 Task: Research Airbnb properties in Tokamachi, Japan from 9th December, 2023 to 16th December, 2023 for 2 adults, 1 child. Place can be entire room with 2 bedrooms having 2 beds and 1 bathroom. Property type can be flat.
Action: Mouse moved to (433, 133)
Screenshot: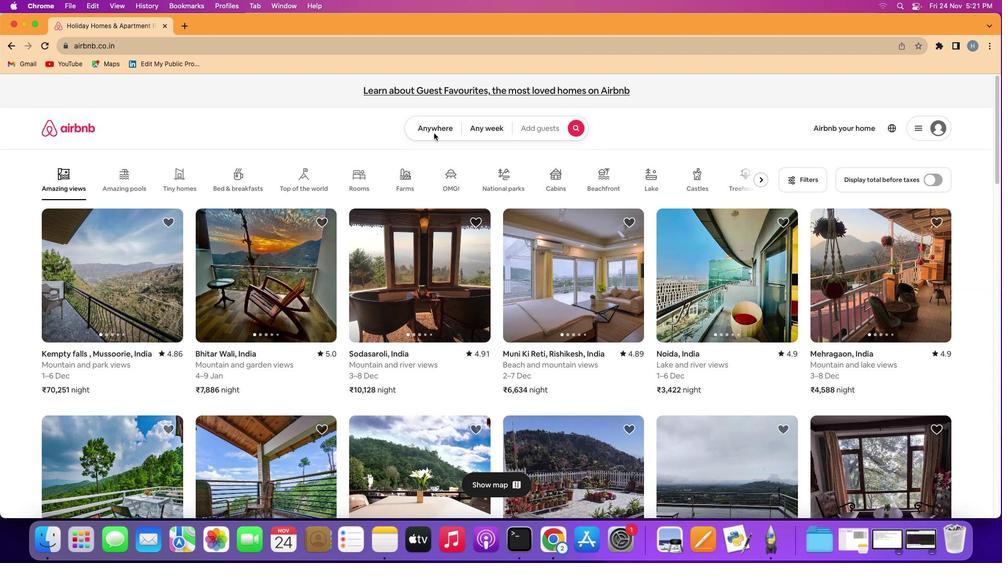 
Action: Mouse pressed left at (433, 133)
Screenshot: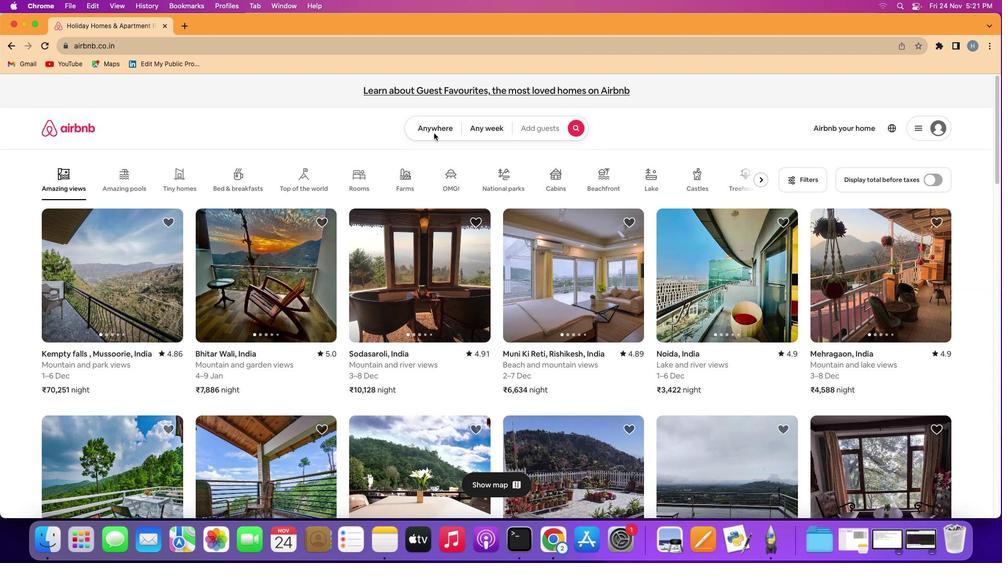 
Action: Mouse moved to (434, 129)
Screenshot: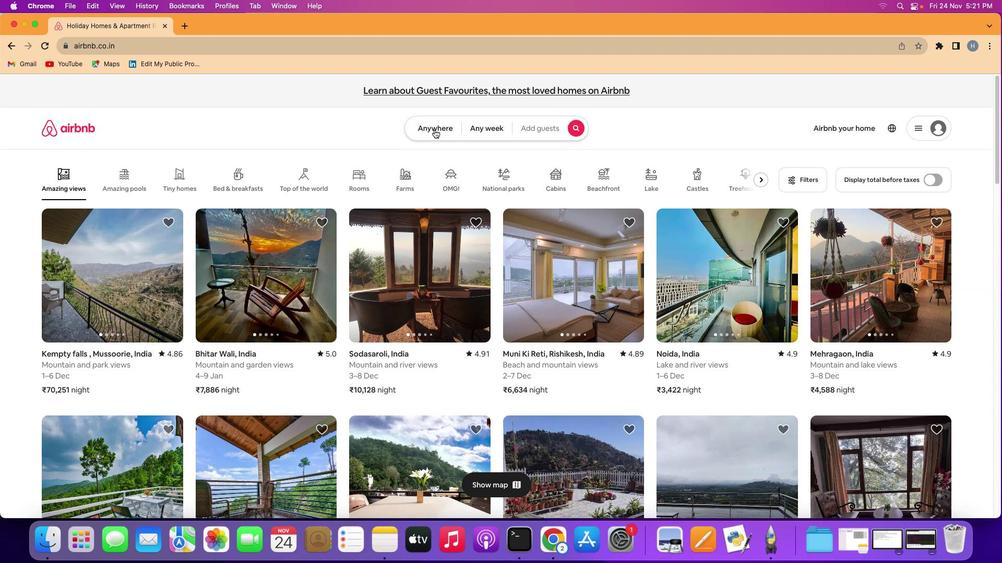 
Action: Mouse pressed left at (434, 129)
Screenshot: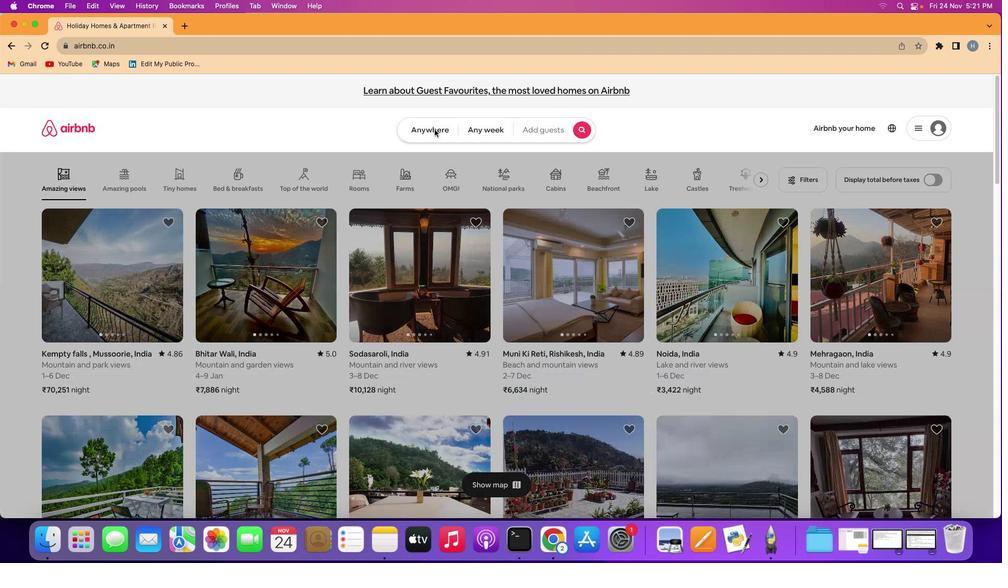 
Action: Mouse moved to (377, 165)
Screenshot: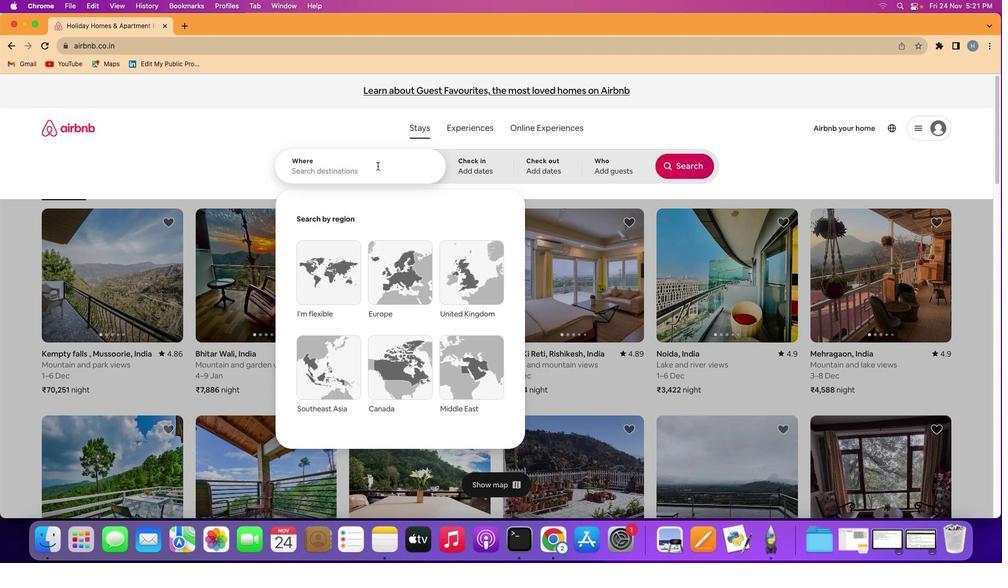
Action: Mouse pressed left at (377, 165)
Screenshot: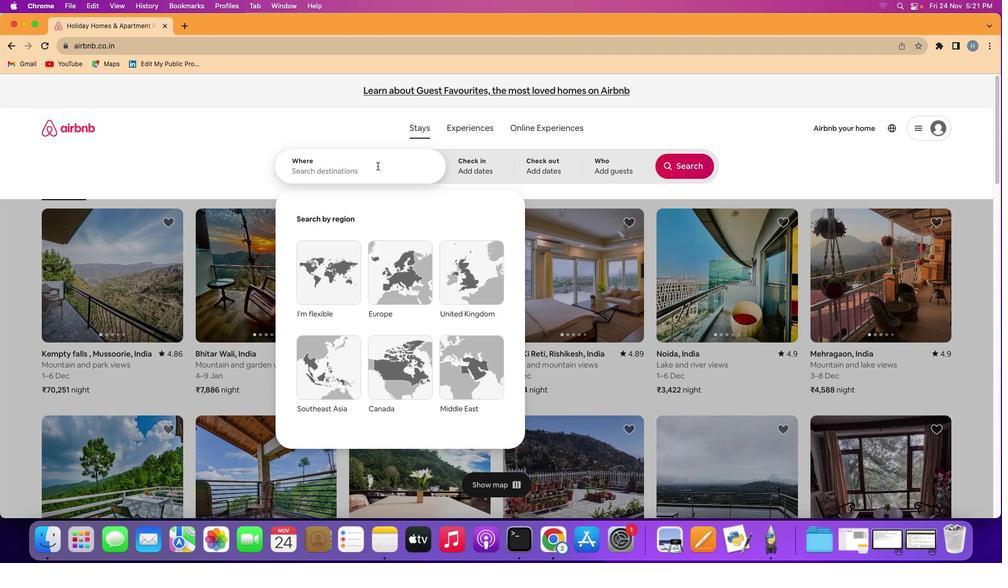 
Action: Key pressed Key.shift'T''o''k''a''m''a''c''h''i'','Key.spaceKey.shift'j''a''p''a''n'
Screenshot: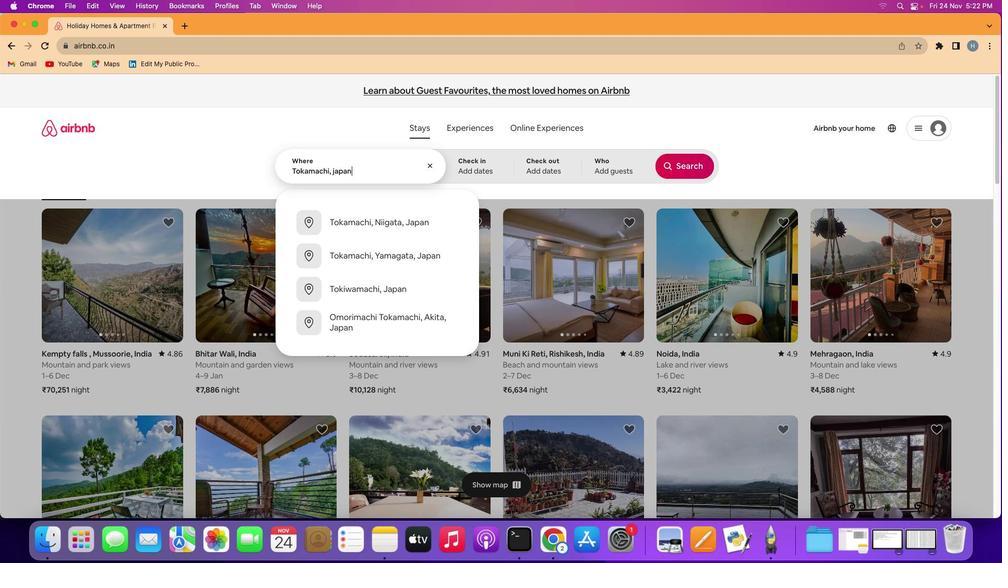 
Action: Mouse moved to (483, 163)
Screenshot: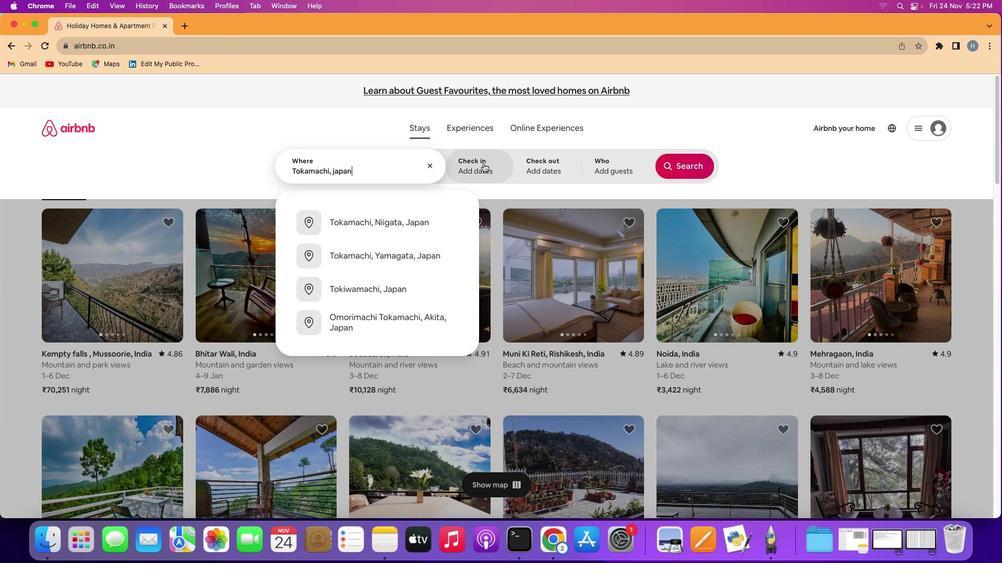 
Action: Mouse pressed left at (483, 163)
Screenshot: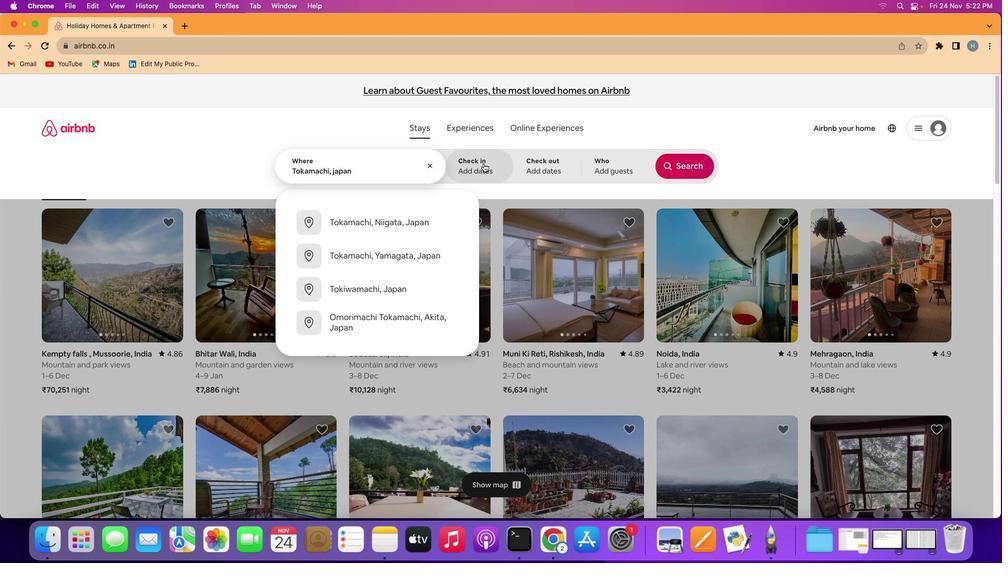 
Action: Mouse moved to (671, 321)
Screenshot: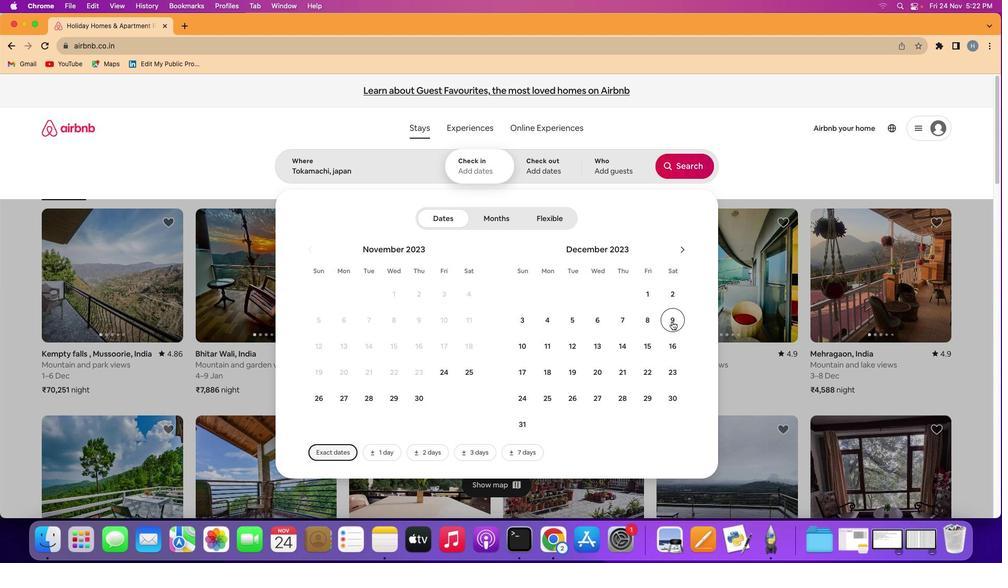 
Action: Mouse pressed left at (671, 321)
Screenshot: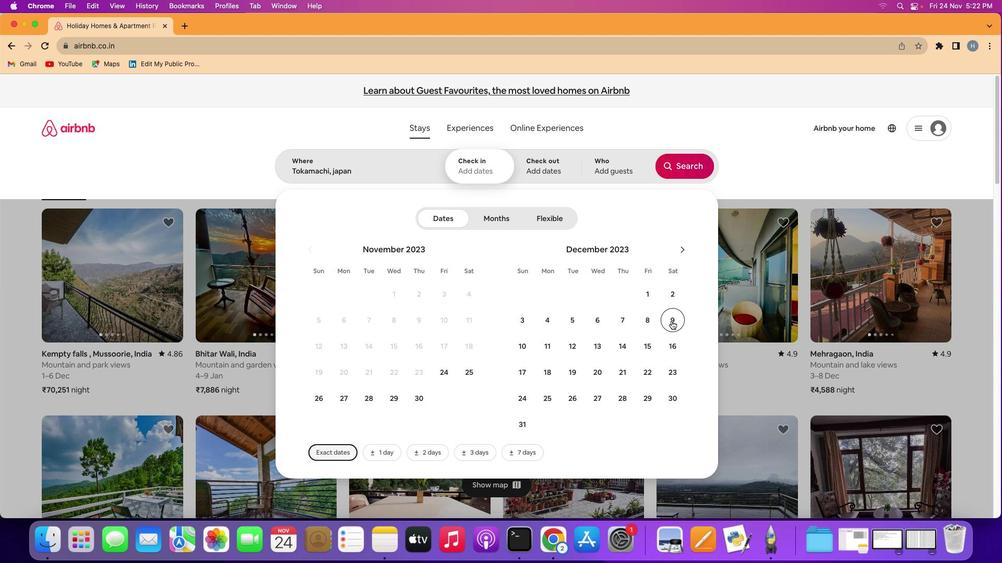 
Action: Mouse moved to (678, 353)
Screenshot: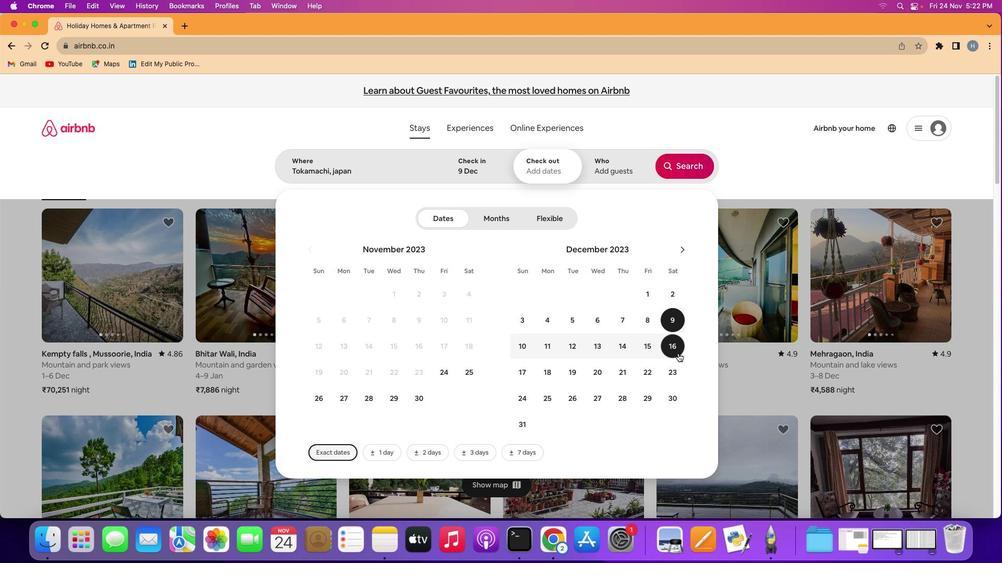 
Action: Mouse pressed left at (678, 353)
Screenshot: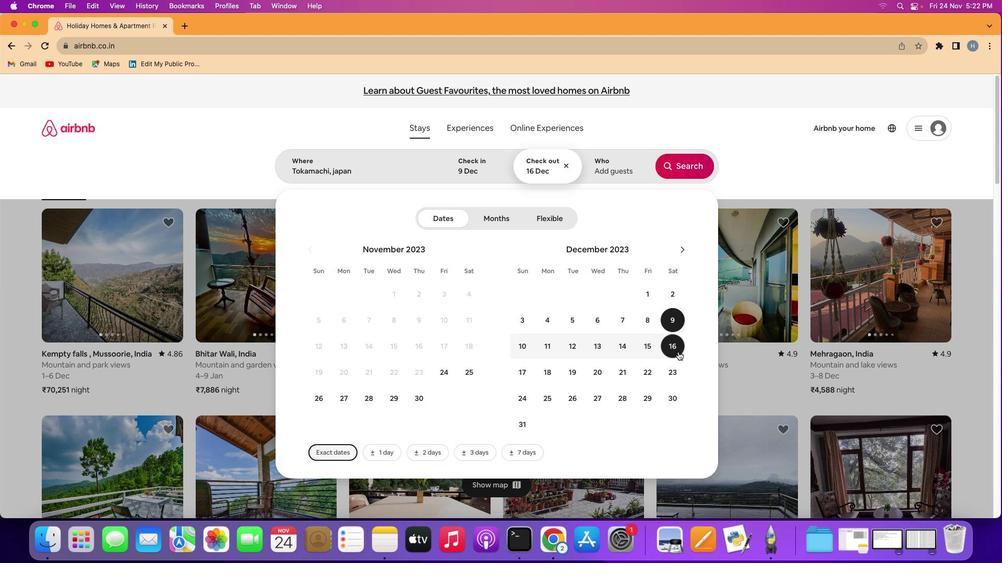
Action: Mouse moved to (614, 159)
Screenshot: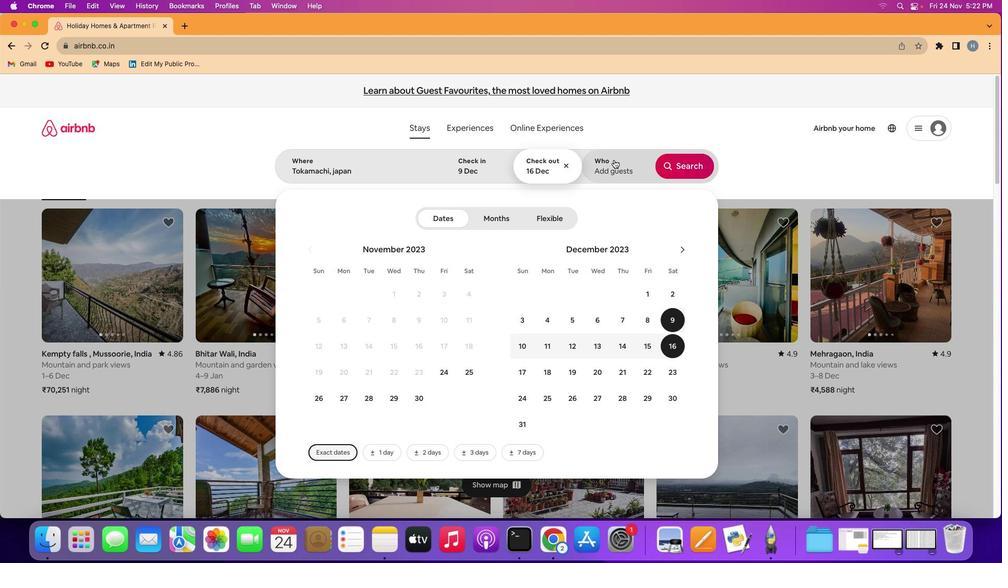 
Action: Mouse pressed left at (614, 159)
Screenshot: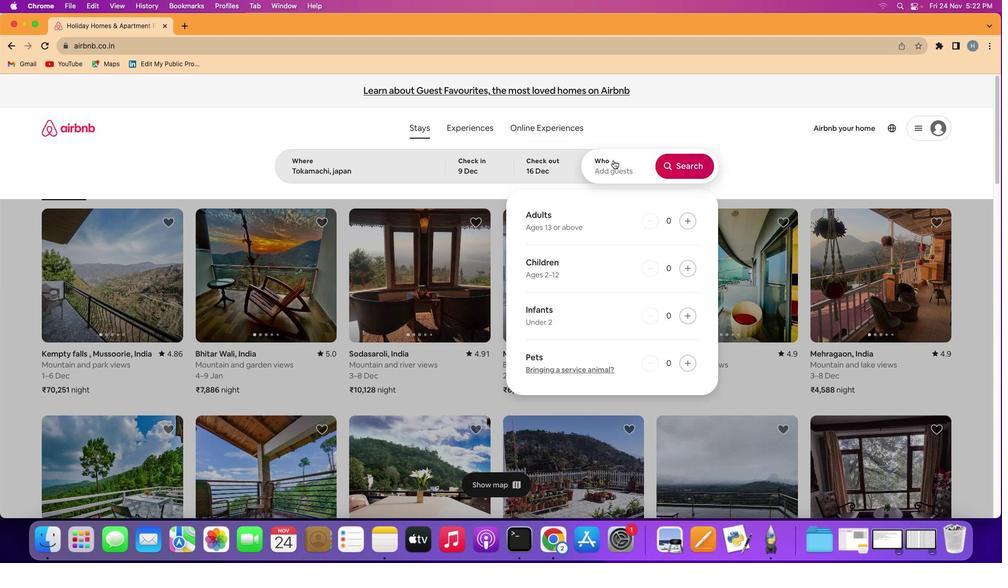 
Action: Mouse moved to (683, 220)
Screenshot: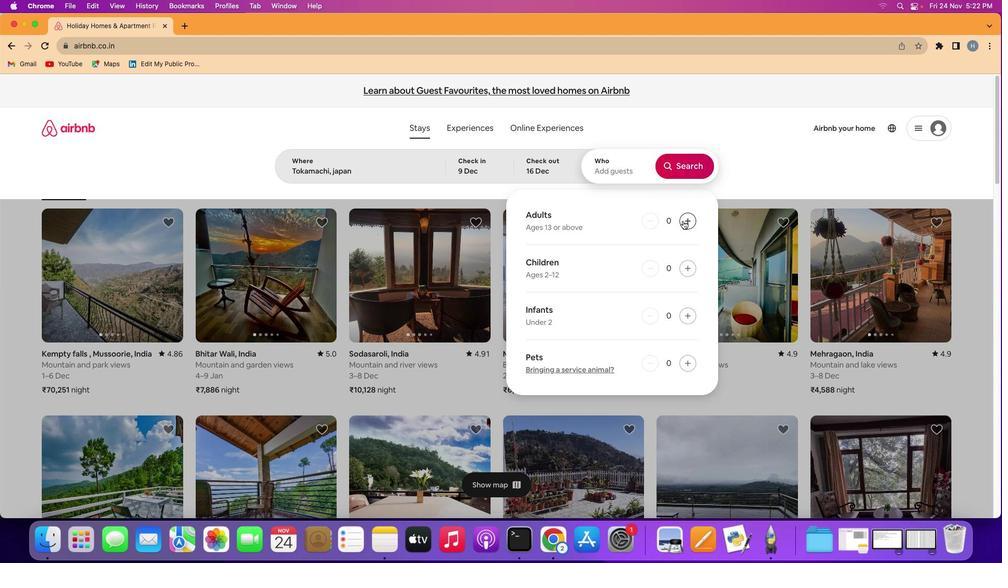 
Action: Mouse pressed left at (683, 220)
Screenshot: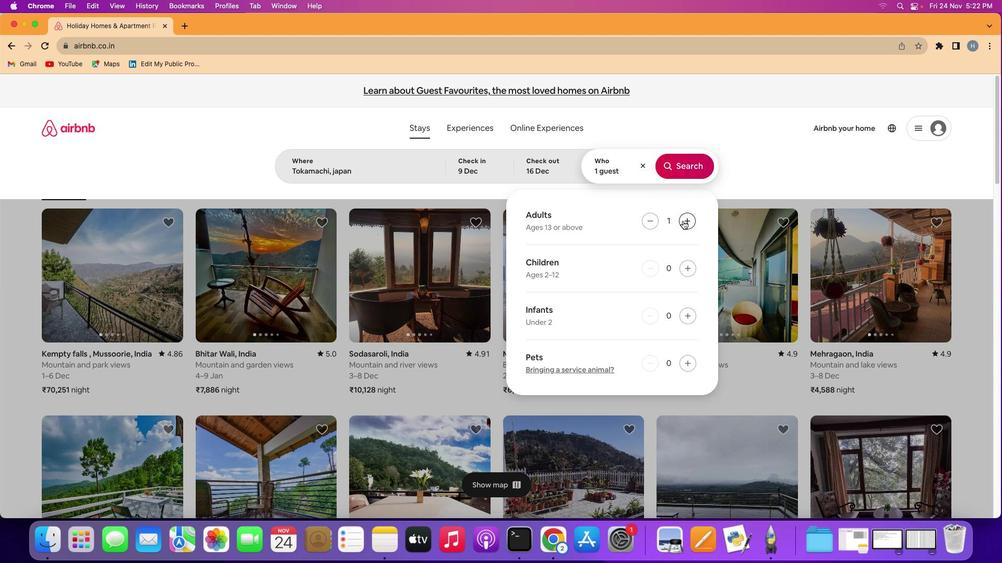 
Action: Mouse pressed left at (683, 220)
Screenshot: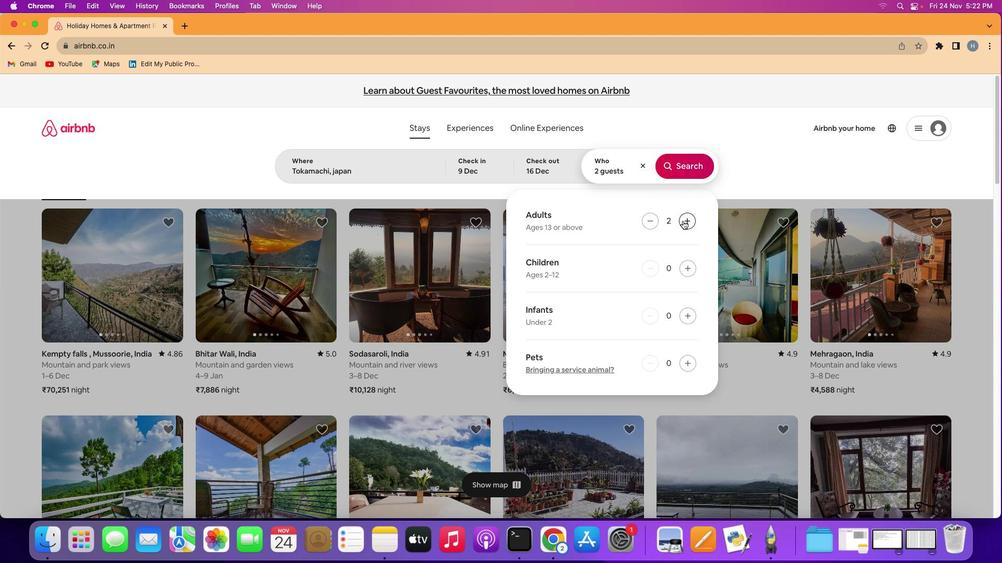 
Action: Mouse moved to (693, 265)
Screenshot: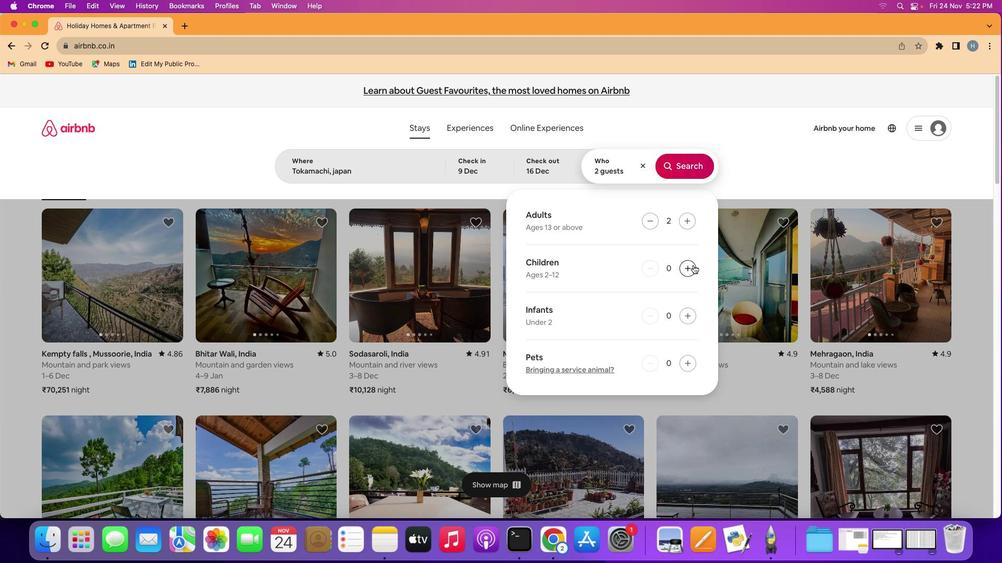 
Action: Mouse pressed left at (693, 265)
Screenshot: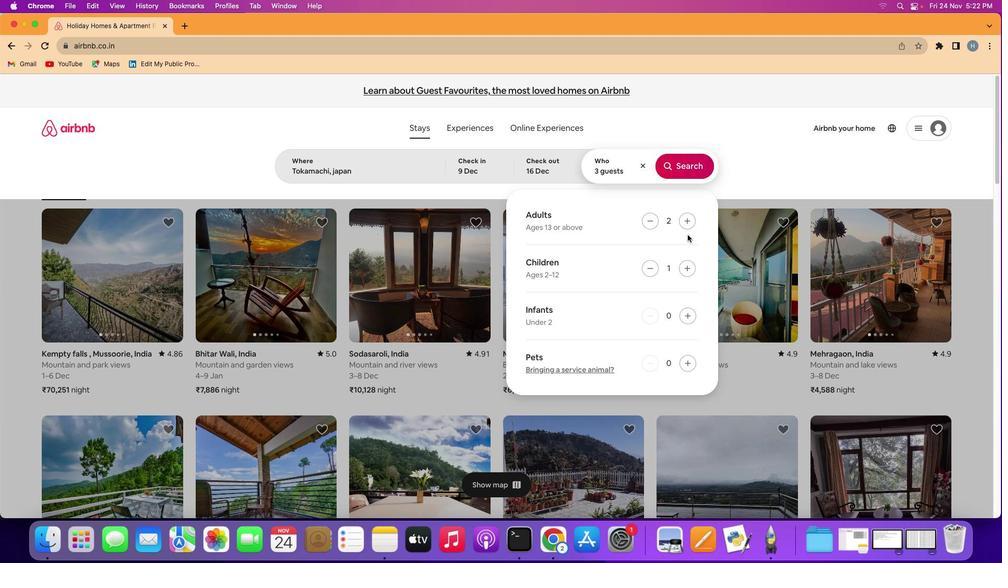 
Action: Mouse moved to (682, 171)
Screenshot: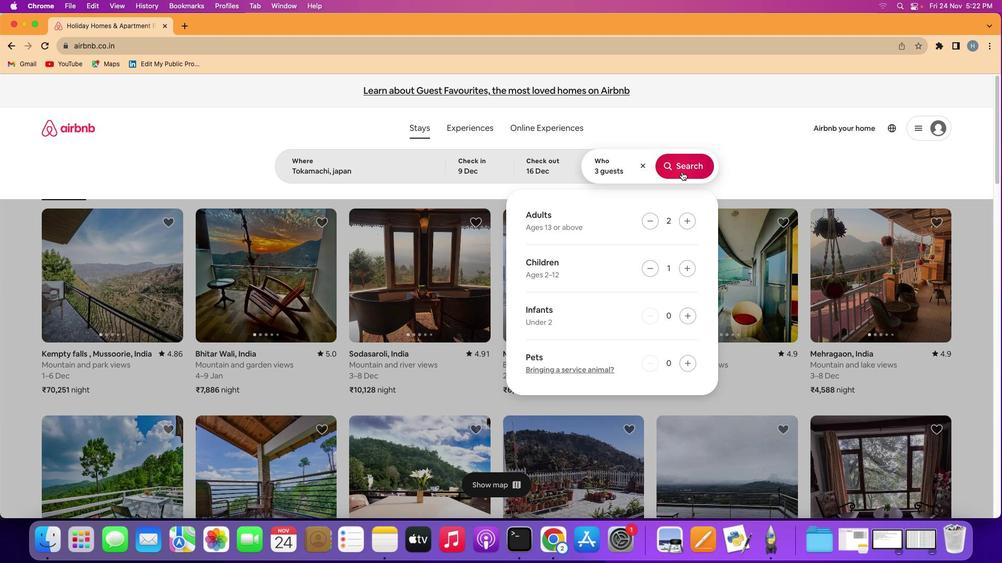 
Action: Mouse pressed left at (682, 171)
Screenshot: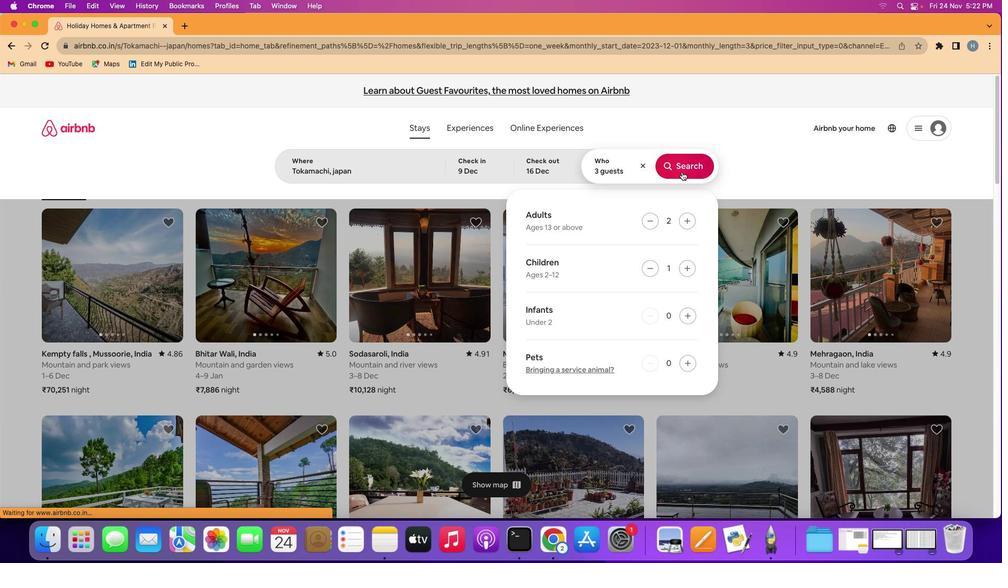 
Action: Mouse moved to (828, 134)
Screenshot: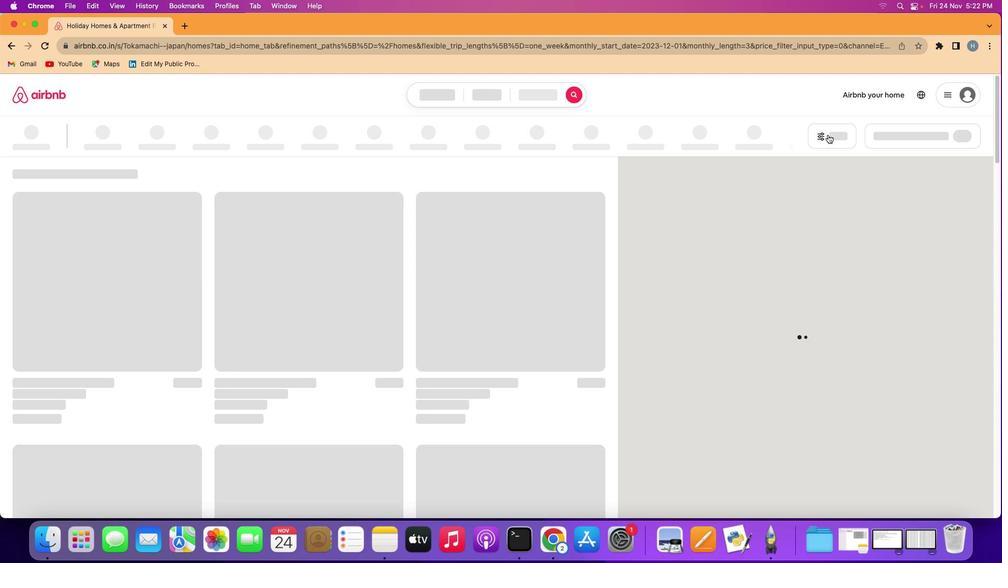
Action: Mouse pressed left at (828, 134)
Screenshot: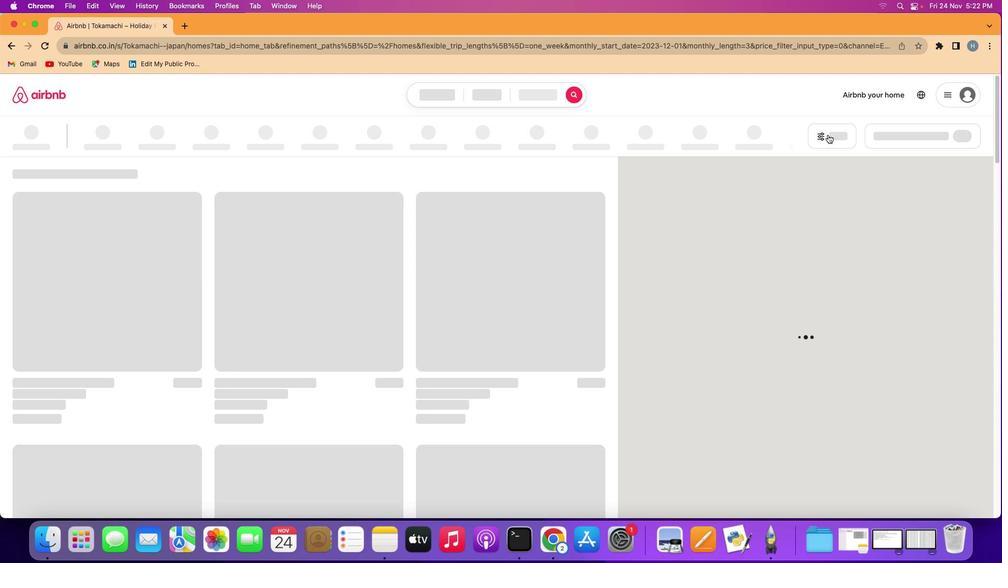 
Action: Mouse moved to (613, 289)
Screenshot: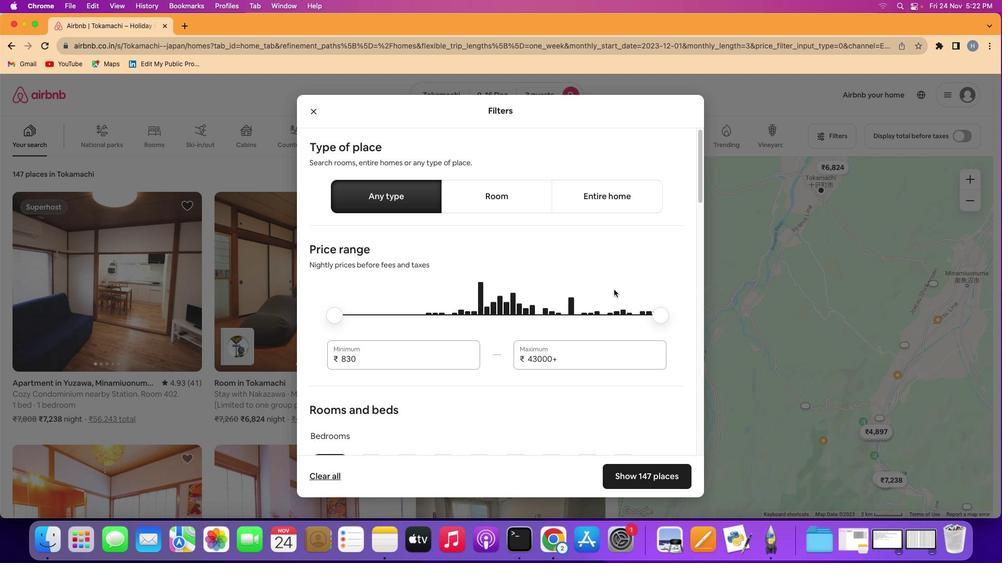 
Action: Mouse scrolled (613, 289) with delta (0, 0)
Screenshot: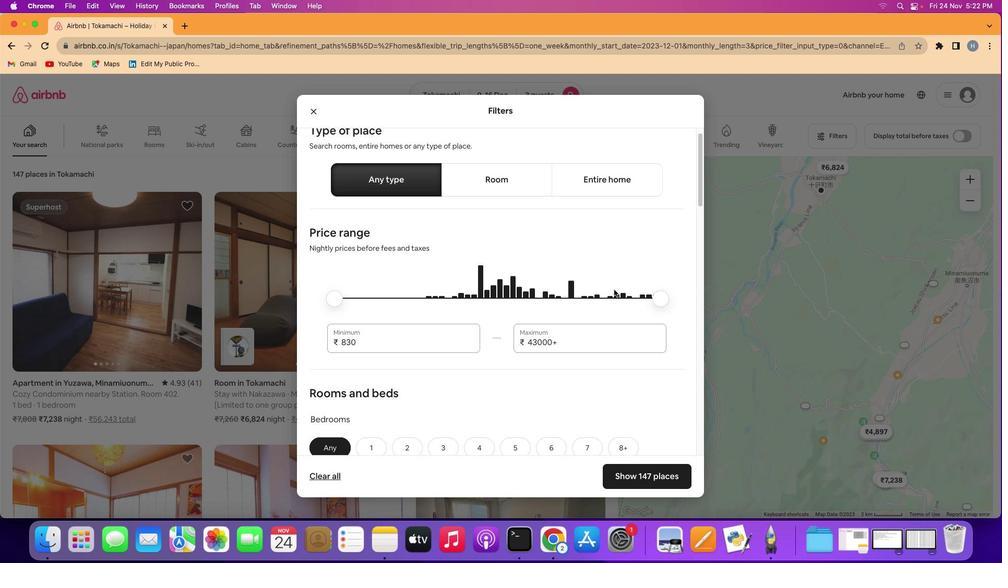 
Action: Mouse scrolled (613, 289) with delta (0, 0)
Screenshot: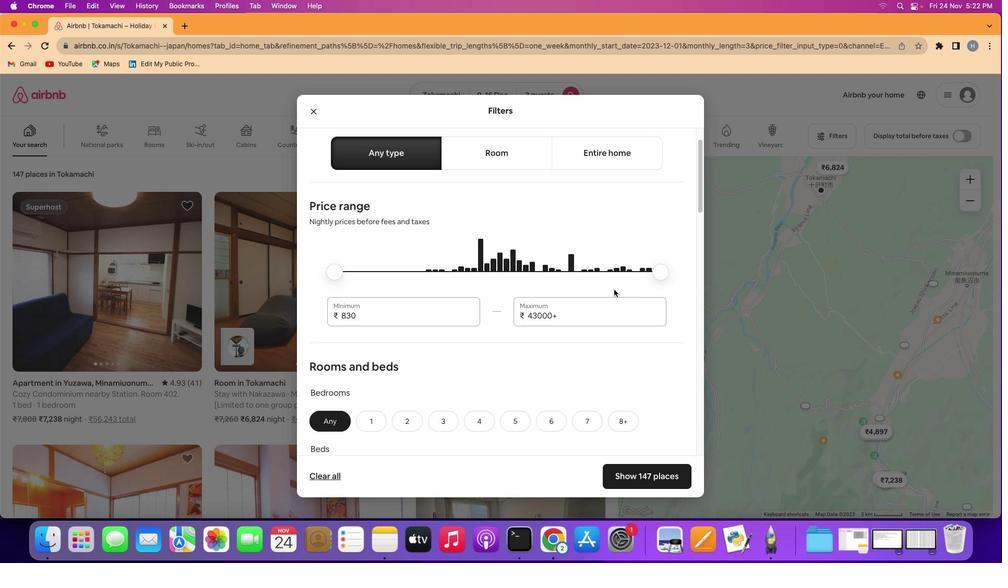 
Action: Mouse scrolled (613, 289) with delta (0, -1)
Screenshot: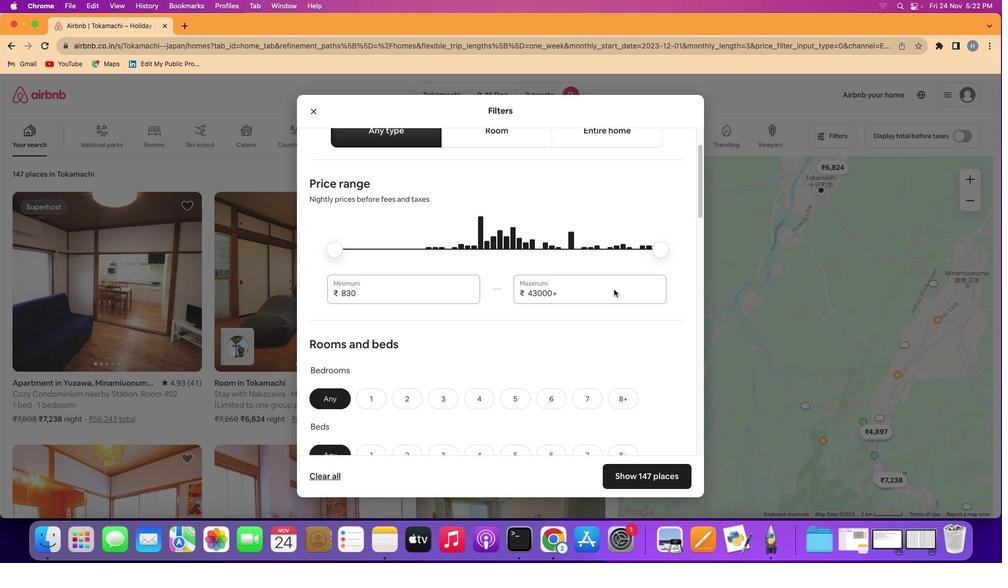 
Action: Mouse scrolled (613, 289) with delta (0, -1)
Screenshot: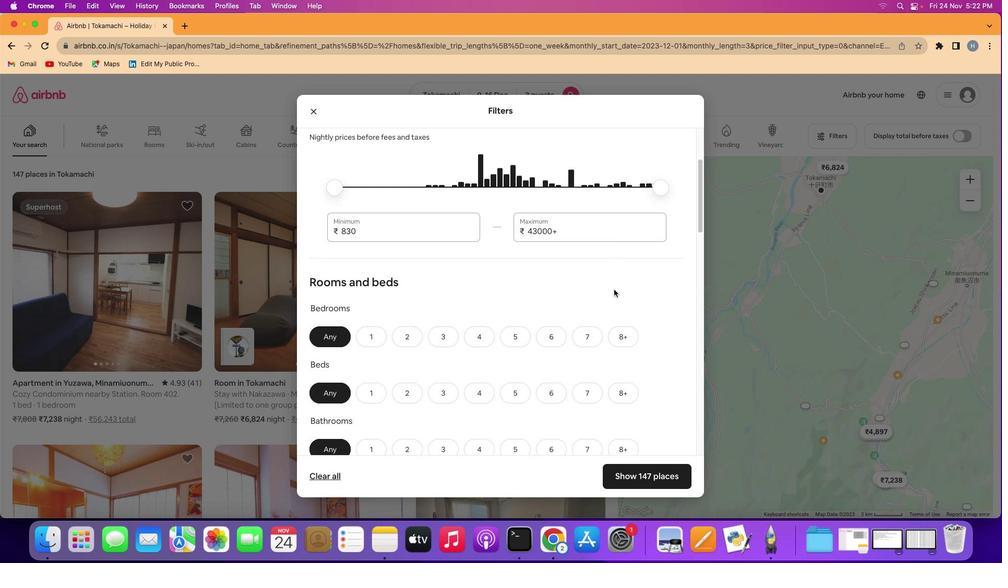 
Action: Mouse scrolled (613, 289) with delta (0, 0)
Screenshot: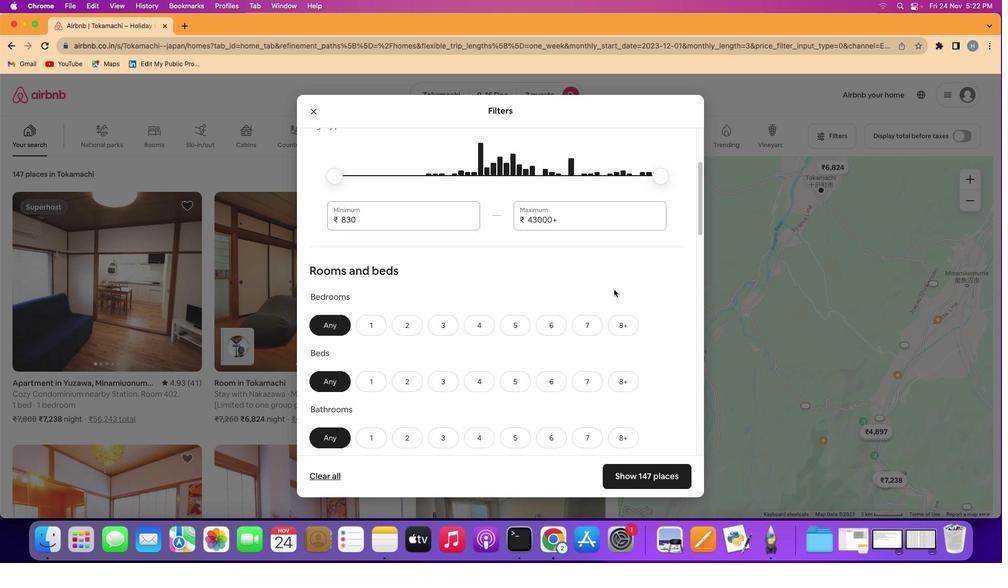 
Action: Mouse scrolled (613, 289) with delta (0, 0)
Screenshot: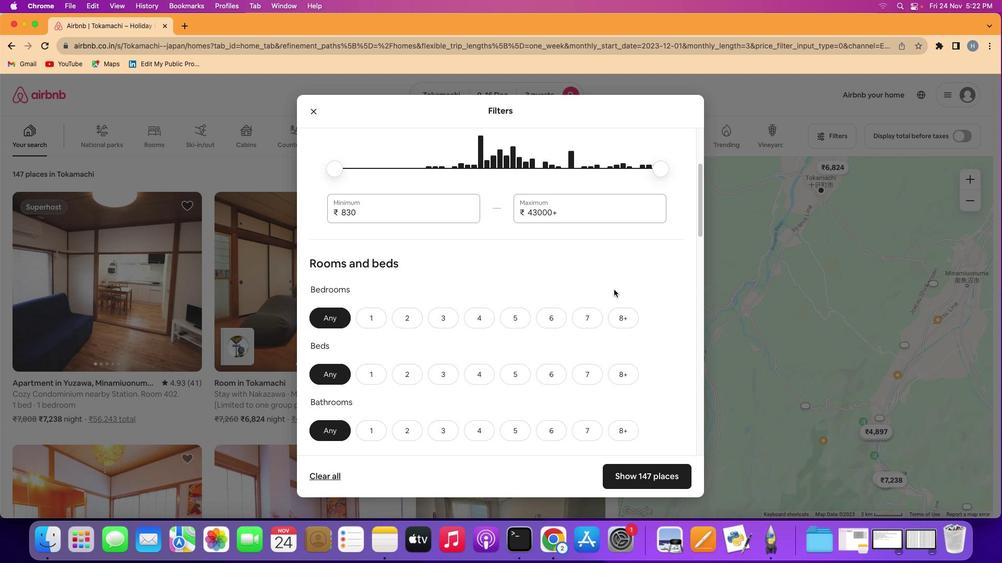 
Action: Mouse scrolled (613, 289) with delta (0, 0)
Screenshot: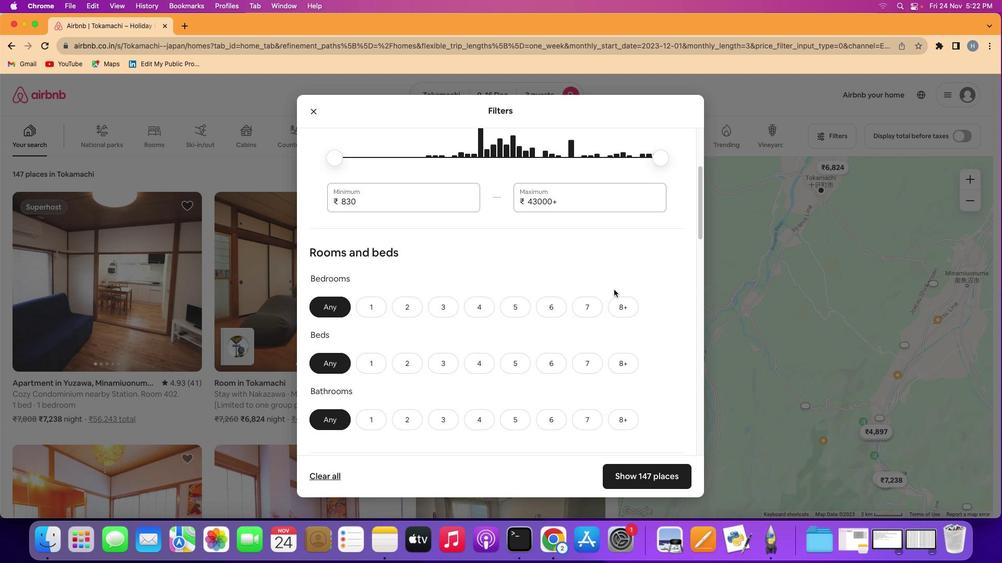 
Action: Mouse scrolled (613, 289) with delta (0, 0)
Screenshot: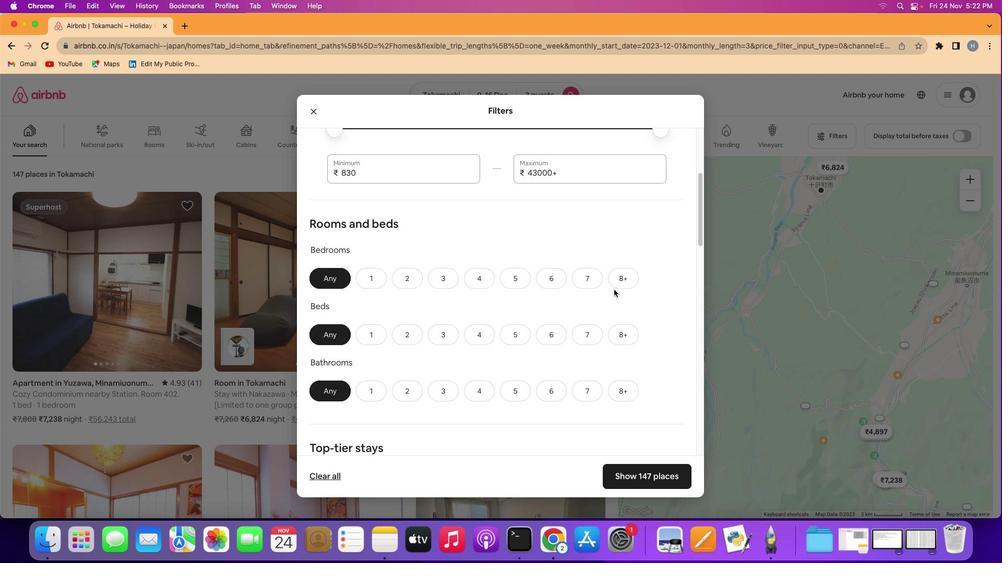 
Action: Mouse scrolled (613, 289) with delta (0, -1)
Screenshot: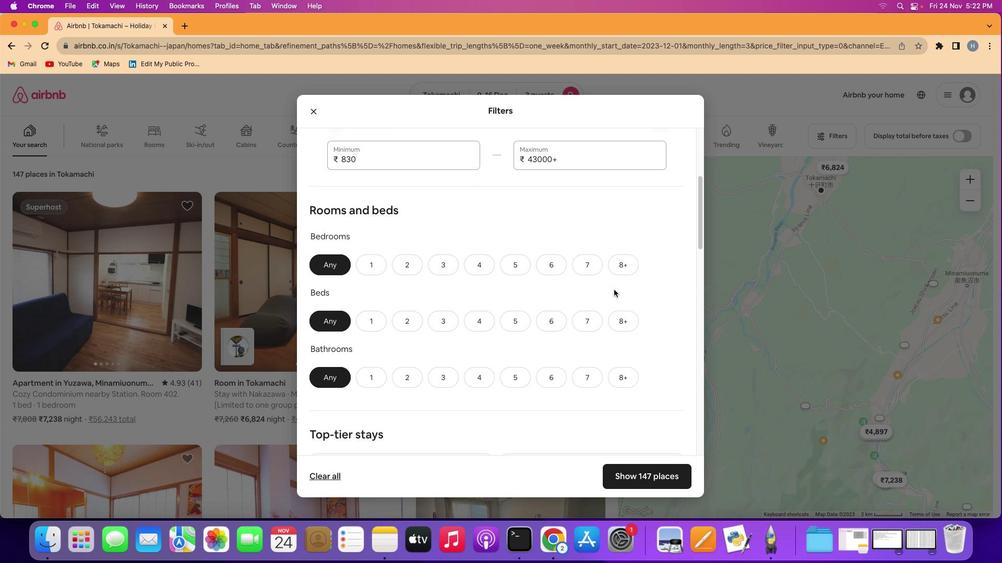 
Action: Mouse scrolled (613, 289) with delta (0, 0)
Screenshot: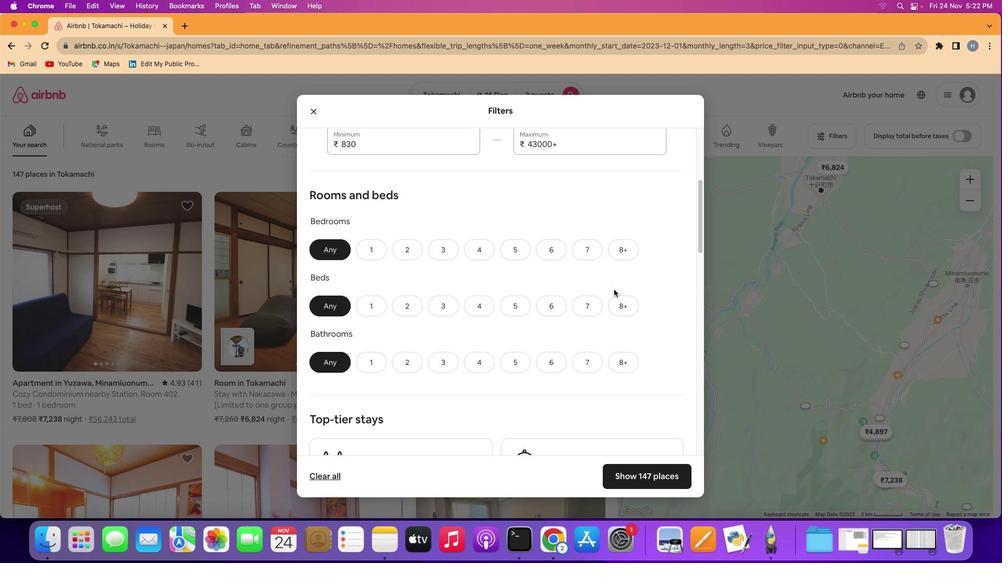 
Action: Mouse scrolled (613, 289) with delta (0, 0)
Screenshot: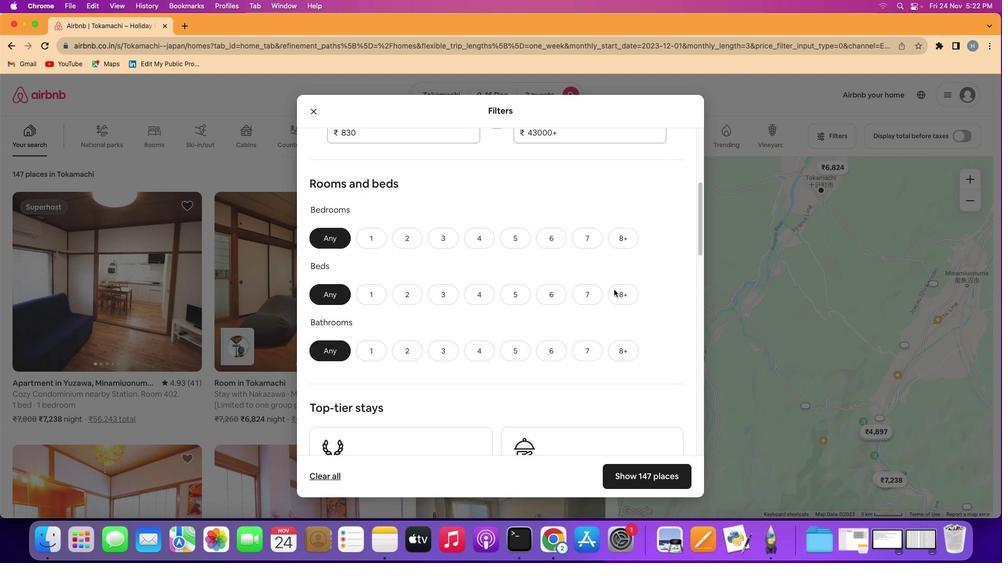
Action: Mouse scrolled (613, 289) with delta (0, 0)
Screenshot: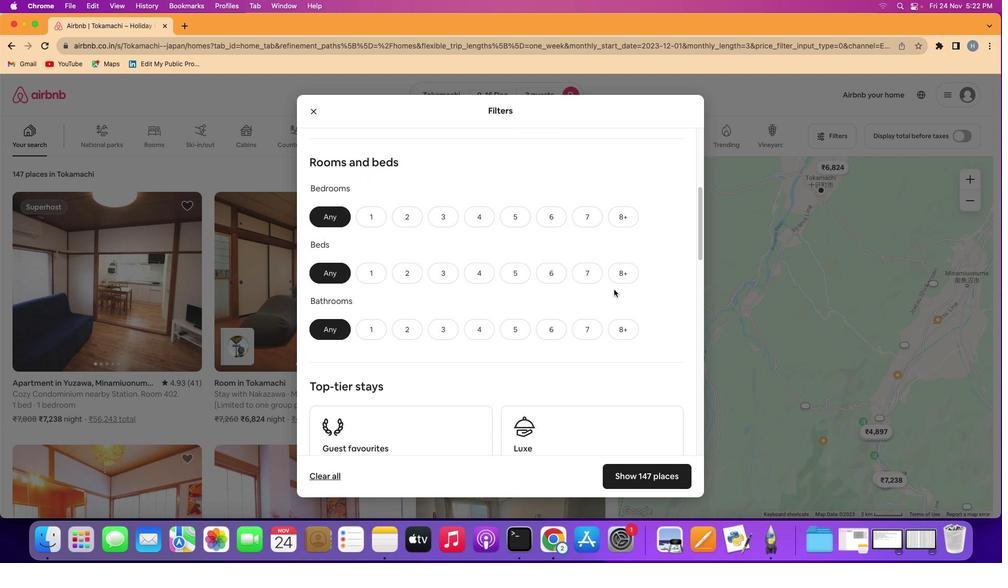 
Action: Mouse scrolled (613, 289) with delta (0, 0)
Screenshot: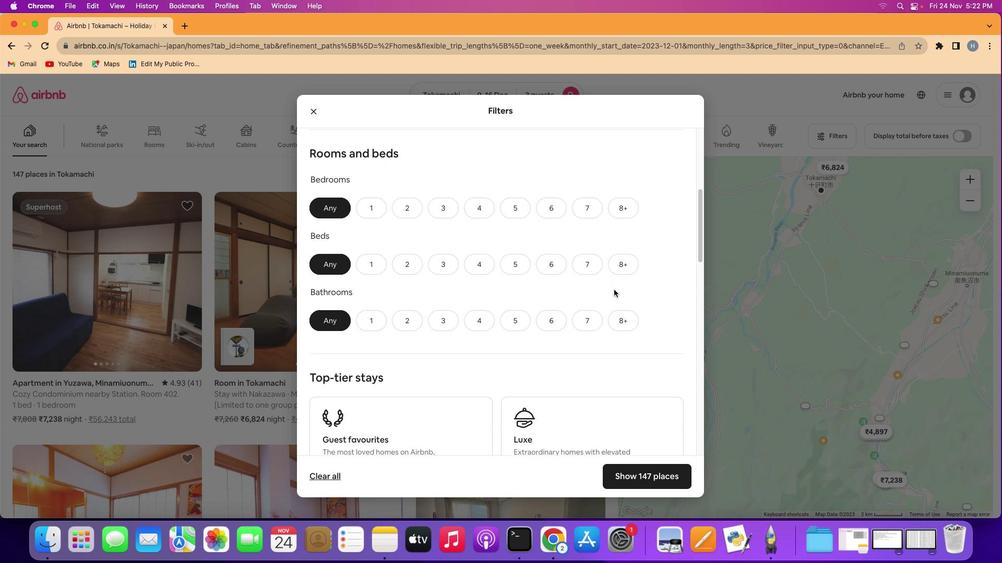 
Action: Mouse scrolled (613, 289) with delta (0, 0)
Screenshot: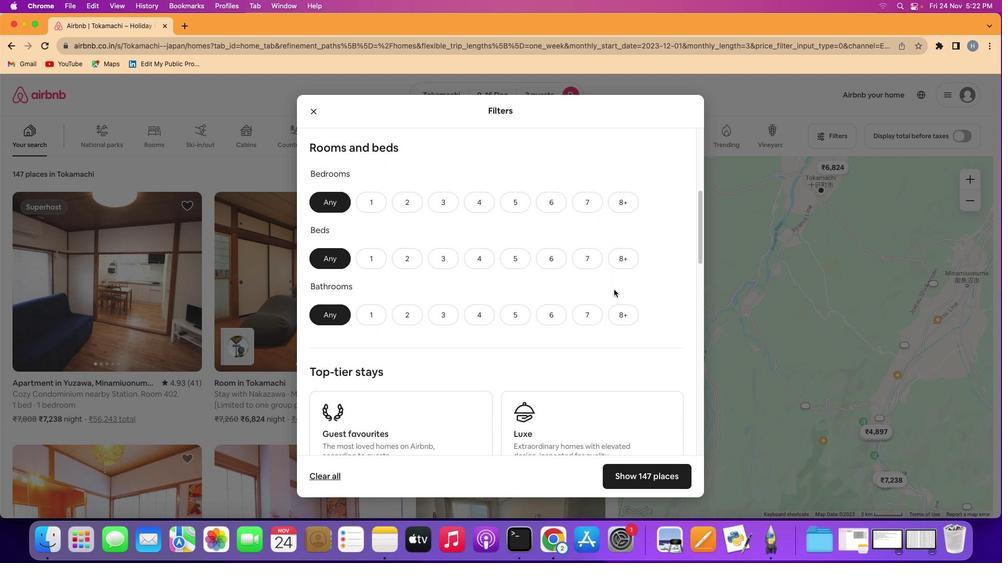 
Action: Mouse moved to (408, 202)
Screenshot: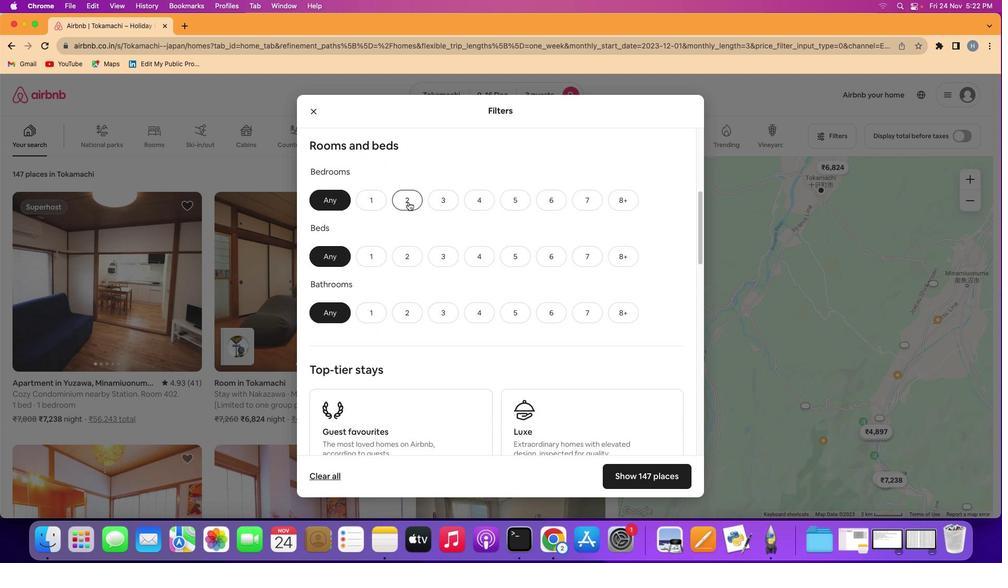 
Action: Mouse pressed left at (408, 202)
Screenshot: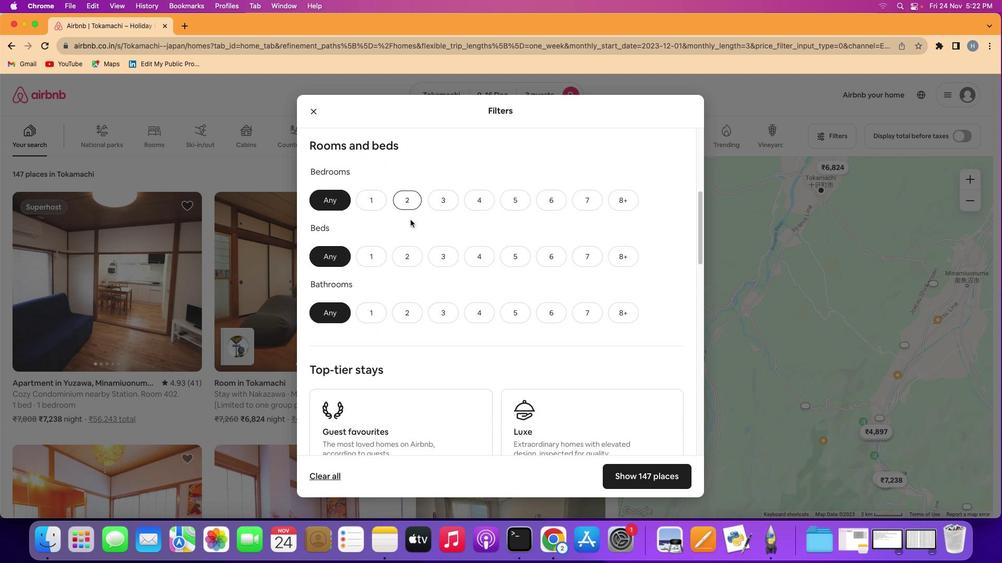 
Action: Mouse moved to (408, 252)
Screenshot: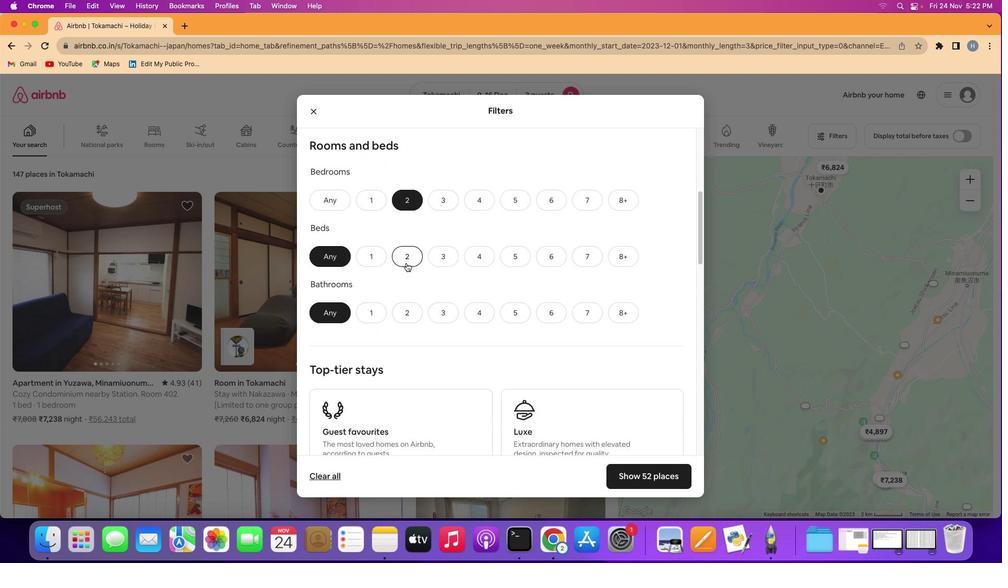 
Action: Mouse pressed left at (408, 252)
Screenshot: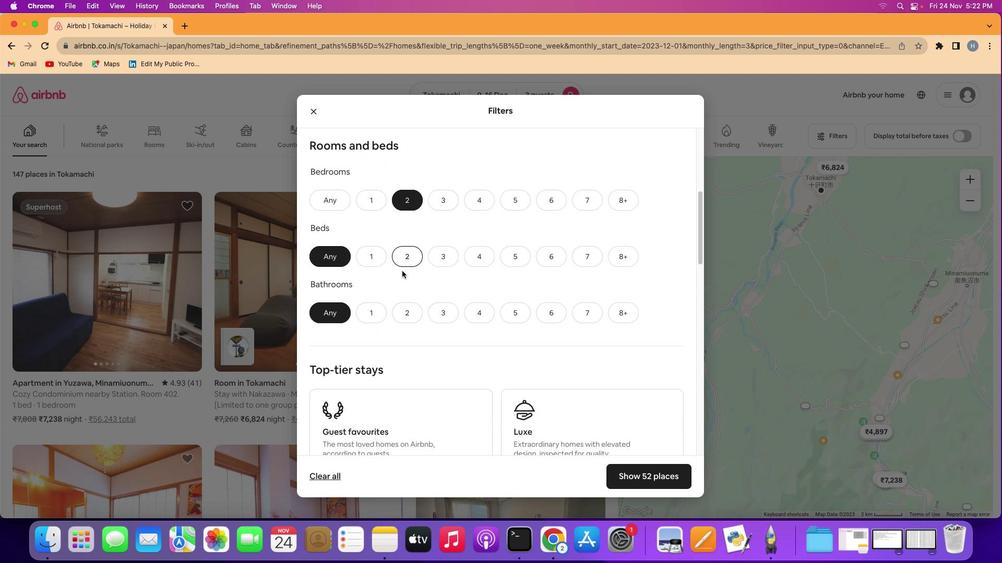 
Action: Mouse moved to (363, 310)
Screenshot: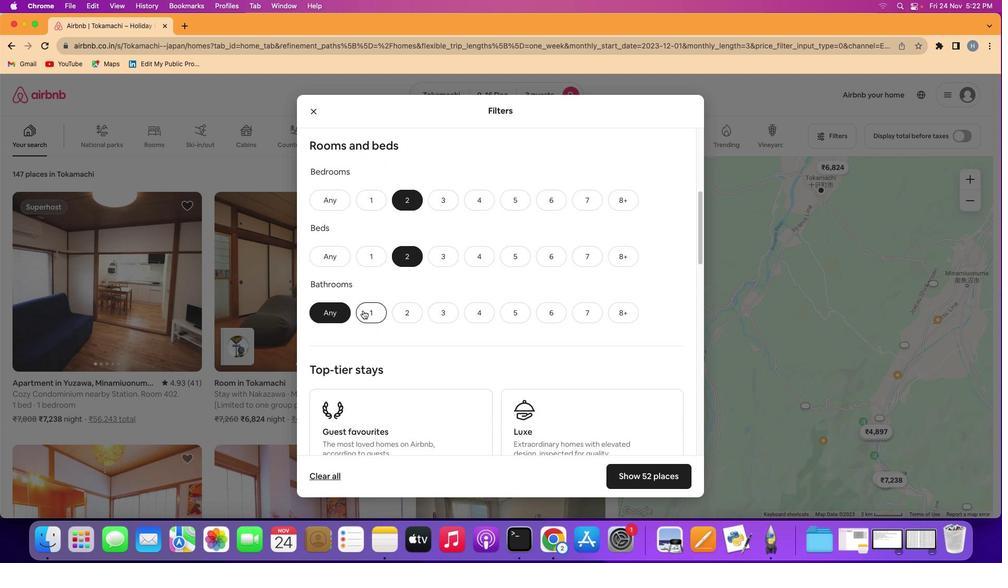 
Action: Mouse pressed left at (363, 310)
Screenshot: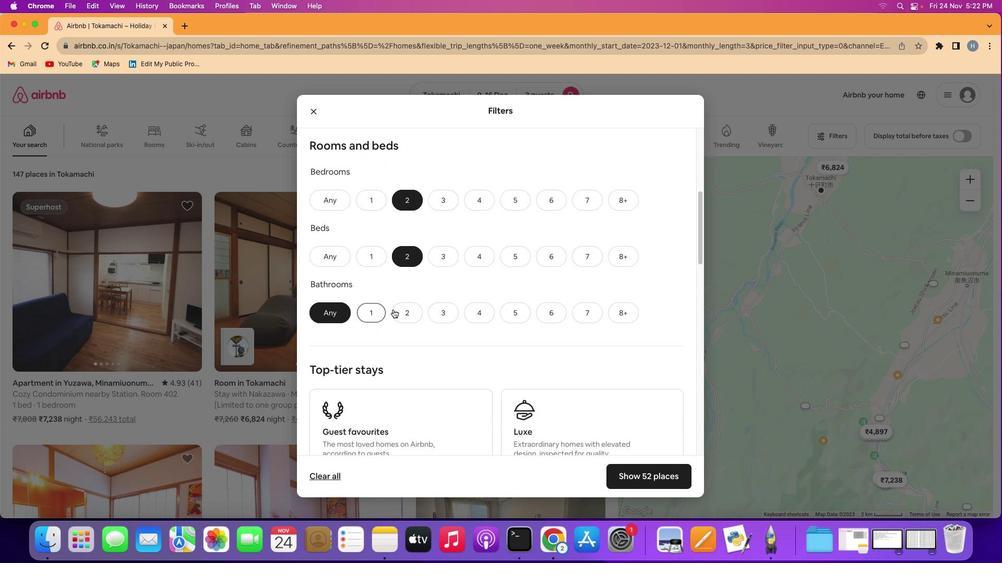 
Action: Mouse moved to (520, 316)
Screenshot: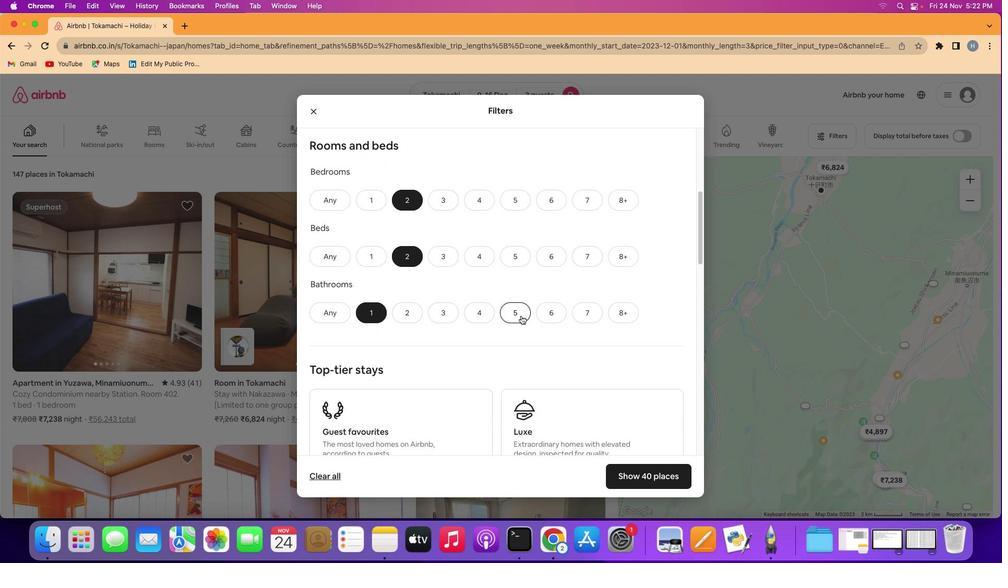 
Action: Mouse scrolled (520, 316) with delta (0, 0)
Screenshot: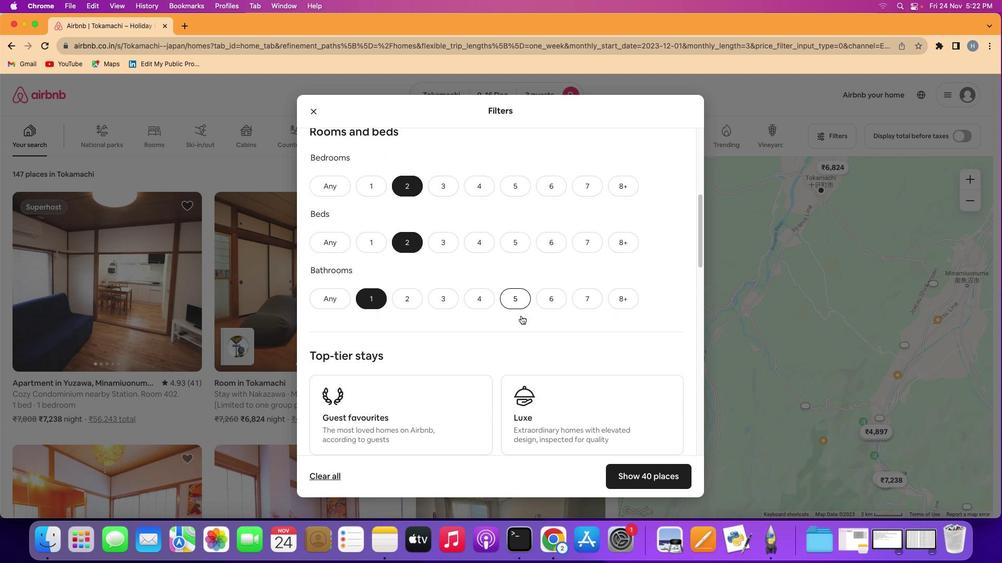 
Action: Mouse scrolled (520, 316) with delta (0, 0)
Screenshot: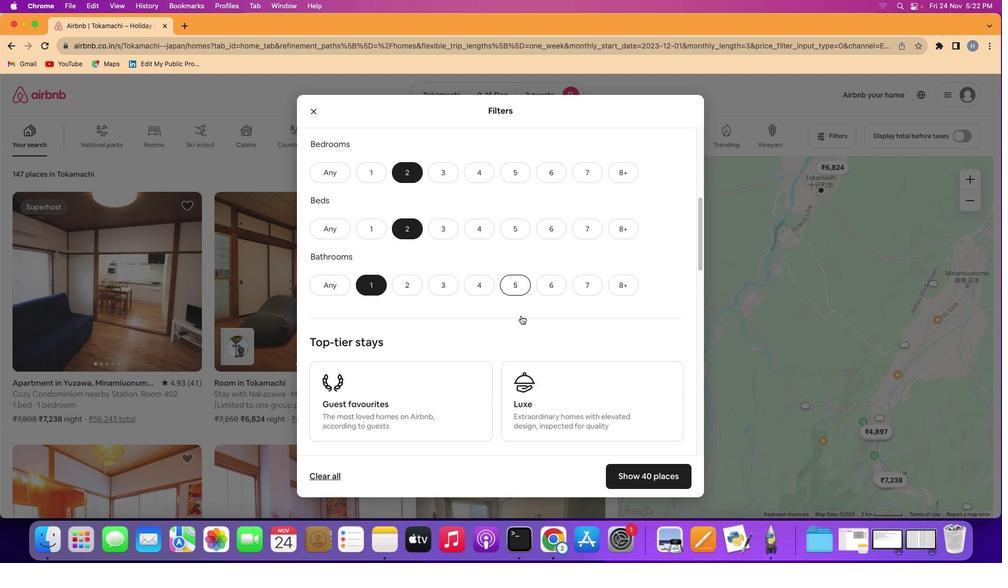 
Action: Mouse scrolled (520, 316) with delta (0, -1)
Screenshot: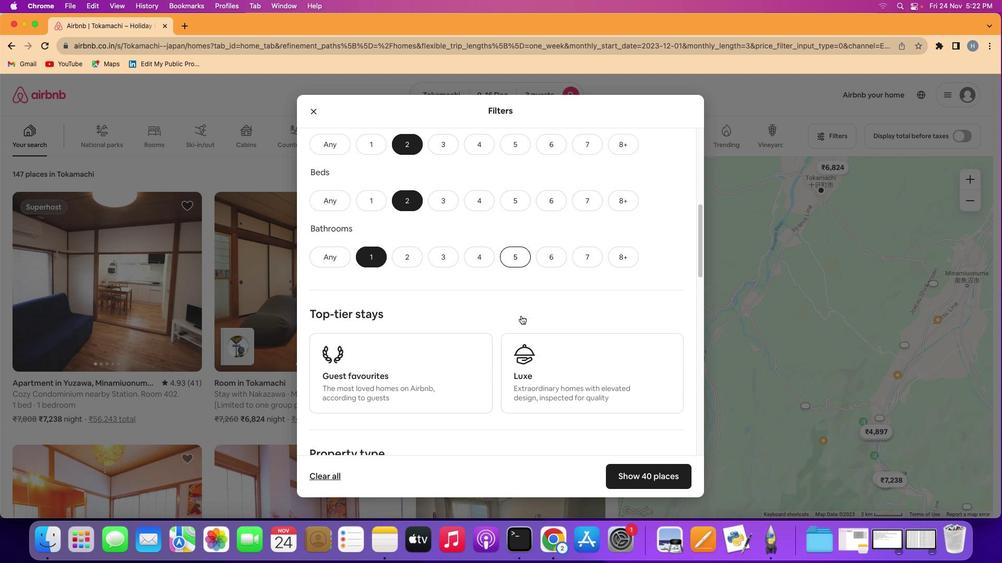 
Action: Mouse scrolled (520, 316) with delta (0, 0)
Screenshot: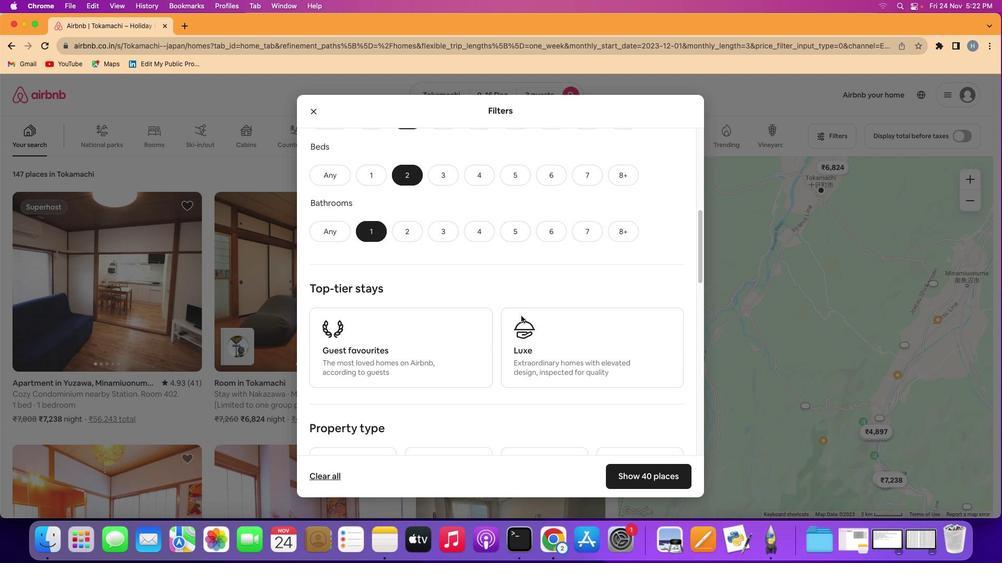 
Action: Mouse scrolled (520, 316) with delta (0, 0)
Screenshot: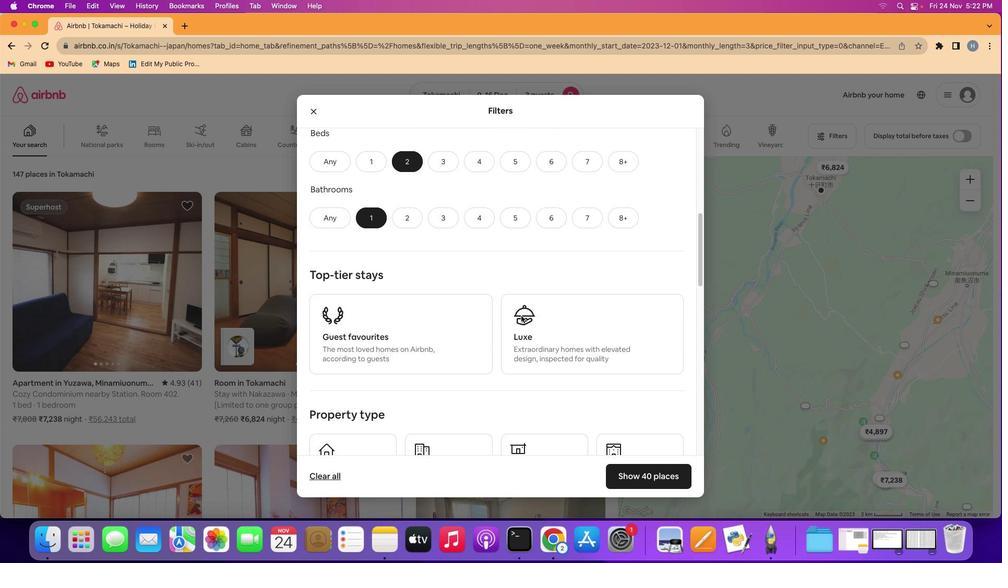 
Action: Mouse scrolled (520, 316) with delta (0, -1)
Screenshot: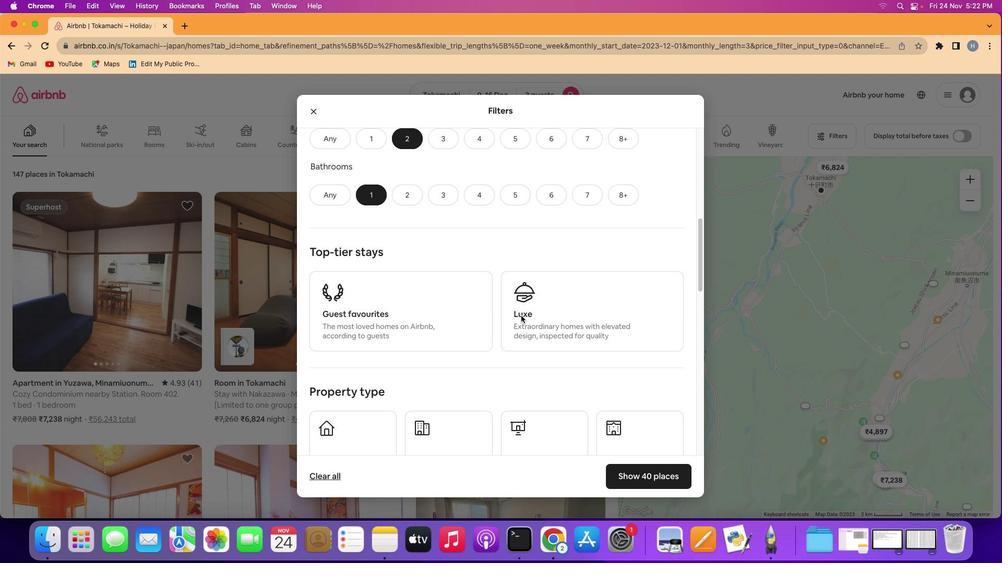 
Action: Mouse scrolled (520, 316) with delta (0, 0)
Screenshot: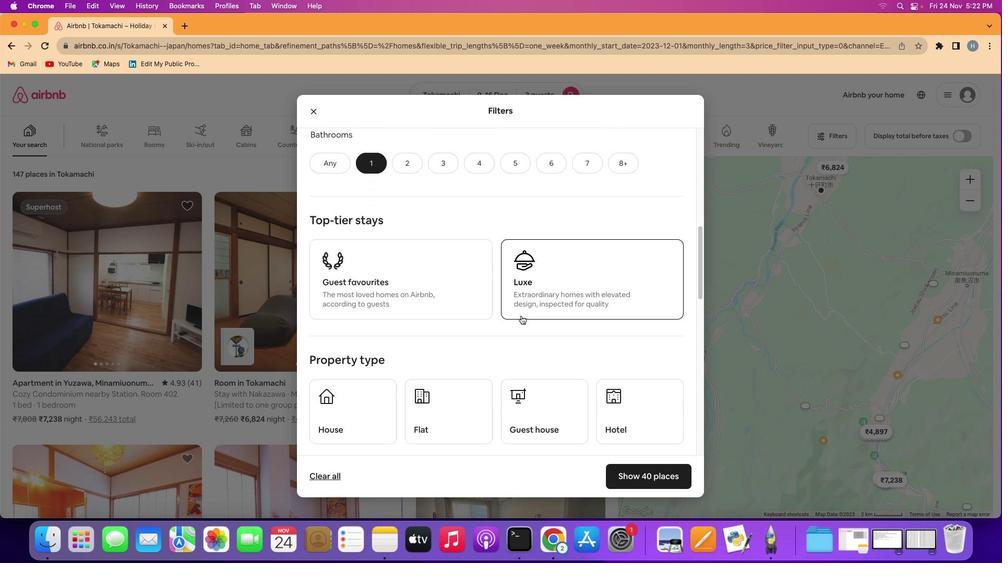
Action: Mouse scrolled (520, 316) with delta (0, 0)
Screenshot: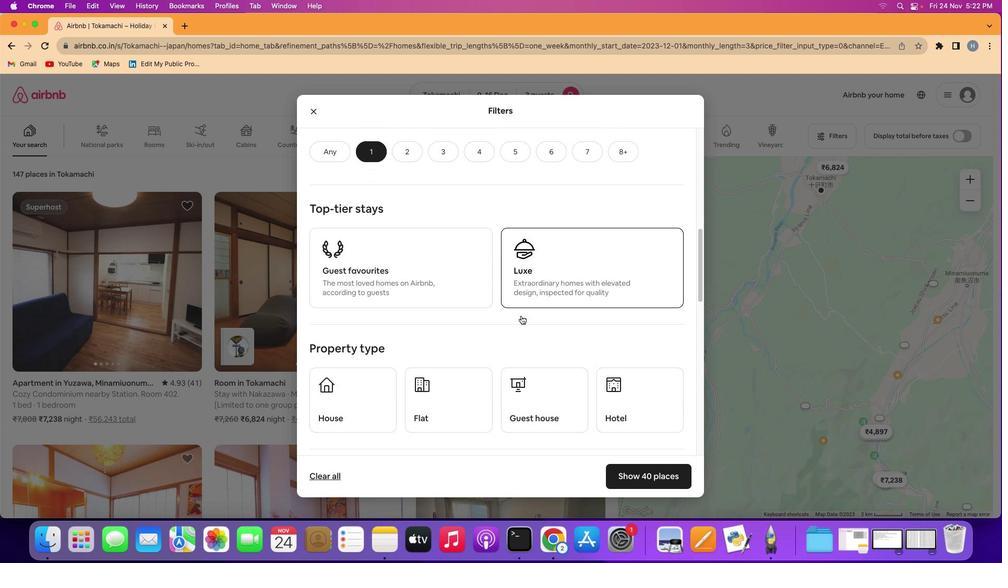 
Action: Mouse scrolled (520, 316) with delta (0, -1)
Screenshot: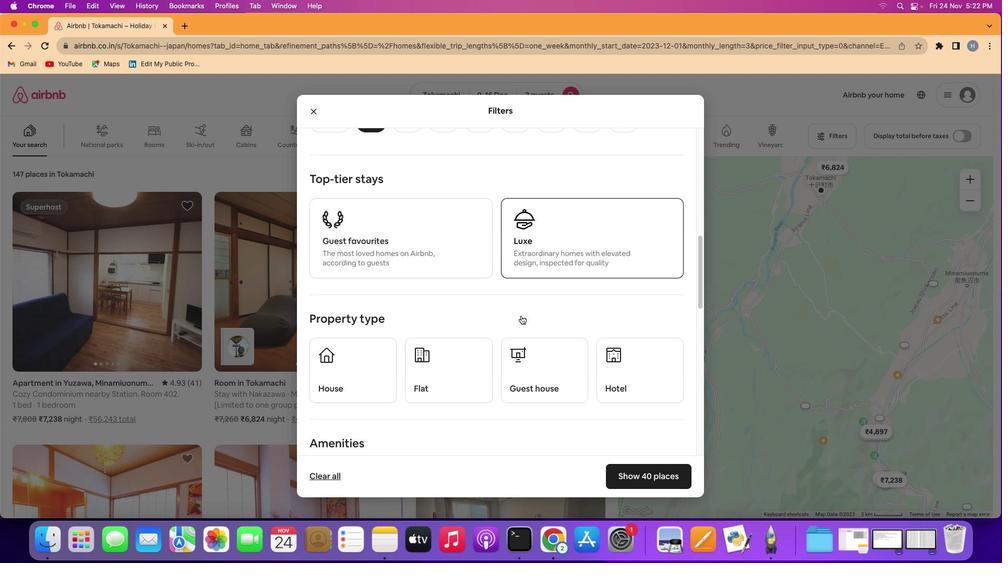 
Action: Mouse scrolled (520, 316) with delta (0, -1)
Screenshot: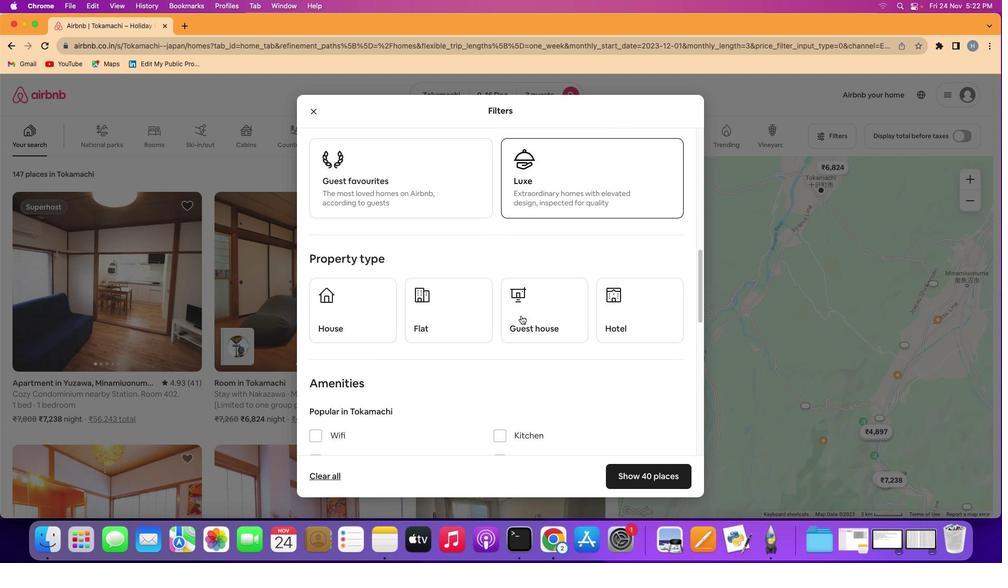 
Action: Mouse scrolled (520, 316) with delta (0, 0)
Screenshot: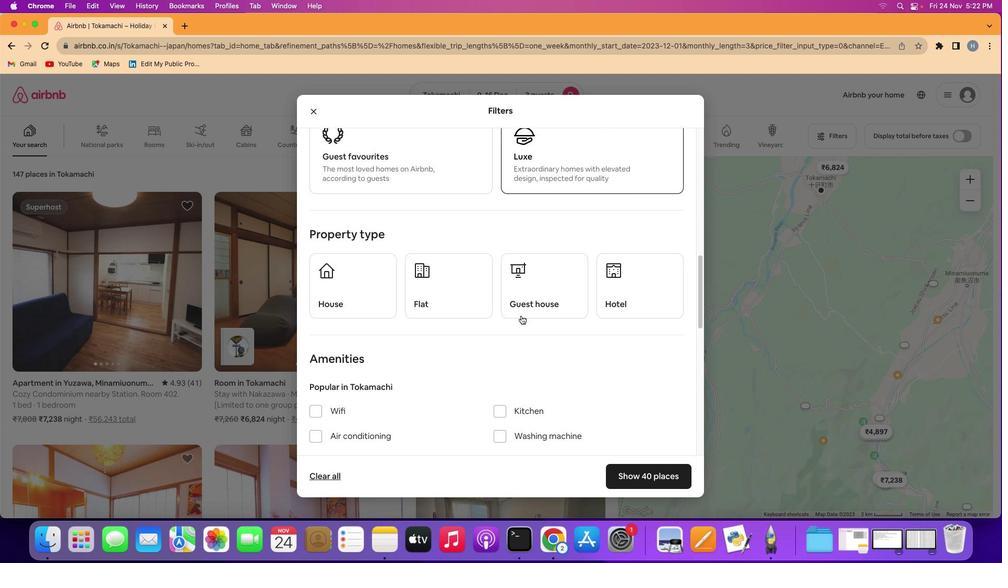 
Action: Mouse scrolled (520, 316) with delta (0, 0)
Screenshot: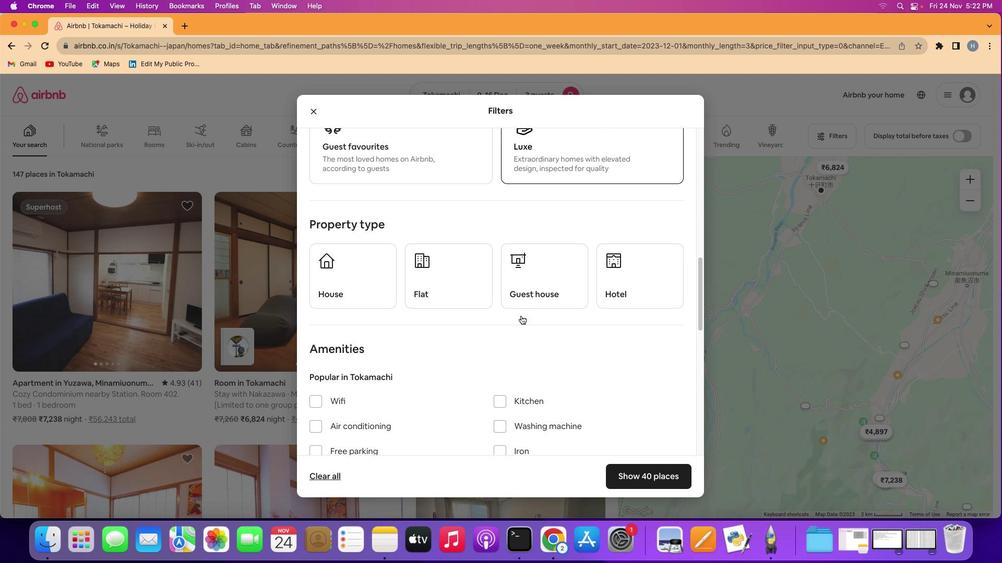 
Action: Mouse scrolled (520, 316) with delta (0, 0)
Screenshot: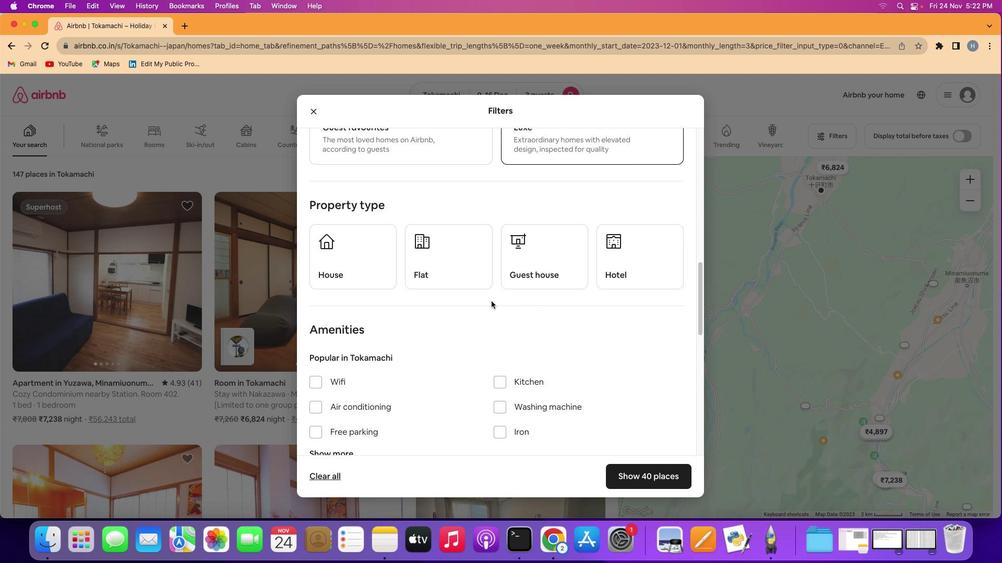 
Action: Mouse moved to (468, 281)
Screenshot: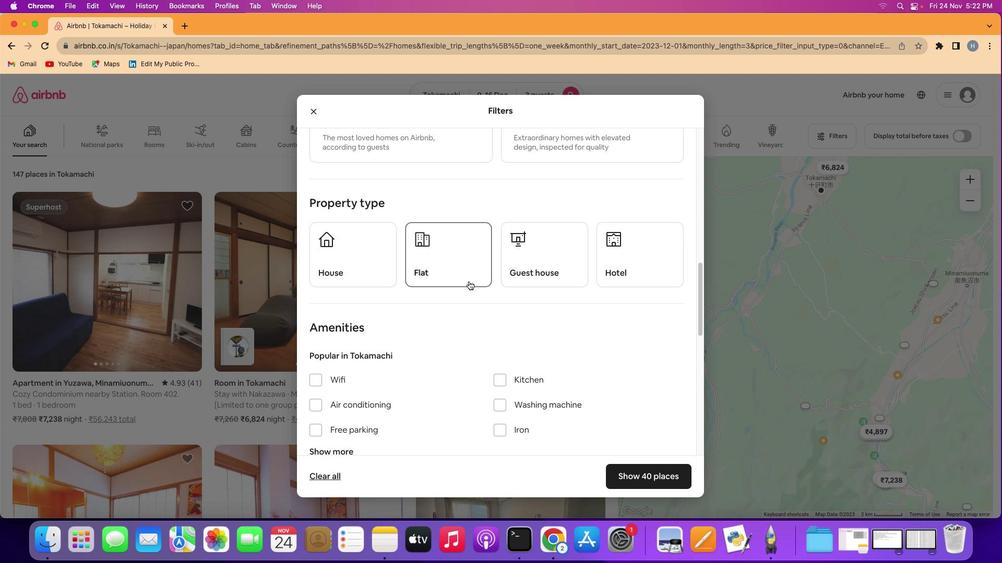 
Action: Mouse pressed left at (468, 281)
Screenshot: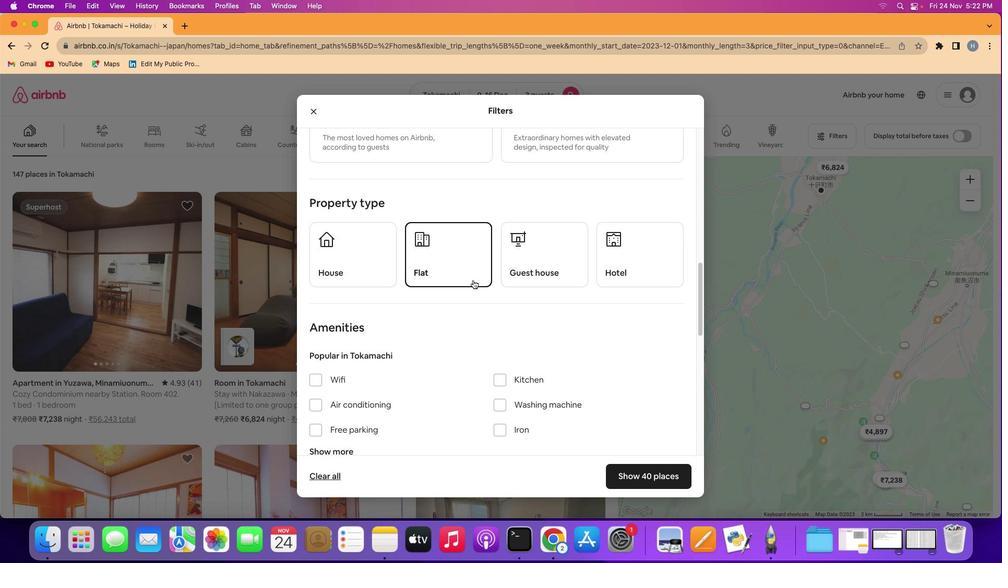 
Action: Mouse moved to (544, 328)
Screenshot: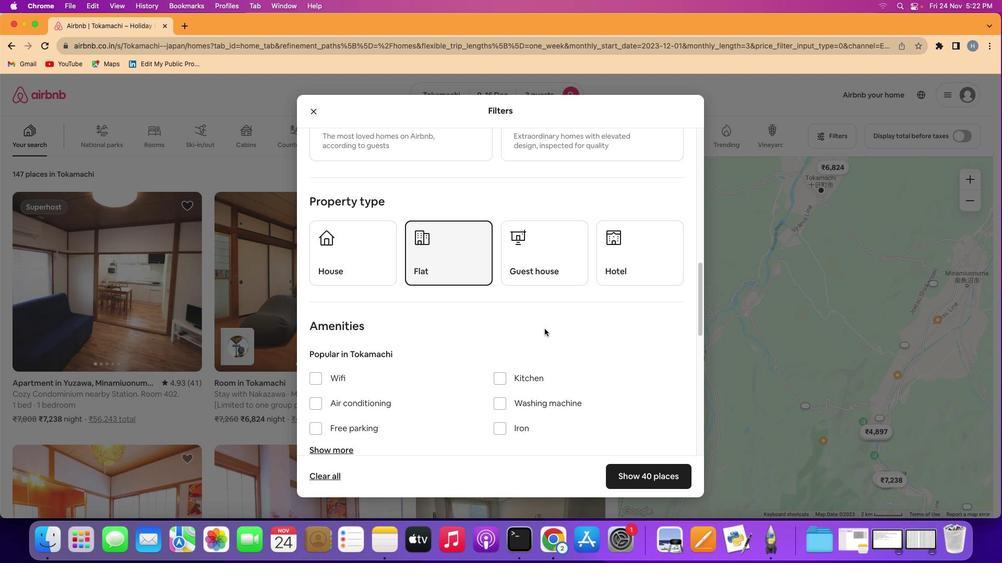 
Action: Mouse scrolled (544, 328) with delta (0, 0)
Screenshot: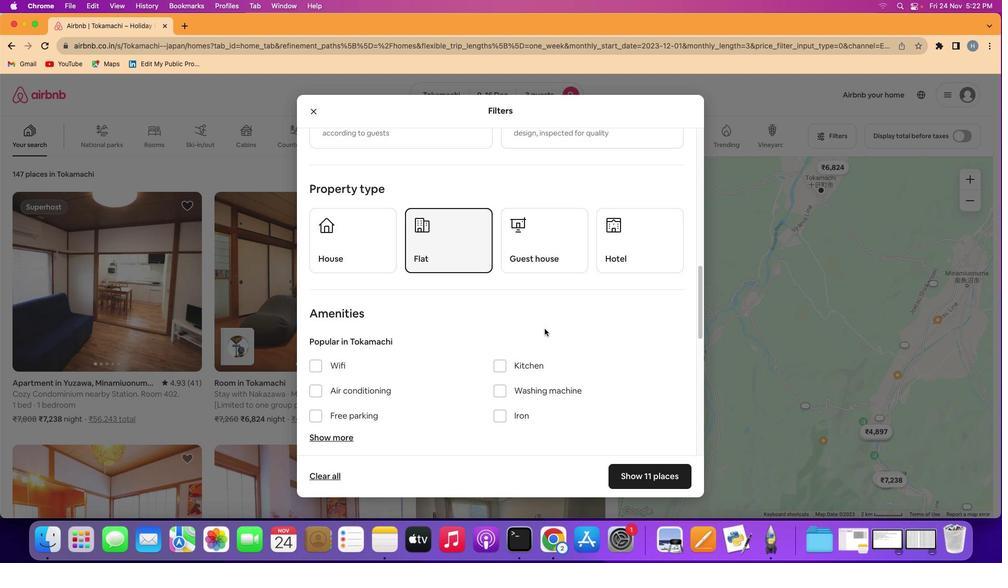 
Action: Mouse scrolled (544, 328) with delta (0, 0)
Screenshot: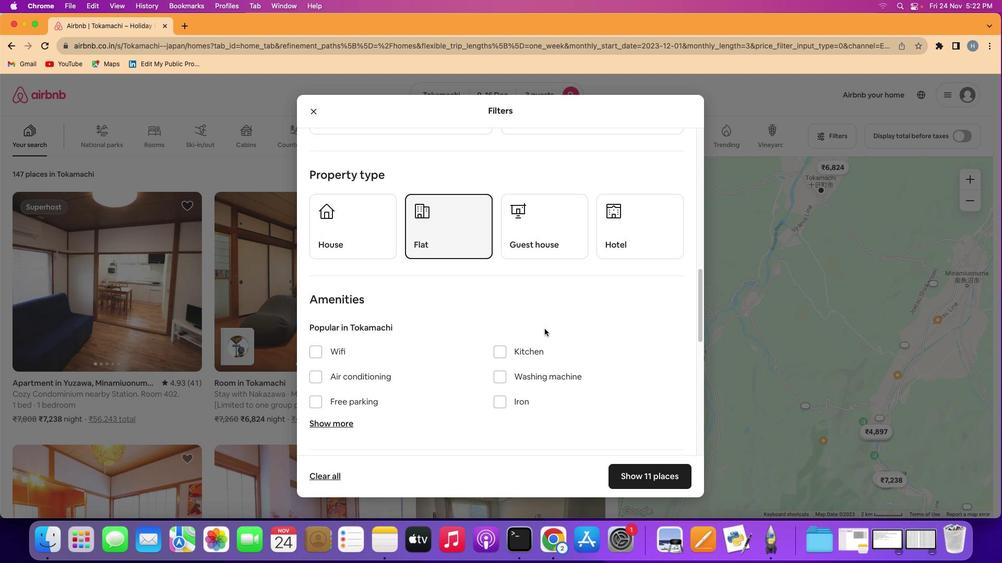 
Action: Mouse scrolled (544, 328) with delta (0, -1)
Screenshot: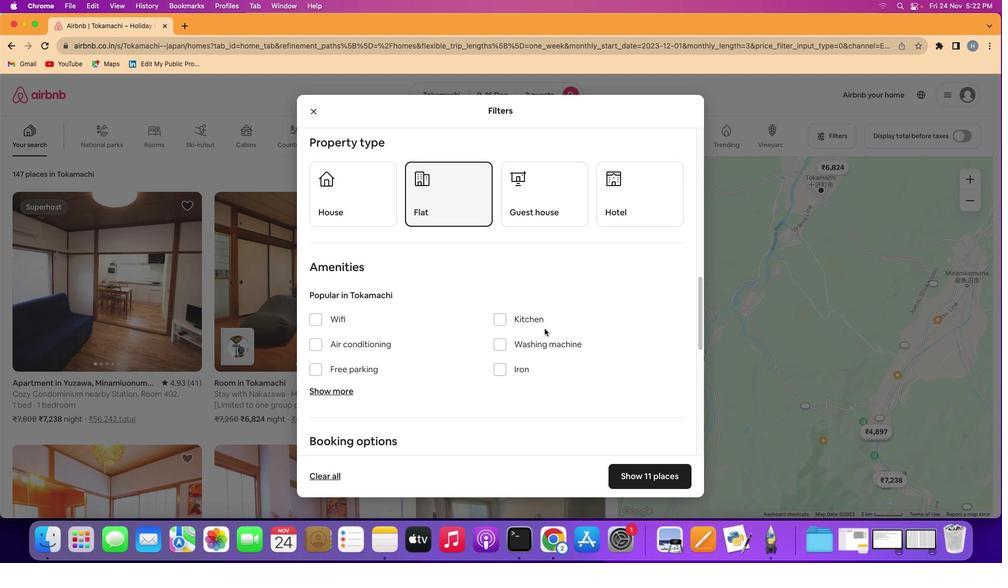
Action: Mouse scrolled (544, 328) with delta (0, 0)
Screenshot: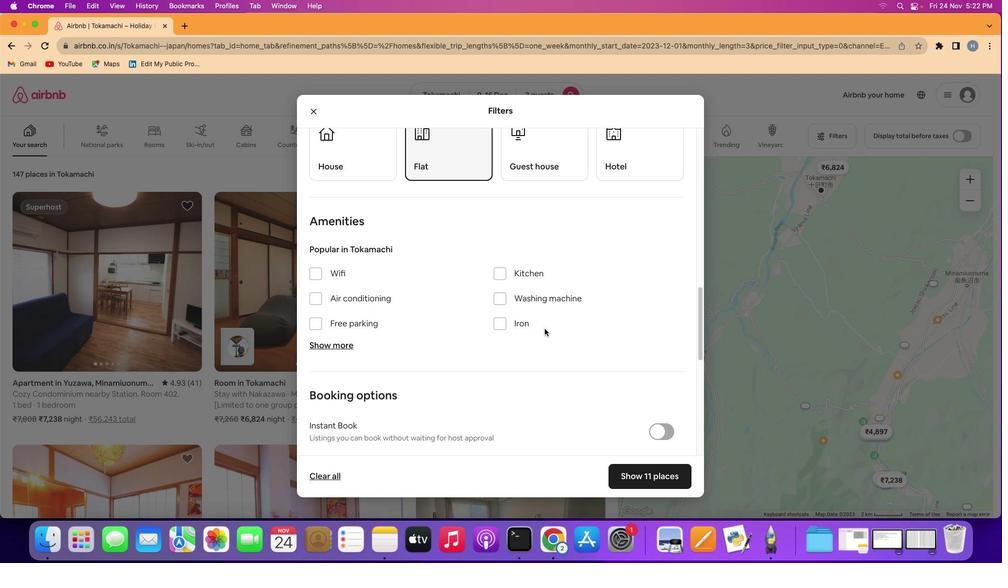 
Action: Mouse scrolled (544, 328) with delta (0, 0)
Screenshot: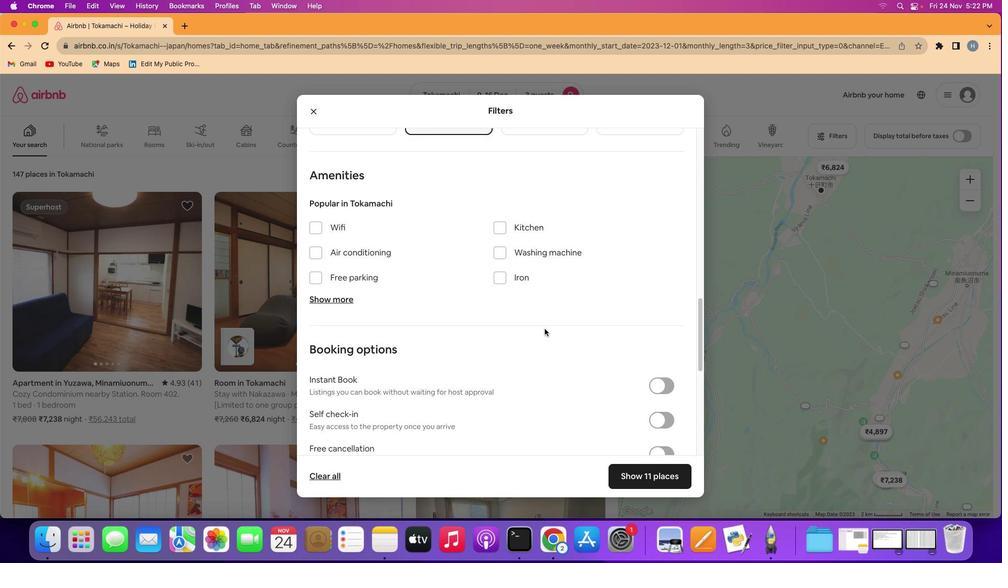 
Action: Mouse scrolled (544, 328) with delta (0, -1)
Screenshot: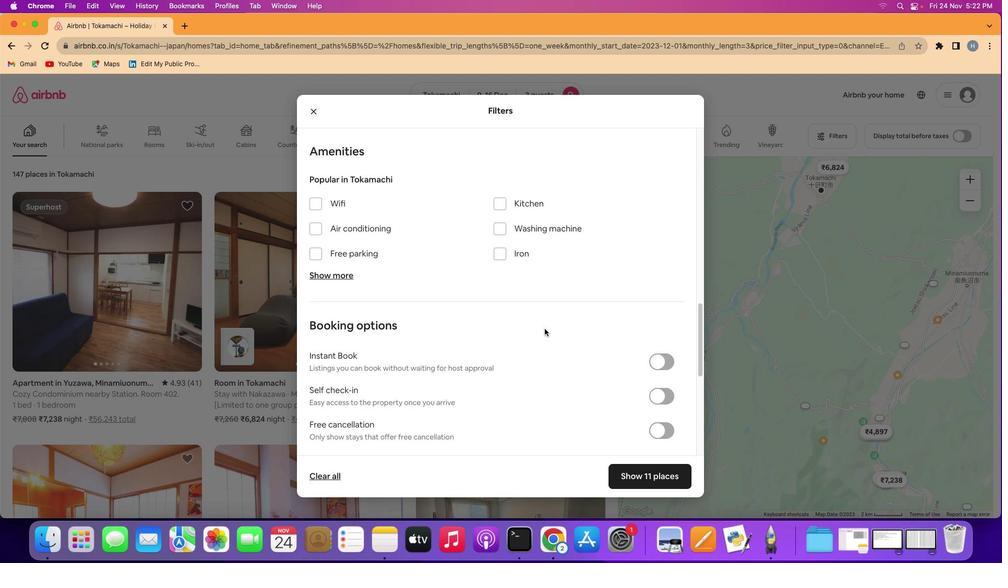 
Action: Mouse scrolled (544, 328) with delta (0, -2)
Screenshot: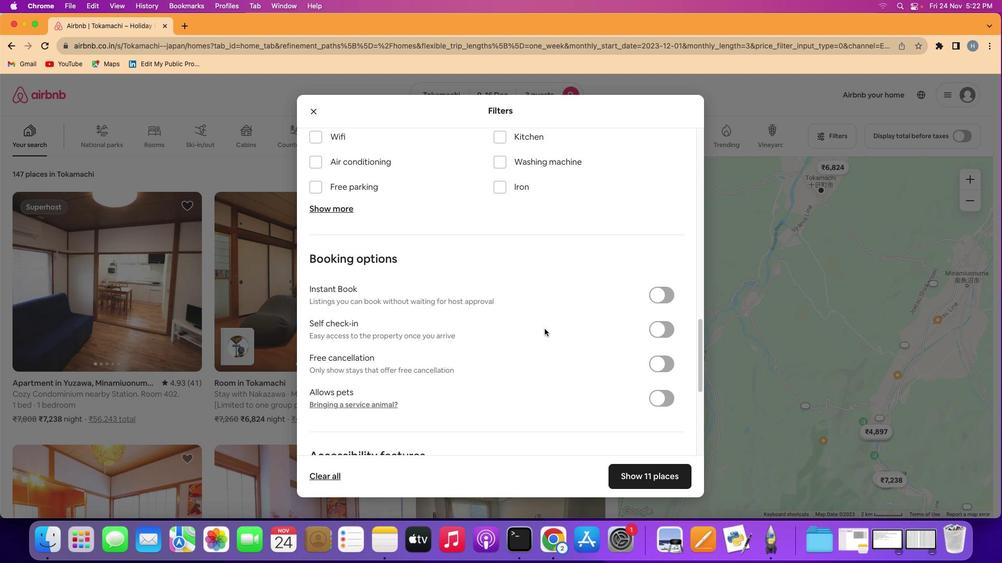 
Action: Mouse scrolled (544, 328) with delta (0, -1)
Screenshot: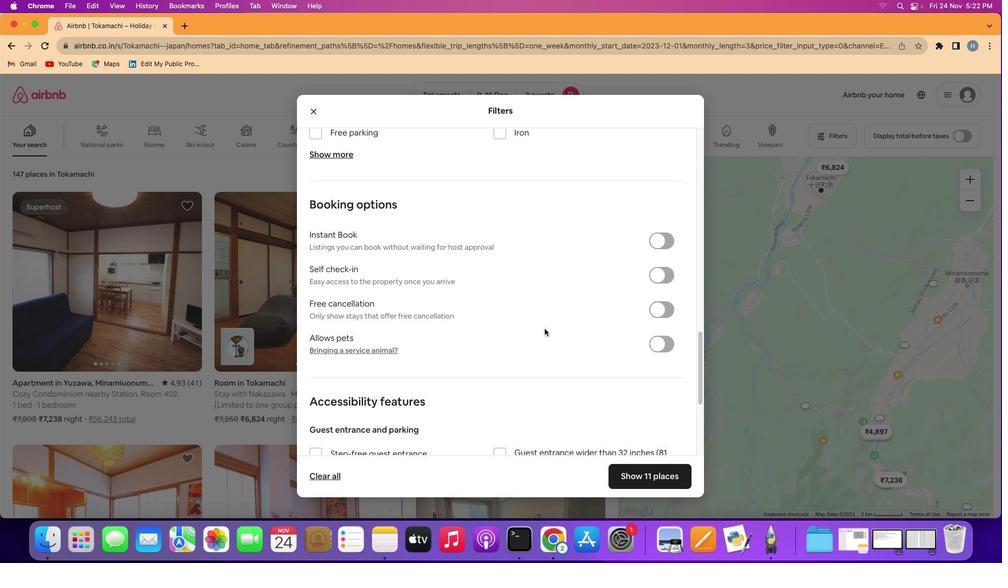 
Action: Mouse scrolled (544, 328) with delta (0, 0)
Screenshot: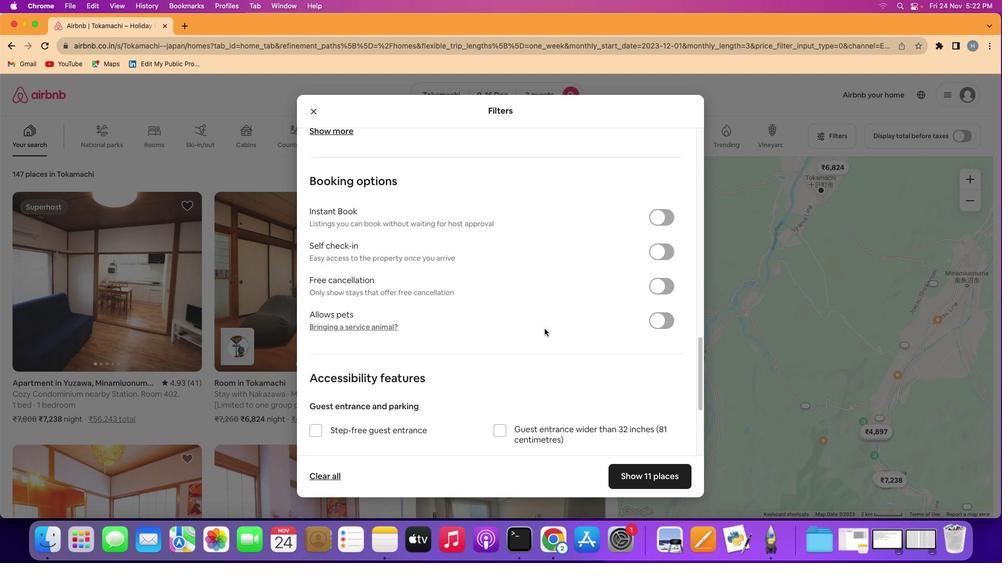 
Action: Mouse scrolled (544, 328) with delta (0, 0)
Screenshot: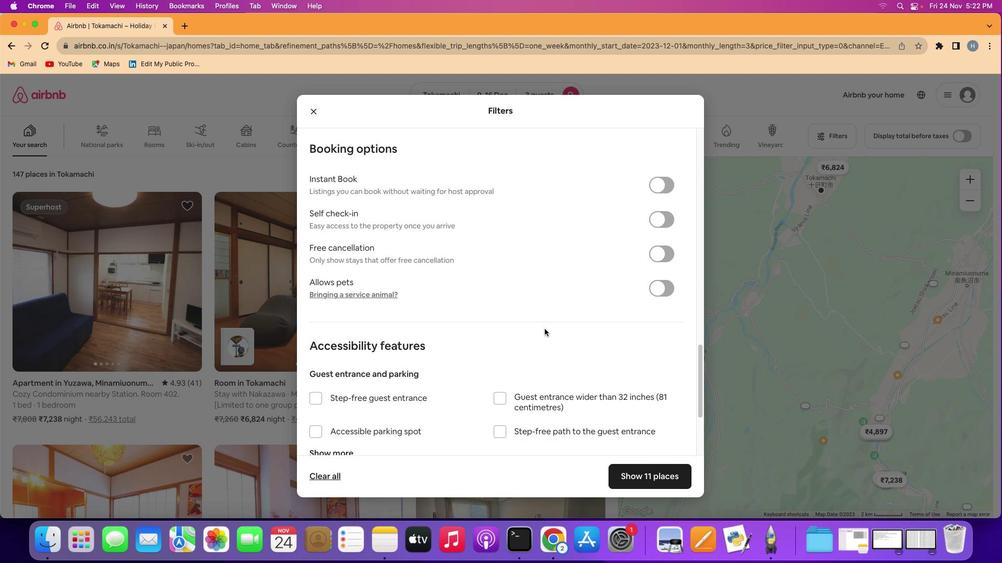 
Action: Mouse scrolled (544, 328) with delta (0, -1)
Screenshot: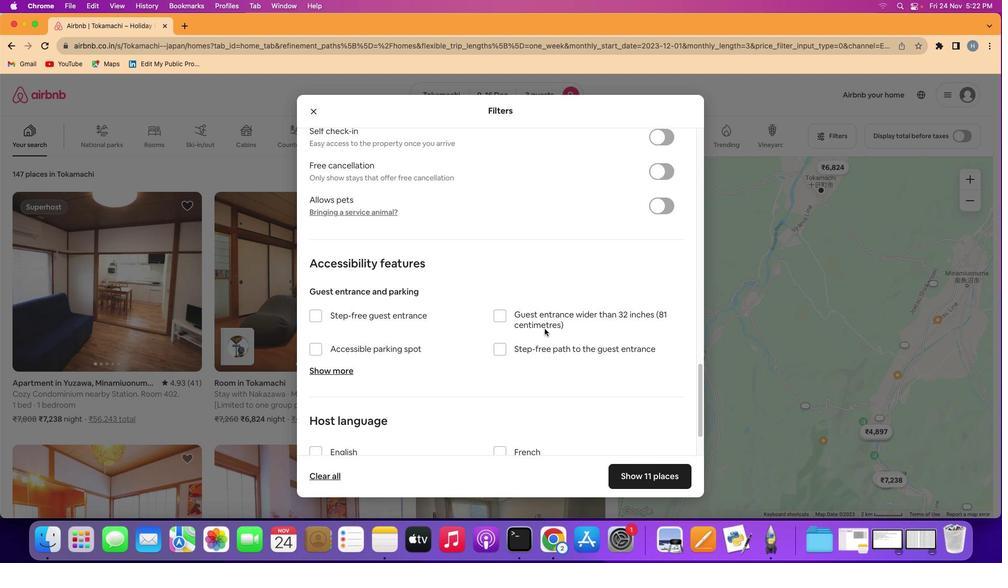 
Action: Mouse scrolled (544, 328) with delta (0, -1)
Screenshot: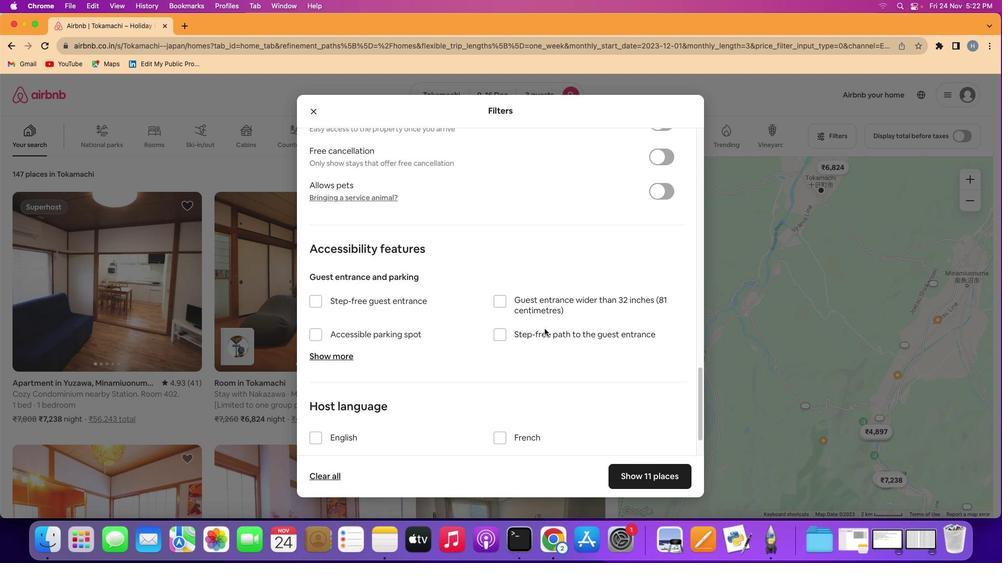 
Action: Mouse scrolled (544, 328) with delta (0, 0)
Screenshot: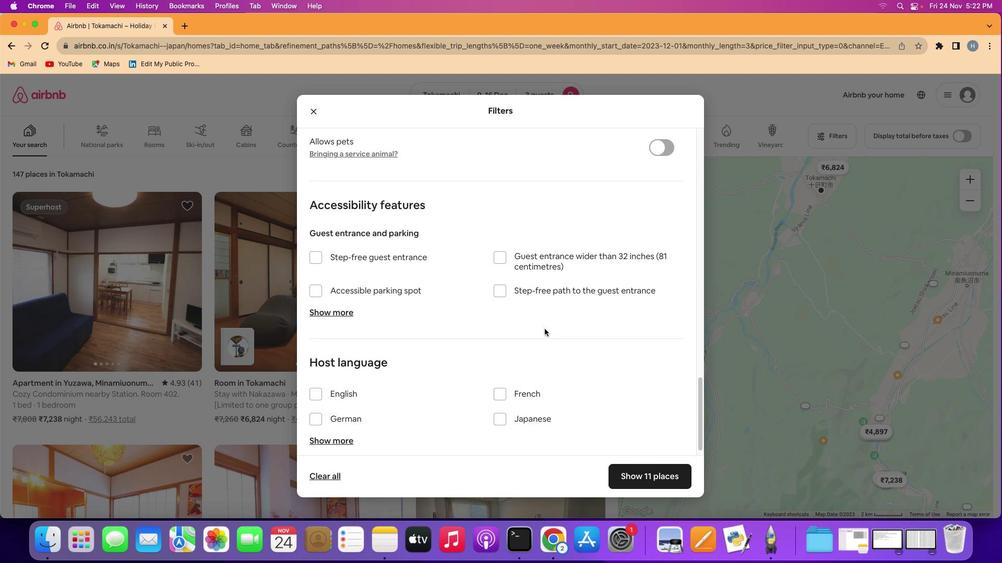 
Action: Mouse scrolled (544, 328) with delta (0, 0)
Screenshot: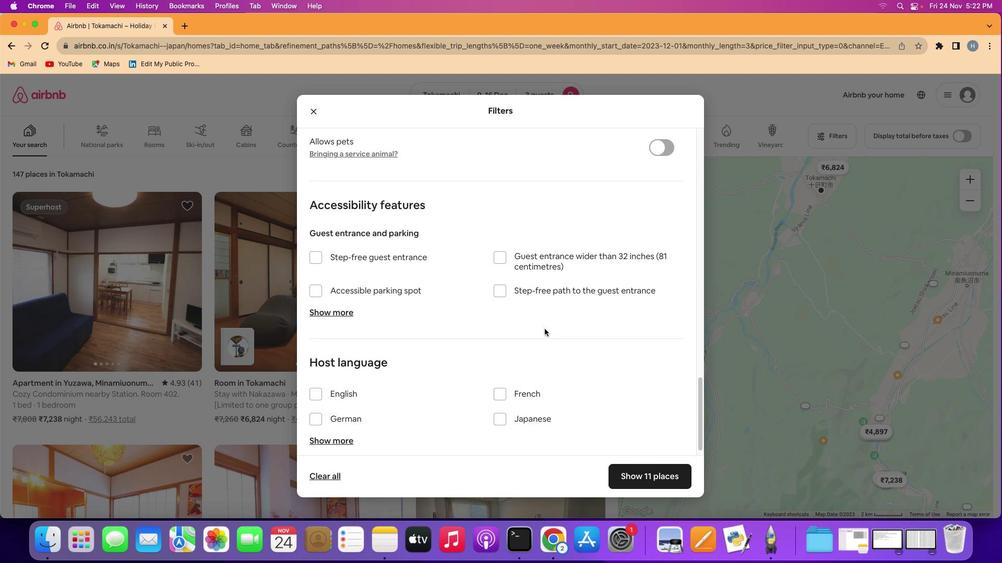 
Action: Mouse scrolled (544, 328) with delta (0, -1)
Screenshot: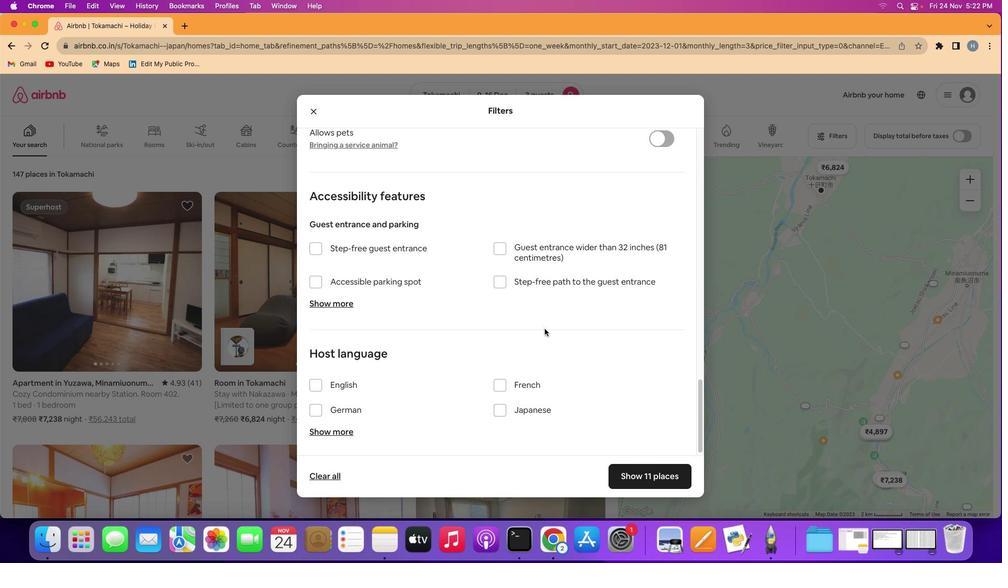 
Action: Mouse scrolled (544, 328) with delta (0, -2)
Screenshot: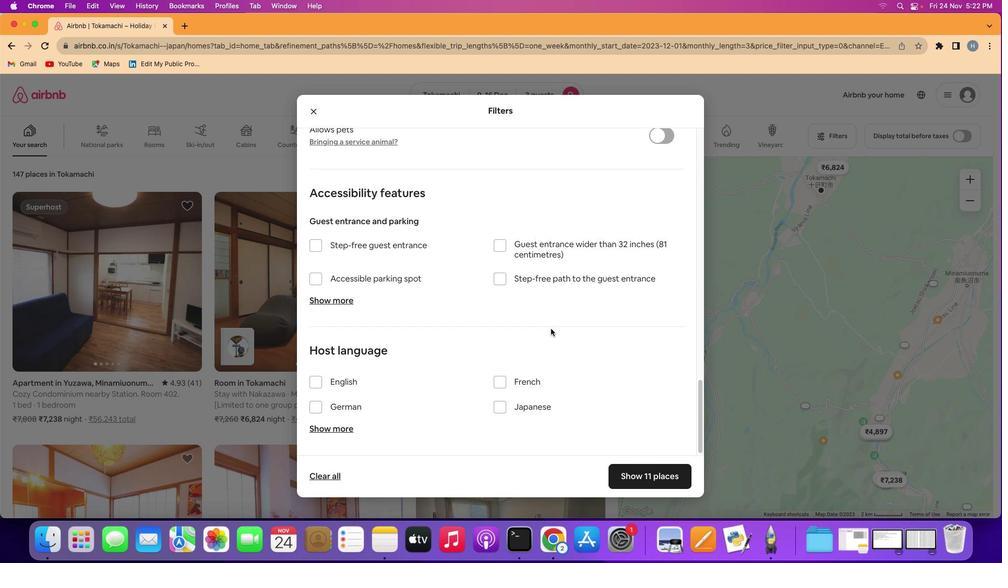 
Action: Mouse moved to (602, 388)
Screenshot: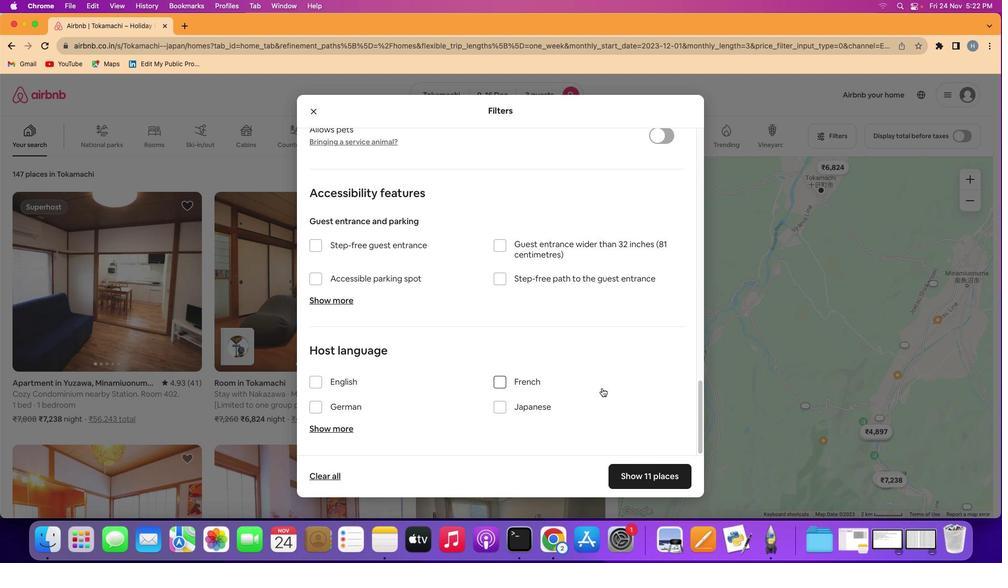 
Action: Mouse scrolled (602, 388) with delta (0, 0)
Screenshot: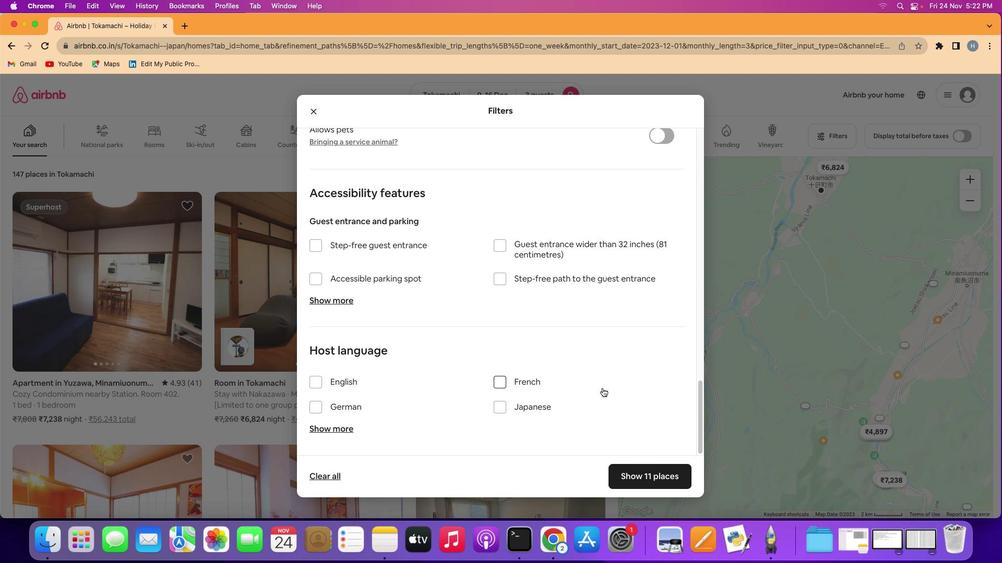 
Action: Mouse scrolled (602, 388) with delta (0, 0)
Screenshot: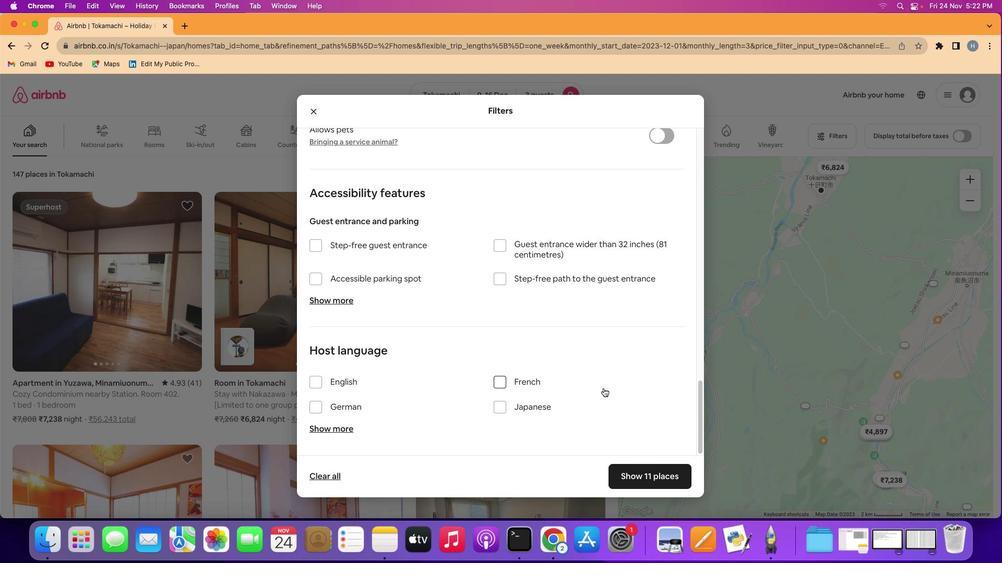 
Action: Mouse scrolled (602, 388) with delta (0, -1)
Screenshot: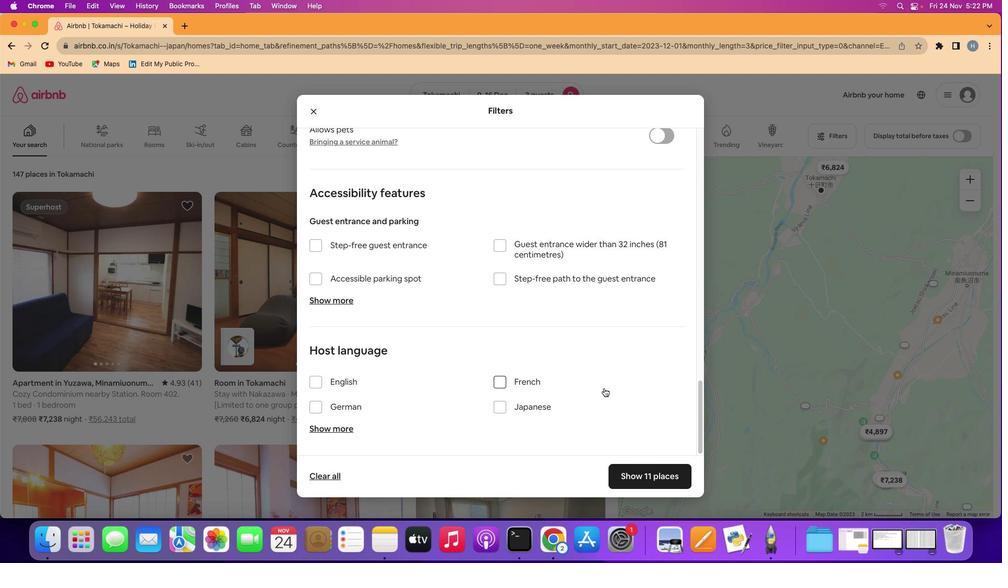 
Action: Mouse scrolled (602, 388) with delta (0, -2)
Screenshot: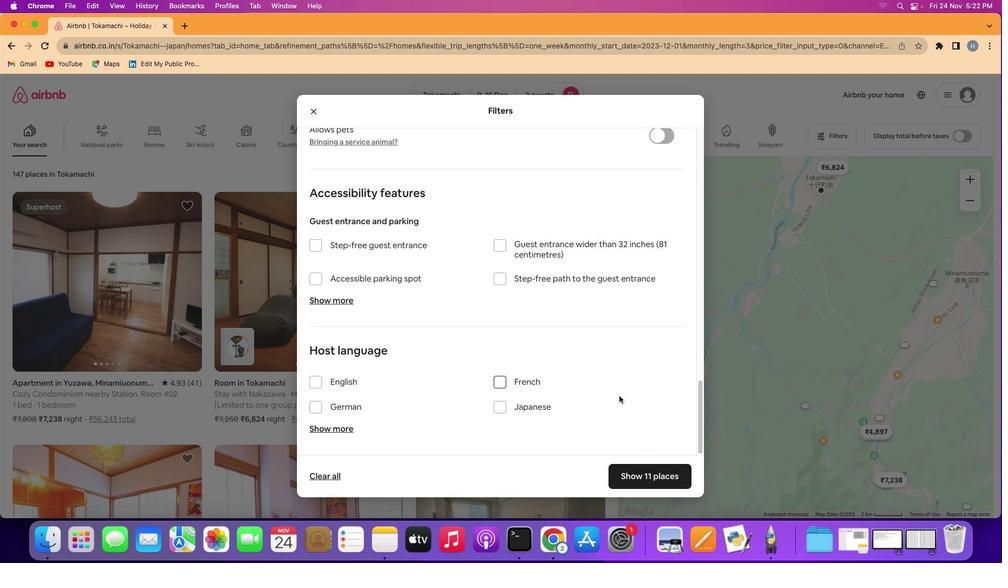 
Action: Mouse moved to (662, 473)
Screenshot: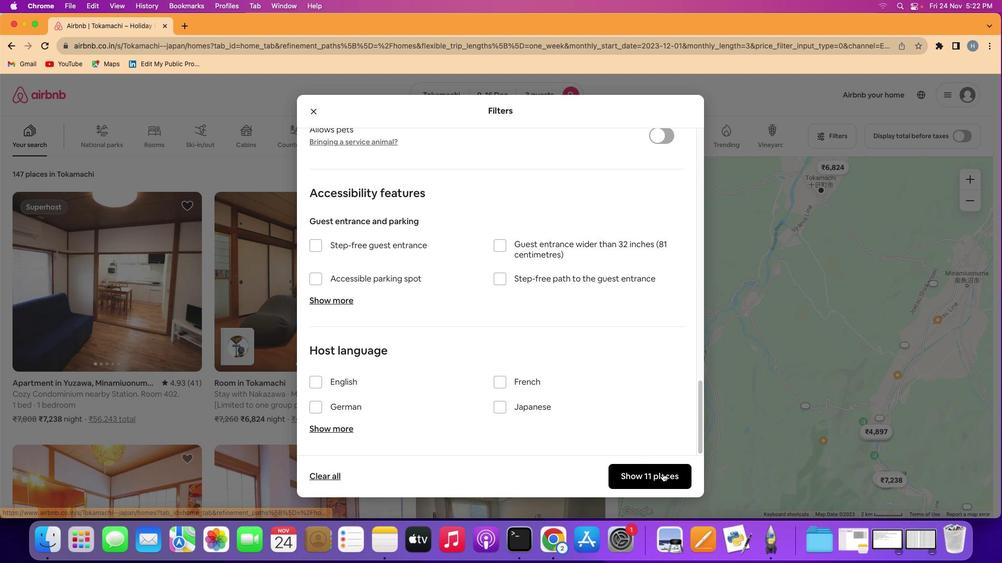 
Action: Mouse pressed left at (662, 473)
Screenshot: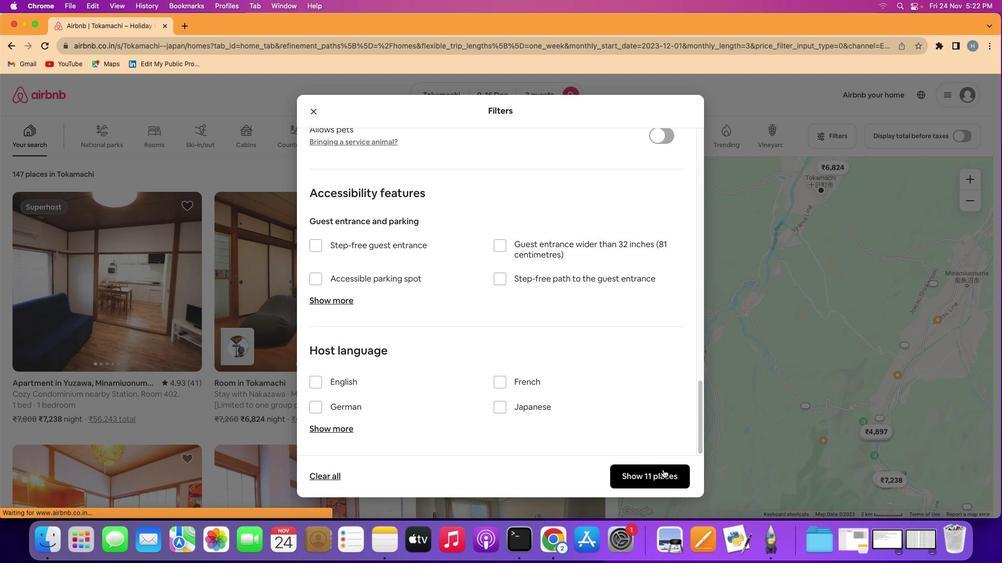 
Action: Mouse moved to (220, 306)
Screenshot: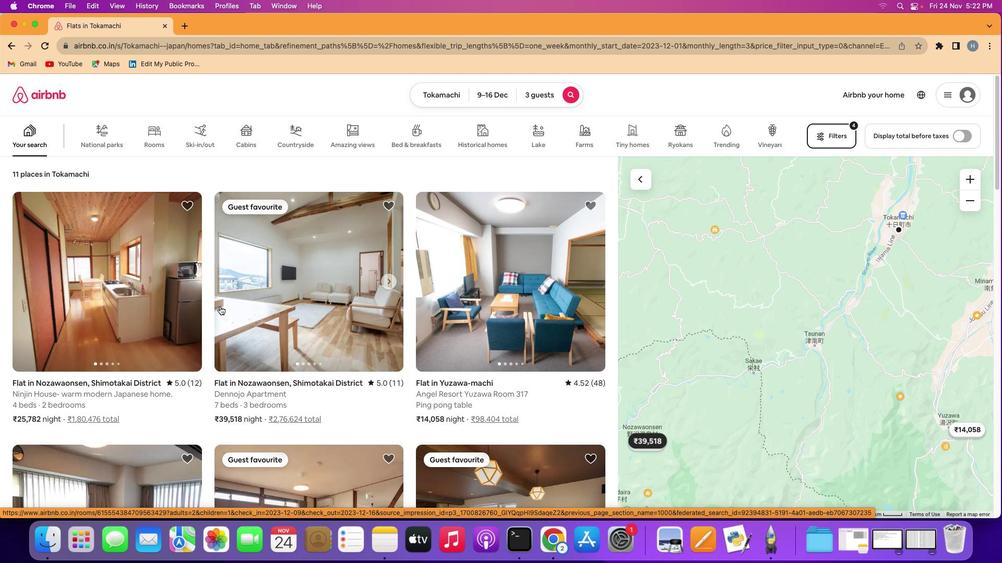 
Action: Mouse scrolled (220, 306) with delta (0, 0)
Screenshot: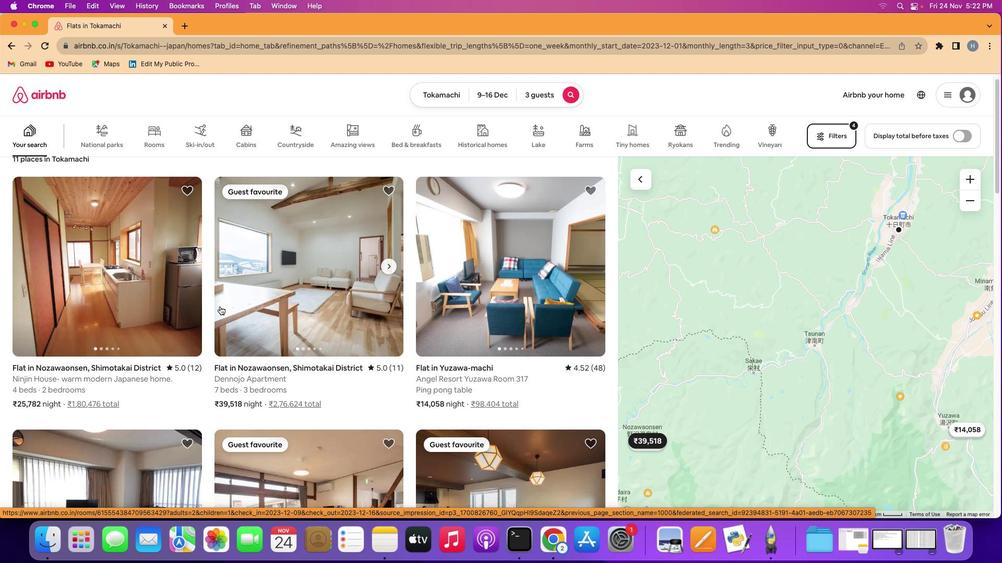 
Action: Mouse scrolled (220, 306) with delta (0, 0)
Screenshot: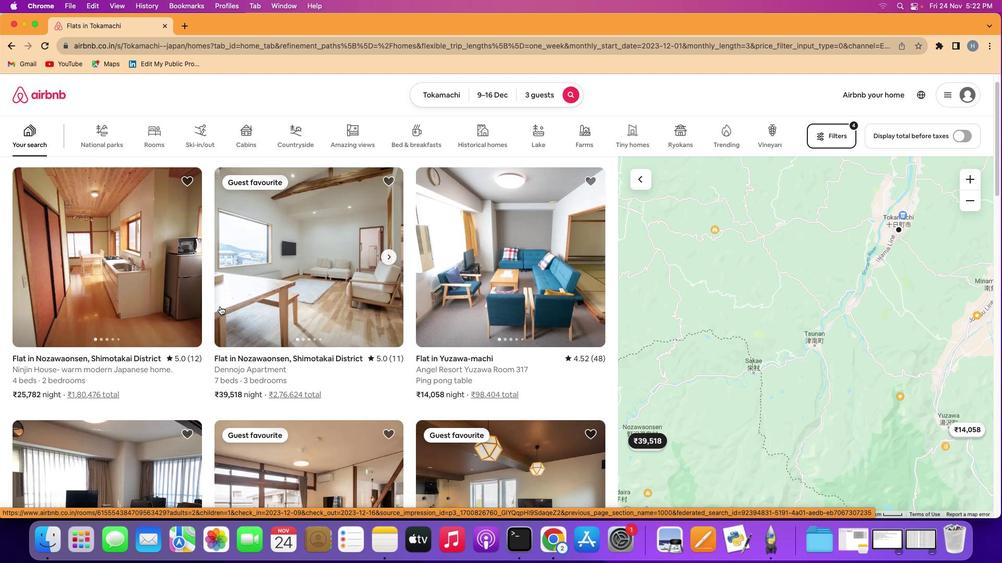 
Action: Mouse scrolled (220, 306) with delta (0, 0)
Screenshot: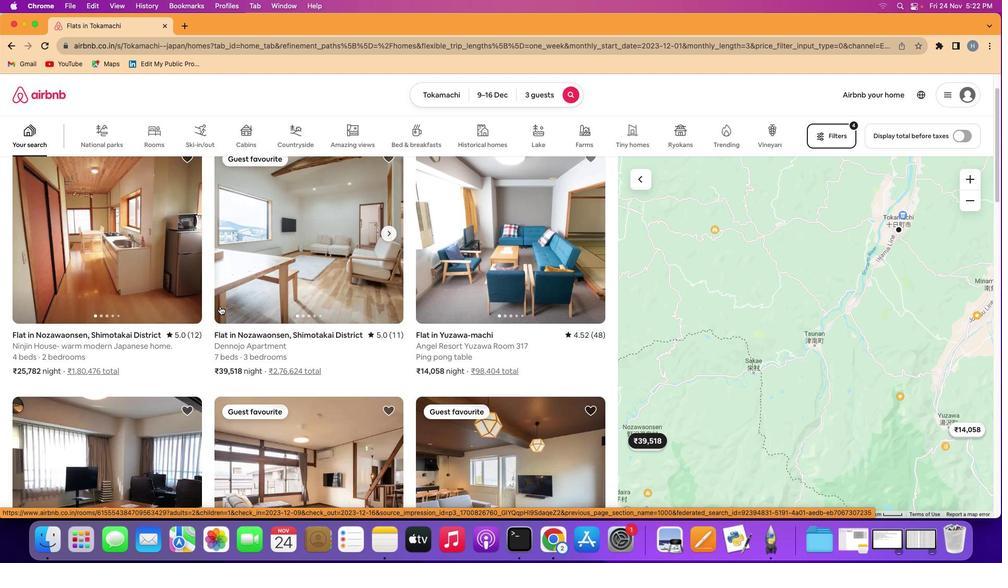 
Action: Mouse moved to (276, 305)
Screenshot: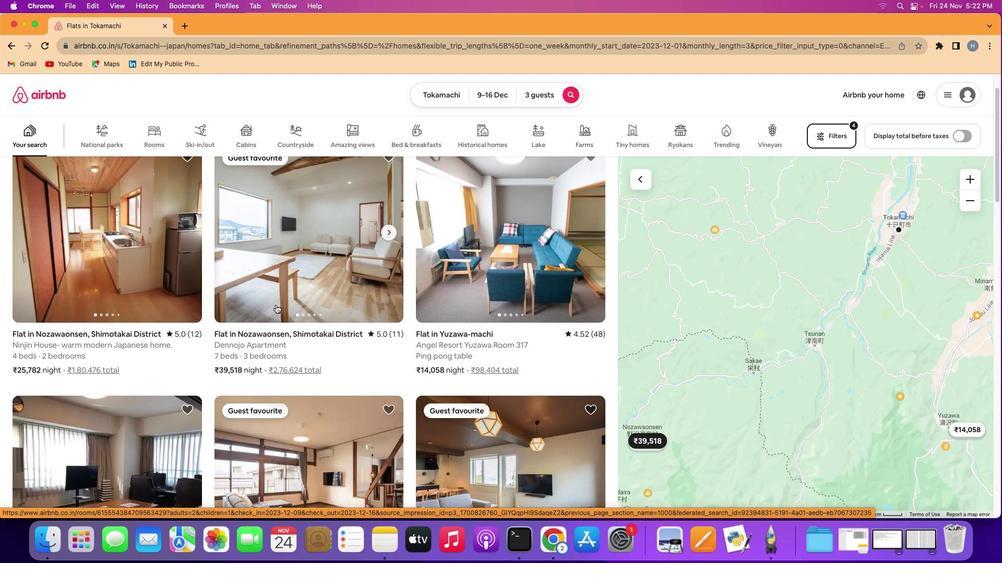 
Action: Mouse scrolled (276, 305) with delta (0, 0)
Screenshot: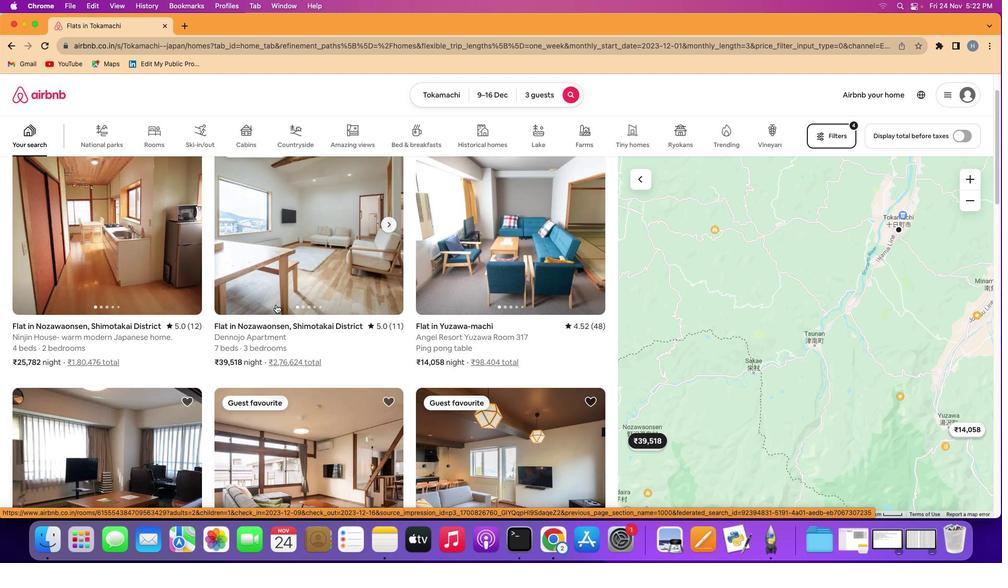 
Action: Mouse scrolled (276, 305) with delta (0, 0)
Screenshot: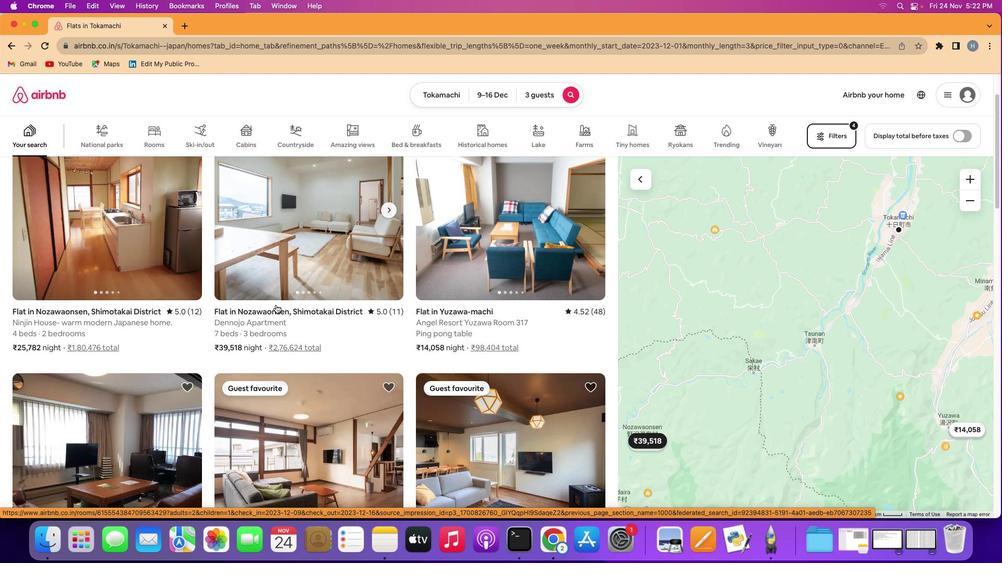 
Action: Mouse scrolled (276, 305) with delta (0, 0)
Screenshot: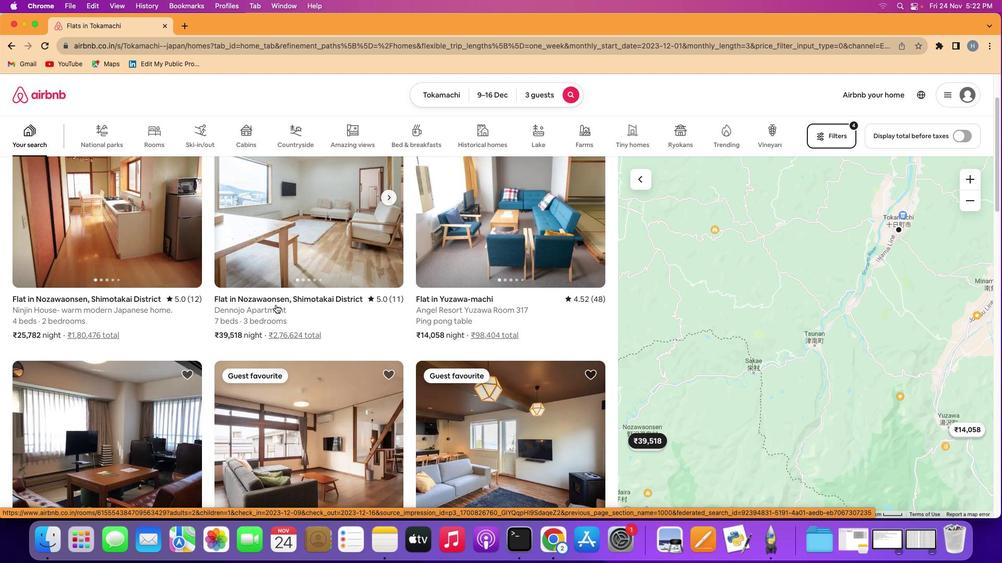 
Action: Mouse moved to (268, 255)
Screenshot: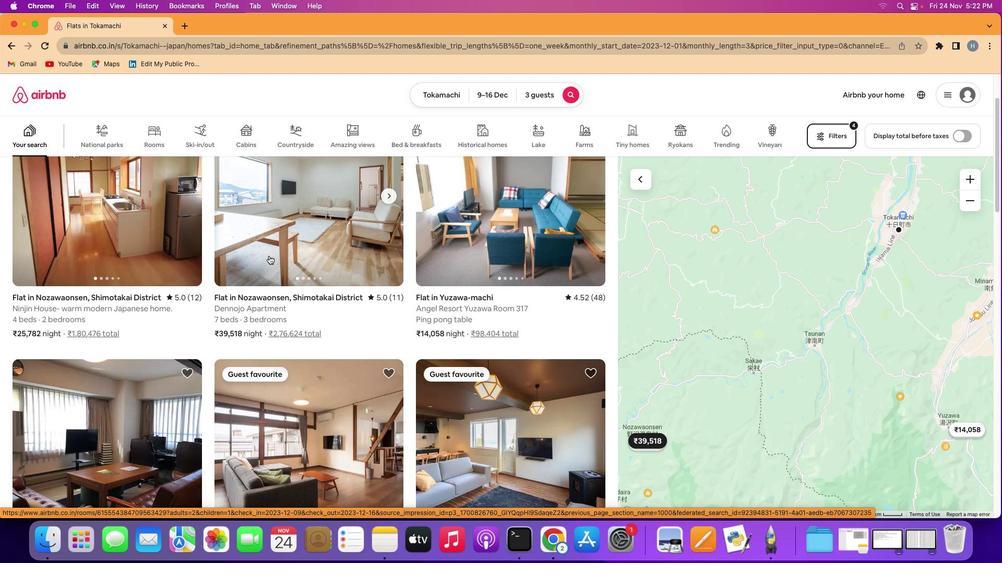 
Action: Mouse pressed left at (268, 255)
Screenshot: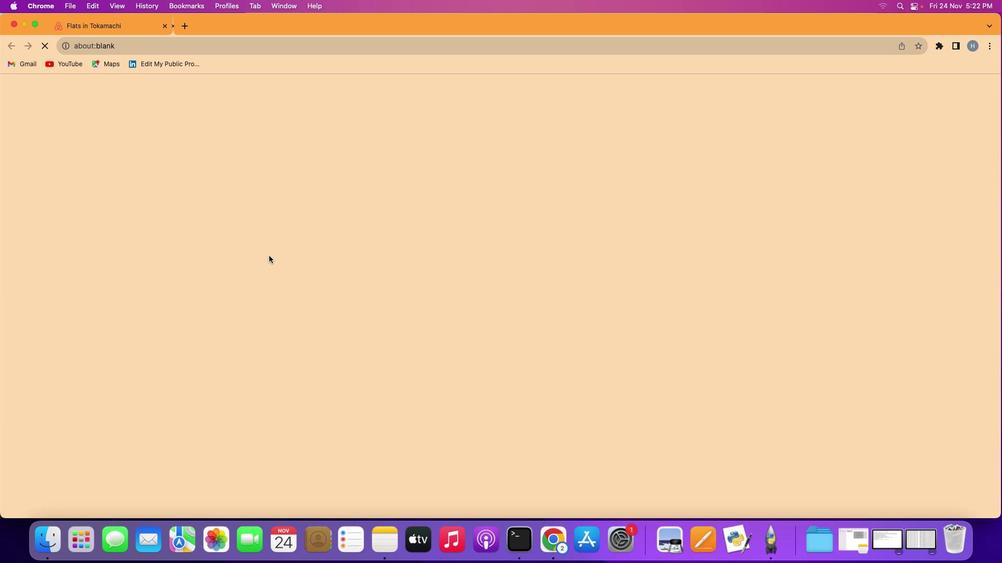 
Action: Mouse moved to (716, 368)
Screenshot: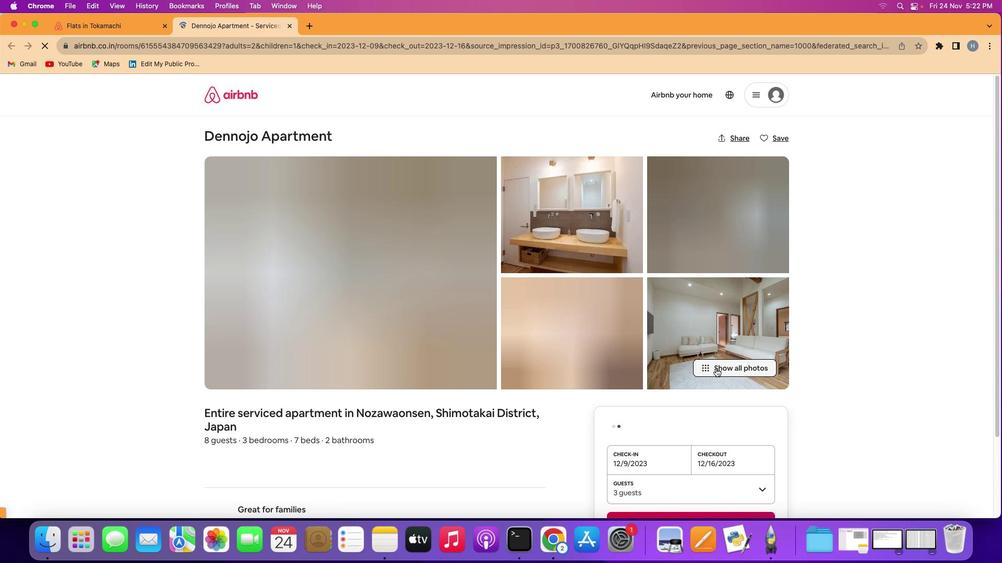 
Action: Mouse pressed left at (716, 368)
Screenshot: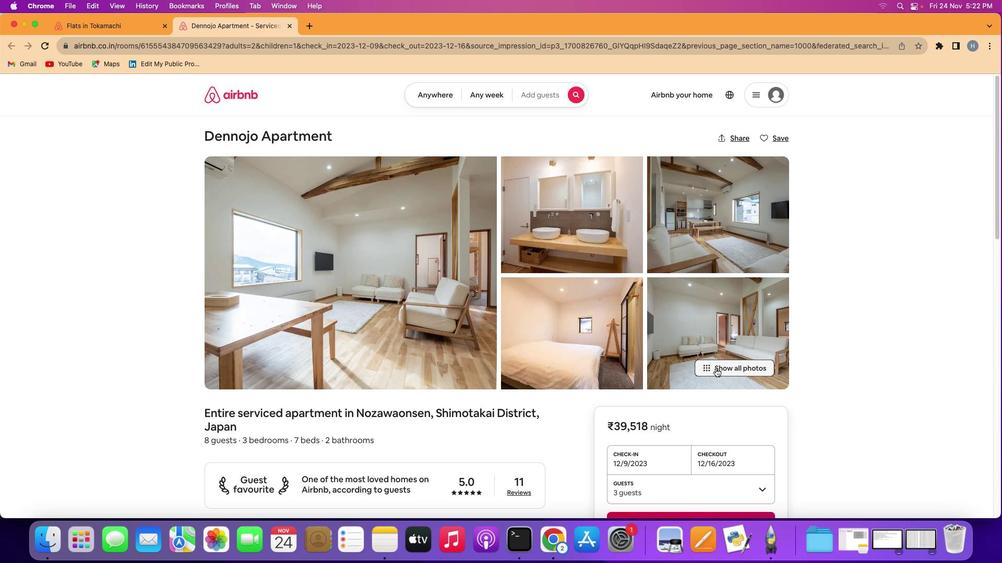 
Action: Mouse moved to (493, 375)
Screenshot: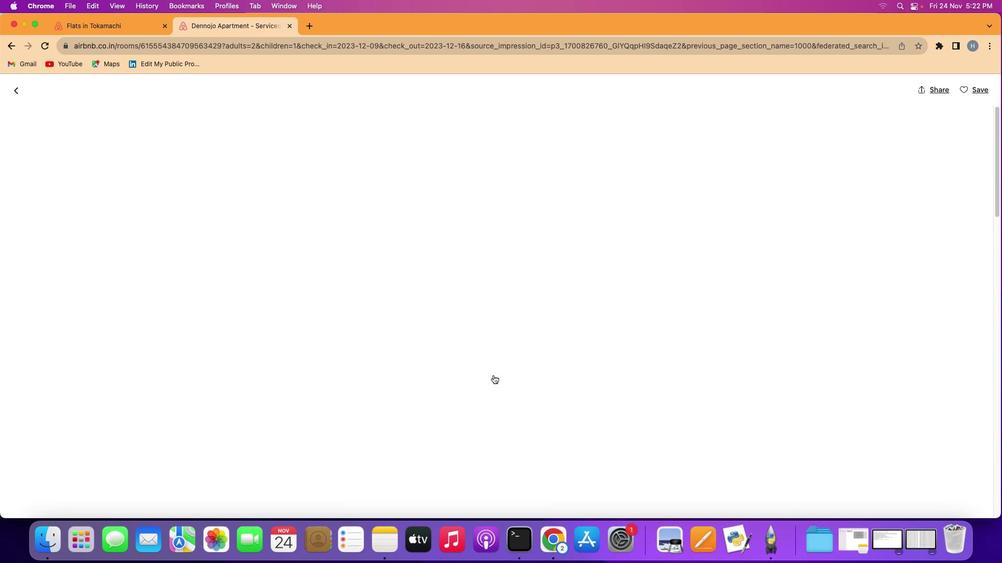 
Action: Mouse scrolled (493, 375) with delta (0, 0)
Screenshot: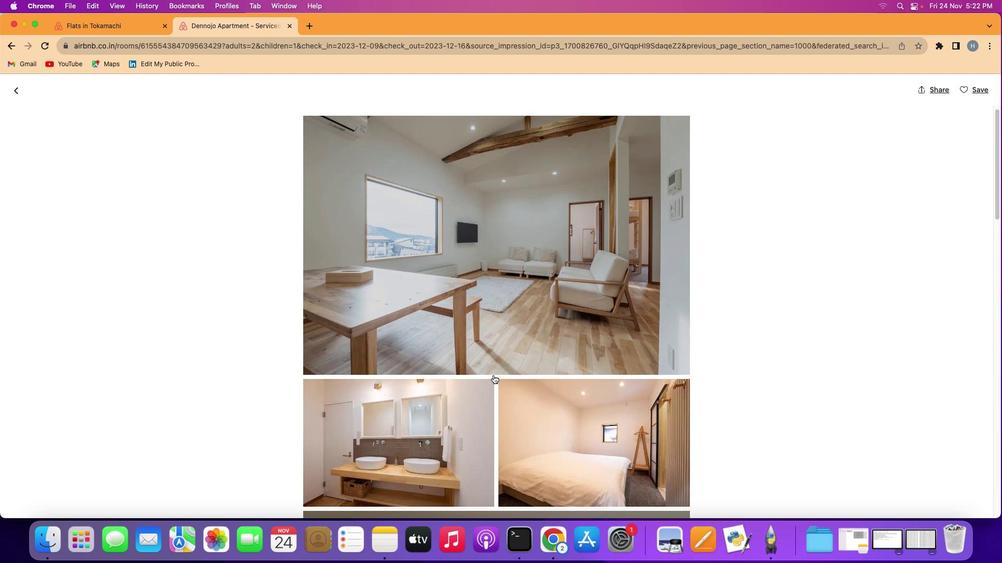 
Action: Mouse scrolled (493, 375) with delta (0, 0)
Screenshot: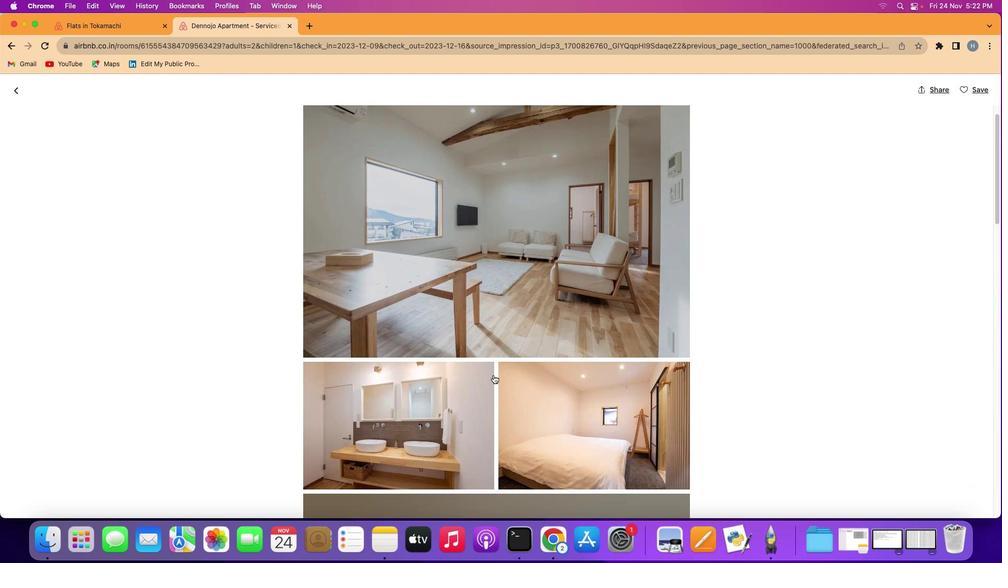 
Action: Mouse scrolled (493, 375) with delta (0, 0)
Screenshot: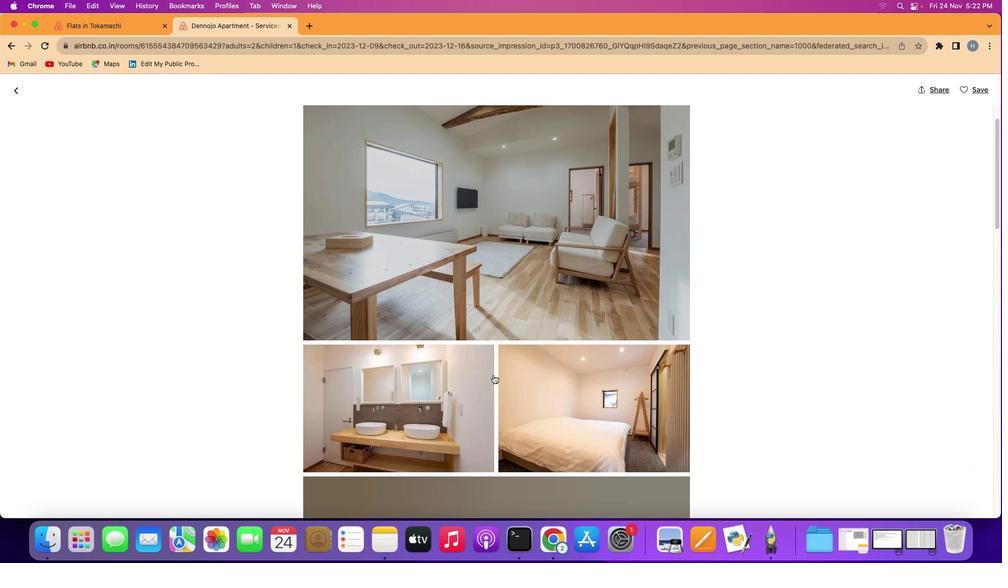 
Action: Mouse scrolled (493, 375) with delta (0, -1)
Screenshot: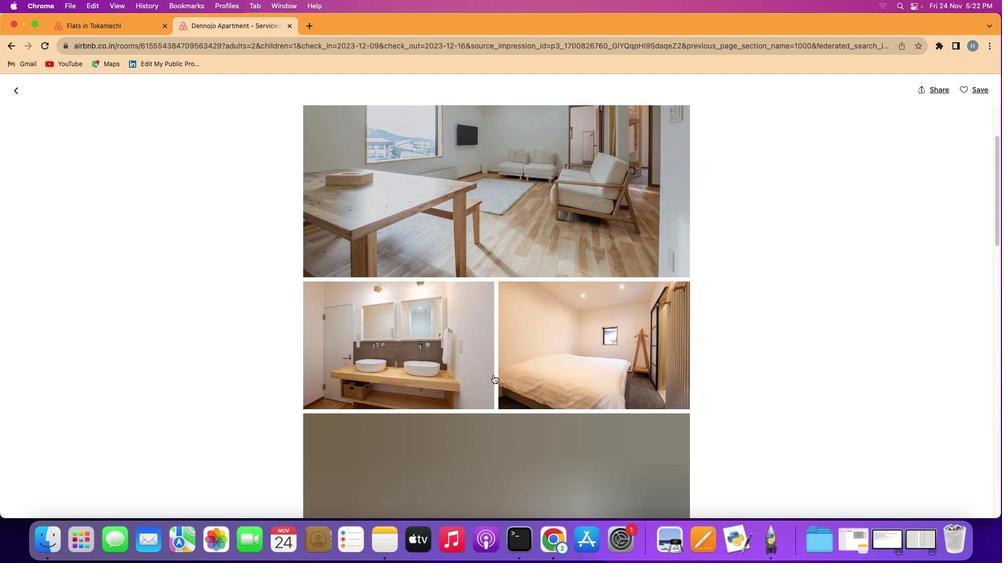 
Action: Mouse scrolled (493, 375) with delta (0, 0)
Screenshot: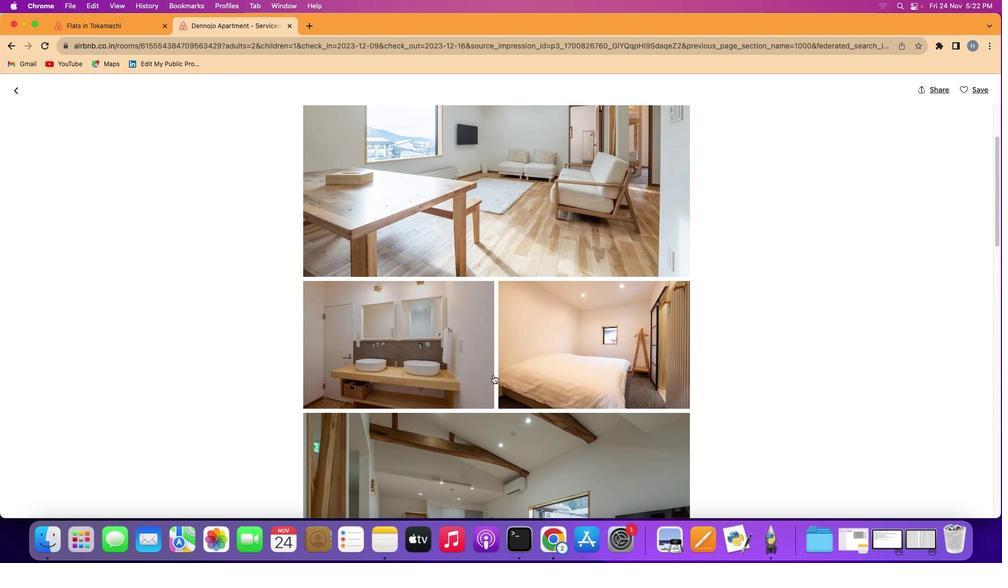 
Action: Mouse scrolled (493, 375) with delta (0, 0)
Screenshot: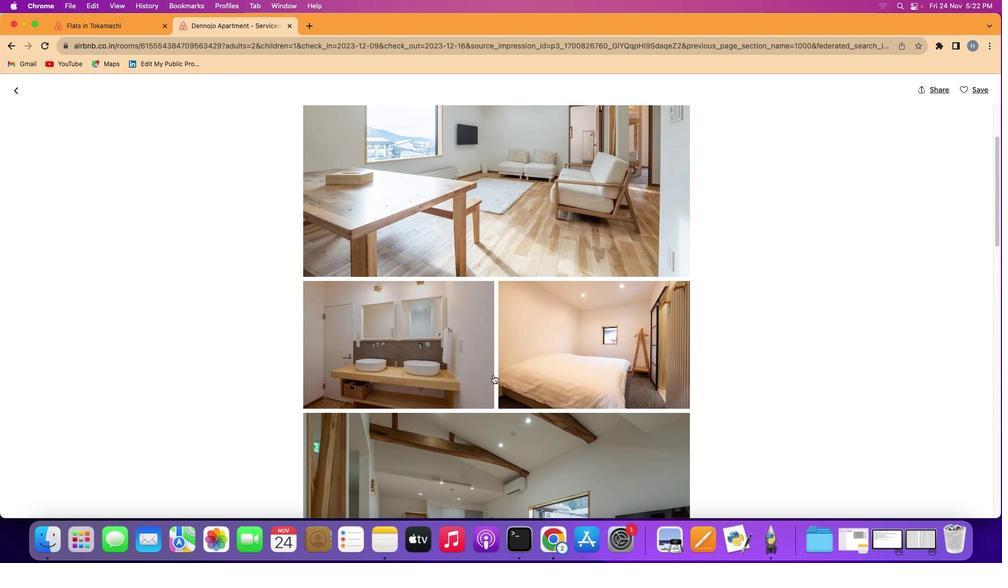 
Action: Mouse scrolled (493, 375) with delta (0, 0)
Screenshot: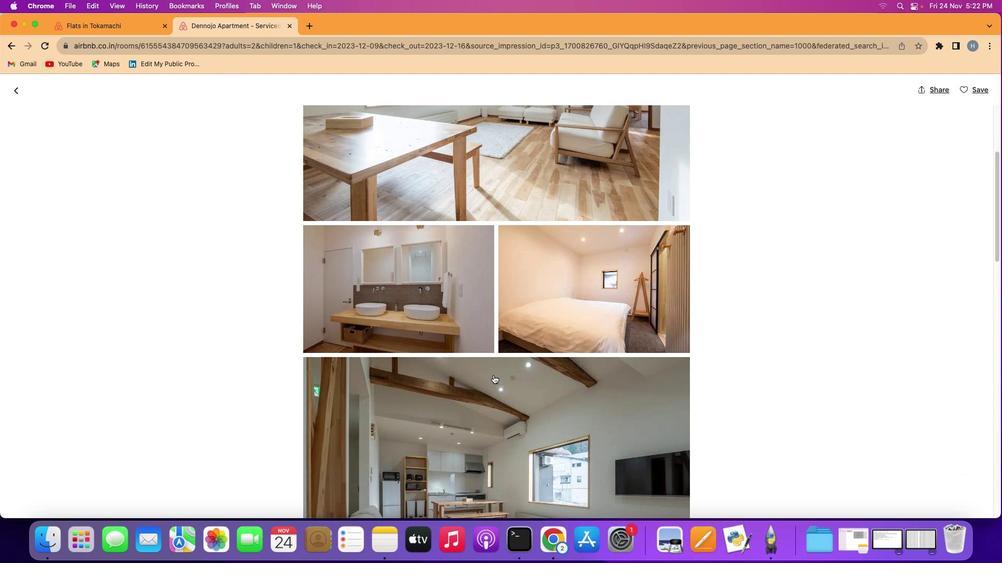 
Action: Mouse scrolled (493, 375) with delta (0, 0)
Screenshot: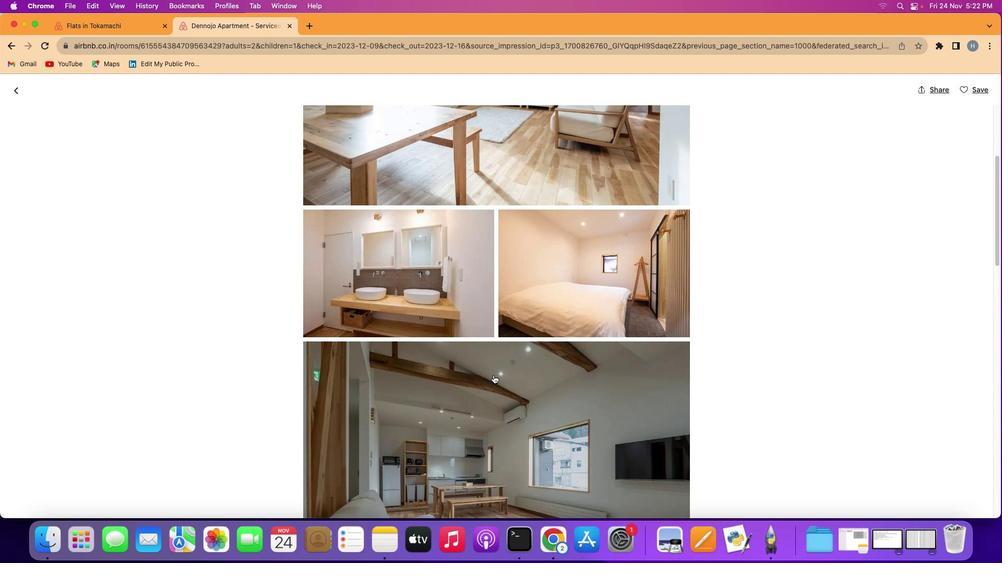 
Action: Mouse scrolled (493, 375) with delta (0, 0)
Screenshot: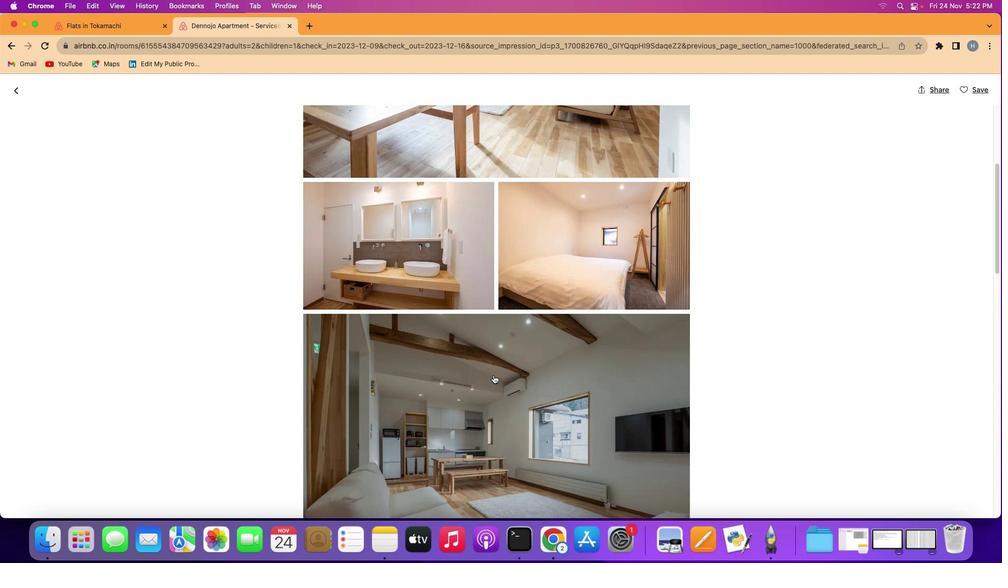 
Action: Mouse scrolled (493, 375) with delta (0, -1)
Screenshot: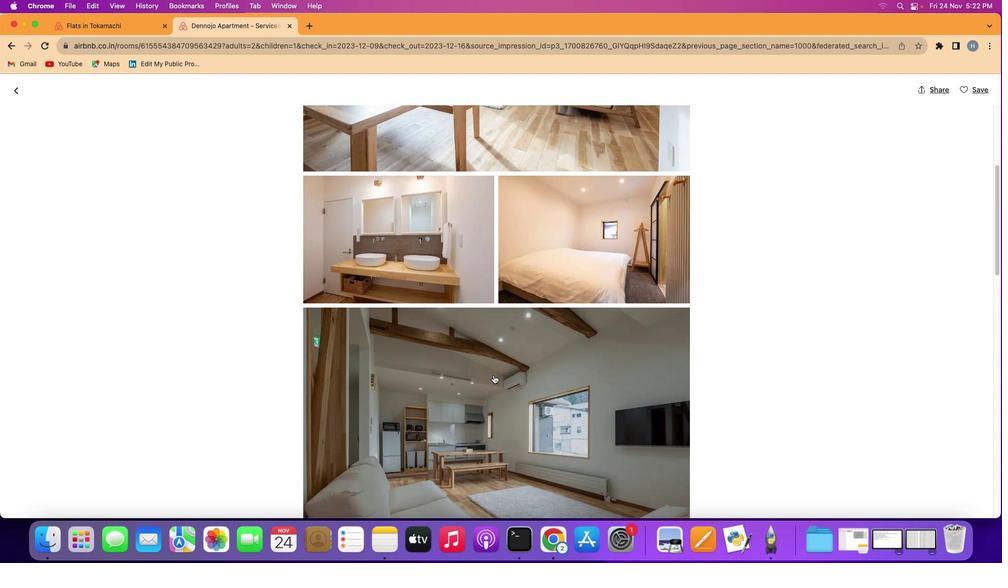 
Action: Mouse scrolled (493, 375) with delta (0, 0)
Screenshot: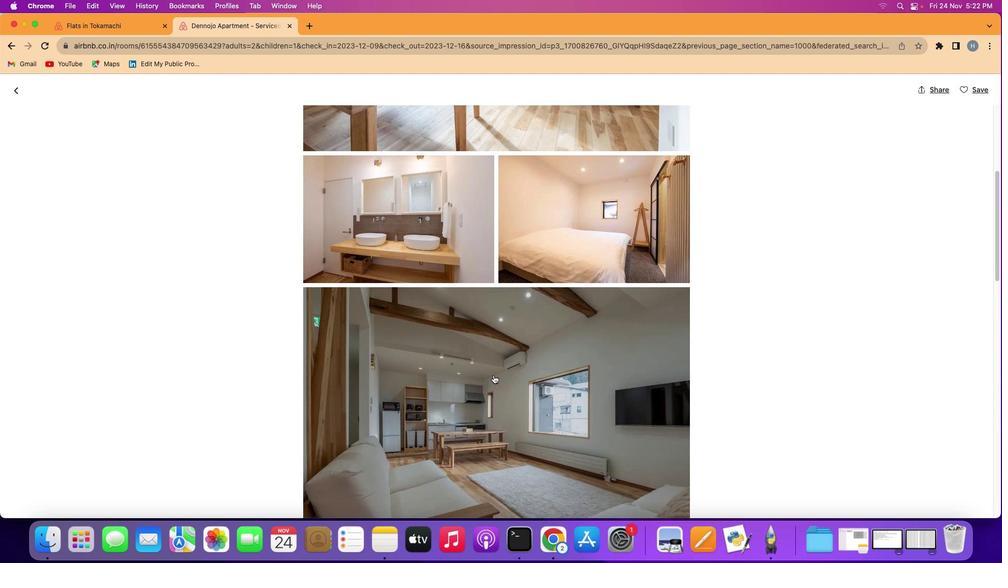 
Action: Mouse scrolled (493, 375) with delta (0, 0)
Screenshot: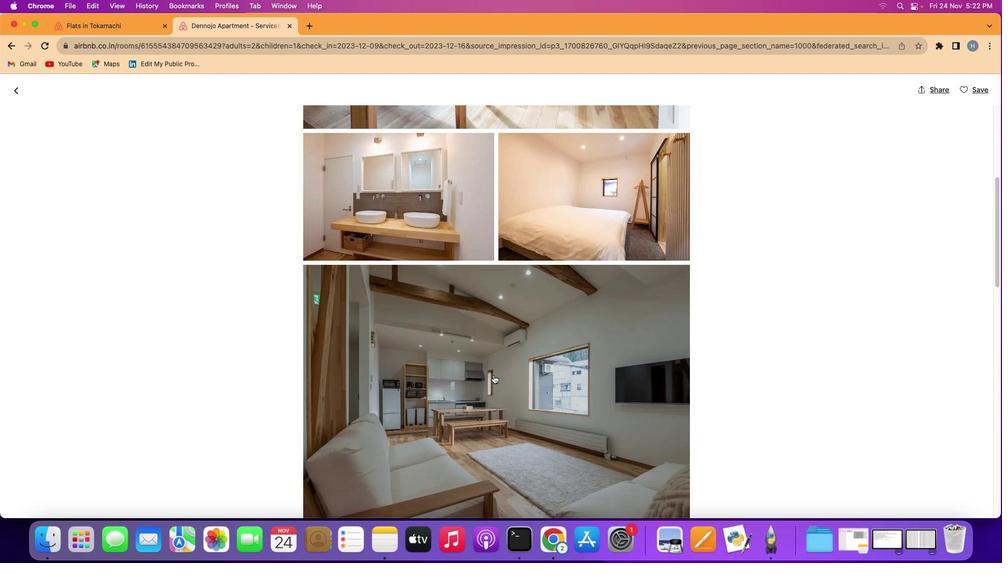 
Action: Mouse scrolled (493, 375) with delta (0, 0)
Screenshot: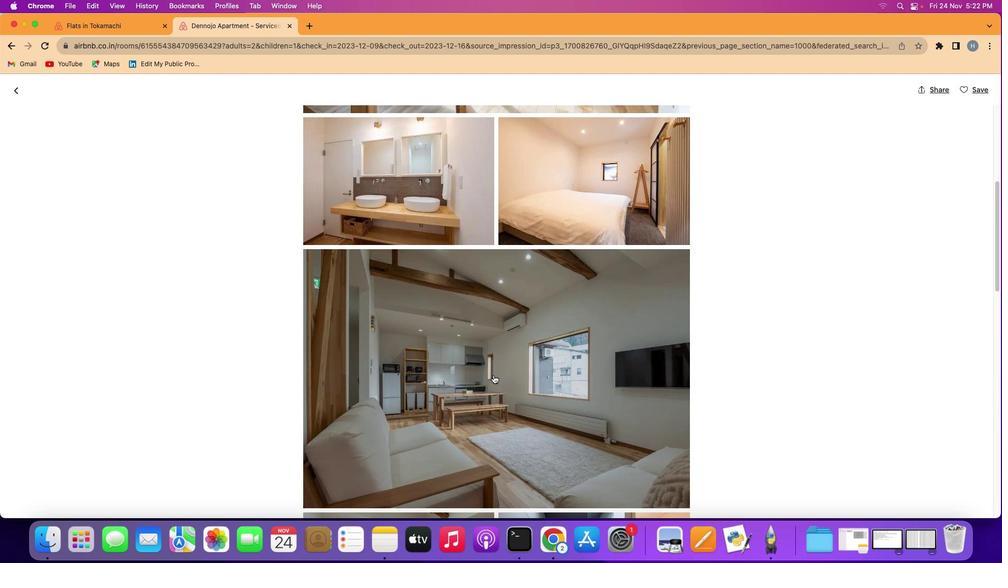 
Action: Mouse scrolled (493, 375) with delta (0, 0)
Screenshot: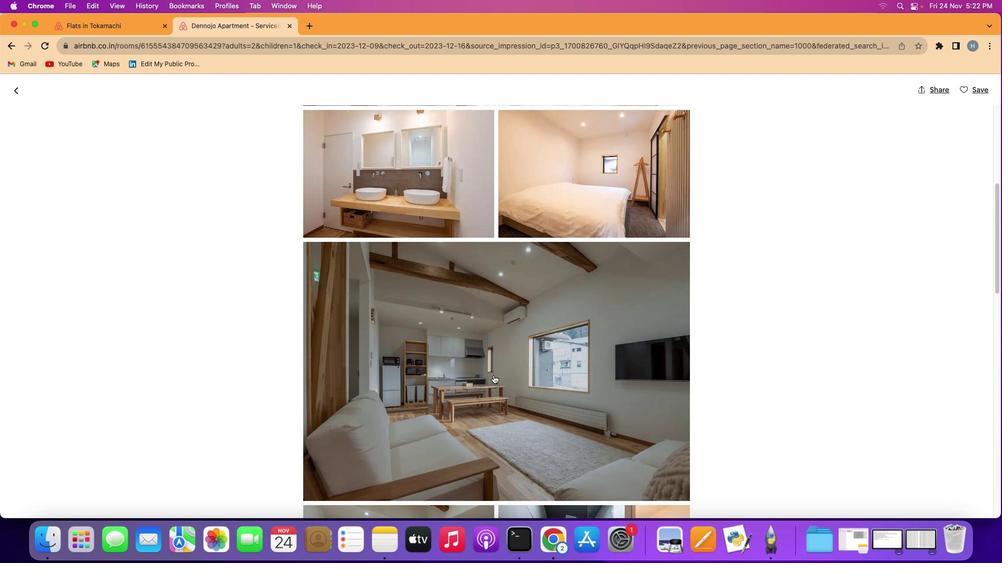 
Action: Mouse scrolled (493, 375) with delta (0, 0)
Screenshot: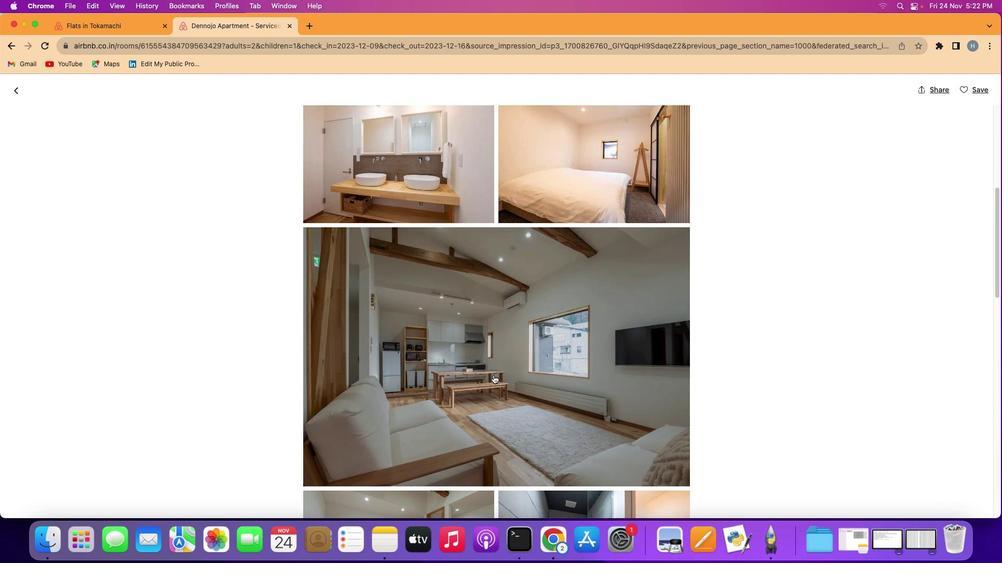 
Action: Mouse scrolled (493, 375) with delta (0, 0)
Screenshot: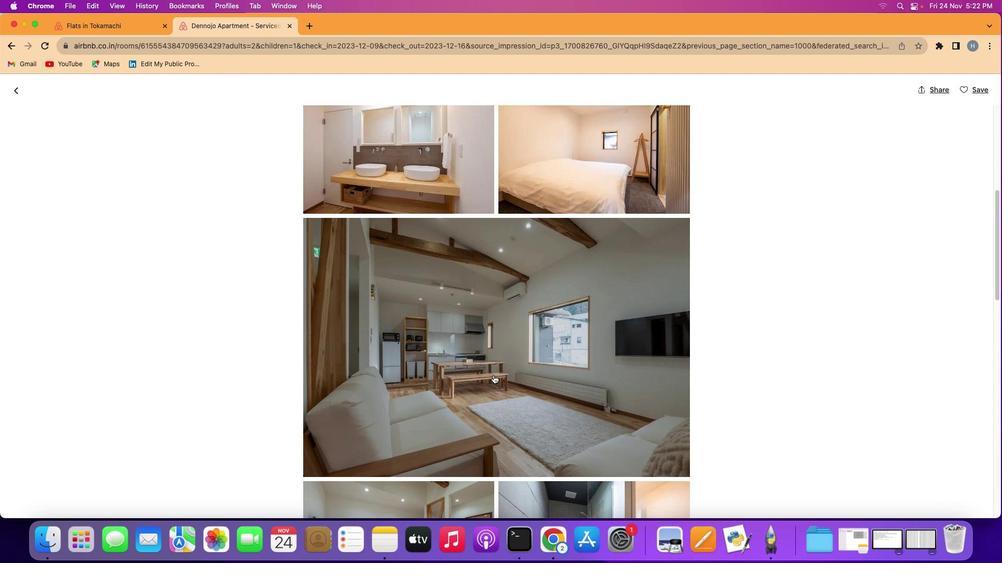 
Action: Mouse scrolled (493, 375) with delta (0, 0)
Screenshot: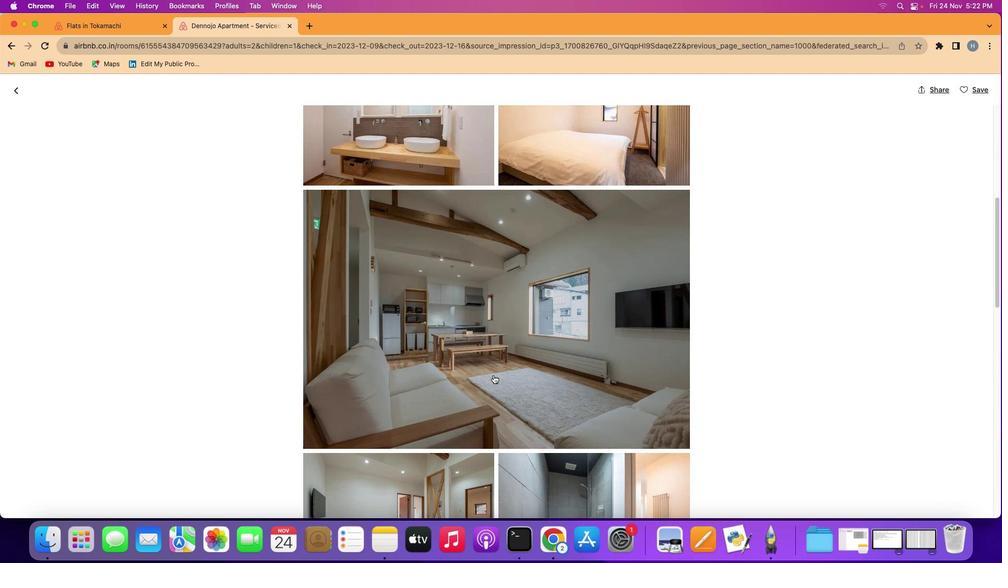 
Action: Mouse scrolled (493, 375) with delta (0, 0)
Screenshot: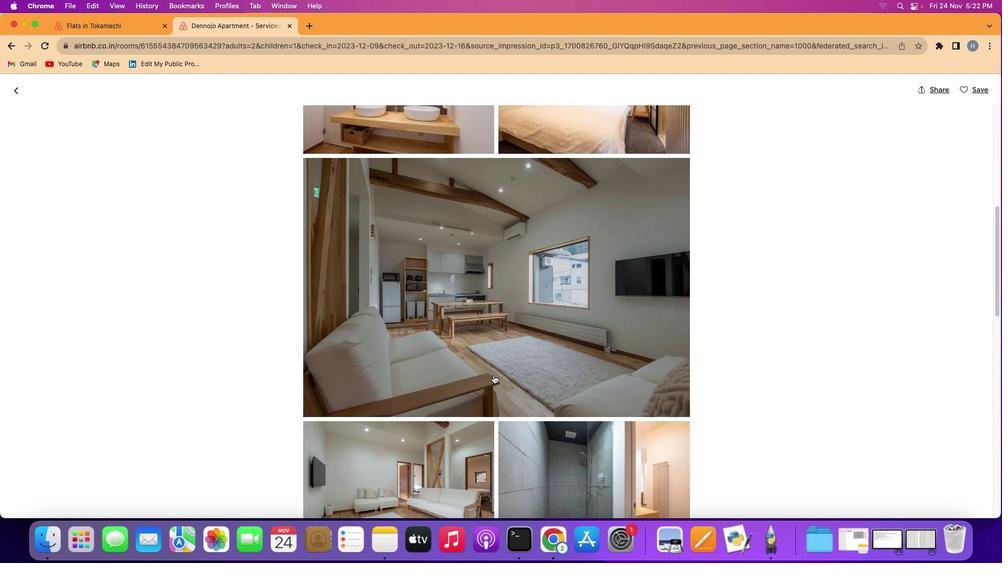 
Action: Mouse scrolled (493, 375) with delta (0, 0)
Screenshot: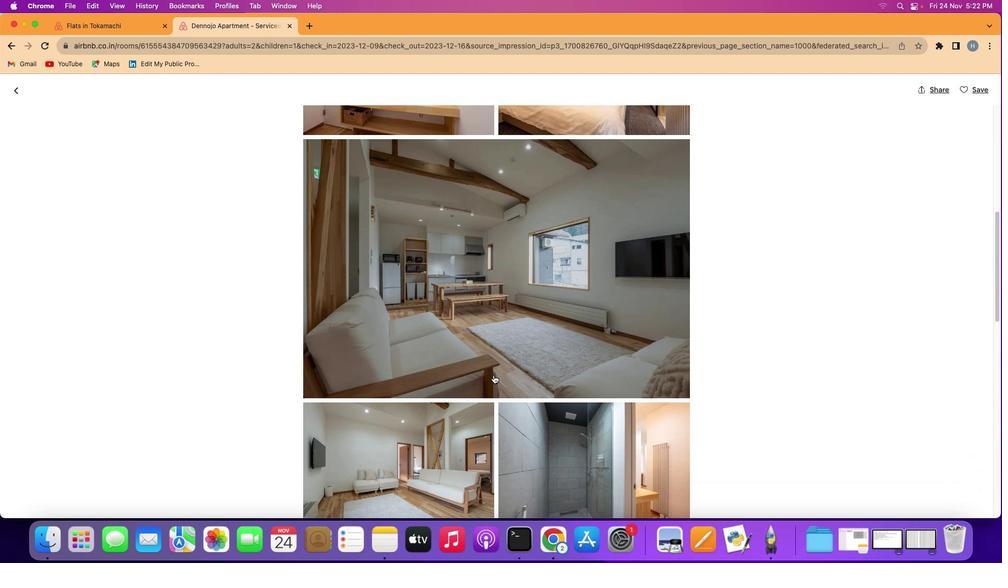 
Action: Mouse scrolled (493, 375) with delta (0, -1)
Screenshot: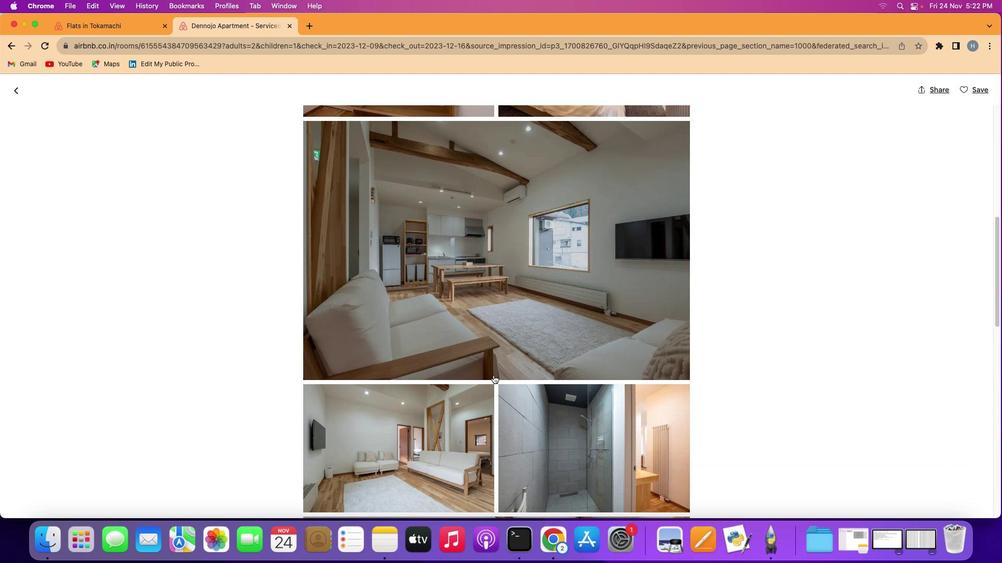 
Action: Mouse scrolled (493, 375) with delta (0, 0)
Screenshot: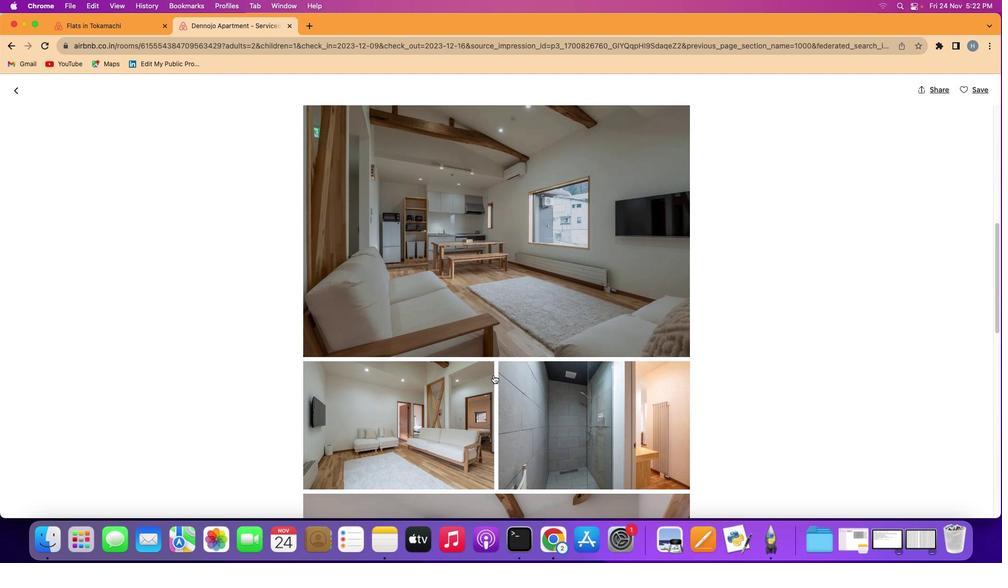 
Action: Mouse scrolled (493, 375) with delta (0, 0)
Screenshot: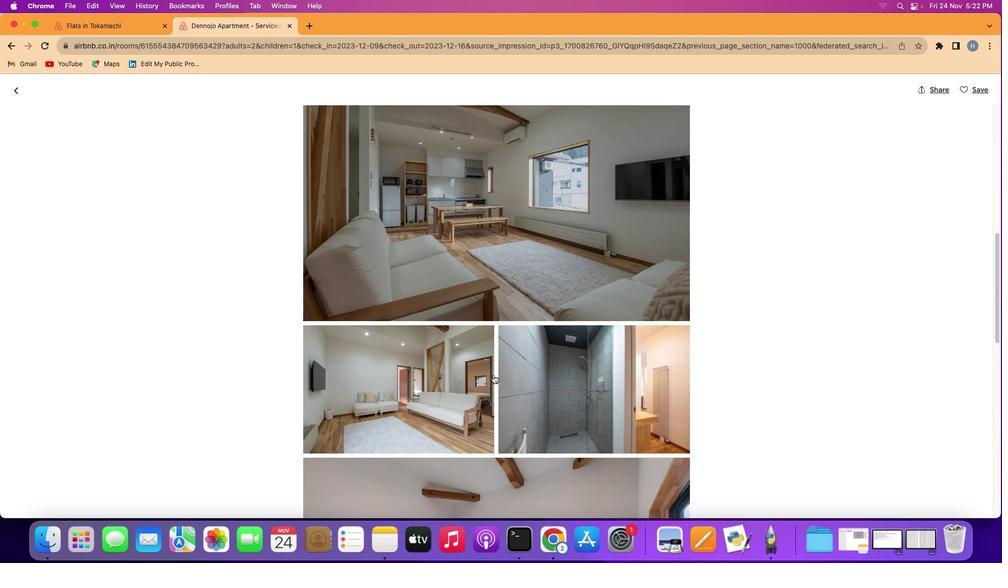 
Action: Mouse scrolled (493, 375) with delta (0, -1)
Screenshot: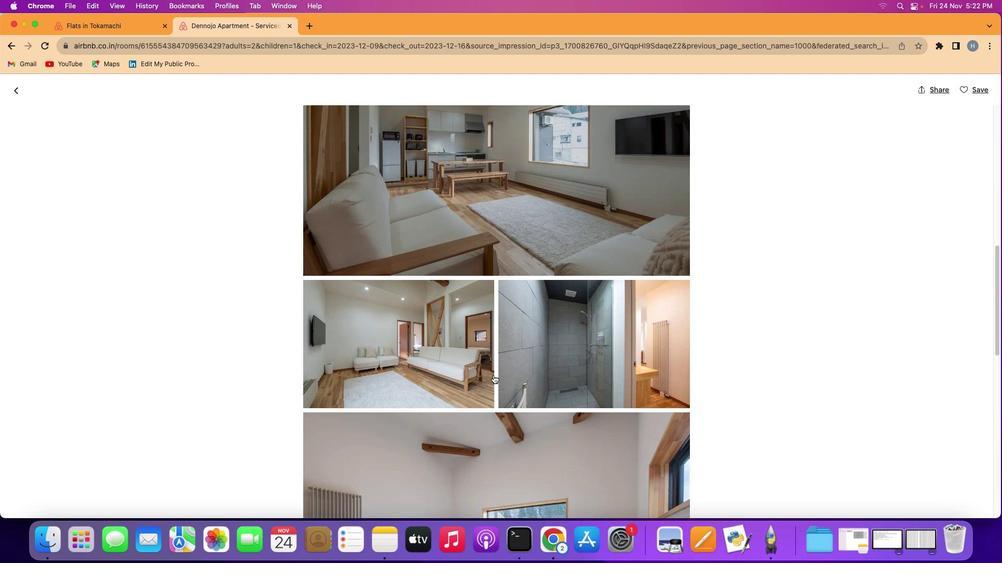 
Action: Mouse scrolled (493, 375) with delta (0, -1)
Screenshot: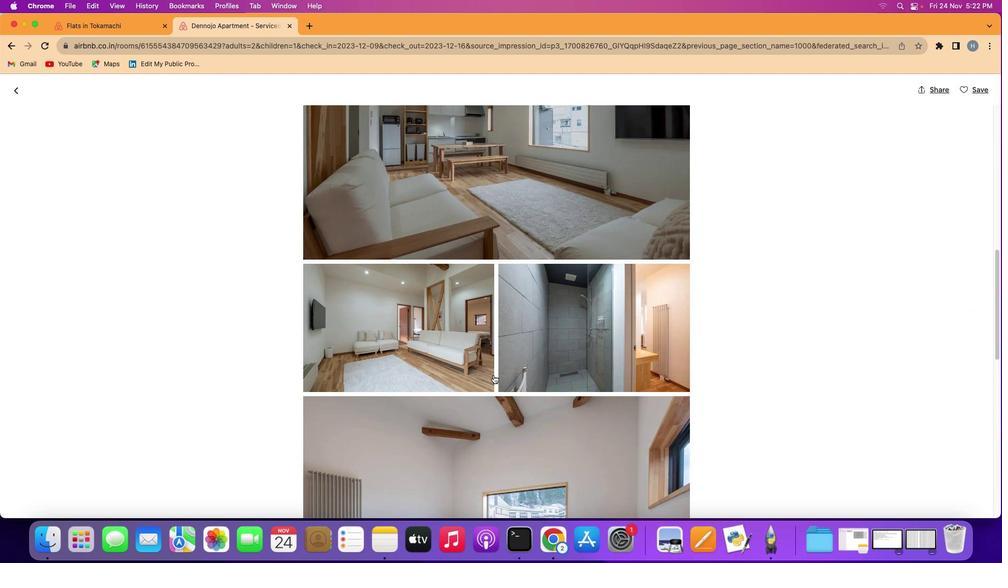 
Action: Mouse scrolled (493, 375) with delta (0, 0)
Screenshot: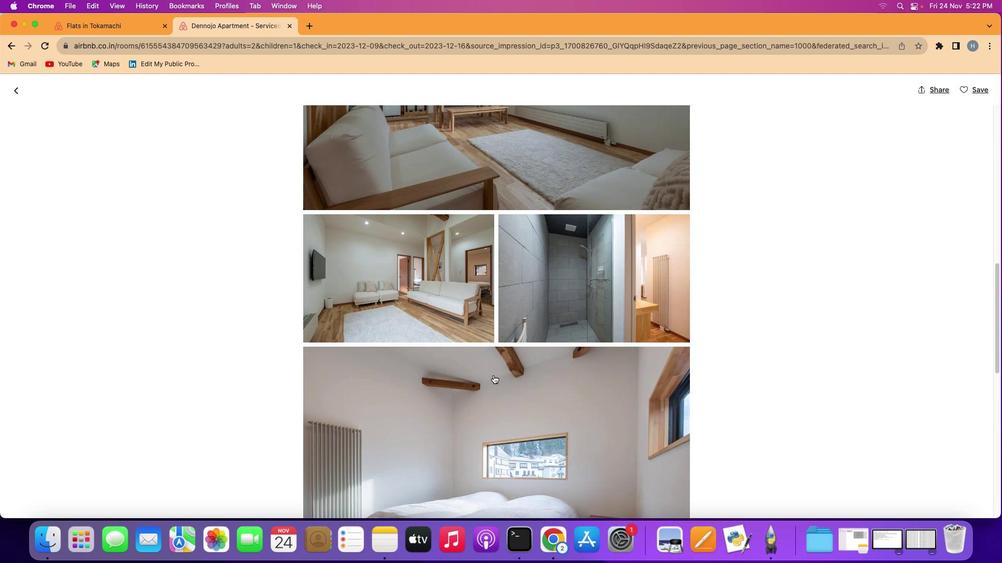
Action: Mouse scrolled (493, 375) with delta (0, 0)
Screenshot: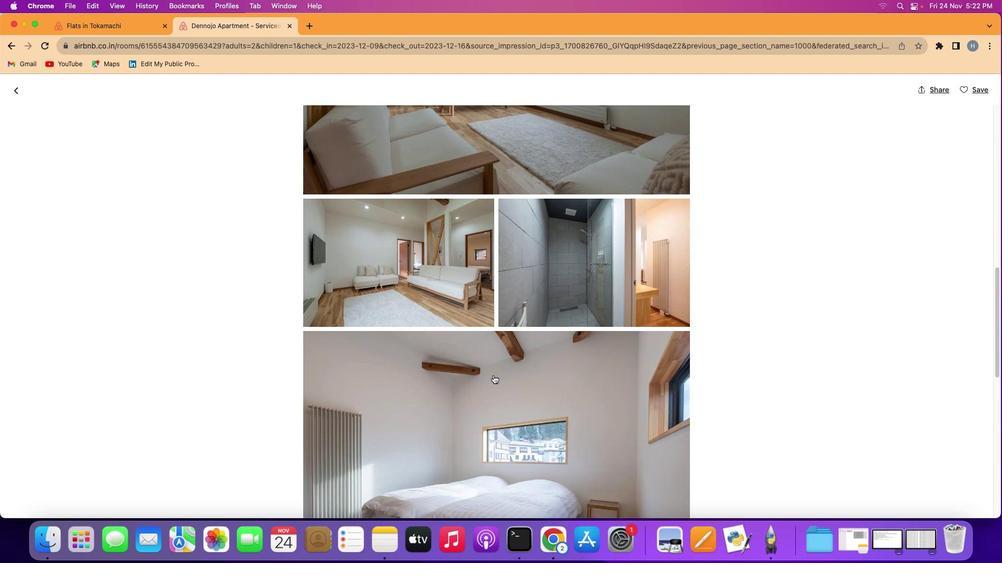 
Action: Mouse scrolled (493, 375) with delta (0, -1)
Screenshot: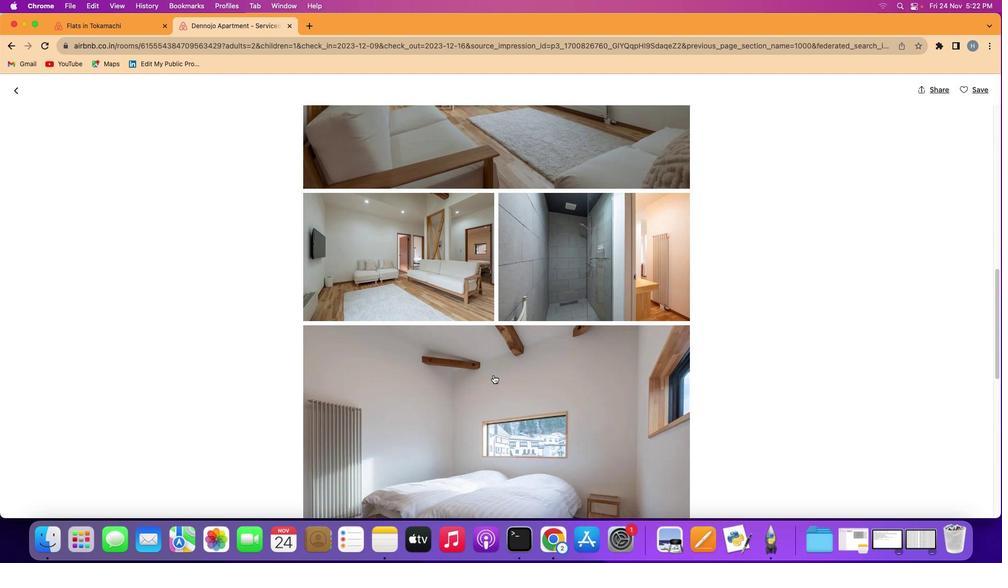 
Action: Mouse scrolled (493, 375) with delta (0, 0)
Screenshot: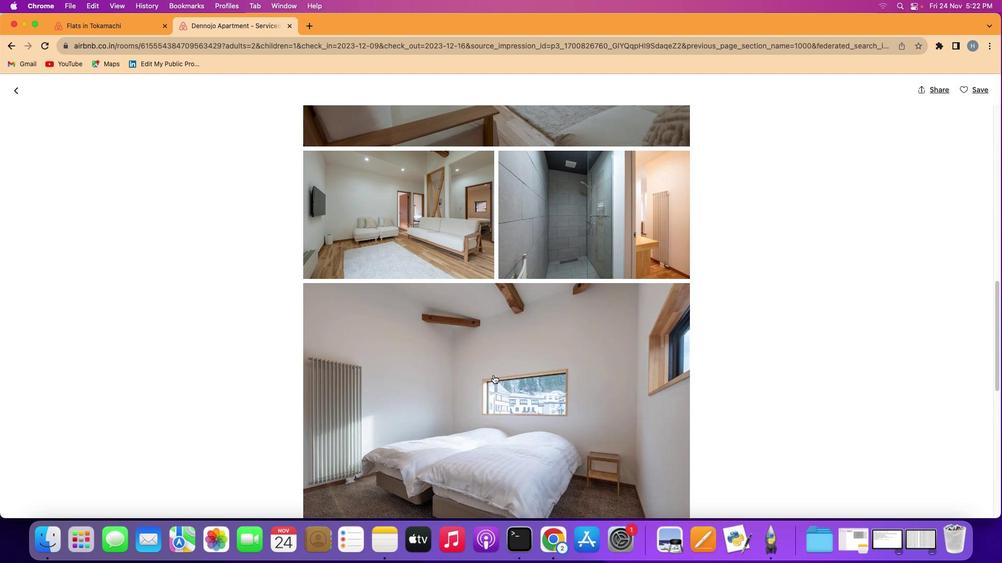 
Action: Mouse scrolled (493, 375) with delta (0, 0)
Screenshot: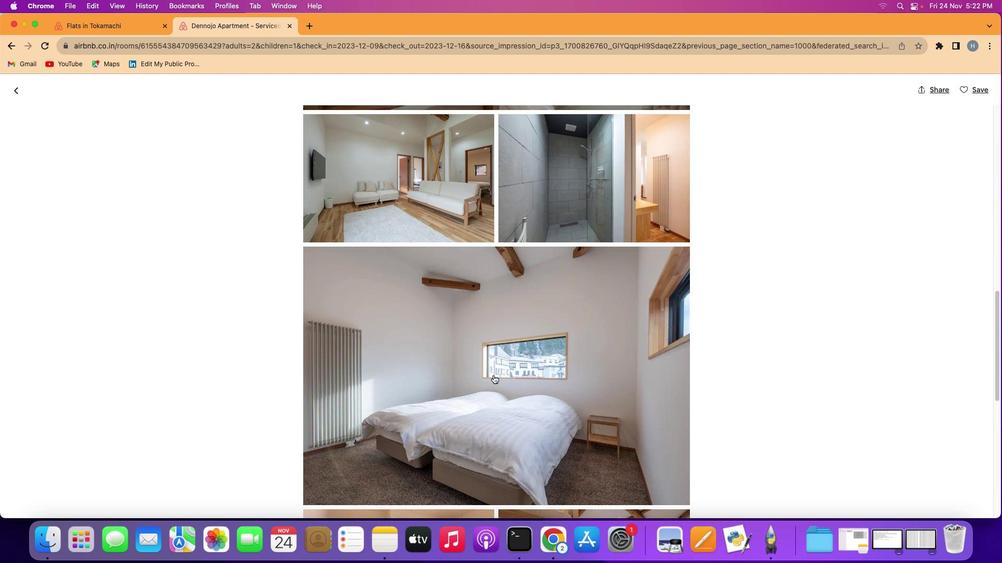 
Action: Mouse scrolled (493, 375) with delta (0, 0)
Screenshot: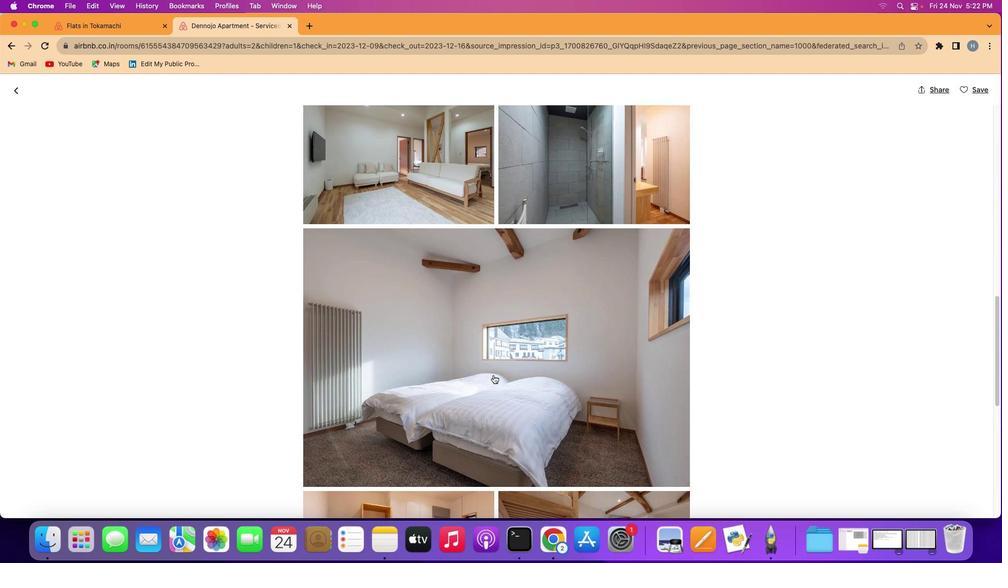 
Action: Mouse scrolled (493, 375) with delta (0, -1)
Screenshot: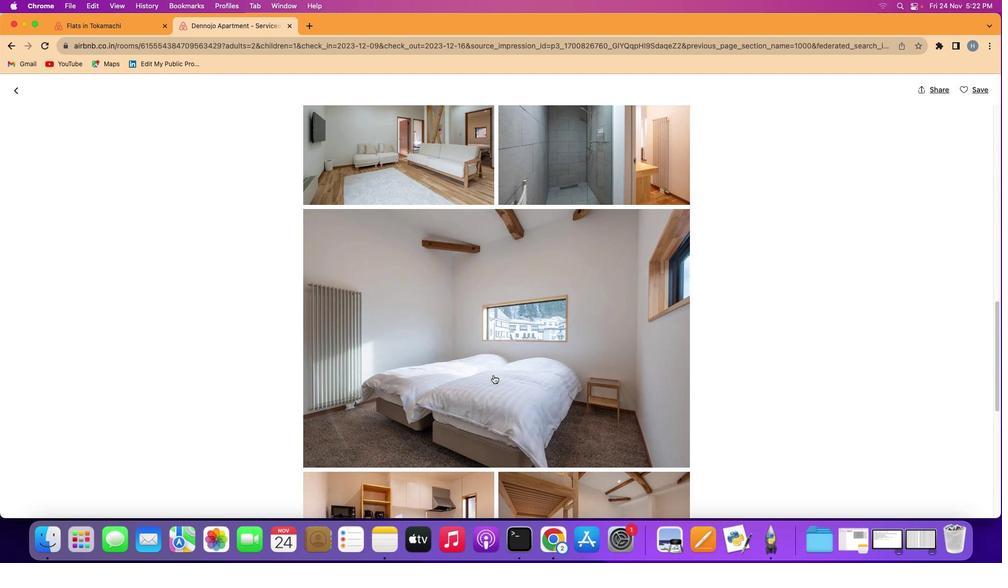 
Action: Mouse scrolled (493, 375) with delta (0, 0)
Screenshot: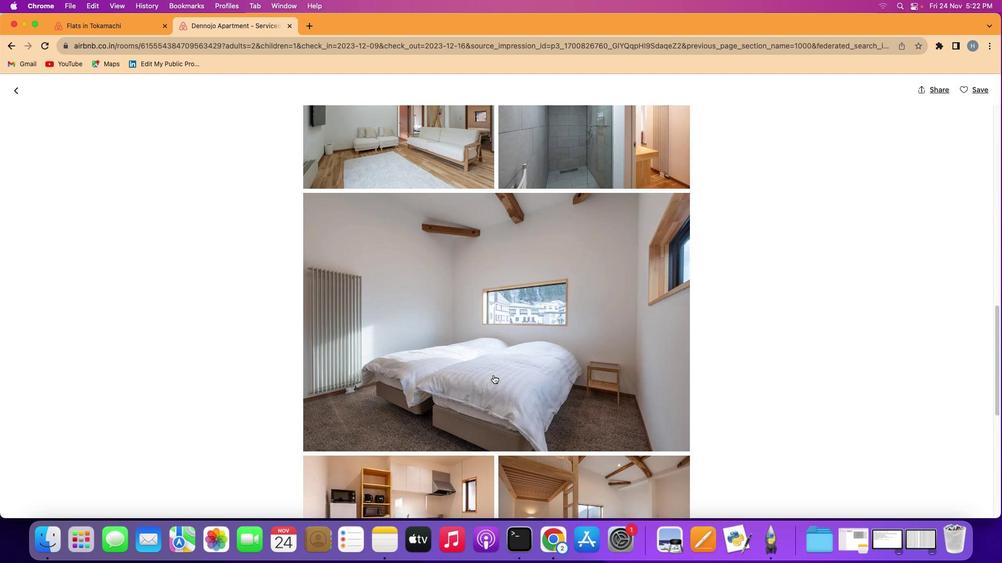 
Action: Mouse scrolled (493, 375) with delta (0, 0)
Screenshot: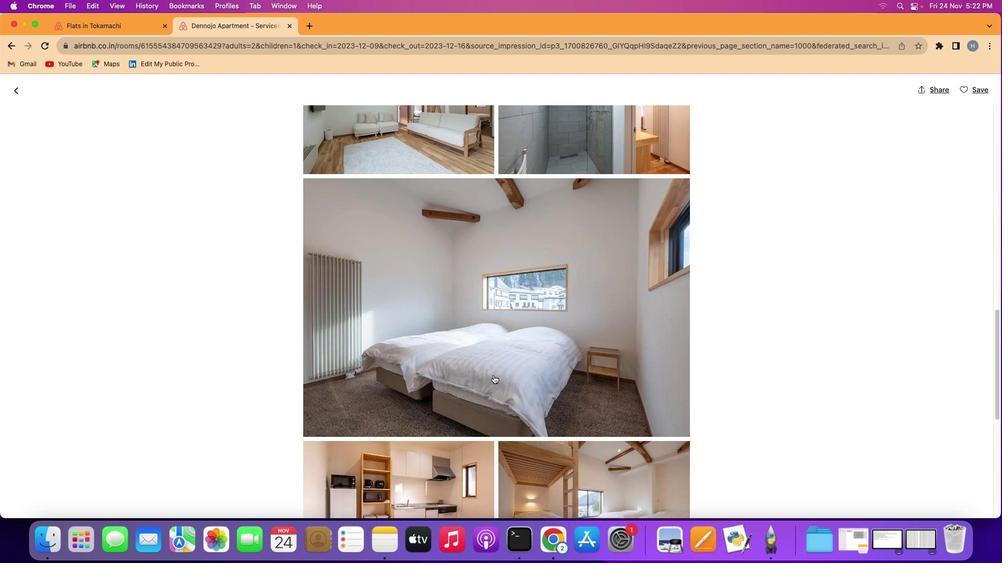 
Action: Mouse scrolled (493, 375) with delta (0, -1)
Screenshot: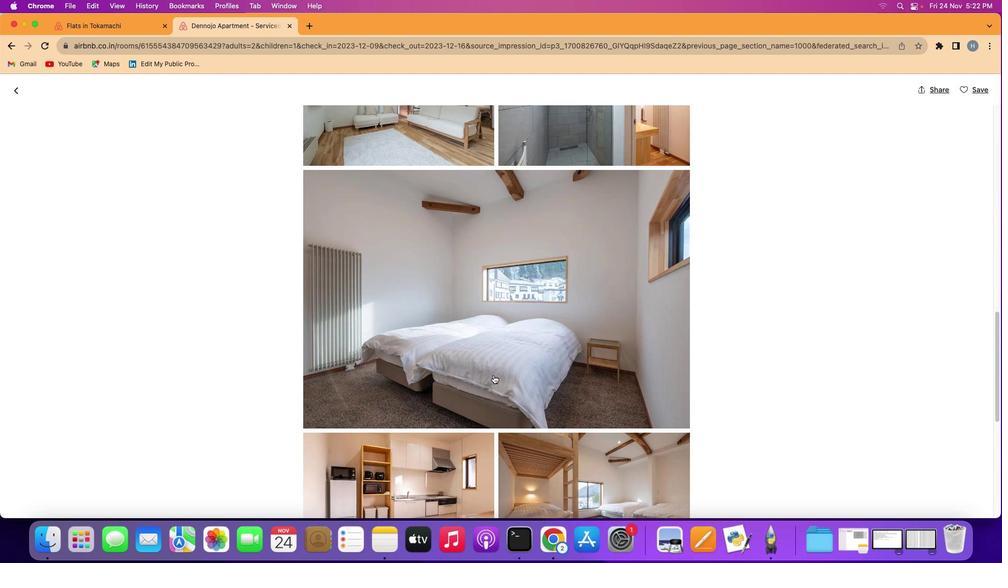 
Action: Mouse scrolled (493, 375) with delta (0, -1)
Screenshot: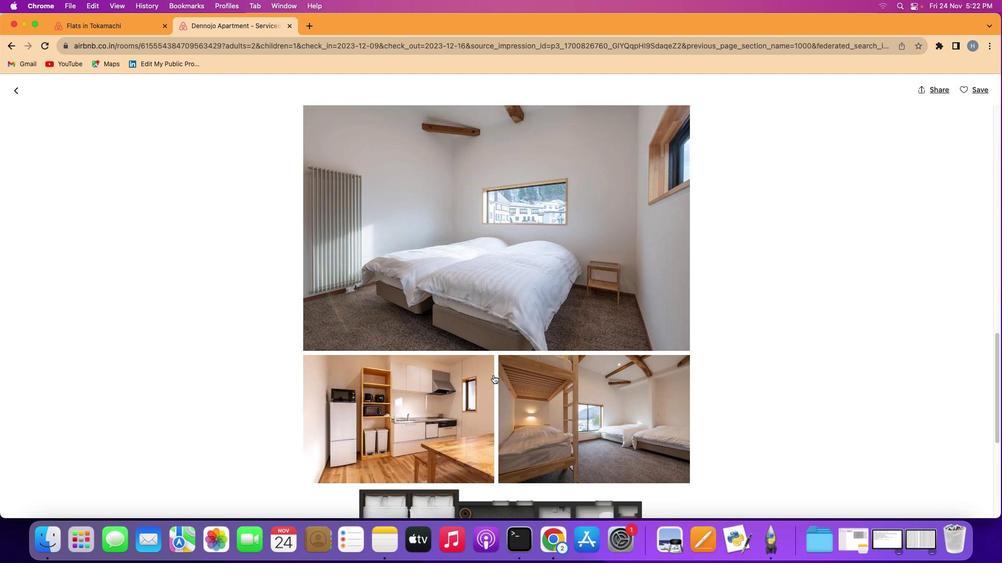 
Action: Mouse scrolled (493, 375) with delta (0, 0)
Screenshot: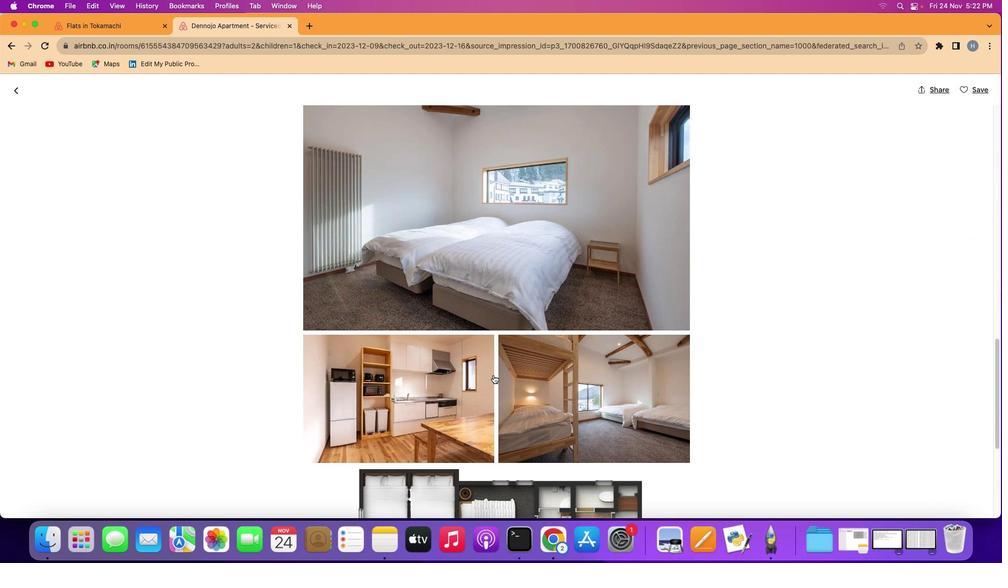 
Action: Mouse scrolled (493, 375) with delta (0, 0)
Screenshot: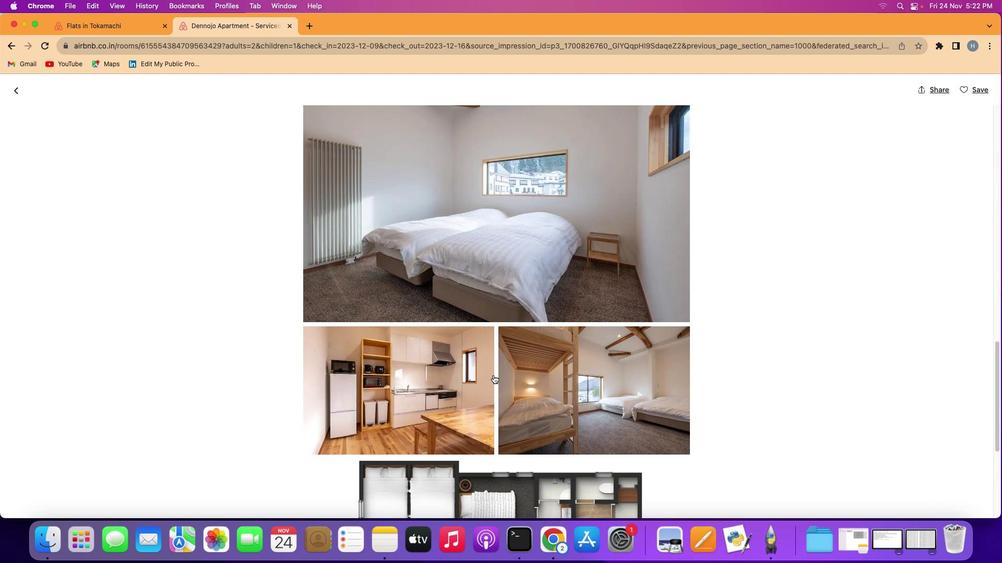 
Action: Mouse scrolled (493, 375) with delta (0, -1)
Screenshot: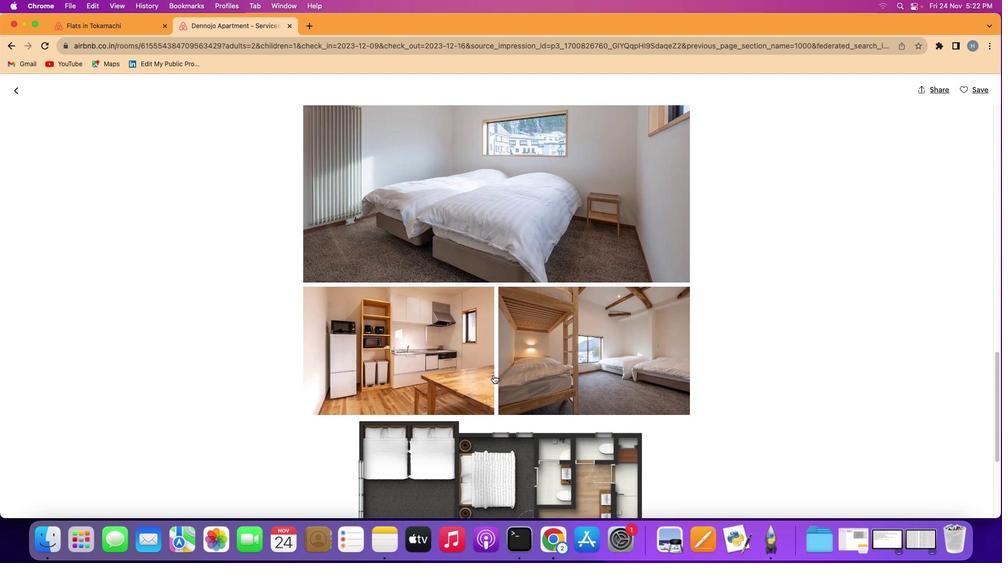
Action: Mouse scrolled (493, 375) with delta (0, 0)
Screenshot: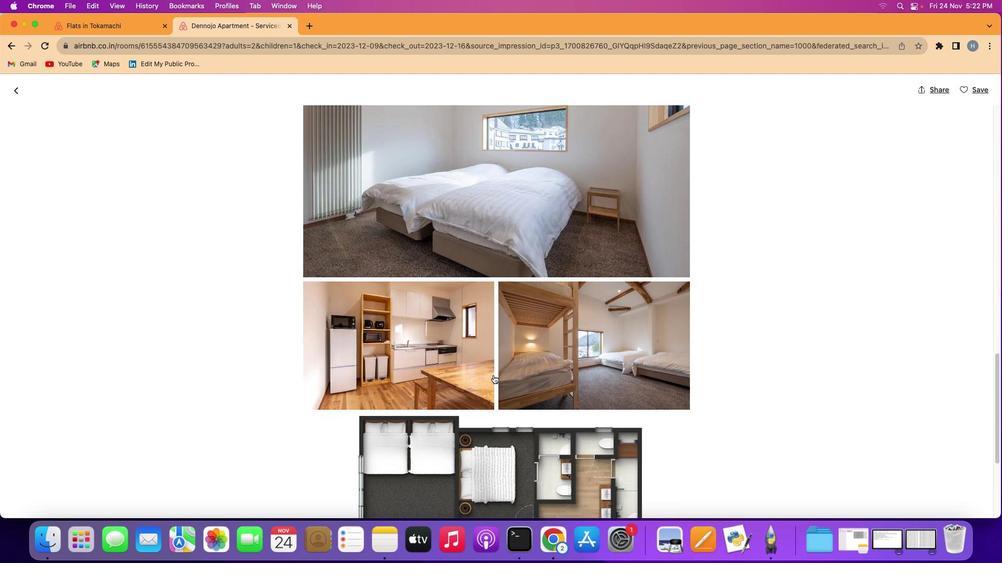 
Action: Mouse scrolled (493, 375) with delta (0, 0)
Screenshot: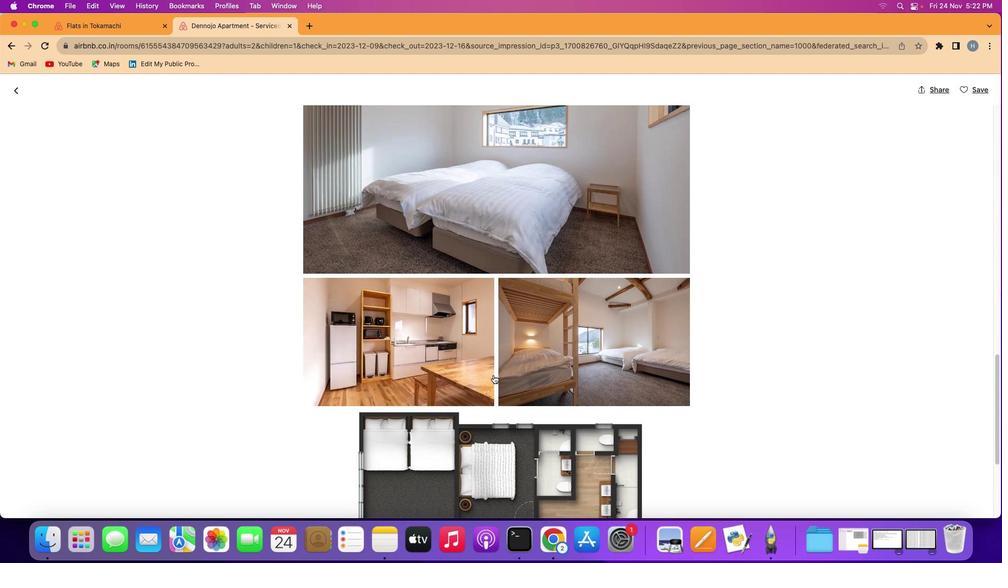 
Action: Mouse scrolled (493, 375) with delta (0, 0)
Screenshot: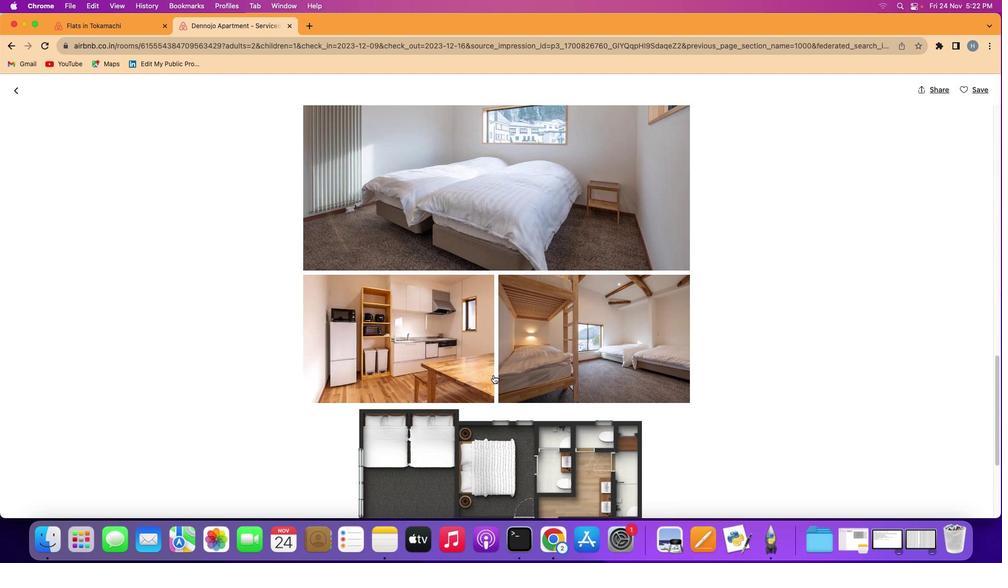 
Action: Mouse scrolled (493, 375) with delta (0, 0)
Screenshot: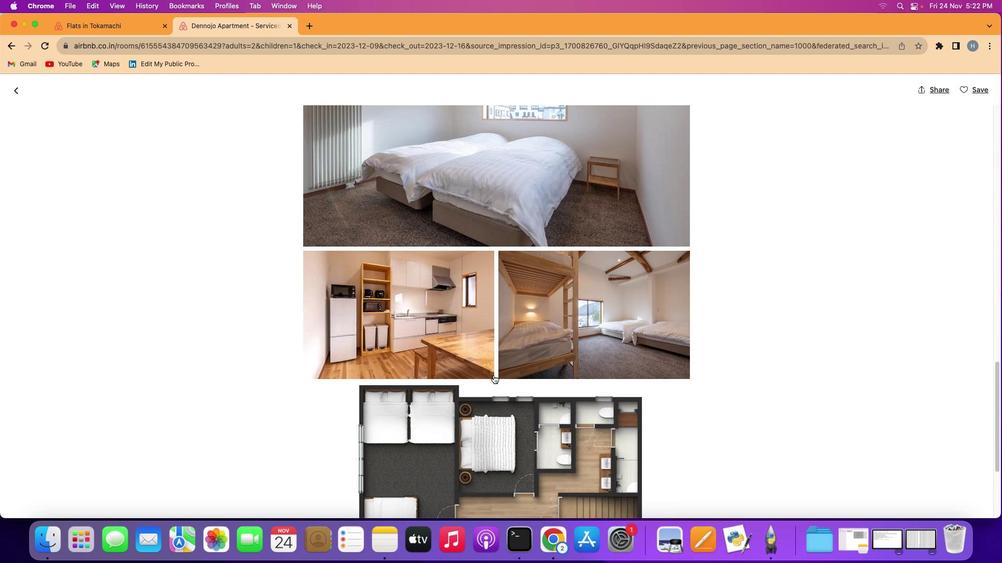
Action: Mouse scrolled (493, 375) with delta (0, 0)
Screenshot: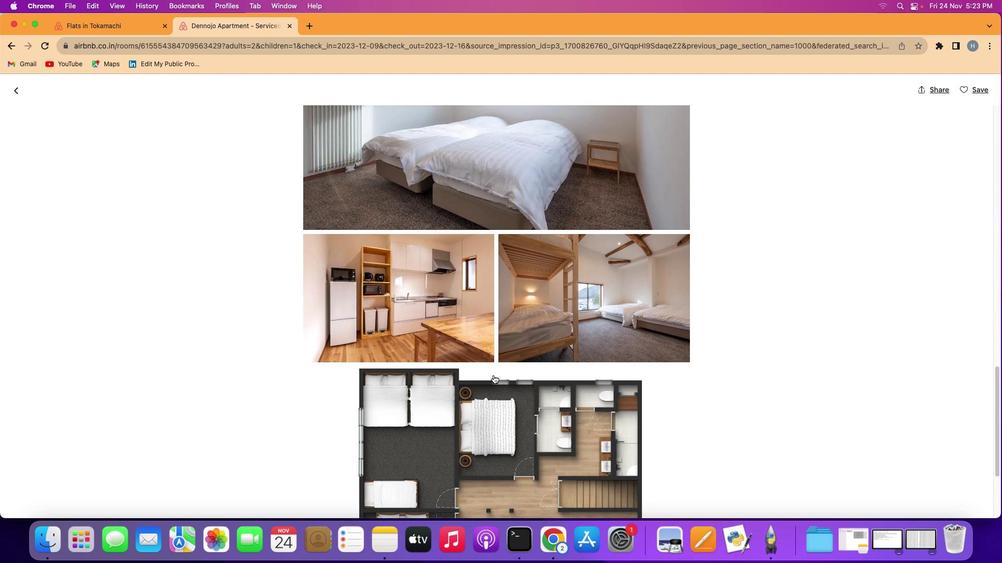 
Action: Mouse scrolled (493, 375) with delta (0, 0)
Screenshot: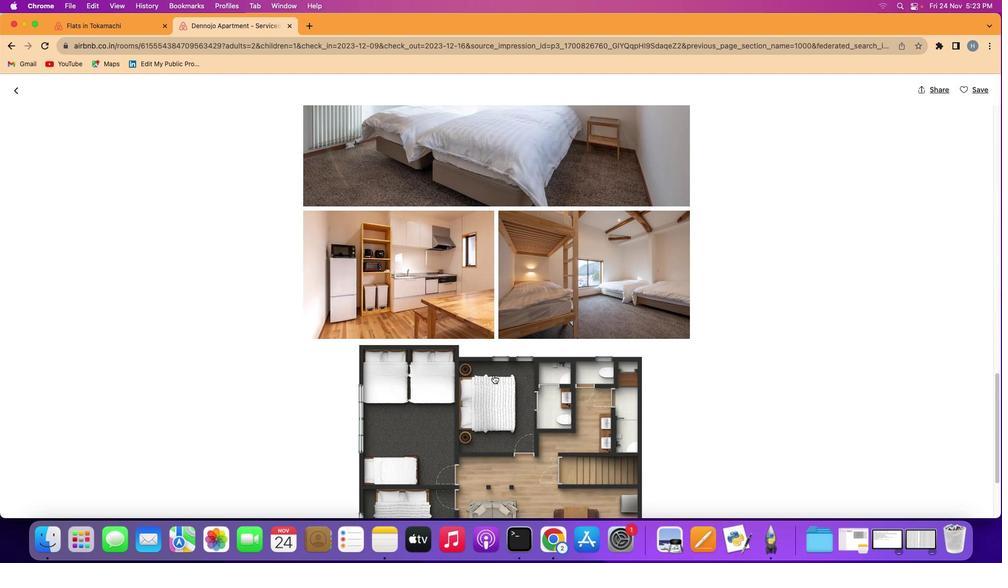 
Action: Mouse scrolled (493, 375) with delta (0, 0)
Screenshot: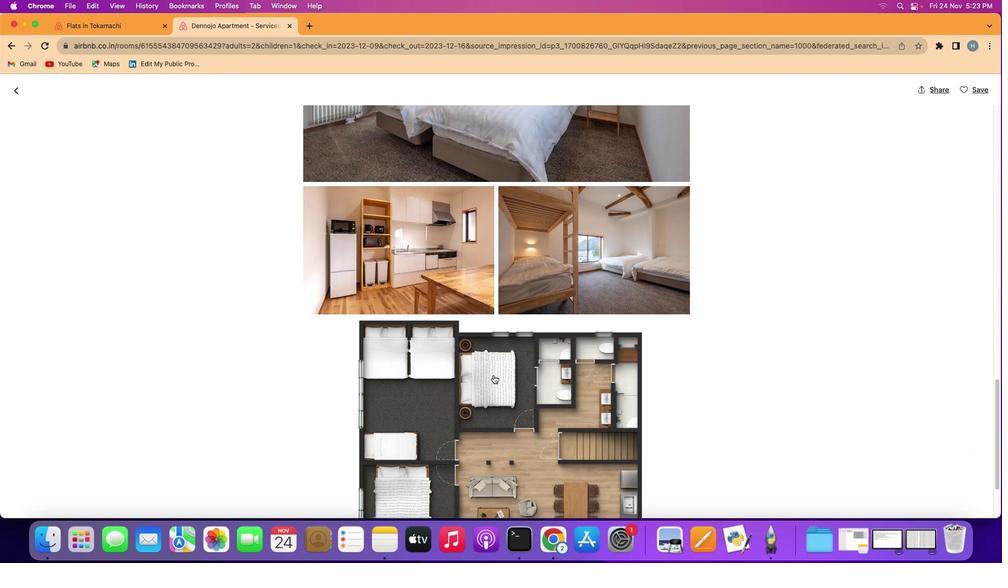 
Action: Mouse scrolled (493, 375) with delta (0, 0)
Screenshot: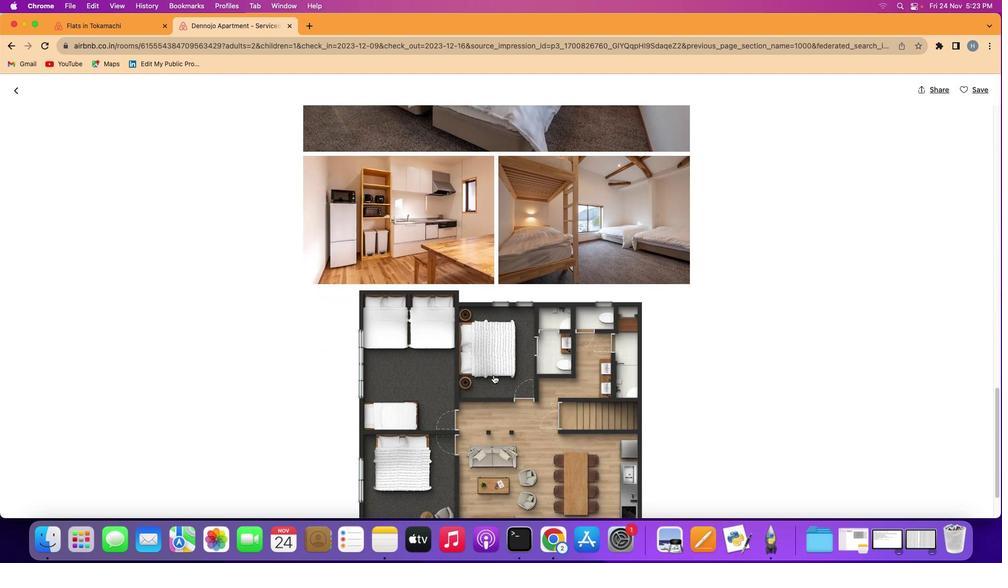 
Action: Mouse scrolled (493, 375) with delta (0, 0)
Screenshot: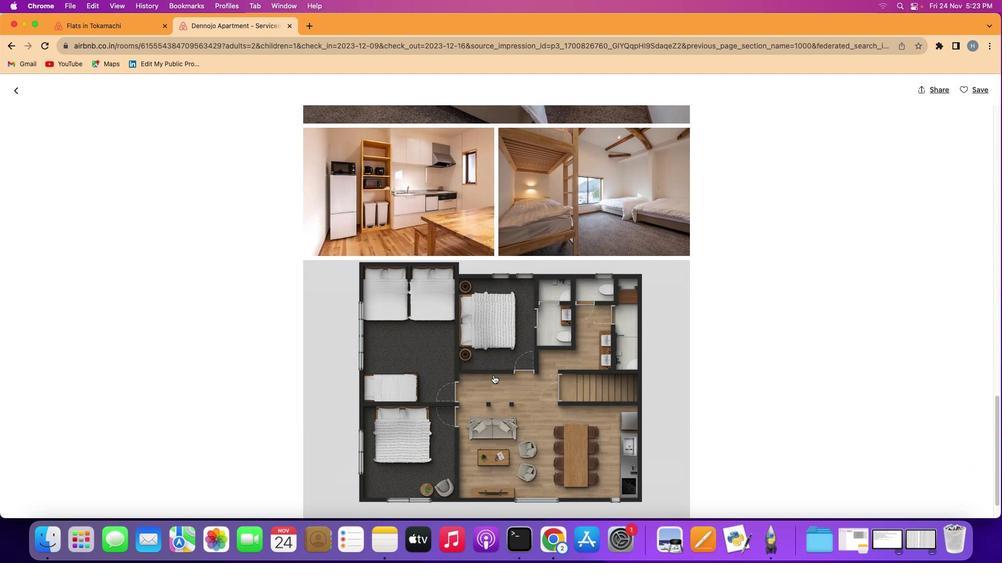 
Action: Mouse scrolled (493, 375) with delta (0, 0)
Screenshot: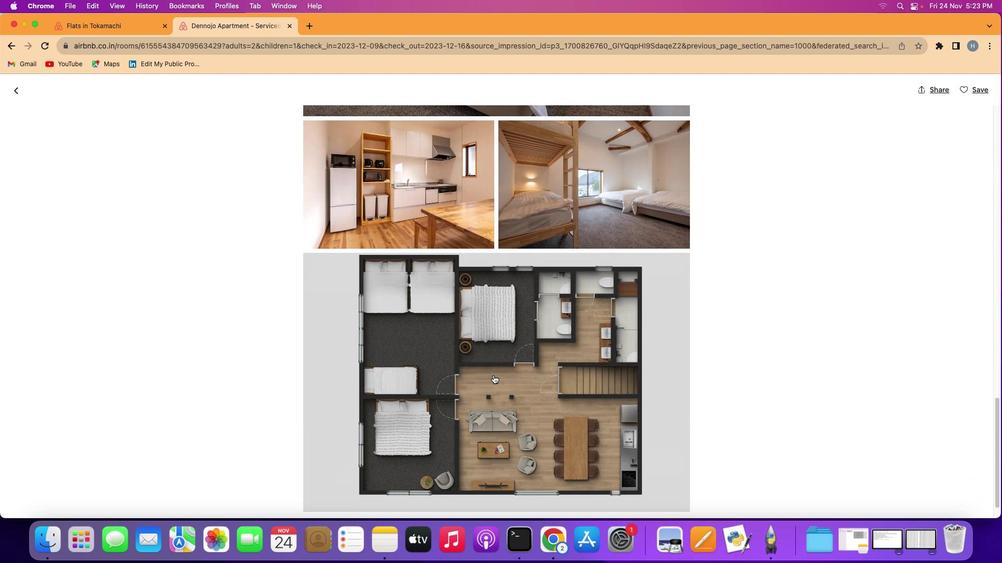 
Action: Mouse scrolled (493, 375) with delta (0, -1)
Screenshot: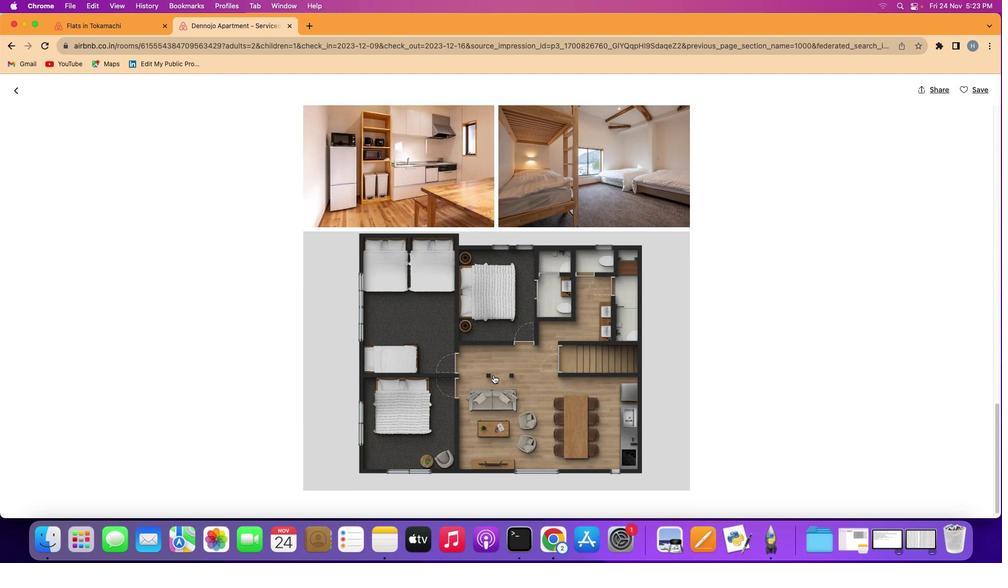 
Action: Mouse scrolled (493, 375) with delta (0, 0)
Screenshot: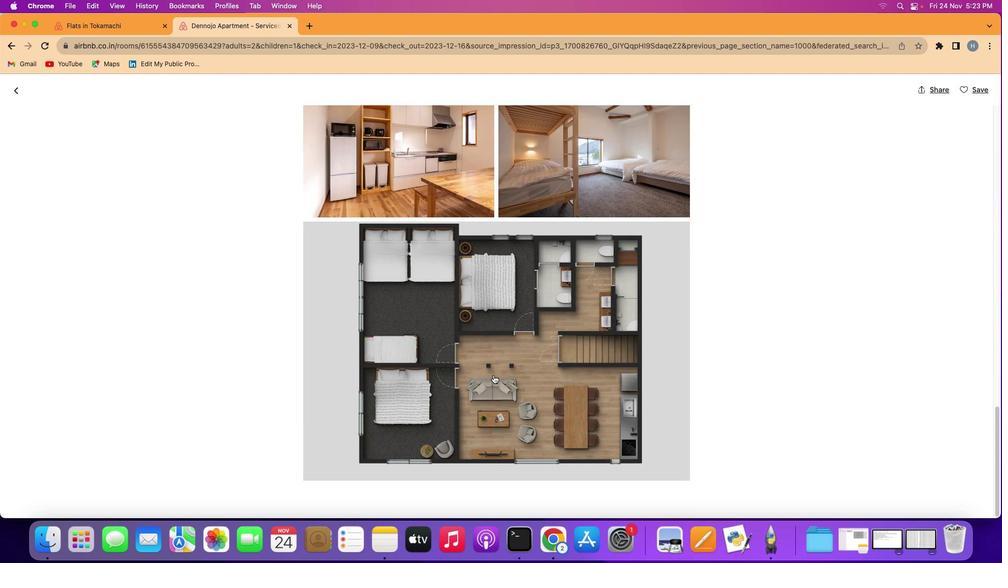 
Action: Mouse scrolled (493, 375) with delta (0, 0)
Screenshot: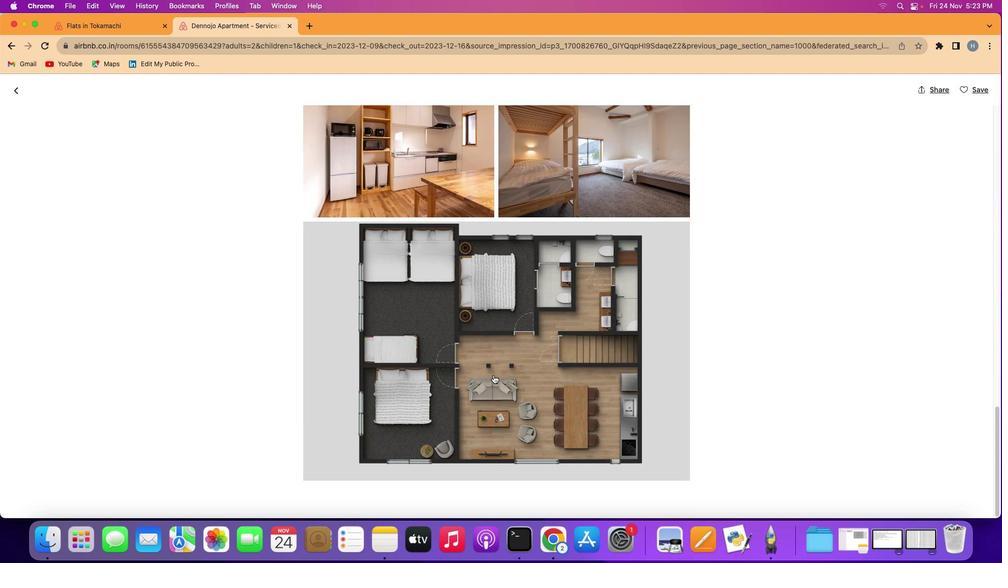 
Action: Mouse scrolled (493, 375) with delta (0, -1)
Screenshot: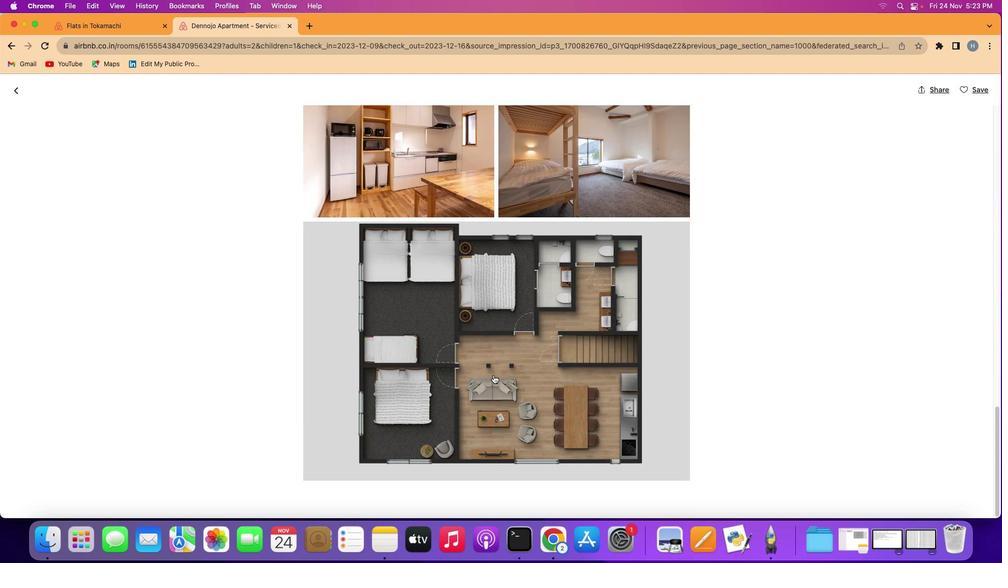 
Action: Mouse scrolled (493, 375) with delta (0, -1)
Screenshot: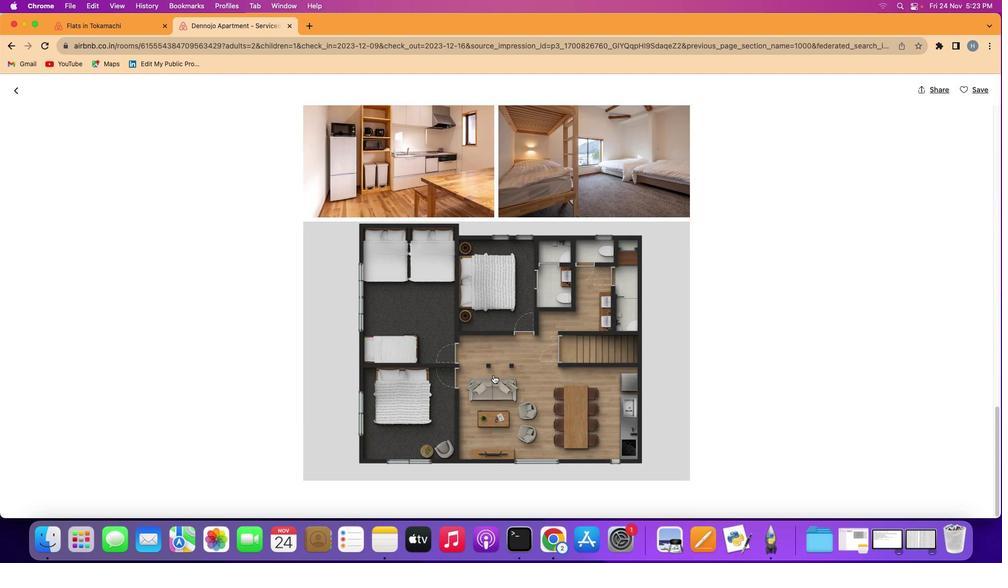 
Action: Mouse scrolled (493, 375) with delta (0, 0)
Screenshot: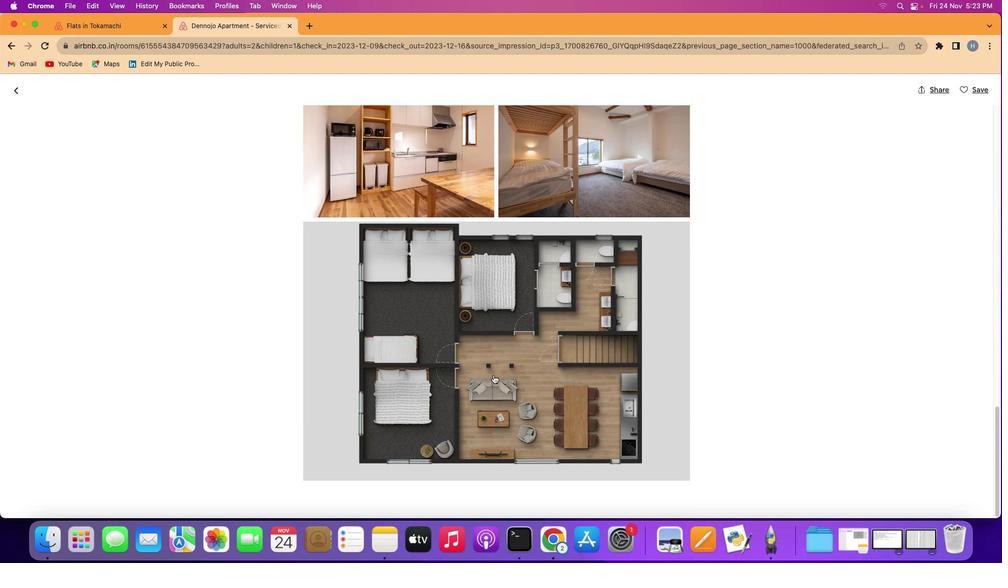
Action: Mouse scrolled (493, 375) with delta (0, 0)
Screenshot: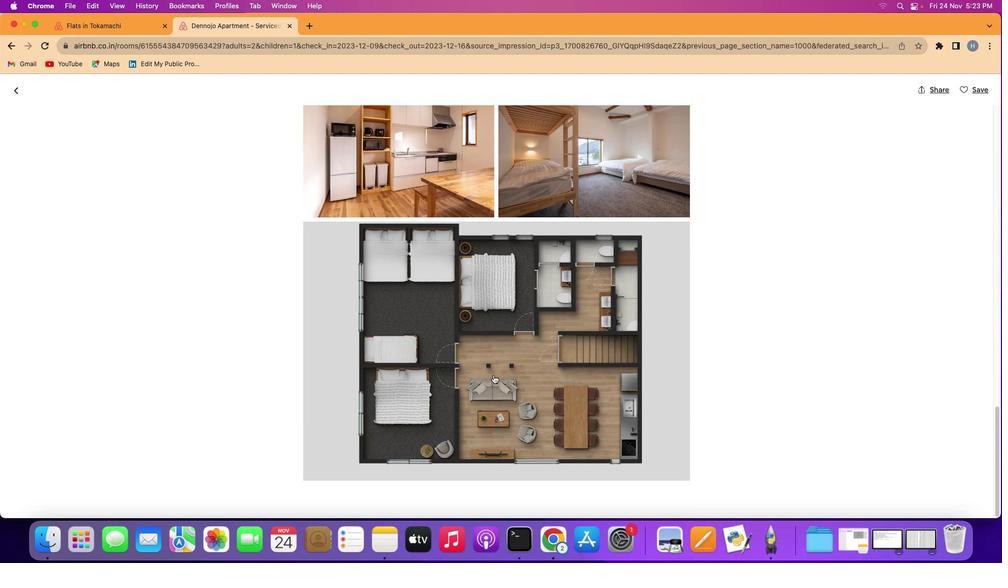 
Action: Mouse scrolled (493, 375) with delta (0, -1)
Screenshot: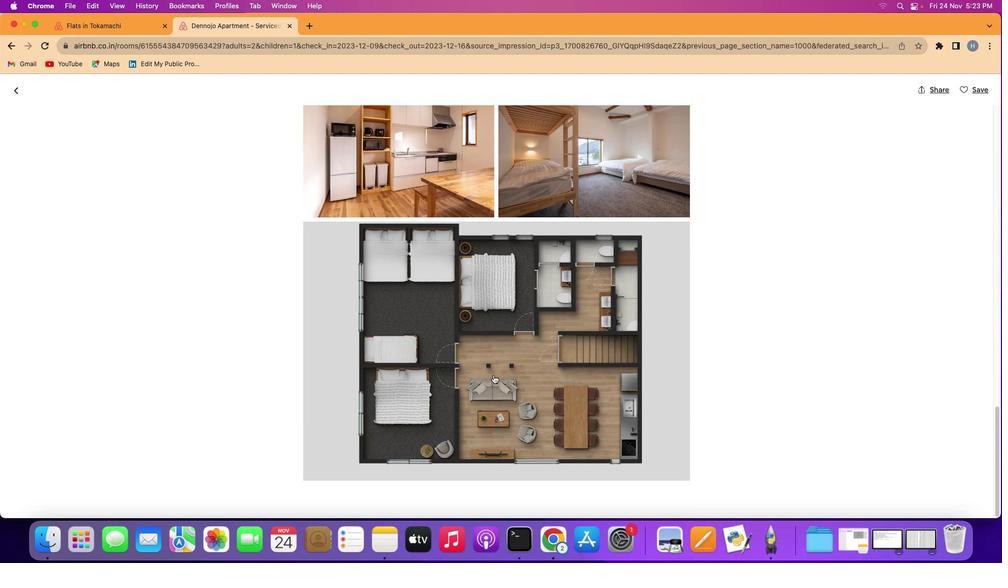
Action: Mouse moved to (16, 87)
Screenshot: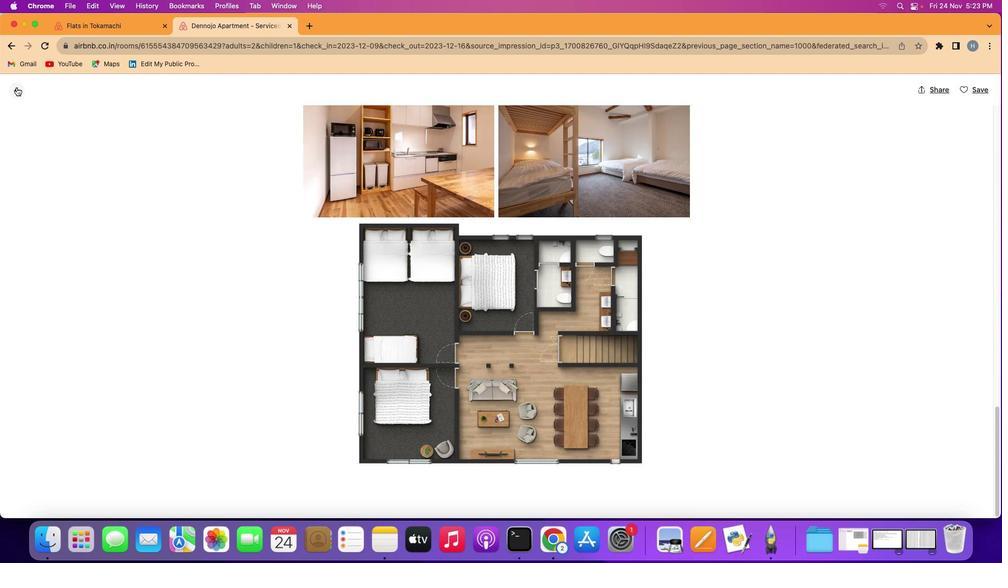 
Action: Mouse pressed left at (16, 87)
Screenshot: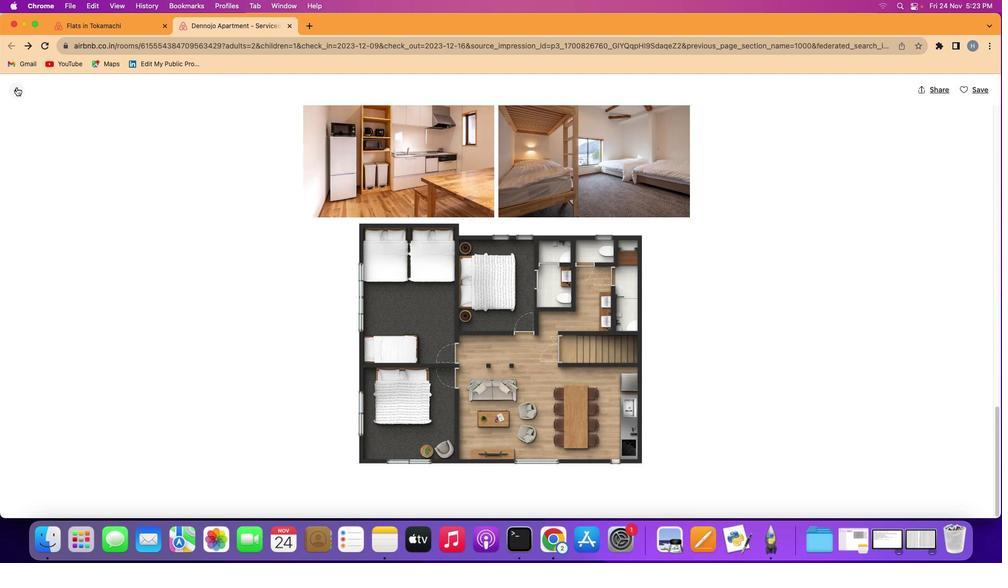 
Action: Mouse moved to (555, 359)
Screenshot: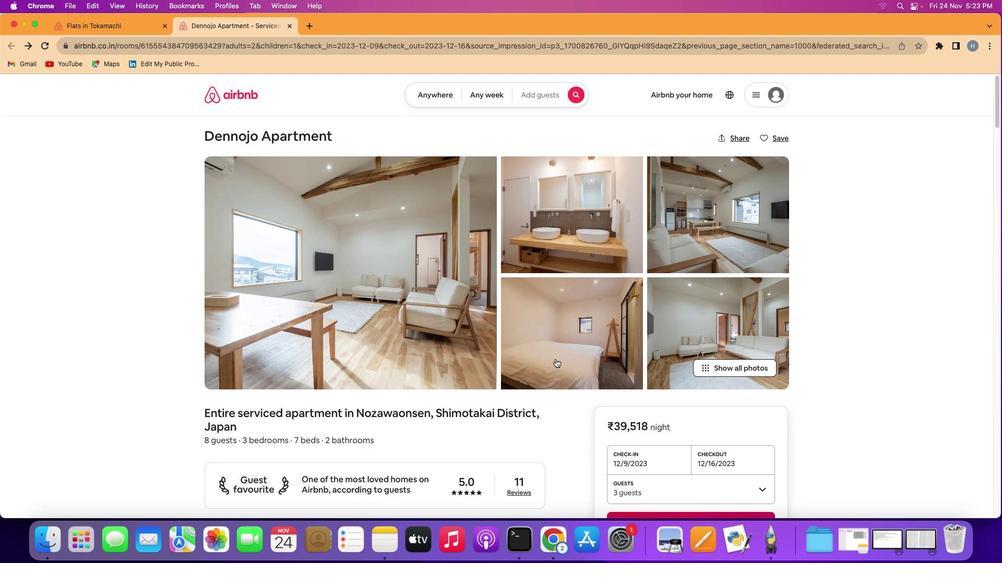 
Action: Mouse scrolled (555, 359) with delta (0, 0)
Screenshot: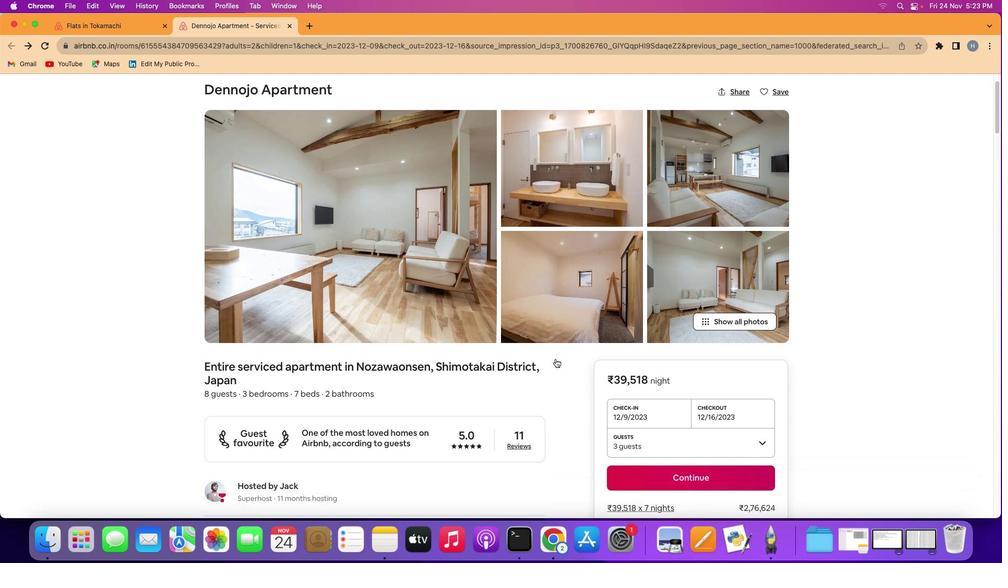 
Action: Mouse scrolled (555, 359) with delta (0, 0)
Screenshot: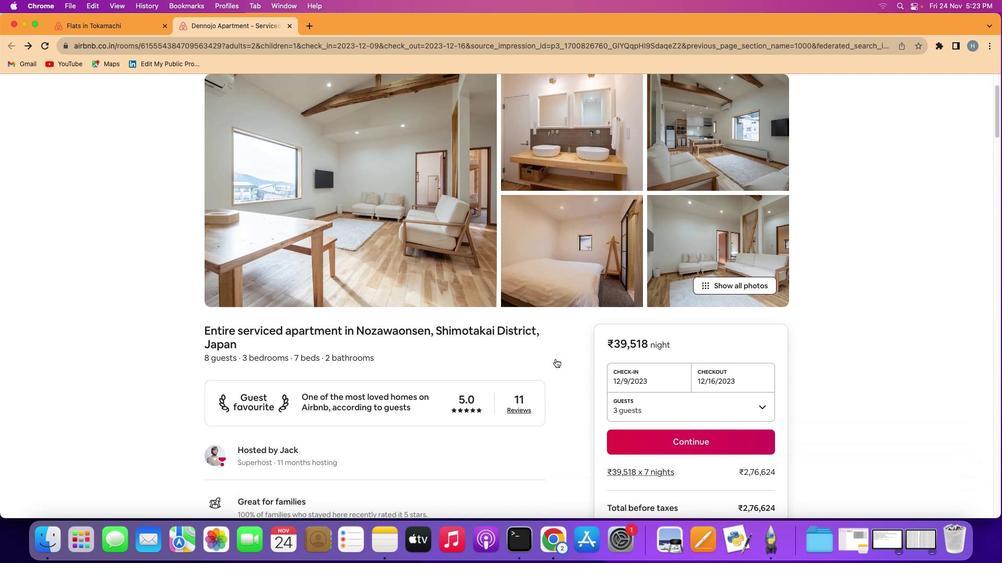 
Action: Mouse scrolled (555, 359) with delta (0, -1)
Screenshot: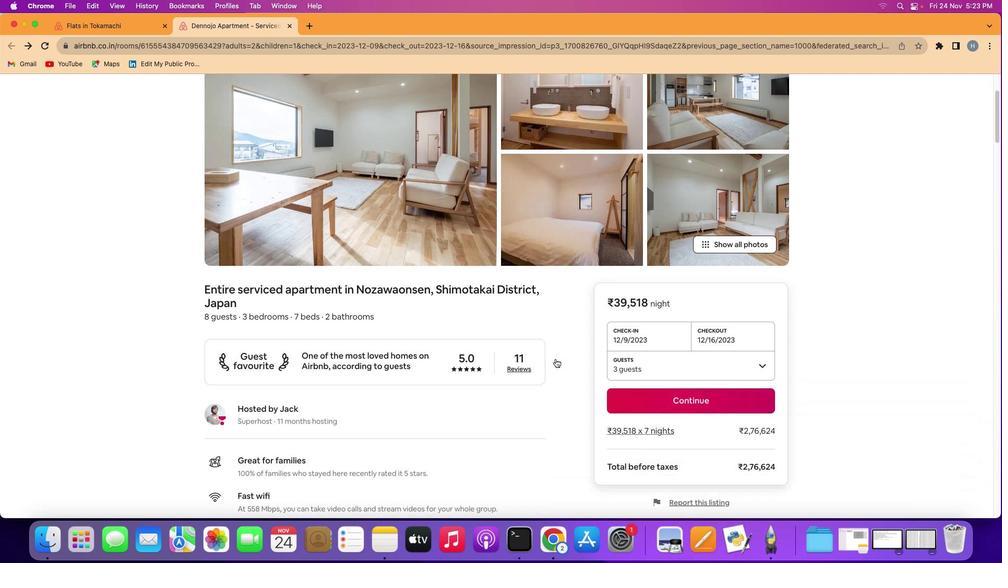 
Action: Mouse scrolled (555, 359) with delta (0, -1)
Screenshot: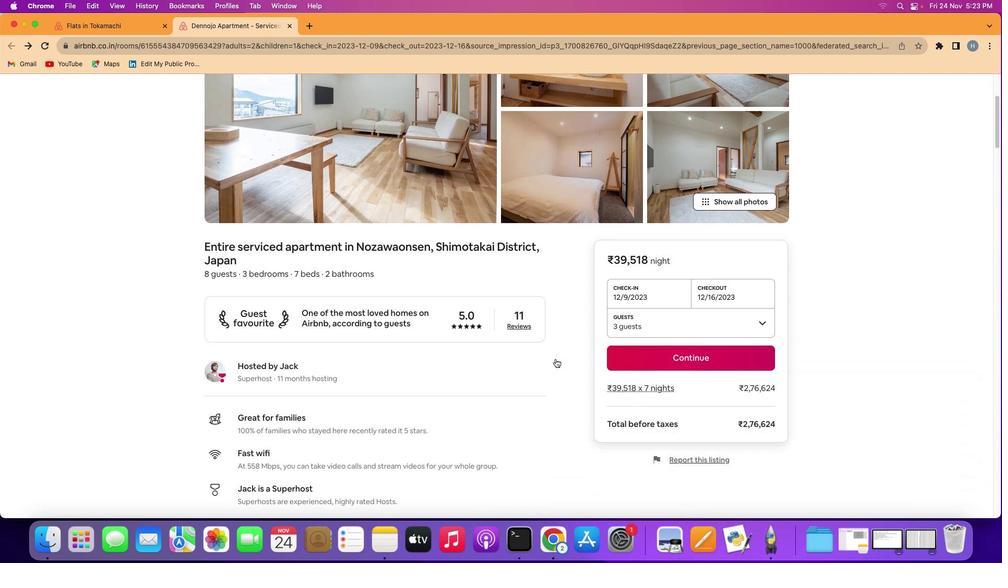 
Action: Mouse scrolled (555, 359) with delta (0, 0)
Screenshot: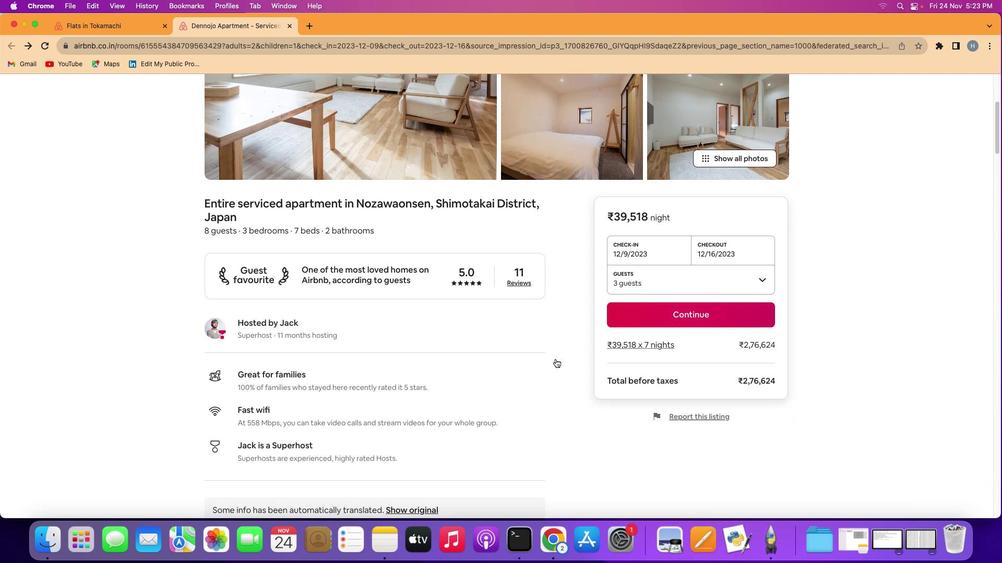 
Action: Mouse scrolled (555, 359) with delta (0, 0)
Screenshot: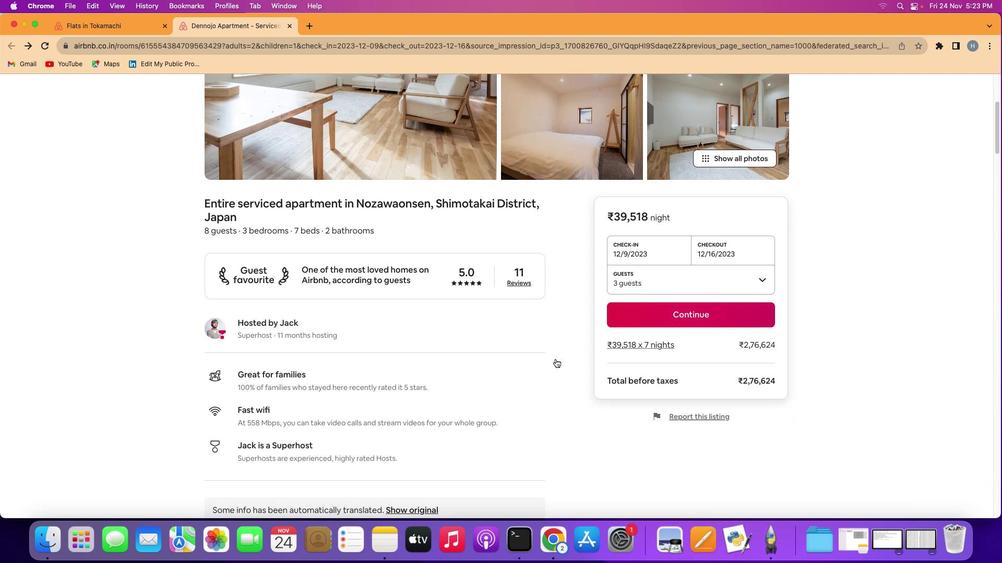 
Action: Mouse scrolled (555, 359) with delta (0, -1)
Screenshot: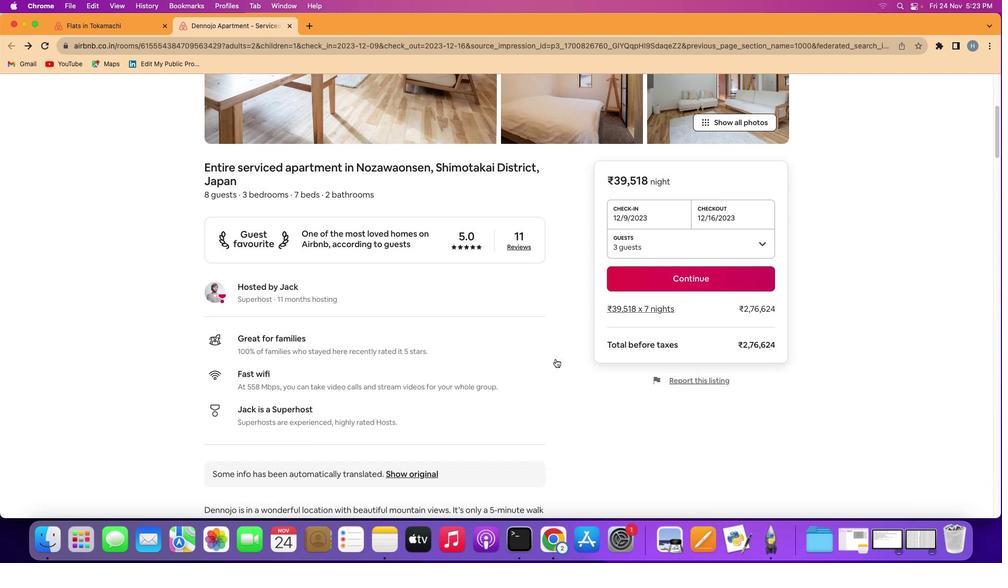 
Action: Mouse scrolled (555, 359) with delta (0, 0)
Screenshot: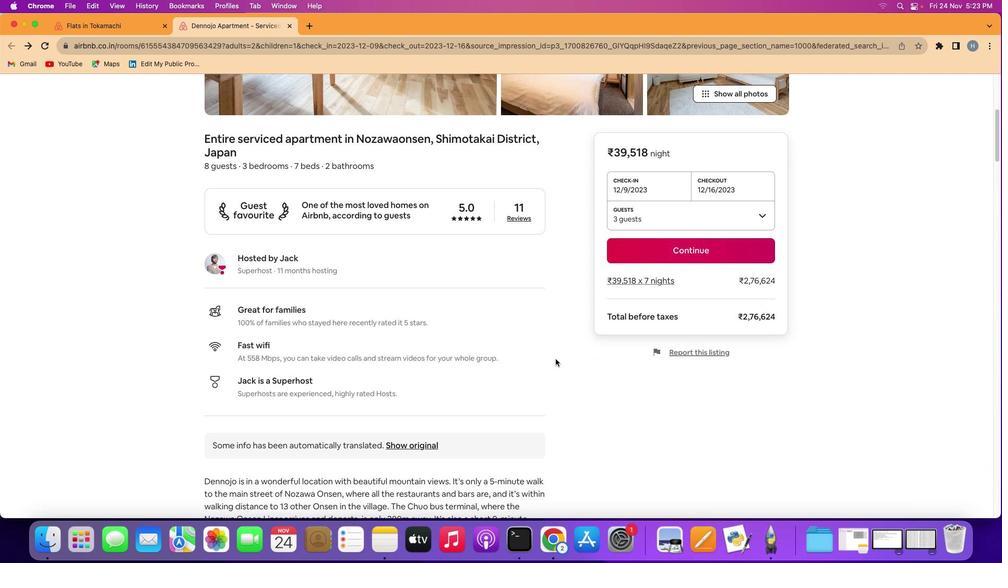
Action: Mouse scrolled (555, 359) with delta (0, 0)
Screenshot: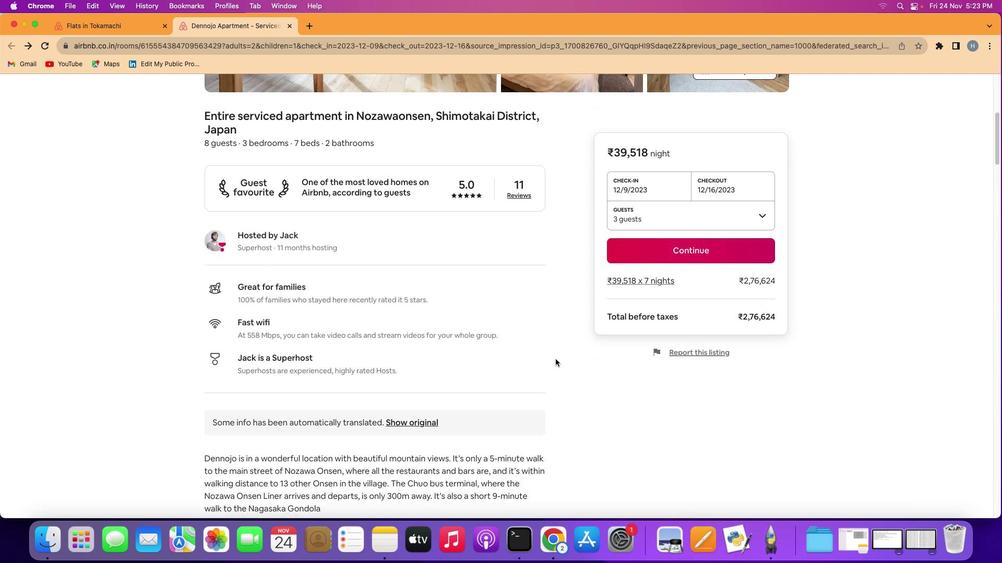 
Action: Mouse scrolled (555, 359) with delta (0, -1)
Screenshot: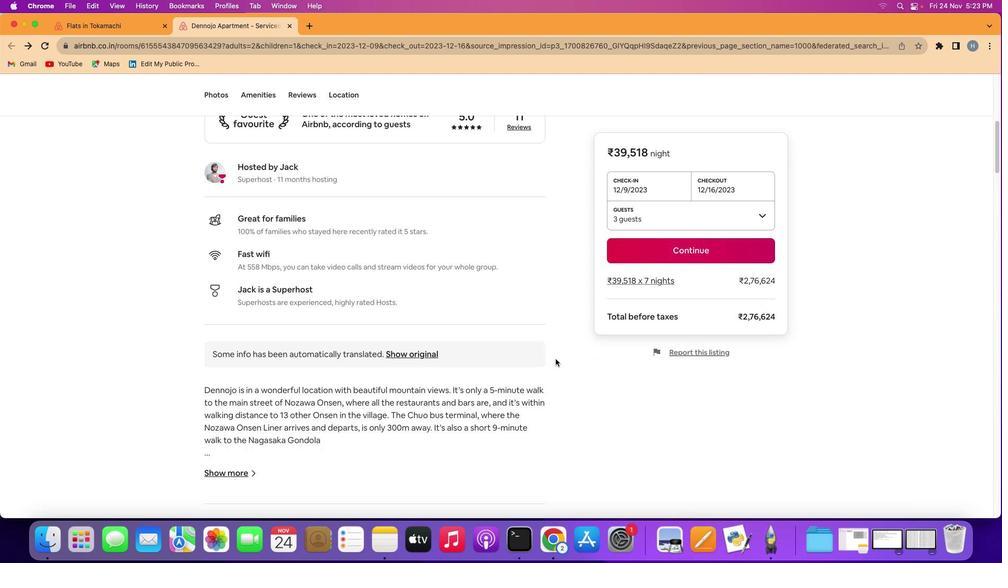 
Action: Mouse scrolled (555, 359) with delta (0, -1)
Screenshot: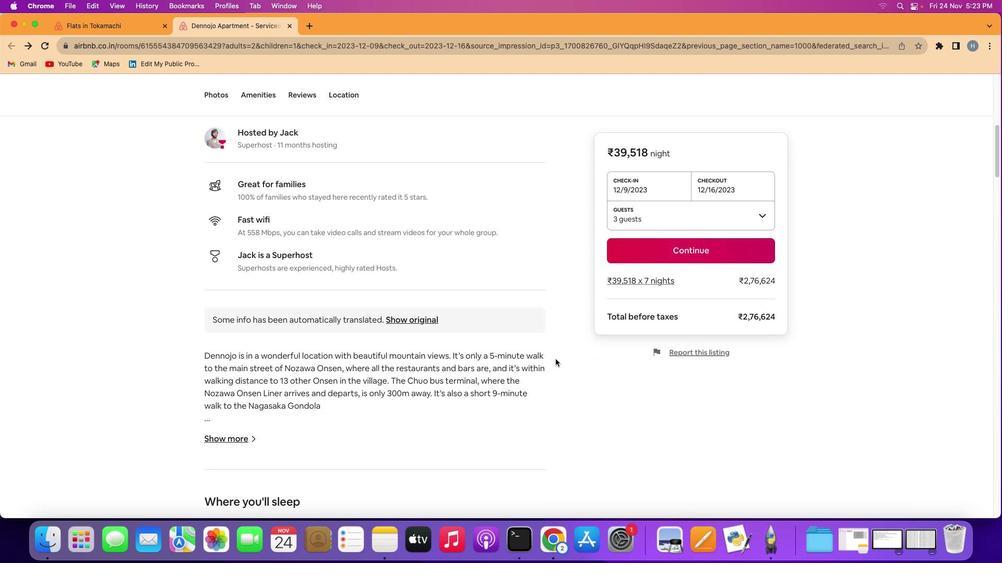 
Action: Mouse scrolled (555, 359) with delta (0, 0)
Screenshot: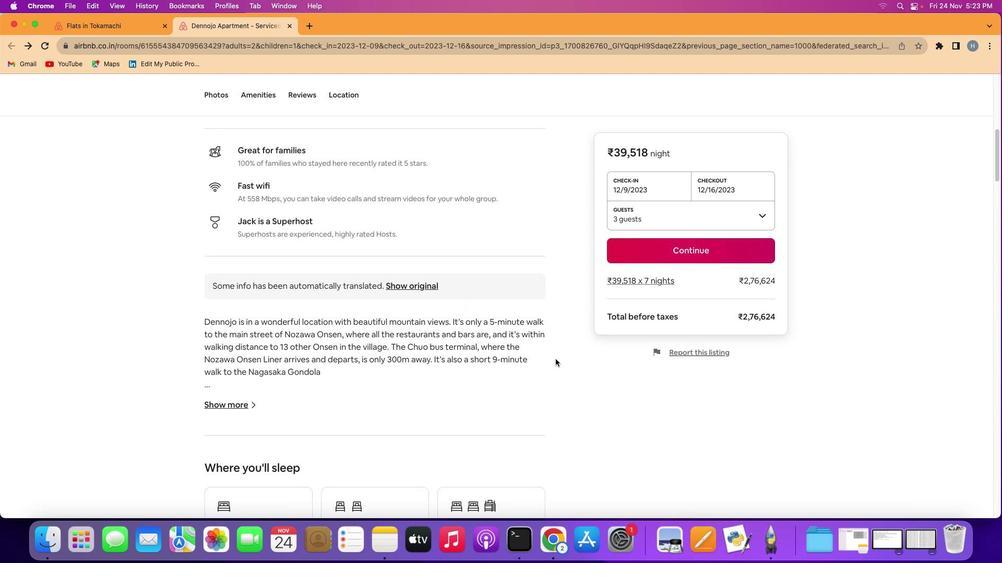 
Action: Mouse scrolled (555, 359) with delta (0, 0)
Screenshot: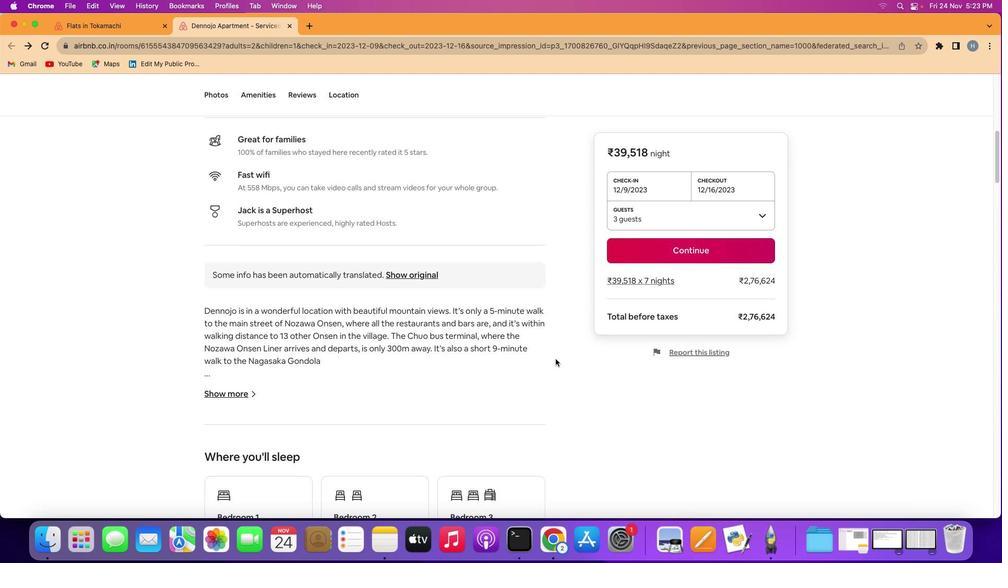 
Action: Mouse scrolled (555, 359) with delta (0, -1)
Screenshot: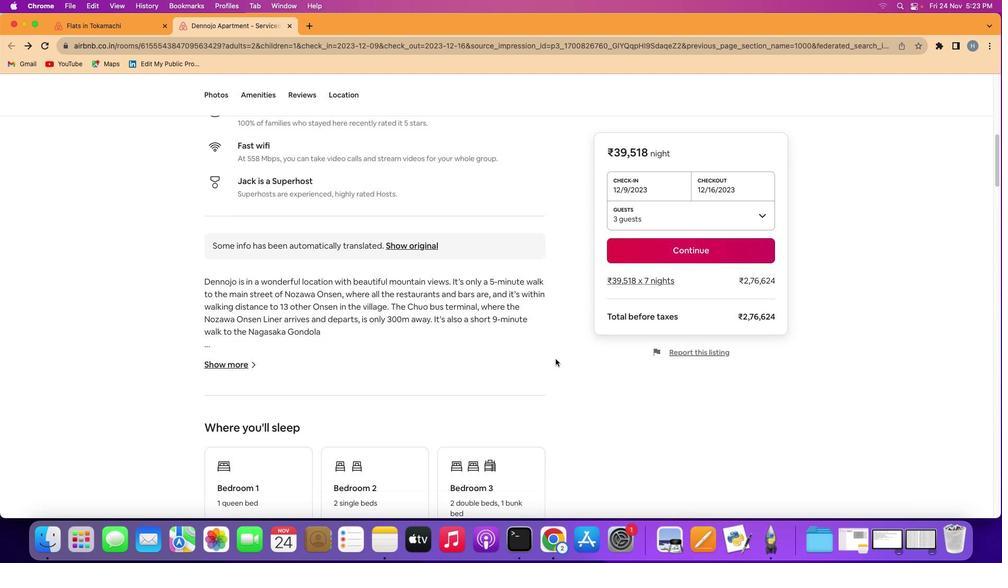 
Action: Mouse moved to (219, 361)
Screenshot: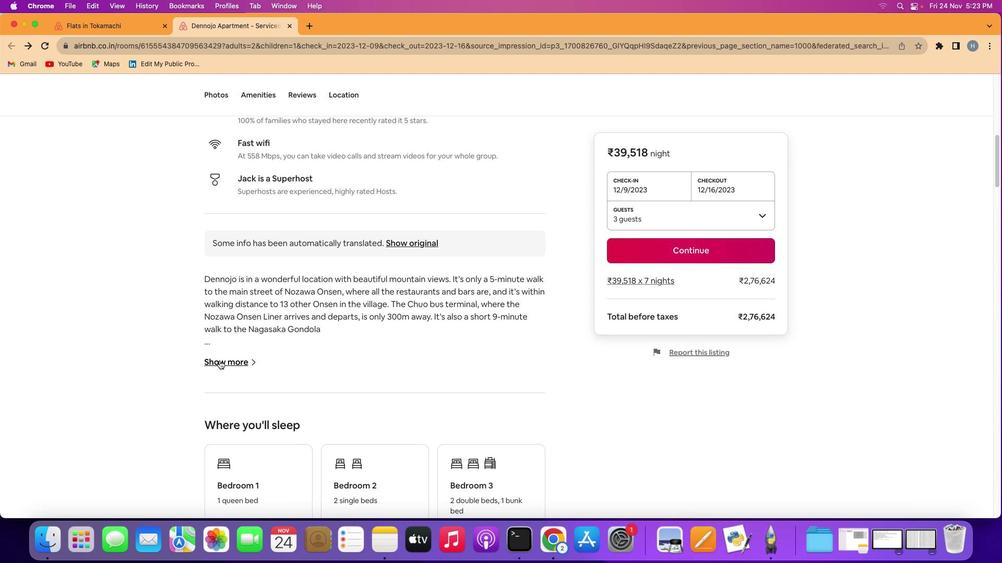 
Action: Mouse pressed left at (219, 361)
Screenshot: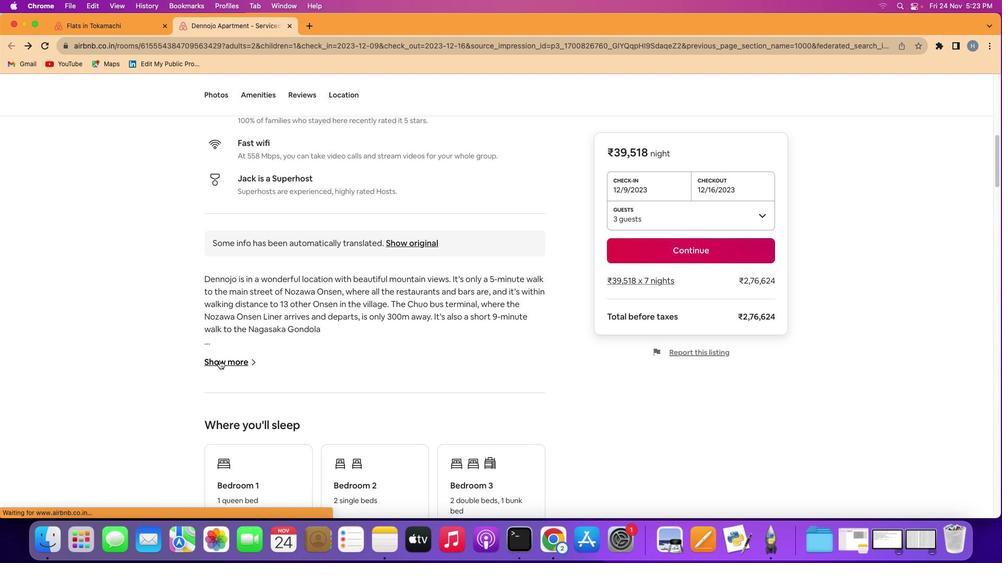 
Action: Mouse moved to (452, 372)
Screenshot: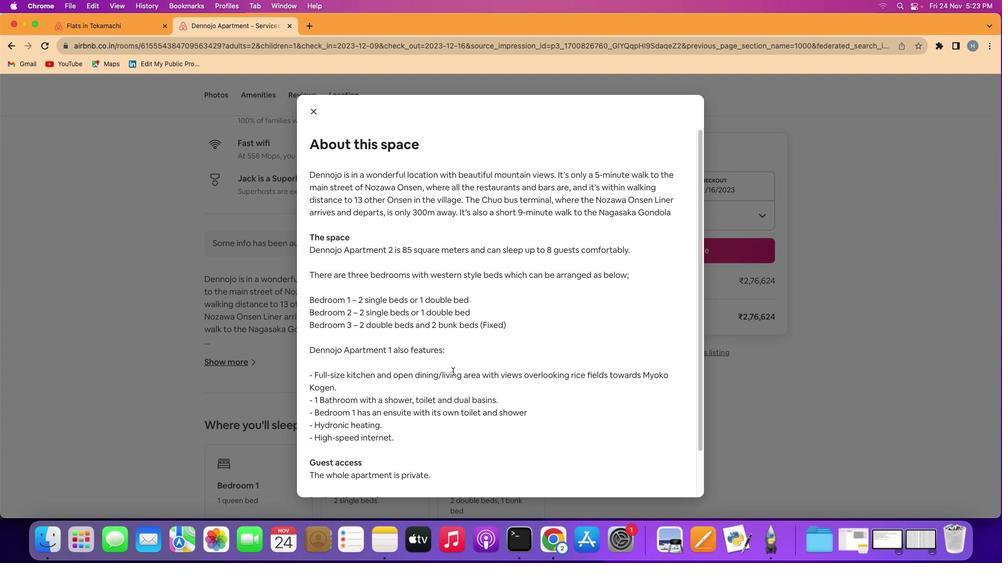 
Action: Mouse scrolled (452, 372) with delta (0, 0)
Screenshot: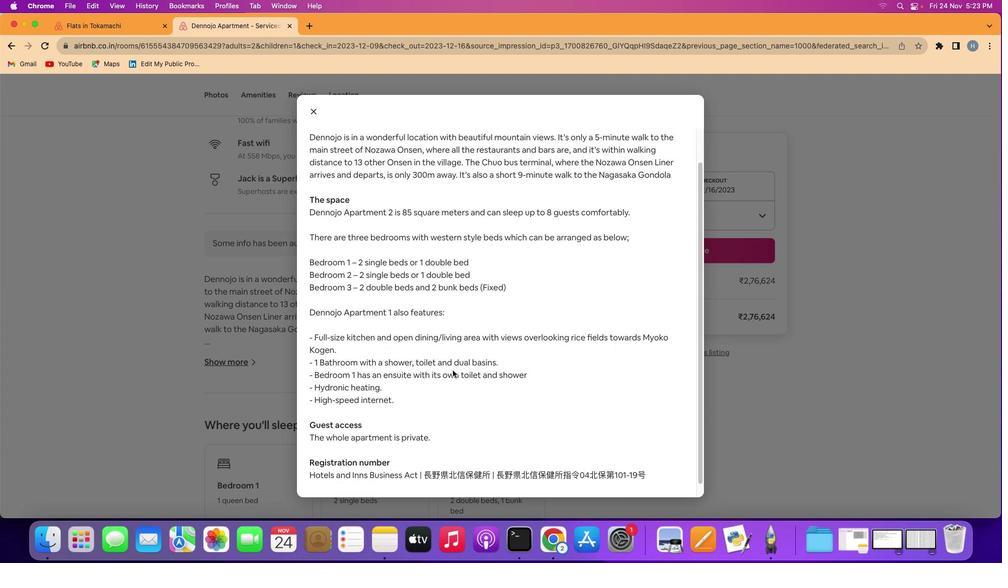 
Action: Mouse moved to (452, 371)
Screenshot: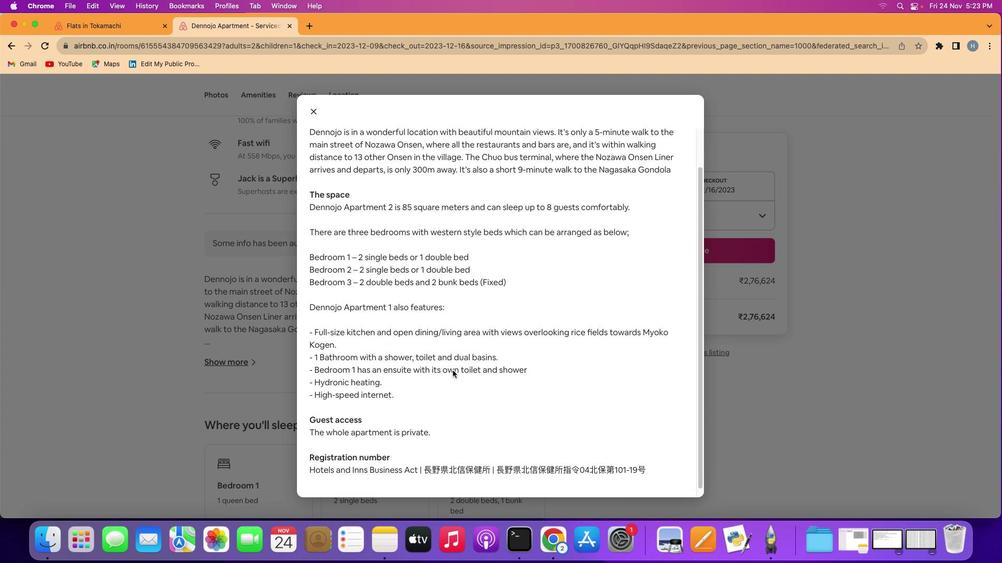 
Action: Mouse scrolled (452, 371) with delta (0, 0)
Screenshot: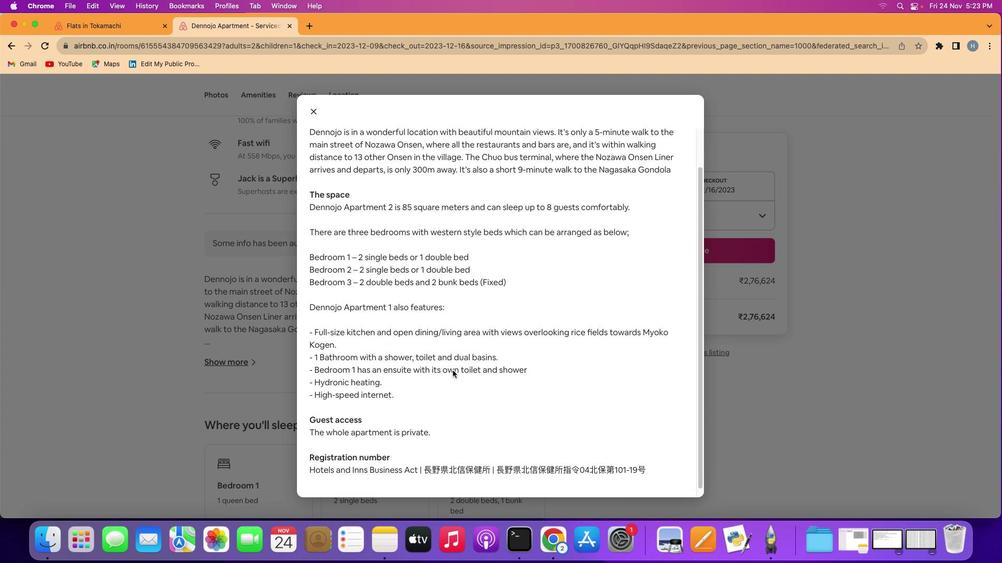 
Action: Mouse moved to (452, 371)
Screenshot: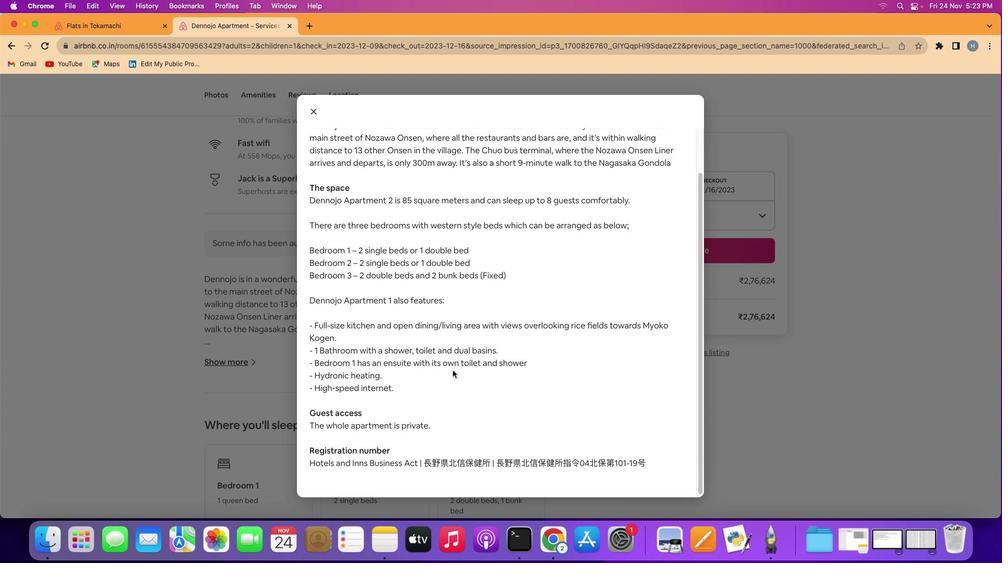 
Action: Mouse scrolled (452, 371) with delta (0, -1)
Screenshot: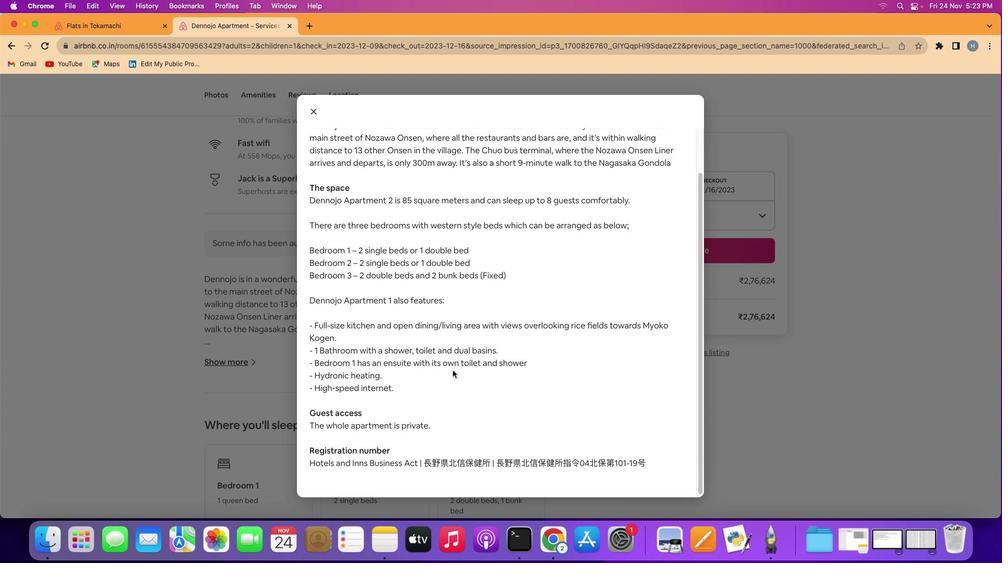 
Action: Mouse moved to (453, 371)
Screenshot: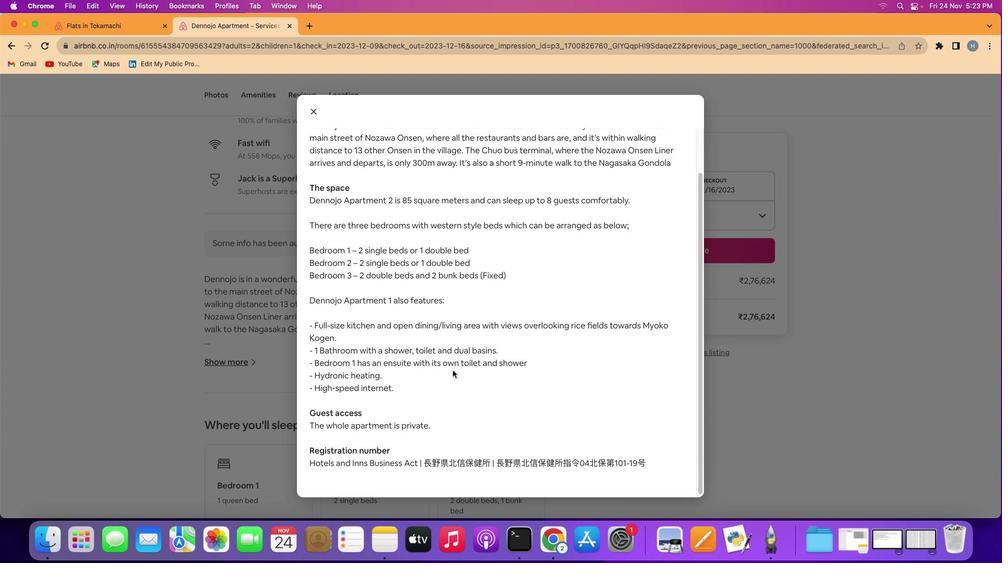 
Action: Mouse scrolled (453, 371) with delta (0, -2)
Screenshot: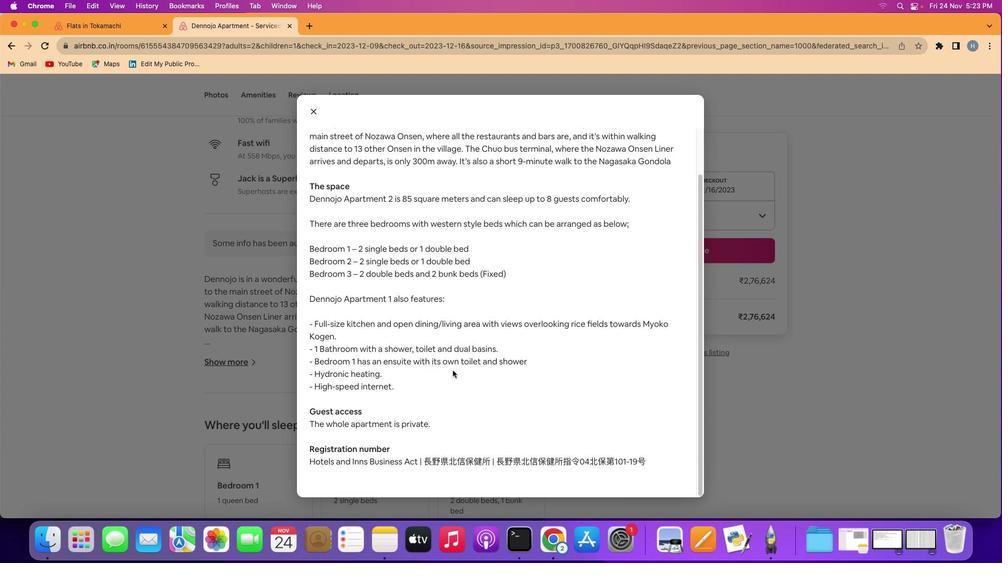 
Action: Mouse moved to (453, 371)
Screenshot: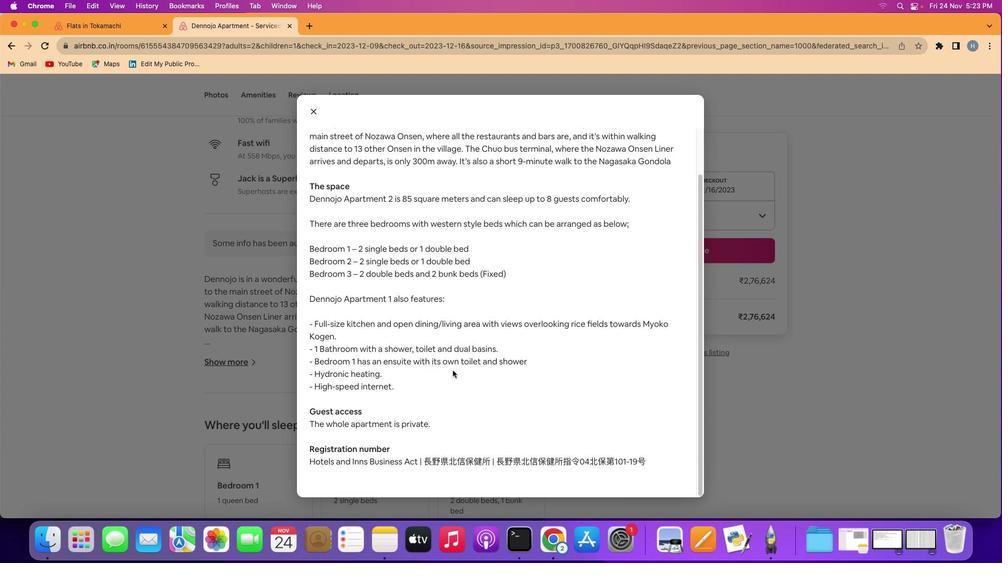 
Action: Mouse scrolled (453, 371) with delta (0, 0)
Screenshot: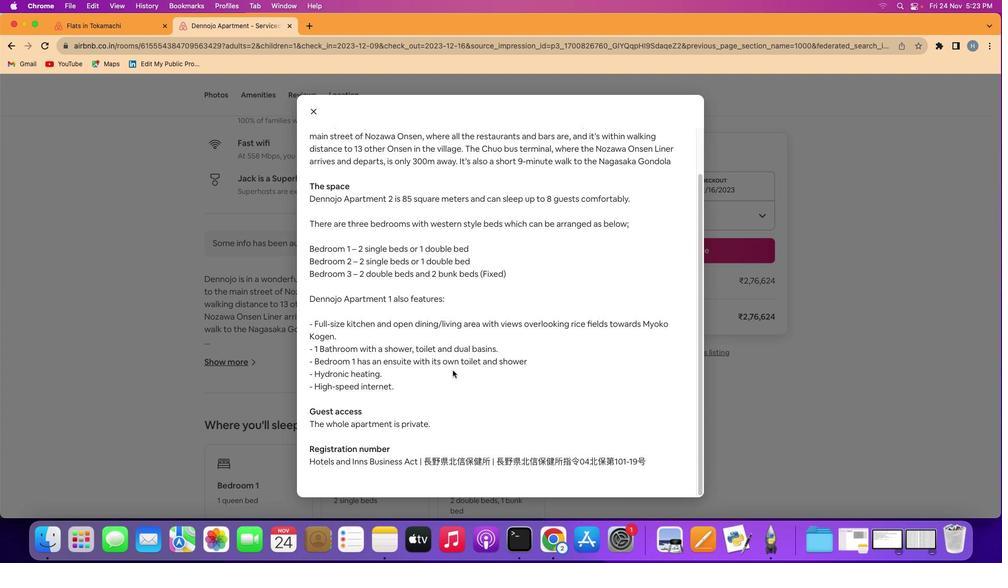 
Action: Mouse scrolled (453, 371) with delta (0, -2)
Screenshot: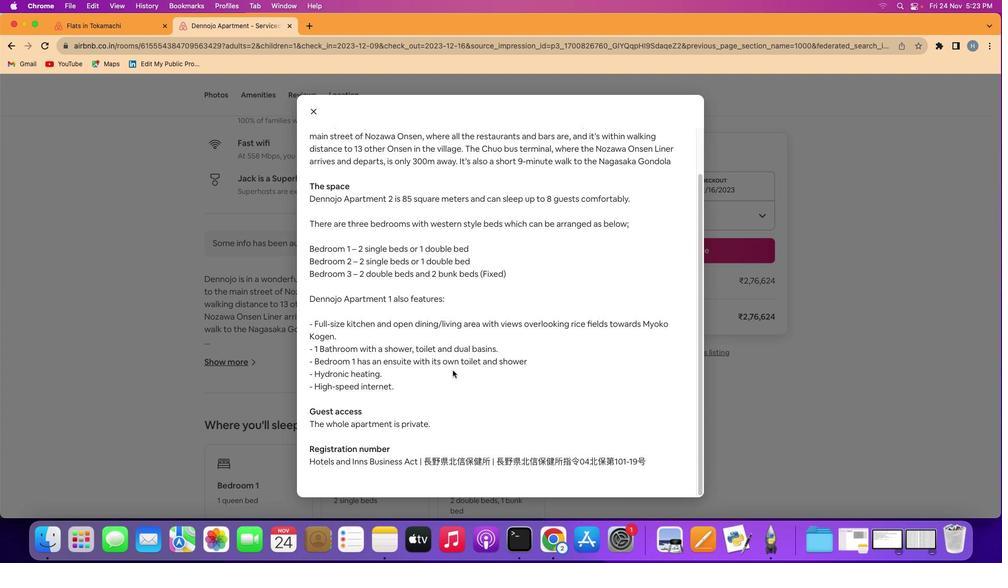 
Action: Mouse scrolled (453, 371) with delta (0, -1)
Screenshot: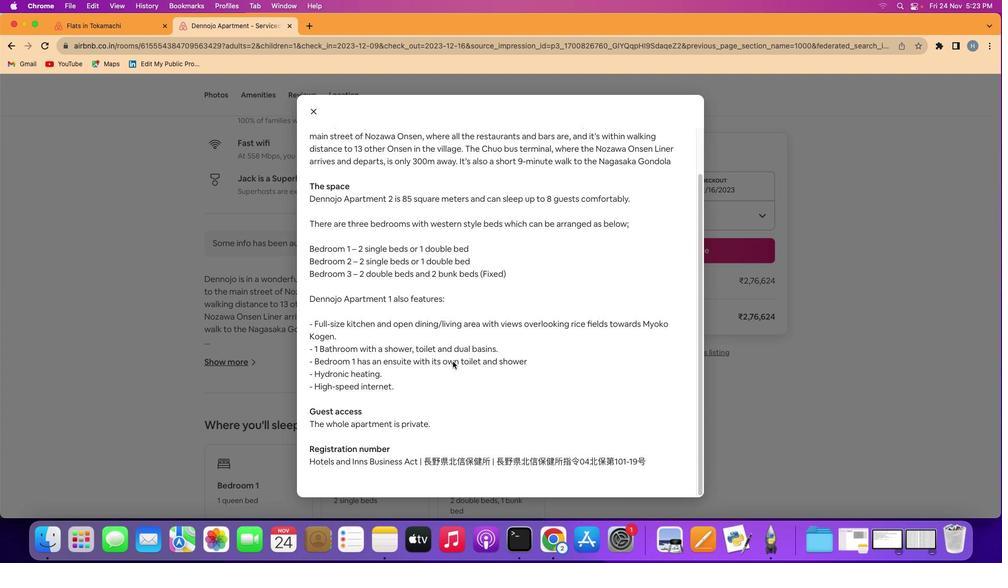 
Action: Mouse scrolled (453, 371) with delta (0, -2)
Screenshot: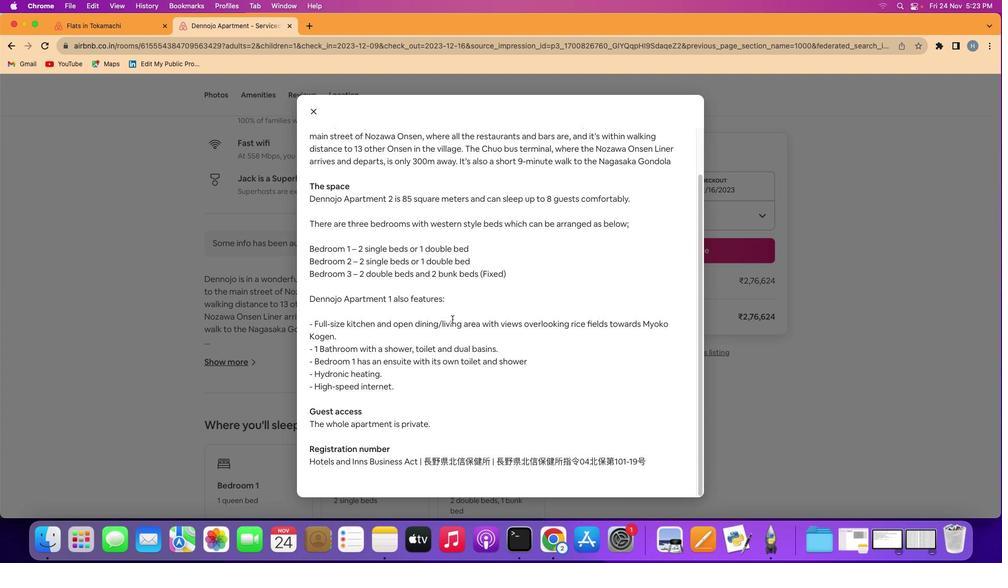 
Action: Mouse moved to (307, 108)
Screenshot: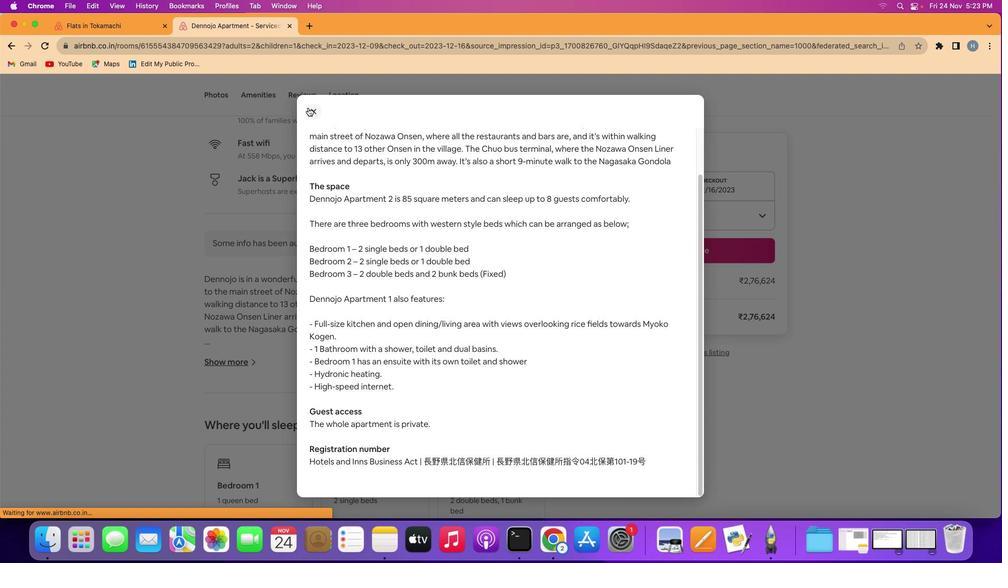 
Action: Mouse pressed left at (307, 108)
Screenshot: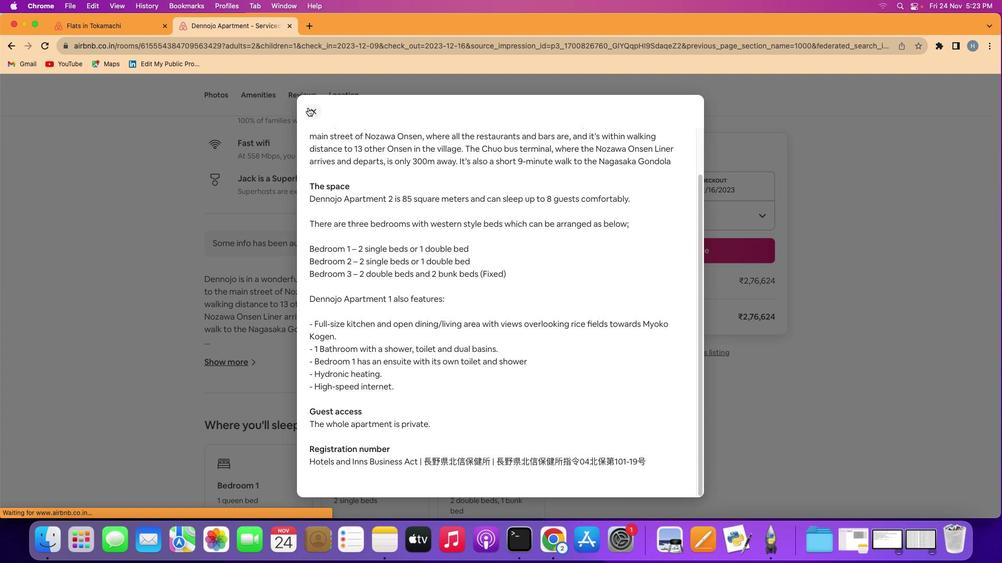 
Action: Mouse moved to (394, 333)
Screenshot: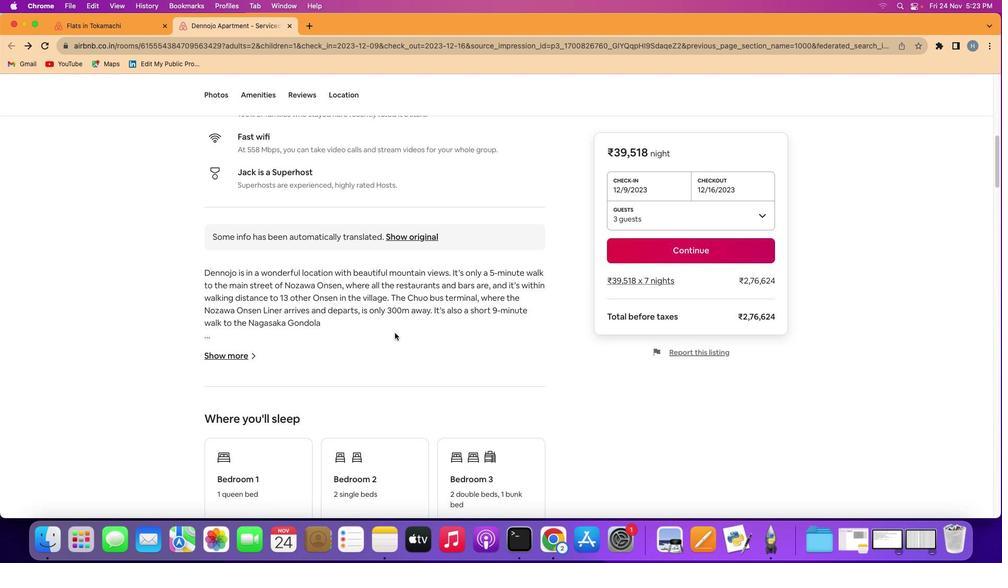 
Action: Mouse scrolled (394, 333) with delta (0, 0)
Screenshot: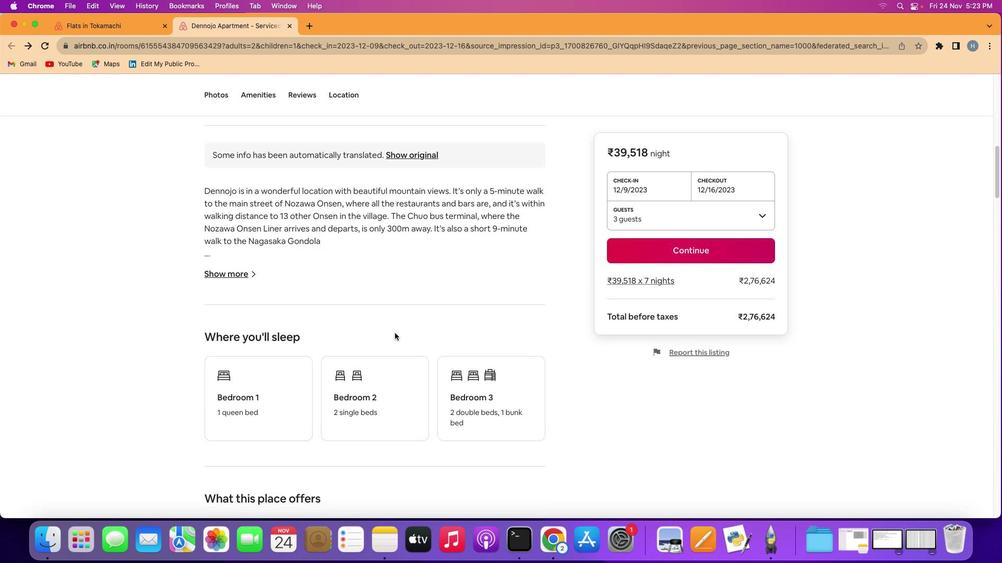 
Action: Mouse scrolled (394, 333) with delta (0, 0)
Screenshot: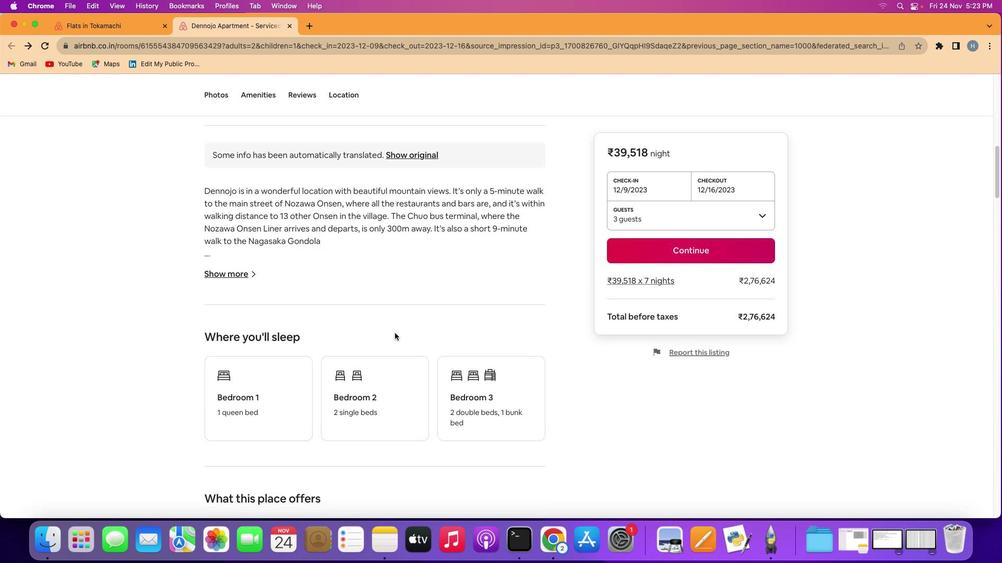 
Action: Mouse scrolled (394, 333) with delta (0, -1)
Screenshot: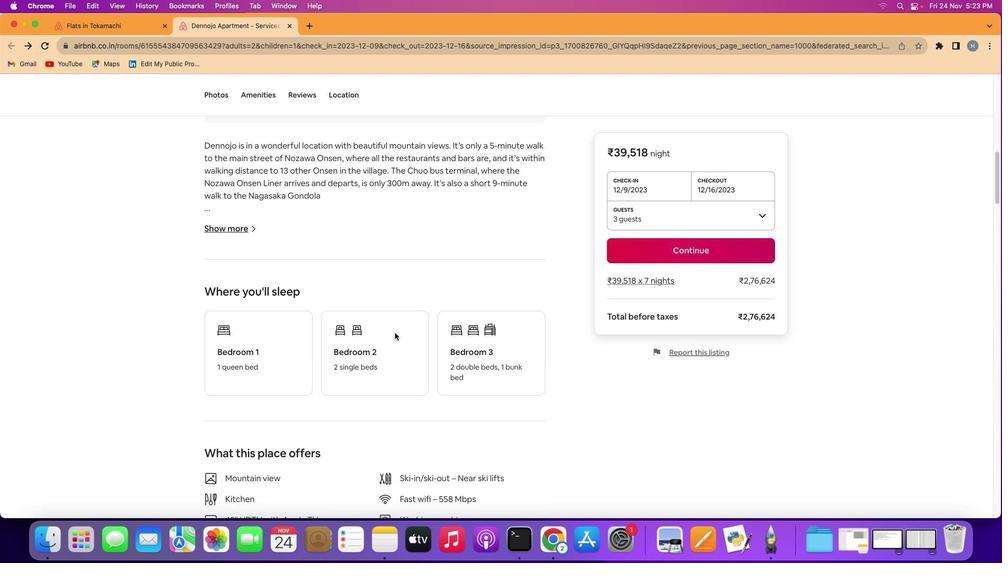 
Action: Mouse scrolled (394, 333) with delta (0, -2)
Screenshot: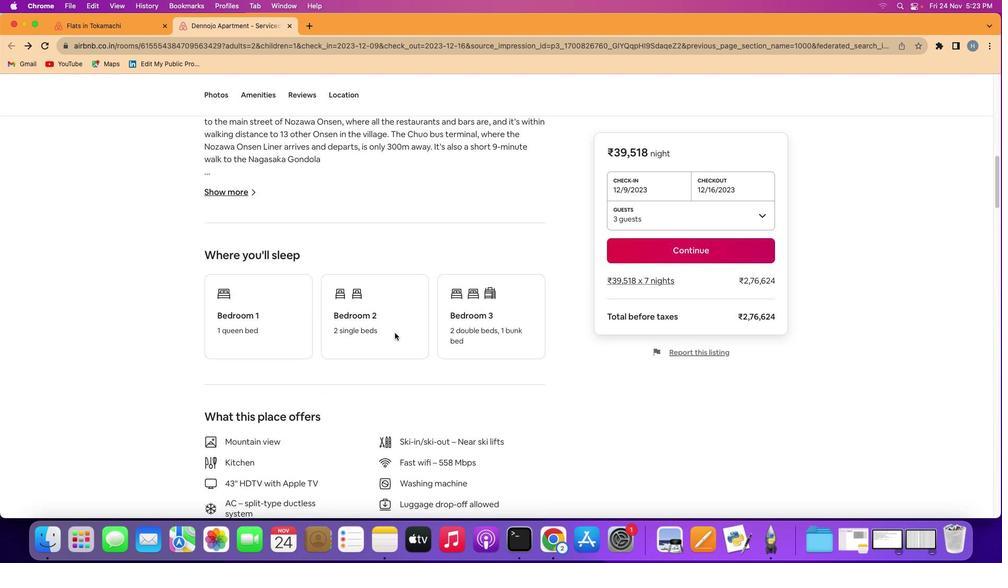 
Action: Mouse scrolled (394, 333) with delta (0, 0)
Screenshot: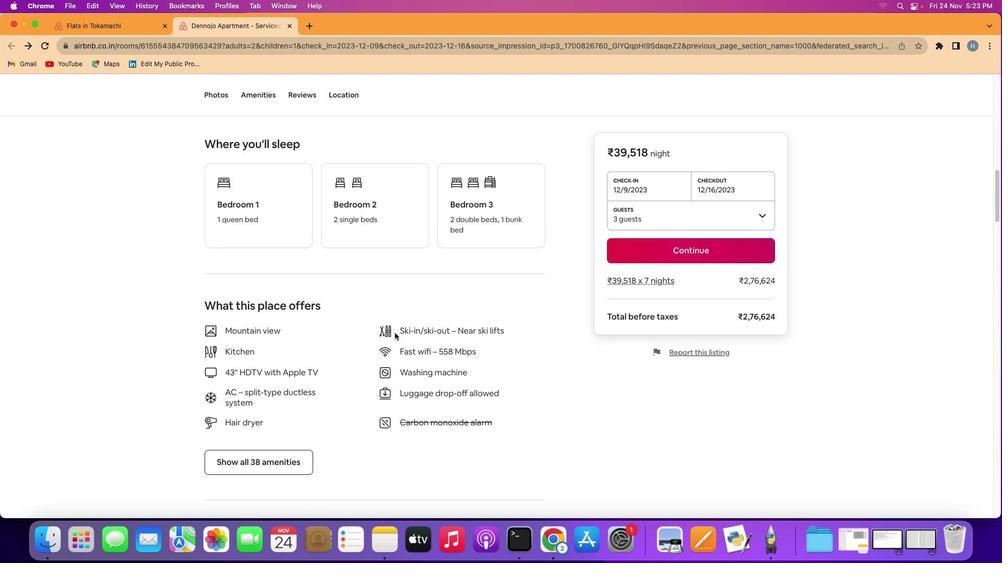 
Action: Mouse scrolled (394, 333) with delta (0, 0)
Screenshot: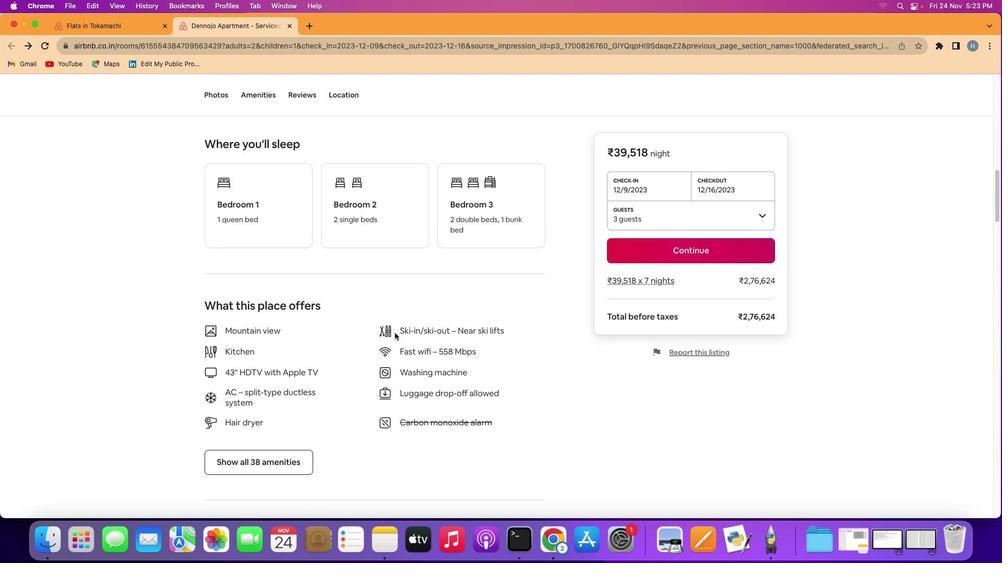 
Action: Mouse scrolled (394, 333) with delta (0, -1)
Screenshot: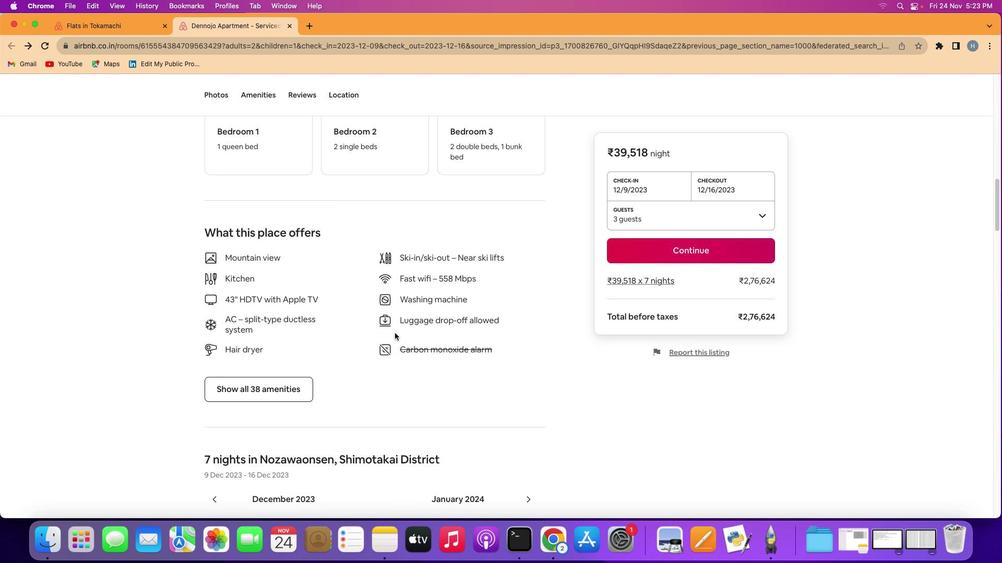 
Action: Mouse scrolled (394, 333) with delta (0, -2)
Screenshot: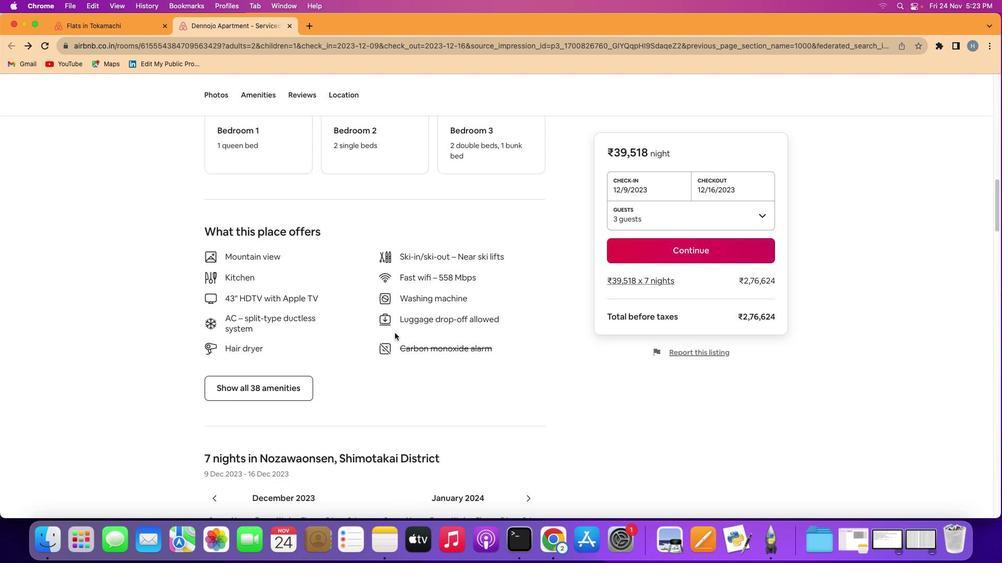 
Action: Mouse moved to (390, 333)
Screenshot: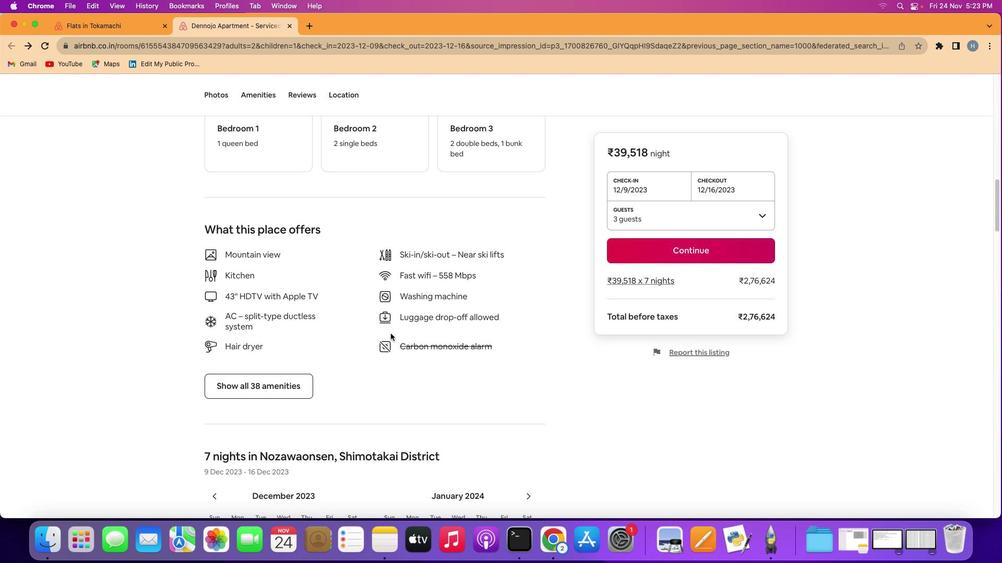 
Action: Mouse scrolled (390, 333) with delta (0, 0)
Screenshot: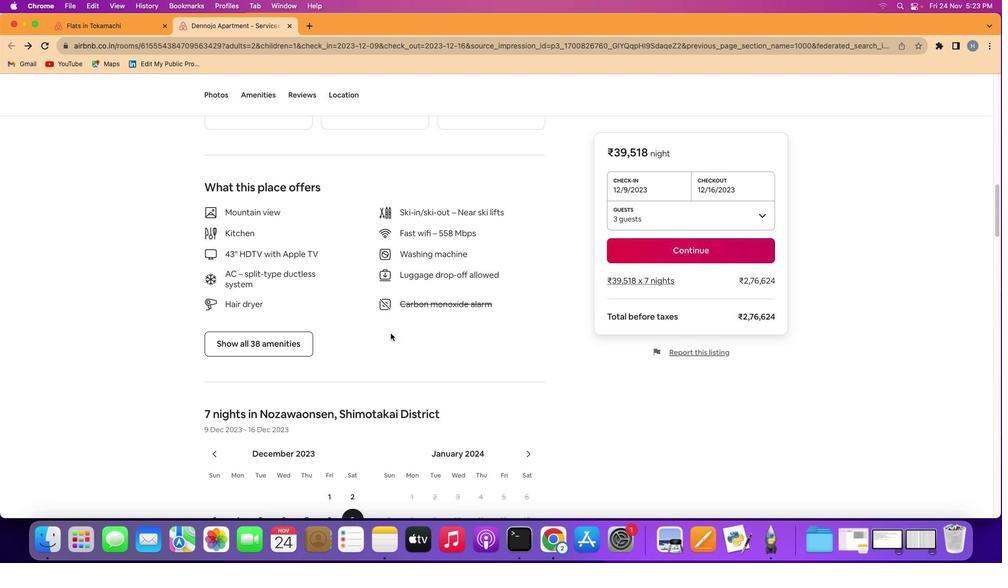 
Action: Mouse scrolled (390, 333) with delta (0, 0)
Screenshot: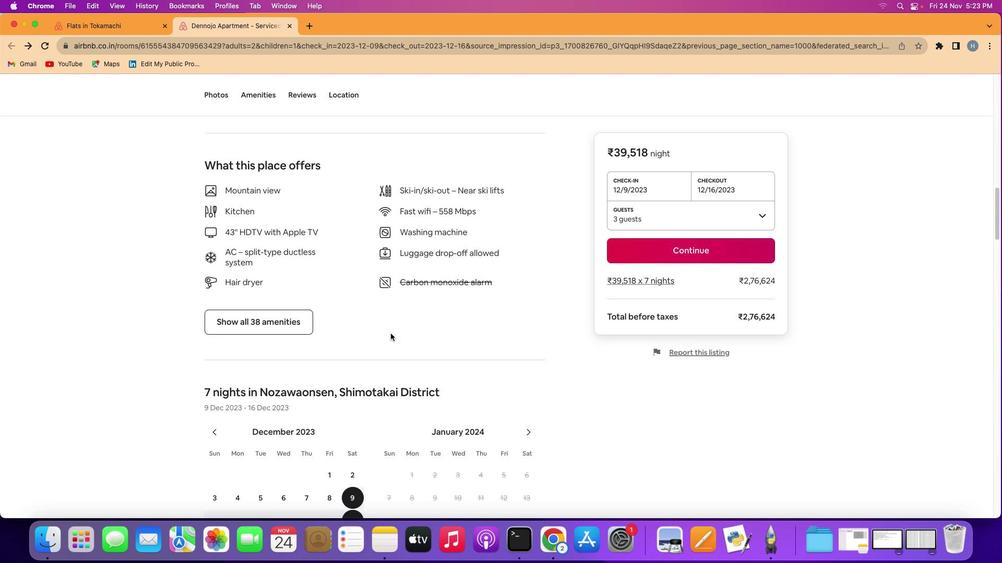 
Action: Mouse scrolled (390, 333) with delta (0, -1)
Screenshot: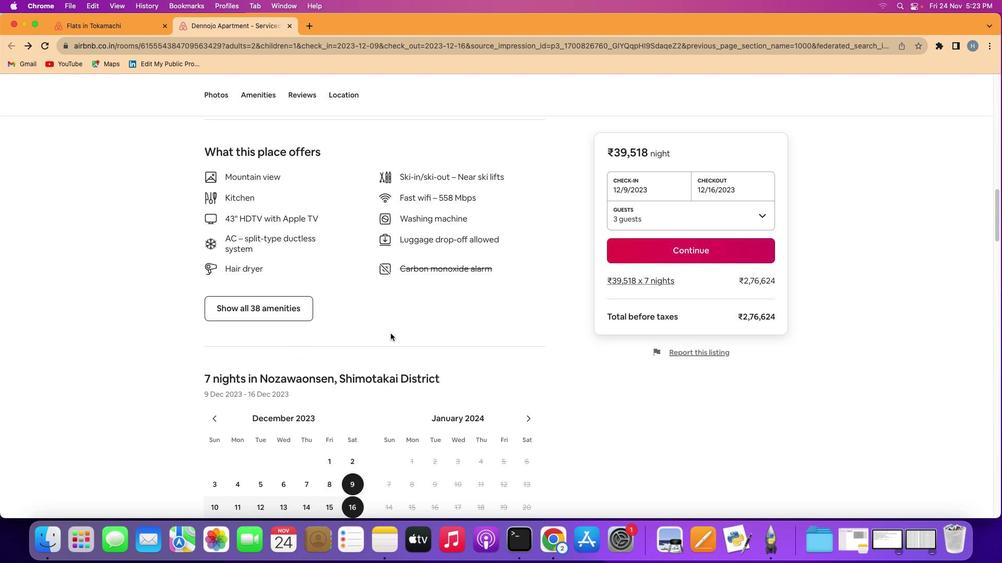 
Action: Mouse moved to (281, 299)
Screenshot: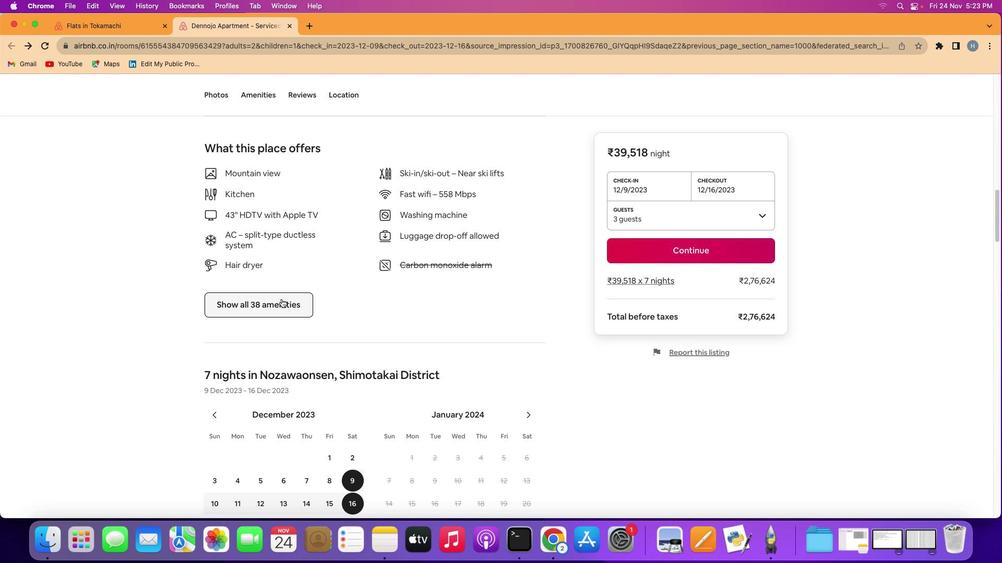 
Action: Mouse pressed left at (281, 299)
Screenshot: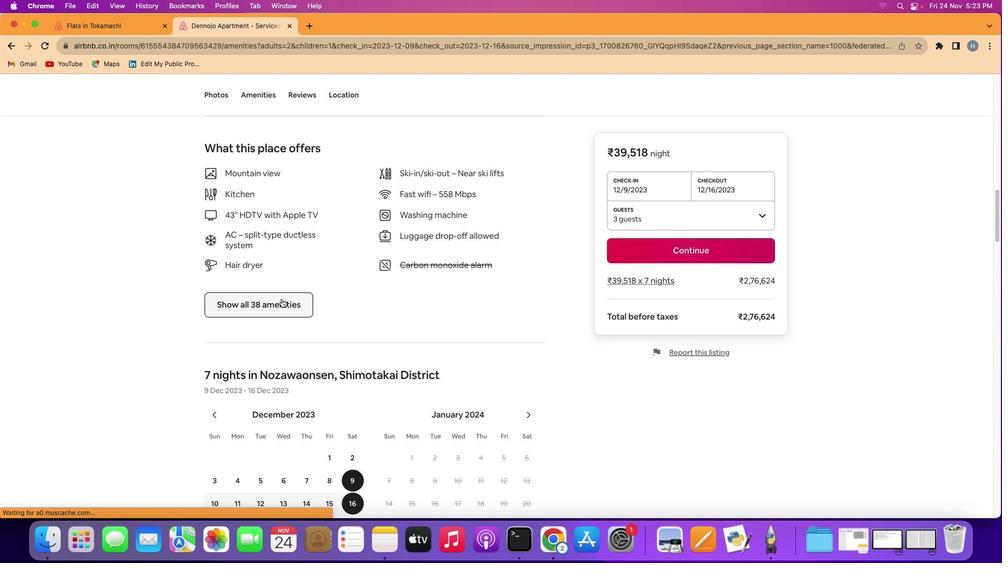 
Action: Mouse moved to (497, 417)
Screenshot: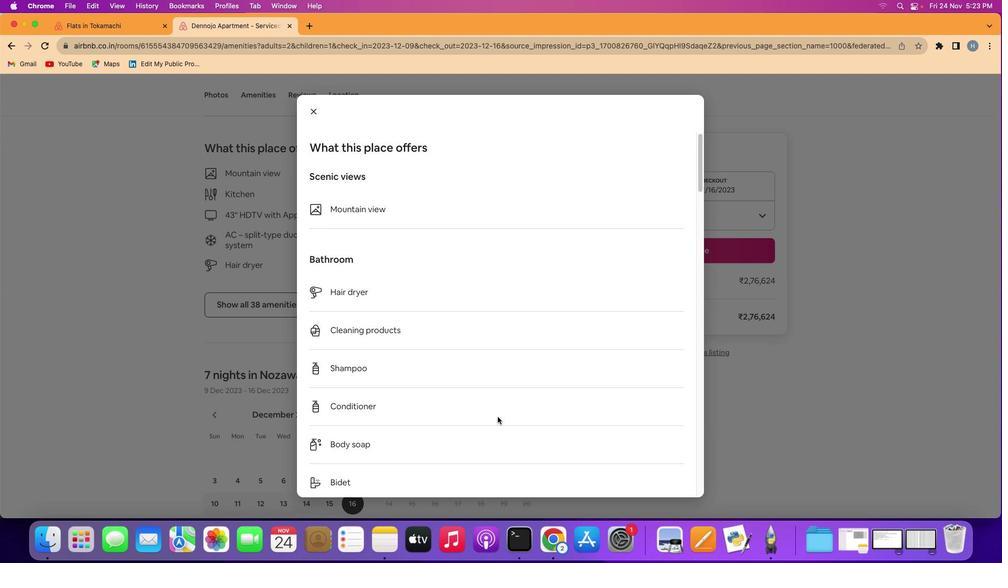 
Action: Mouse scrolled (497, 417) with delta (0, 0)
Screenshot: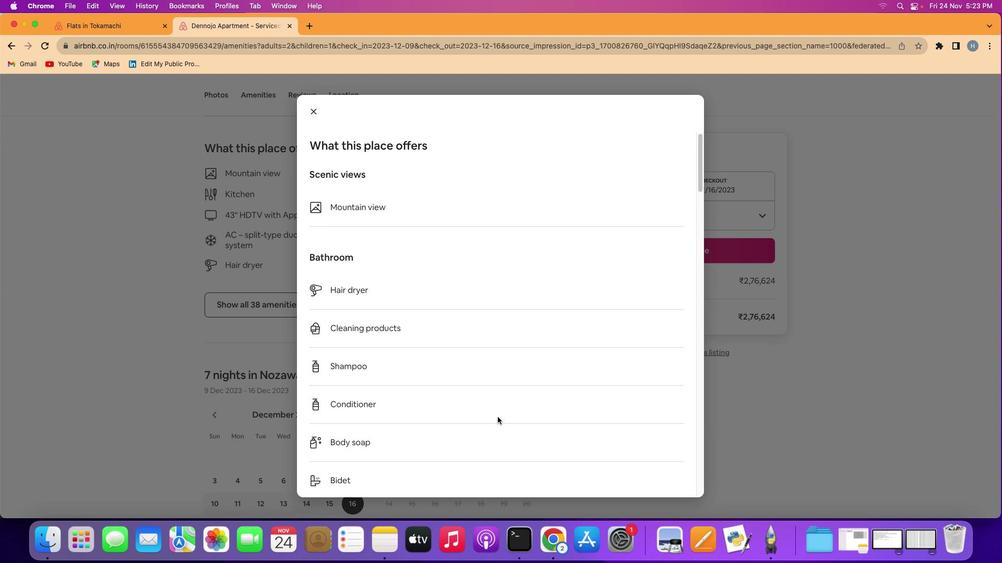 
Action: Mouse scrolled (497, 417) with delta (0, 0)
Screenshot: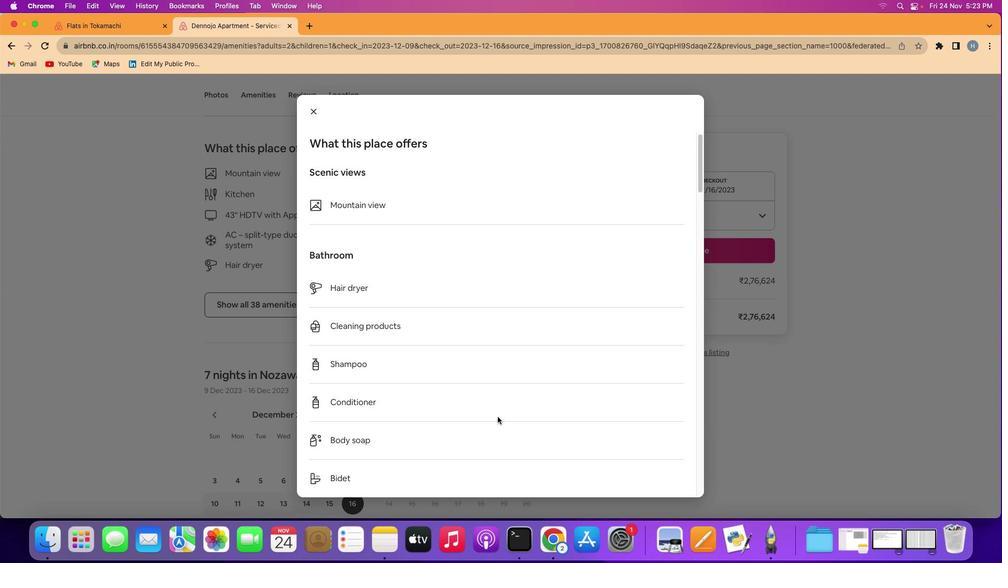 
Action: Mouse scrolled (497, 417) with delta (0, 0)
Screenshot: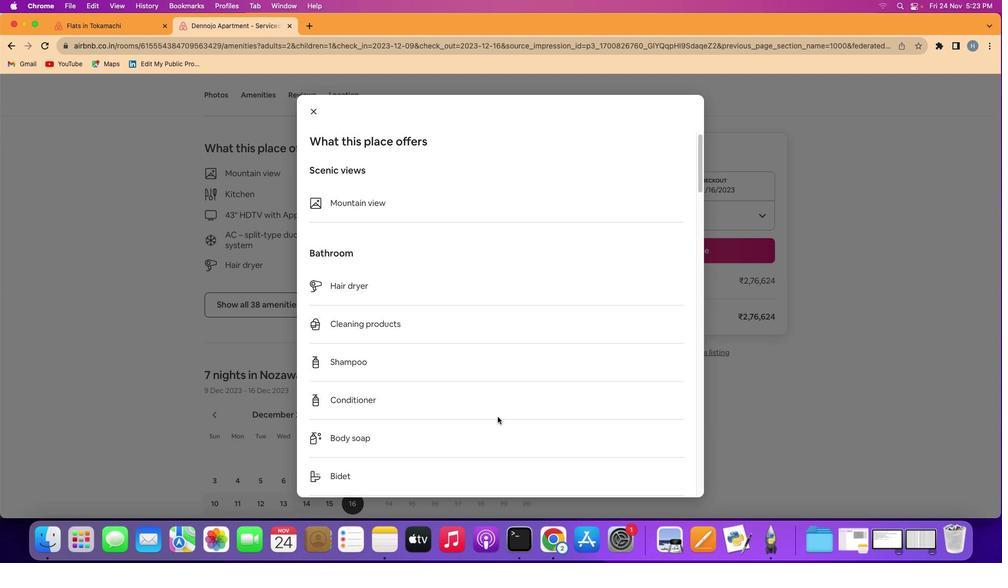 
Action: Mouse scrolled (497, 417) with delta (0, 0)
Screenshot: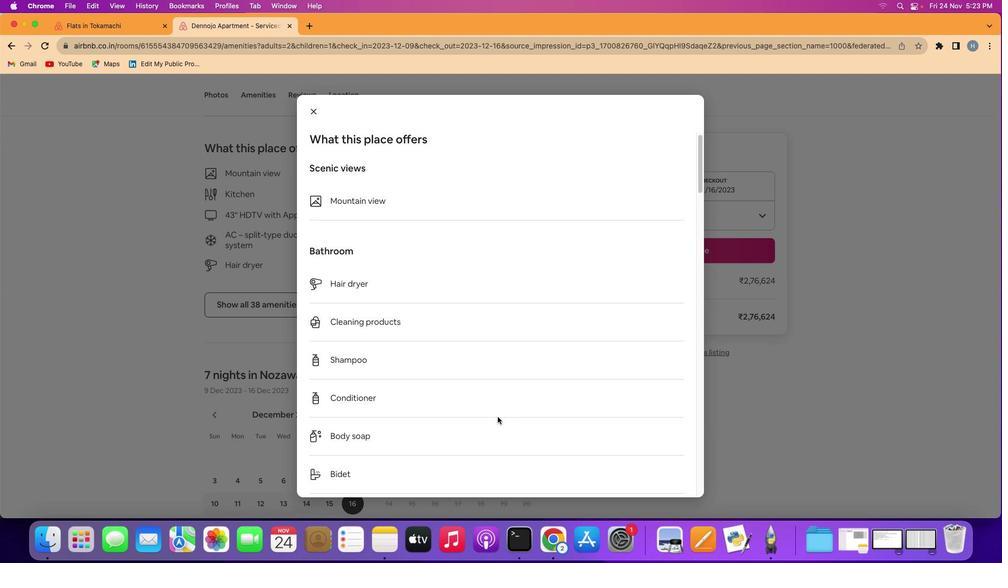 
Action: Mouse scrolled (497, 417) with delta (0, 0)
Screenshot: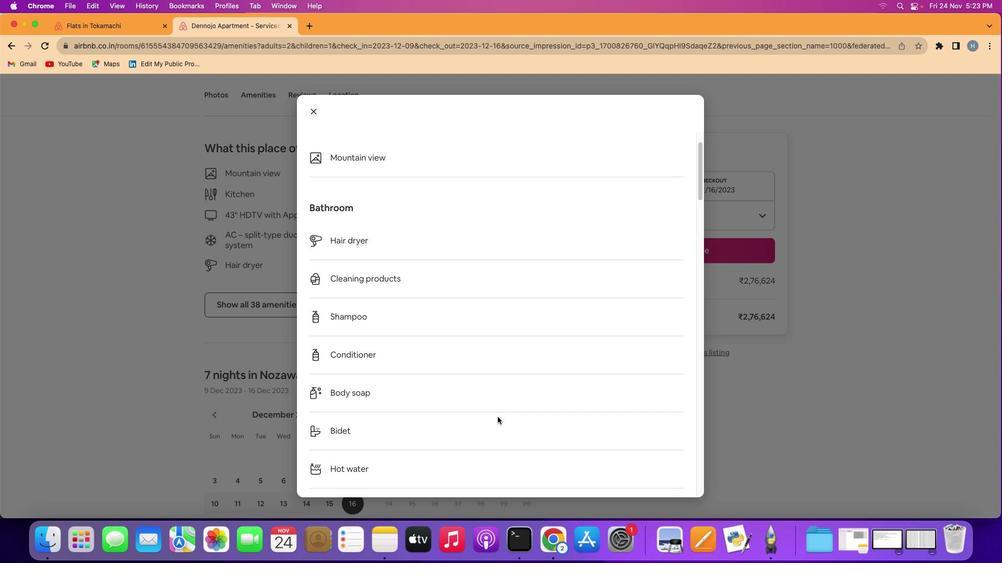 
Action: Mouse scrolled (497, 417) with delta (0, 0)
Screenshot: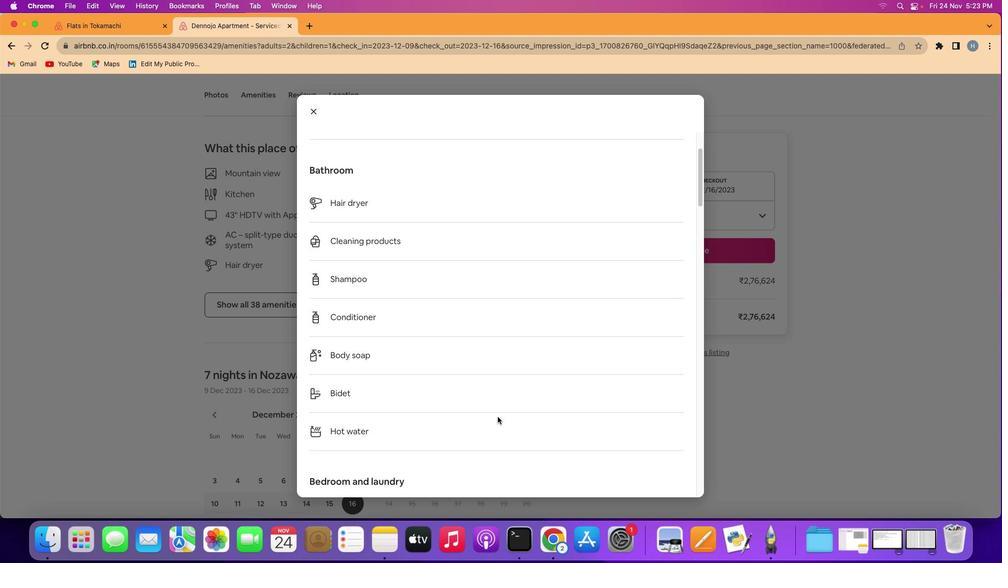
Action: Mouse scrolled (497, 417) with delta (0, -1)
Screenshot: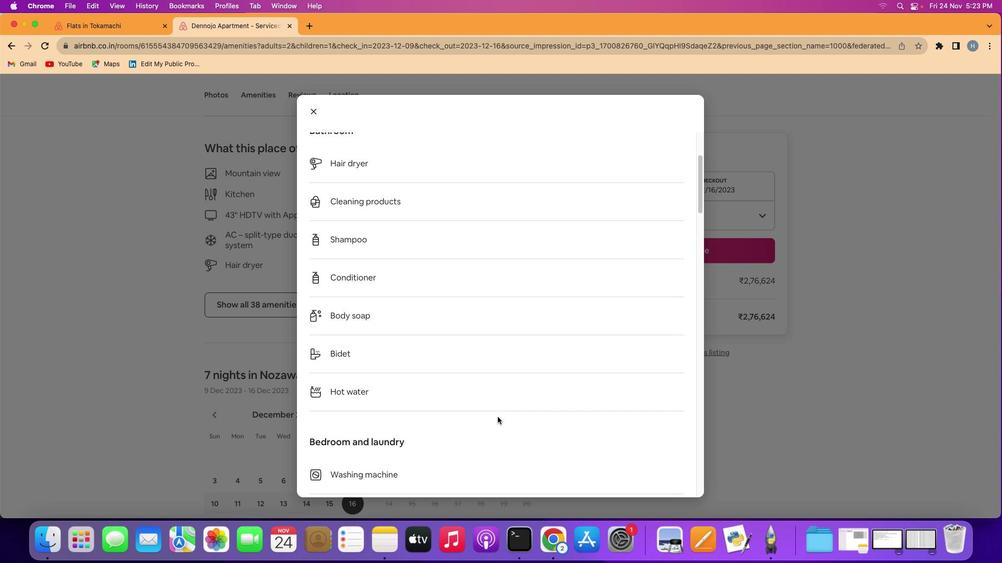 
Action: Mouse scrolled (497, 417) with delta (0, -1)
Screenshot: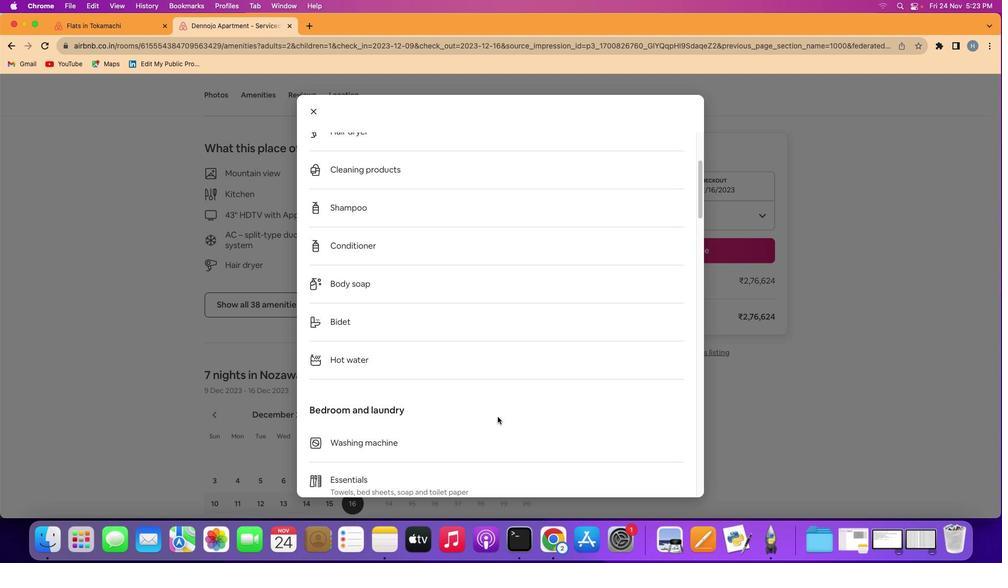 
Action: Mouse scrolled (497, 417) with delta (0, 0)
Screenshot: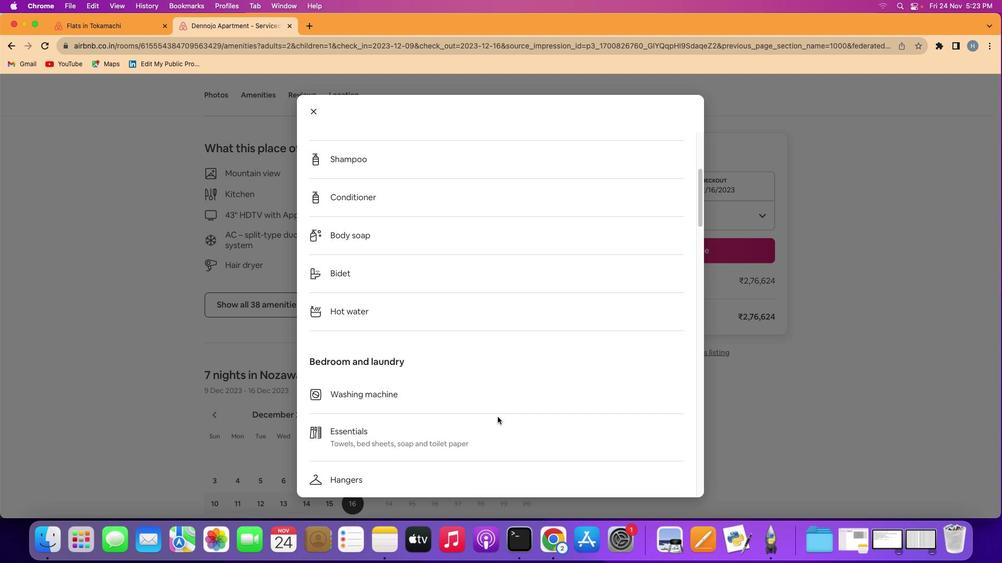 
Action: Mouse scrolled (497, 417) with delta (0, 0)
Screenshot: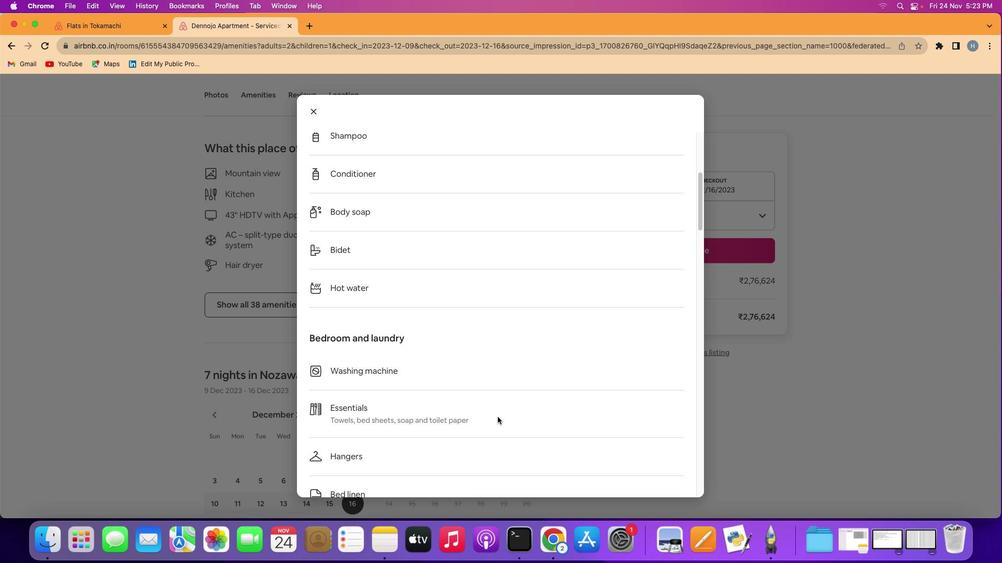 
Action: Mouse scrolled (497, 417) with delta (0, -1)
Screenshot: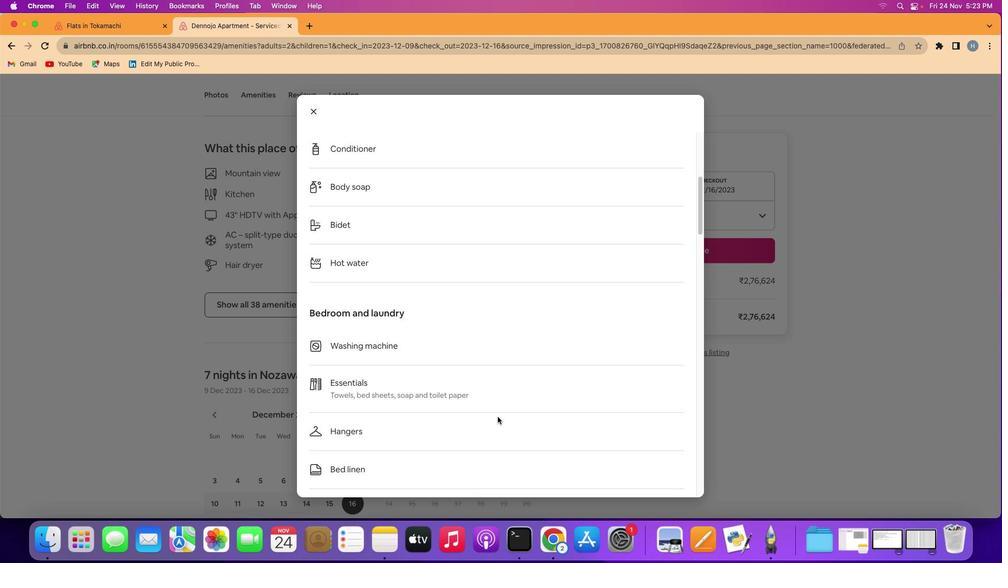 
Action: Mouse scrolled (497, 417) with delta (0, -1)
Screenshot: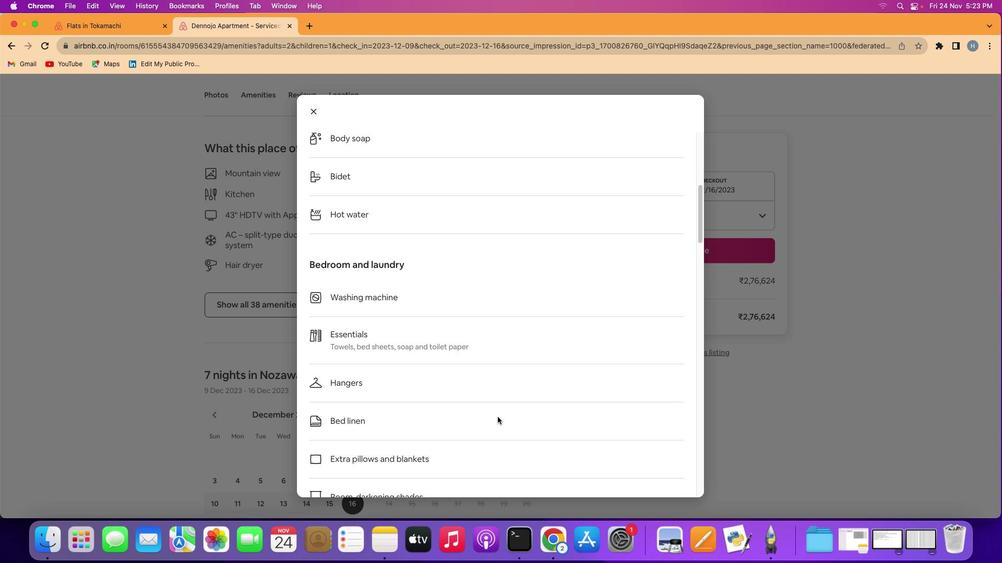 
Action: Mouse scrolled (497, 417) with delta (0, 0)
Screenshot: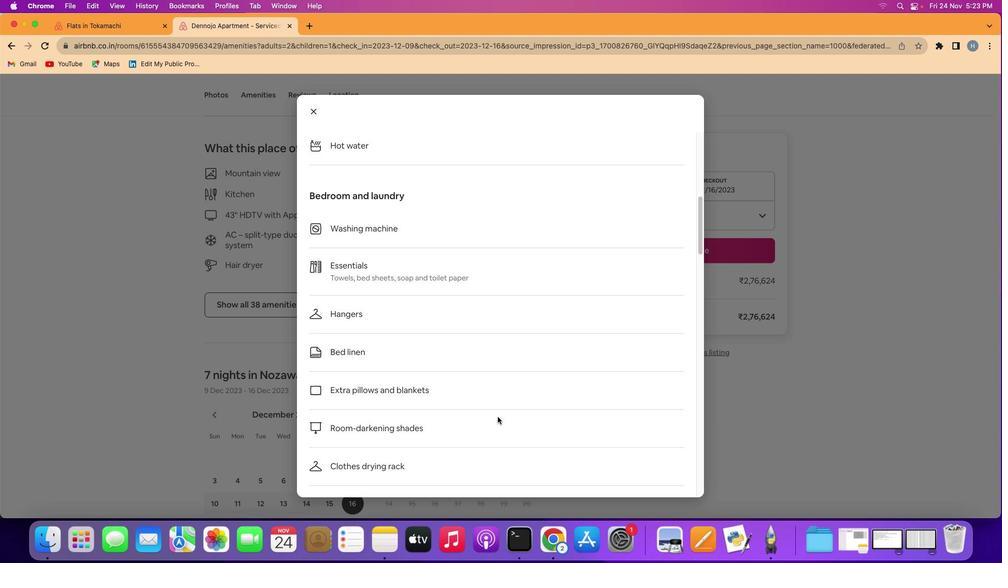 
Action: Mouse scrolled (497, 417) with delta (0, 0)
Screenshot: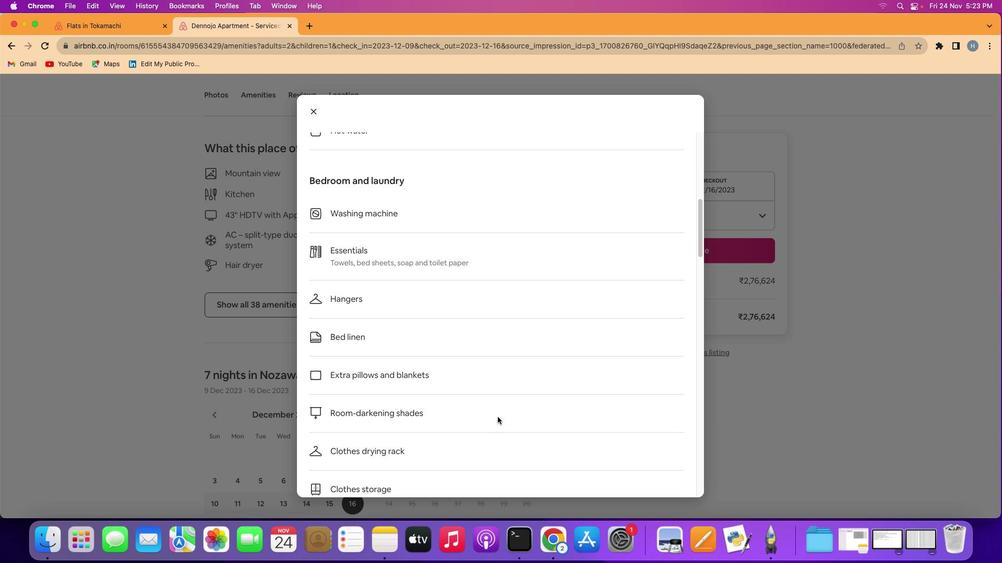 
Action: Mouse scrolled (497, 417) with delta (0, -1)
Screenshot: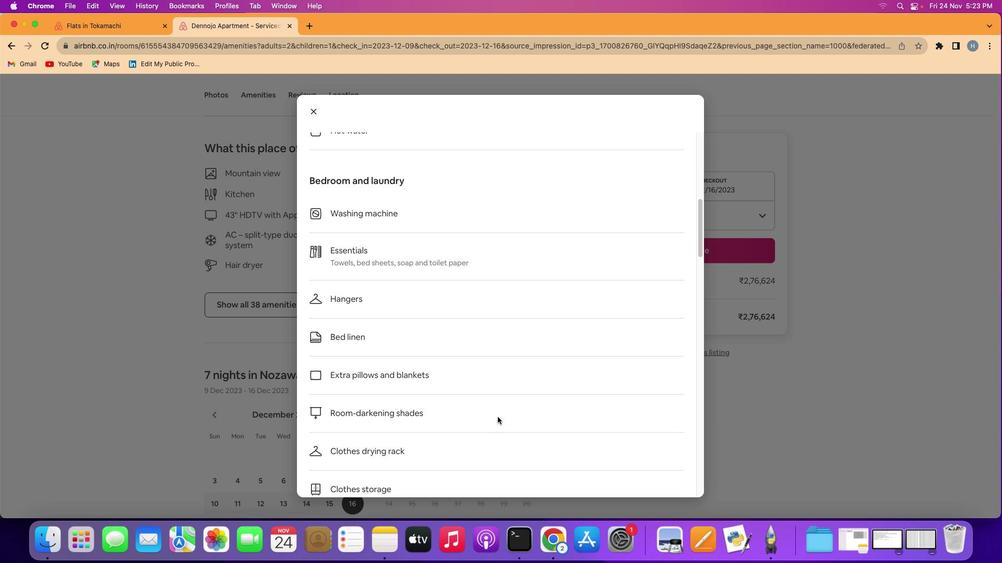 
Action: Mouse scrolled (497, 417) with delta (0, 0)
Screenshot: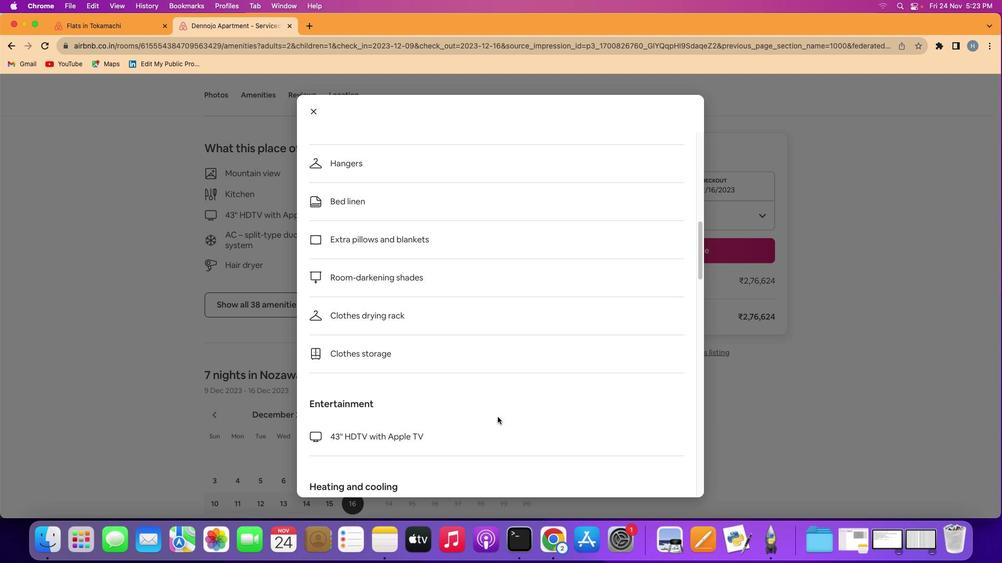 
Action: Mouse scrolled (497, 417) with delta (0, 0)
Screenshot: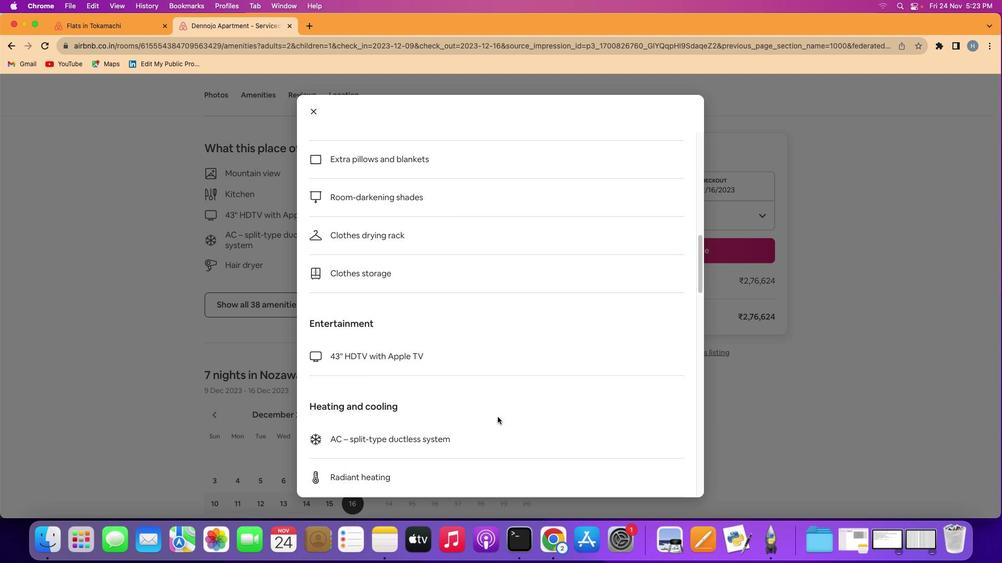 
Action: Mouse scrolled (497, 417) with delta (0, -1)
Screenshot: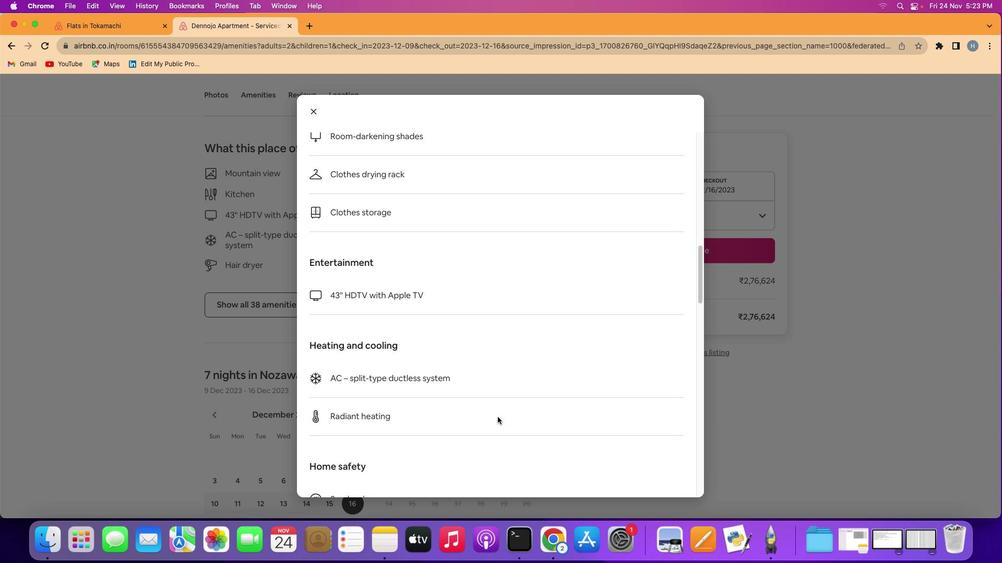 
Action: Mouse scrolled (497, 417) with delta (0, -2)
Screenshot: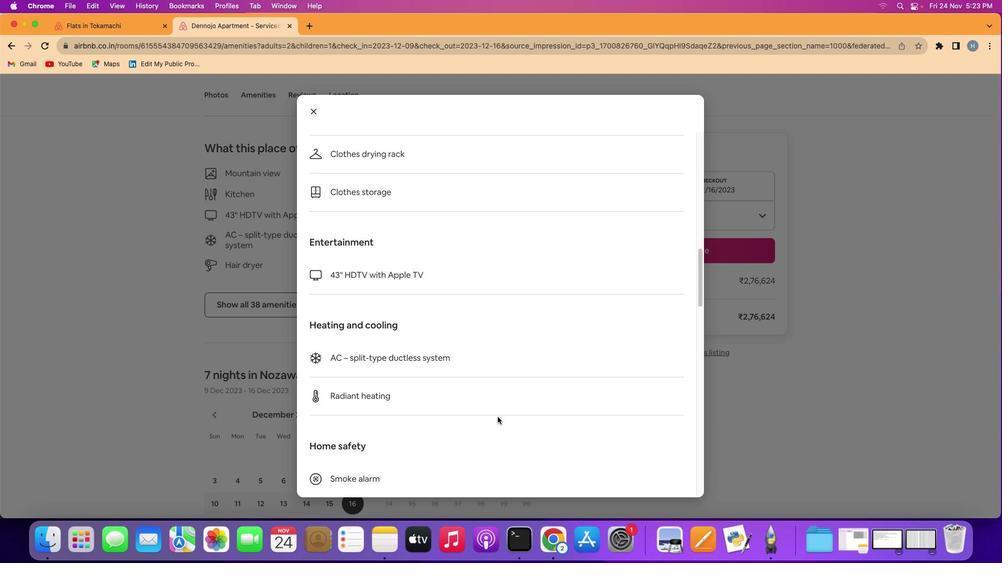 
Action: Mouse scrolled (497, 417) with delta (0, -2)
Screenshot: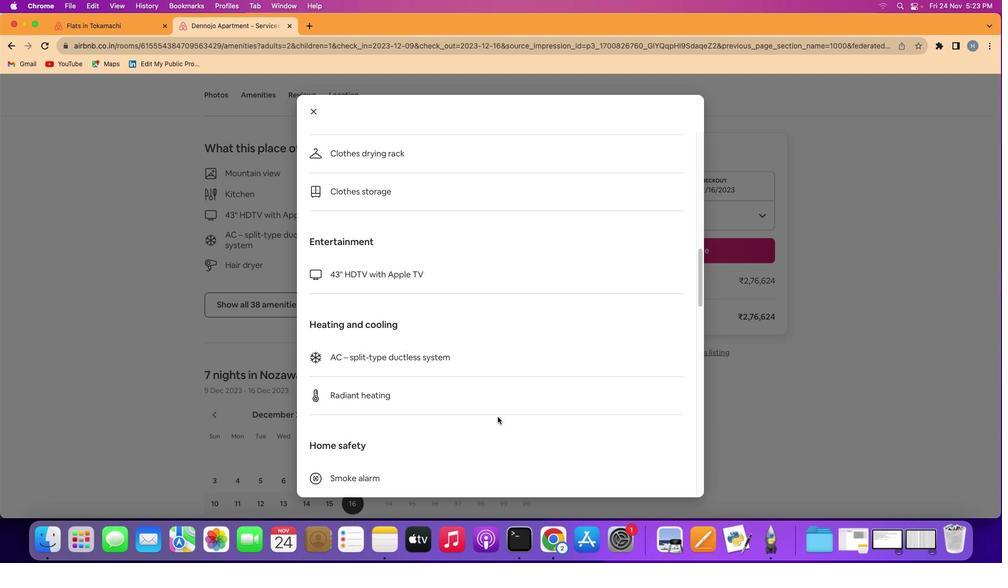 
Action: Mouse scrolled (497, 417) with delta (0, 0)
Screenshot: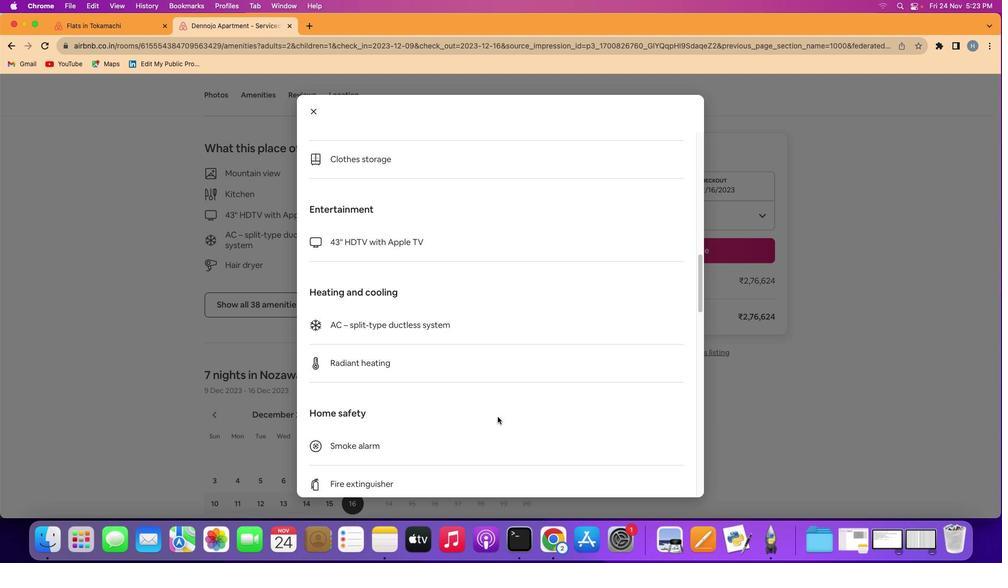 
Action: Mouse scrolled (497, 417) with delta (0, 0)
Screenshot: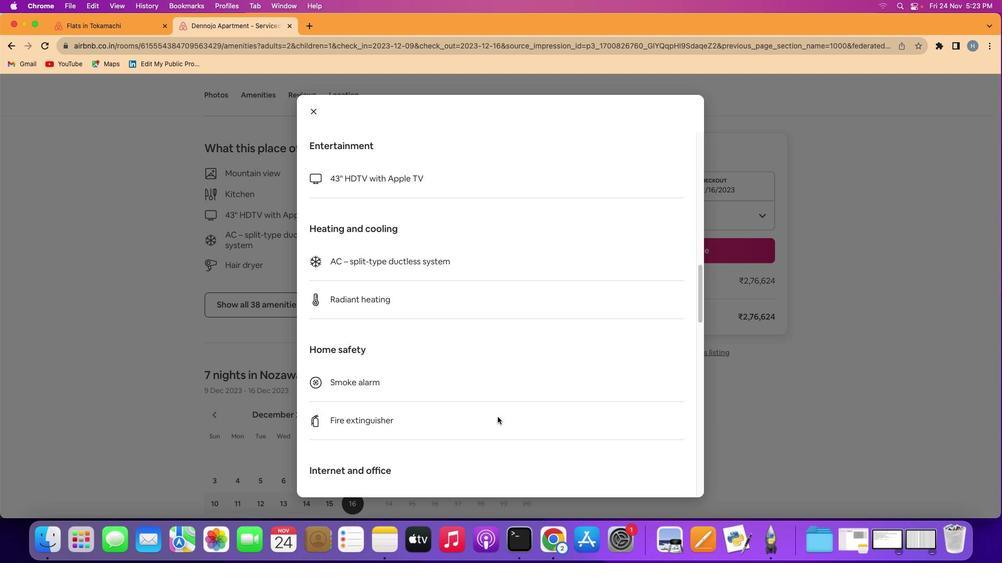
Action: Mouse scrolled (497, 417) with delta (0, -1)
Screenshot: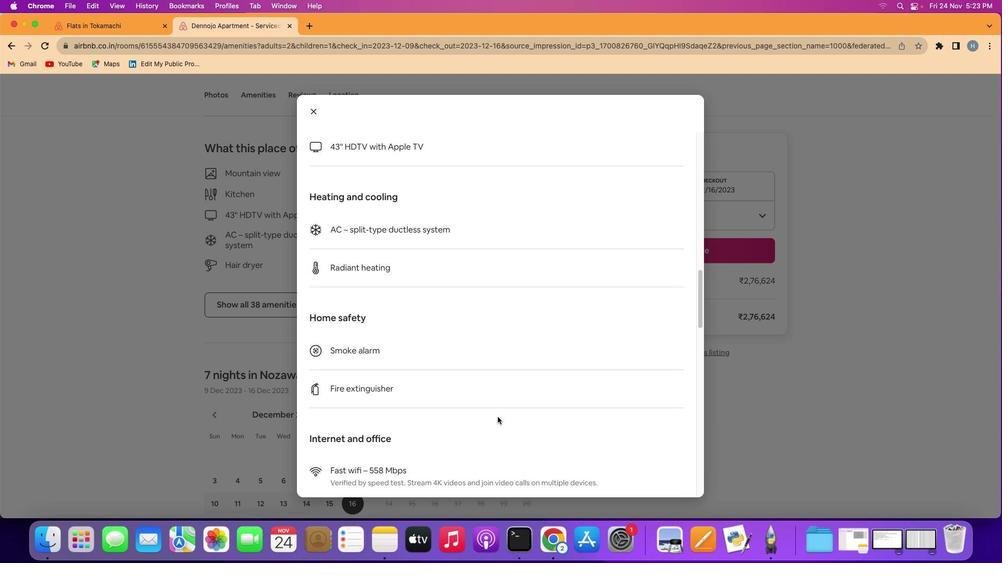 
Action: Mouse scrolled (497, 417) with delta (0, -1)
Screenshot: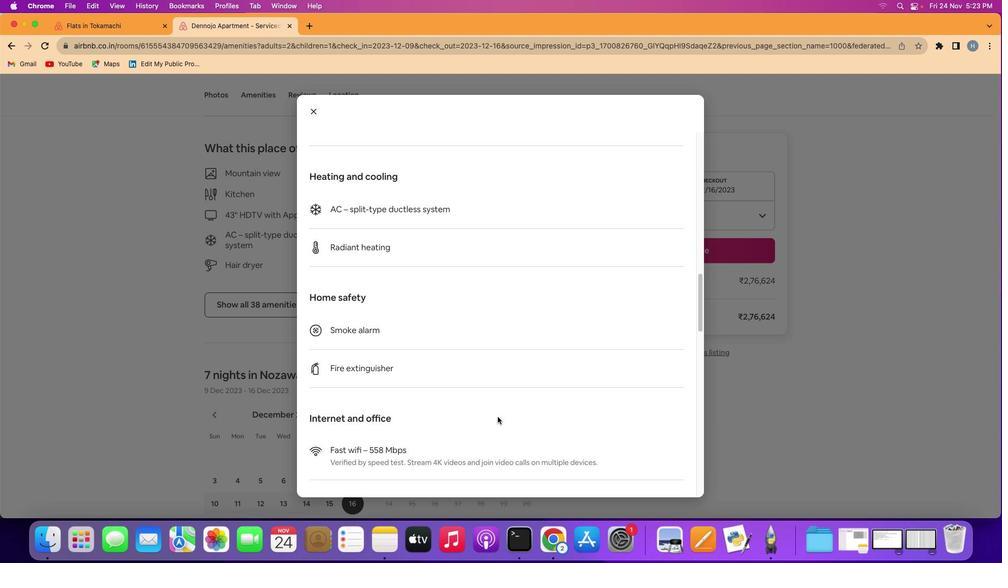 
Action: Mouse scrolled (497, 417) with delta (0, 0)
Screenshot: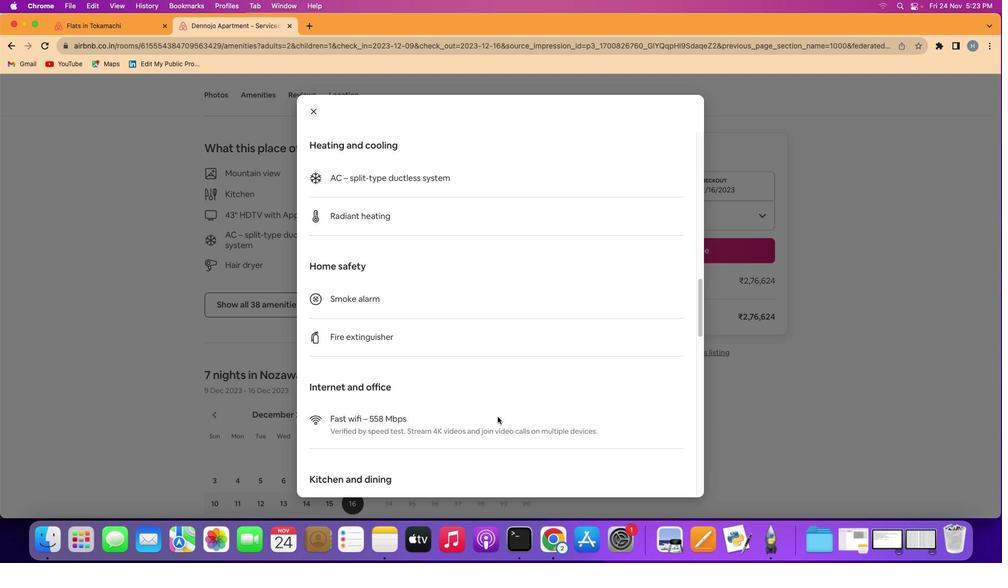 
Action: Mouse scrolled (497, 417) with delta (0, 0)
Screenshot: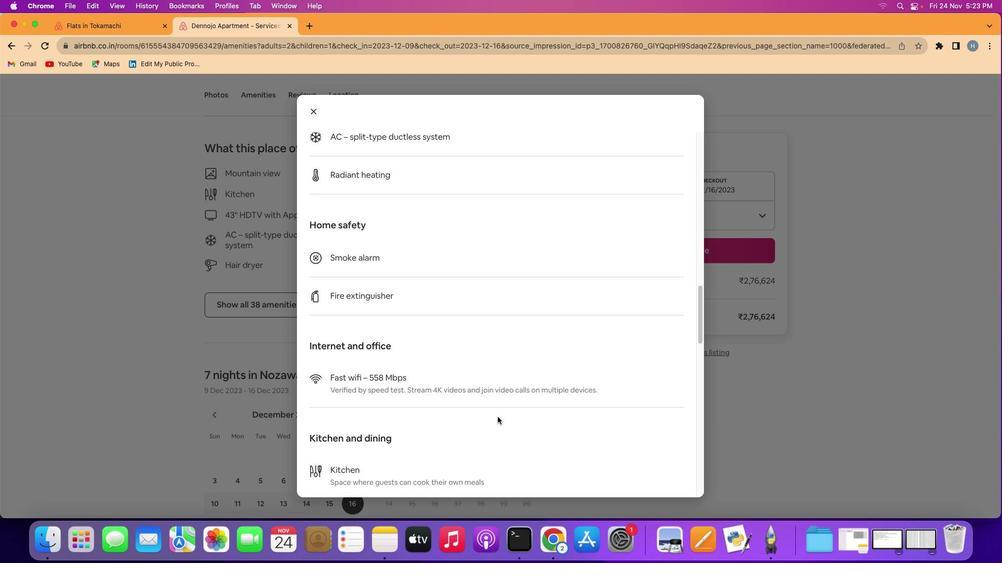
Action: Mouse scrolled (497, 417) with delta (0, -1)
Screenshot: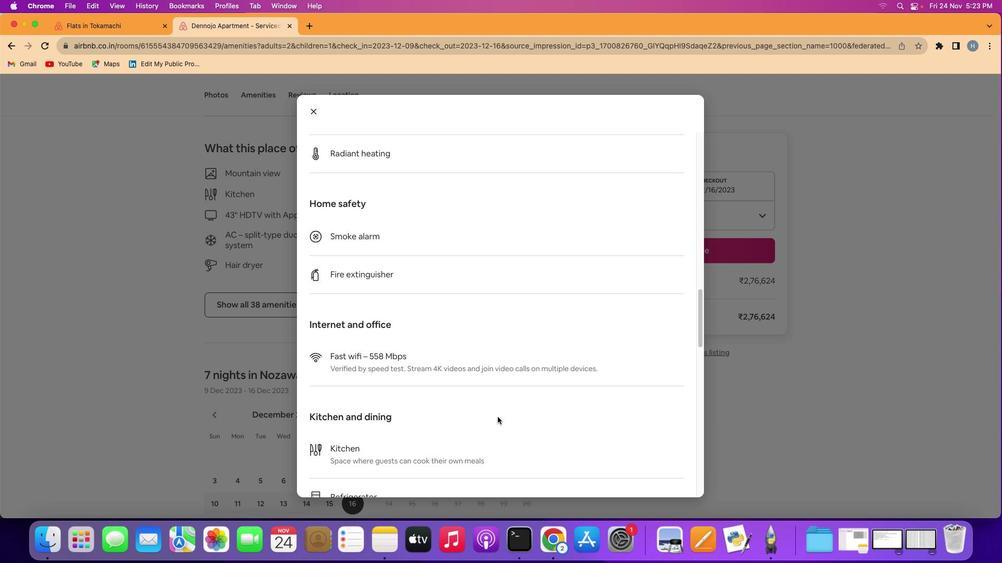 
Action: Mouse scrolled (497, 417) with delta (0, -1)
Screenshot: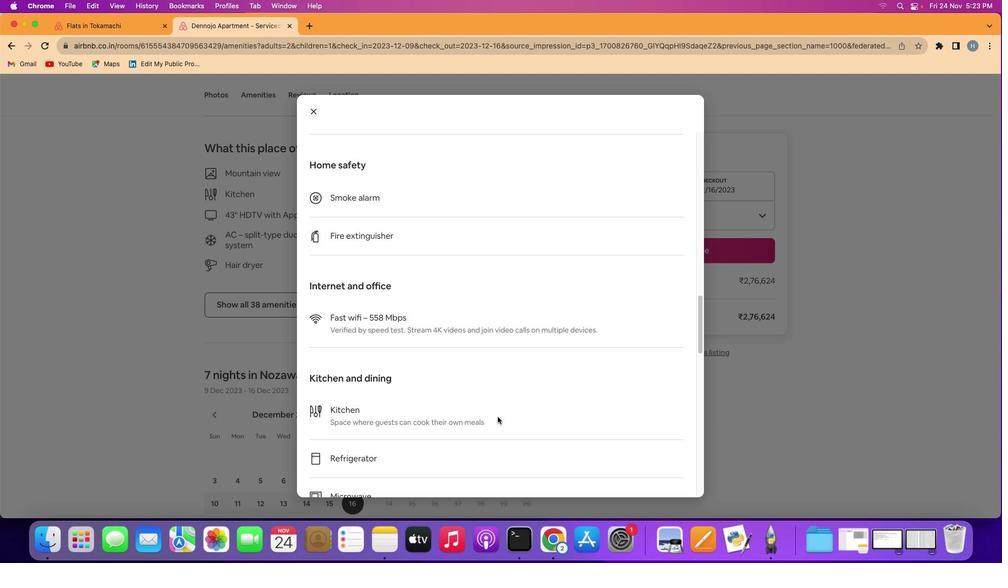 
Action: Mouse scrolled (497, 417) with delta (0, 0)
Screenshot: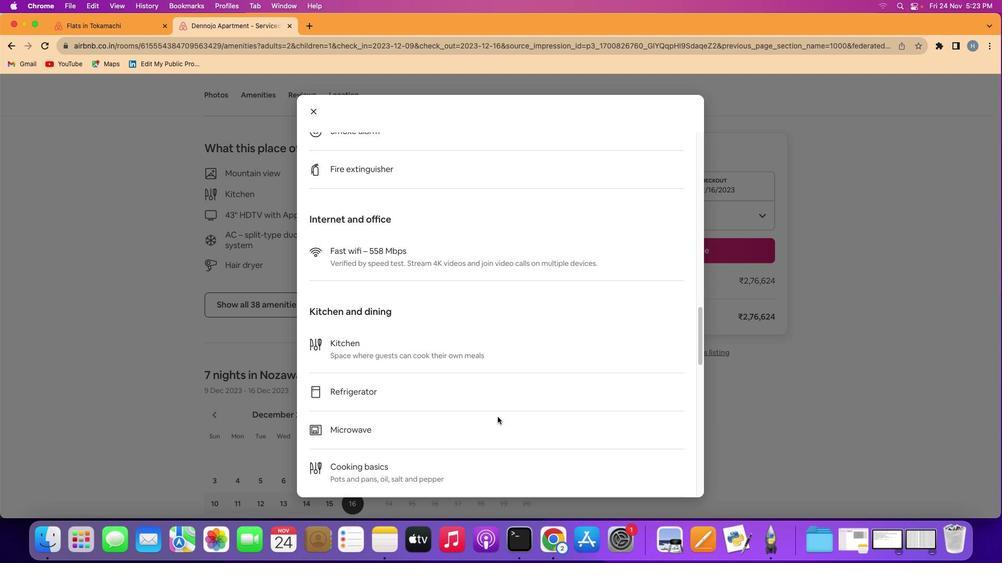 
Action: Mouse scrolled (497, 417) with delta (0, 0)
Screenshot: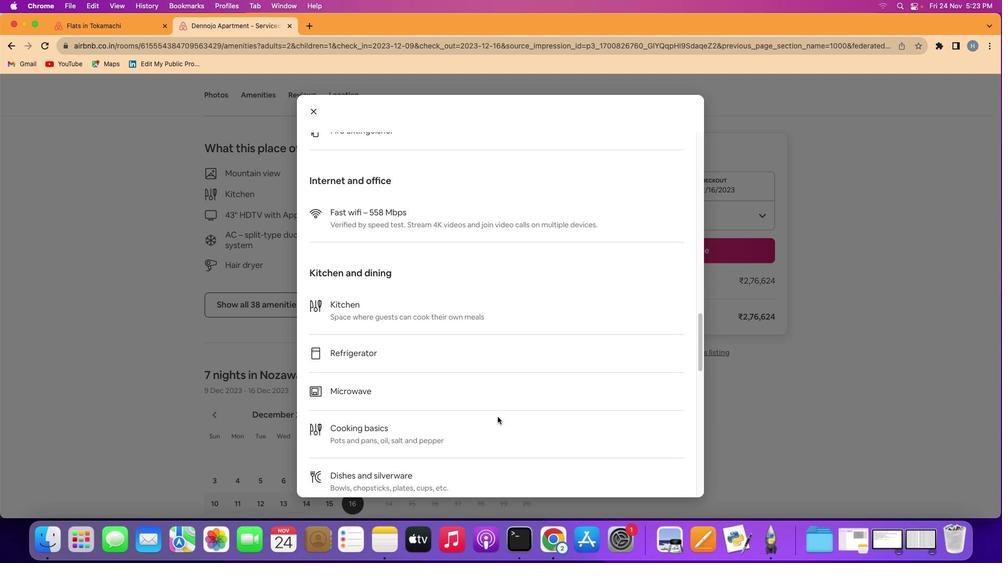 
Action: Mouse scrolled (497, 417) with delta (0, -1)
Screenshot: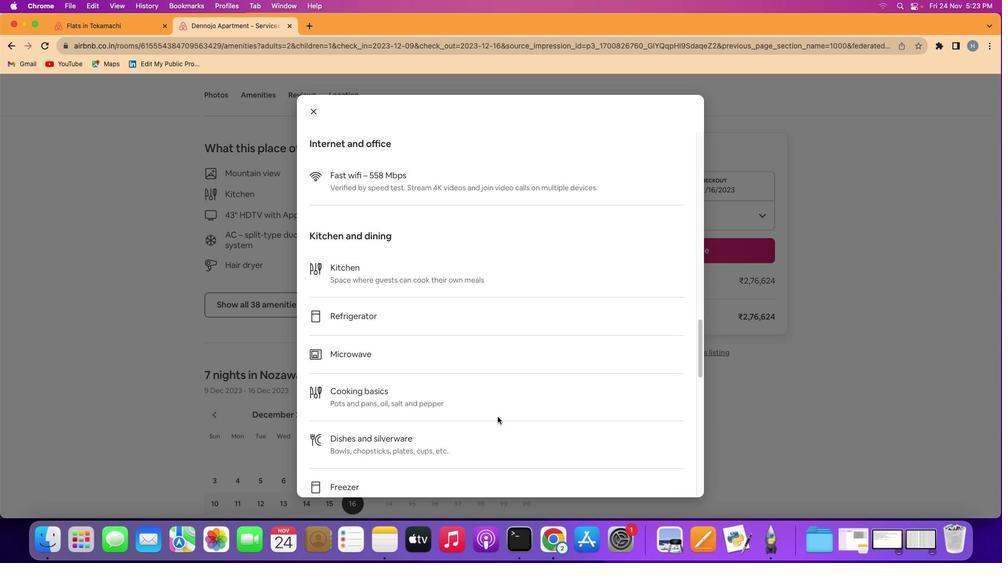 
Action: Mouse scrolled (497, 417) with delta (0, -1)
Screenshot: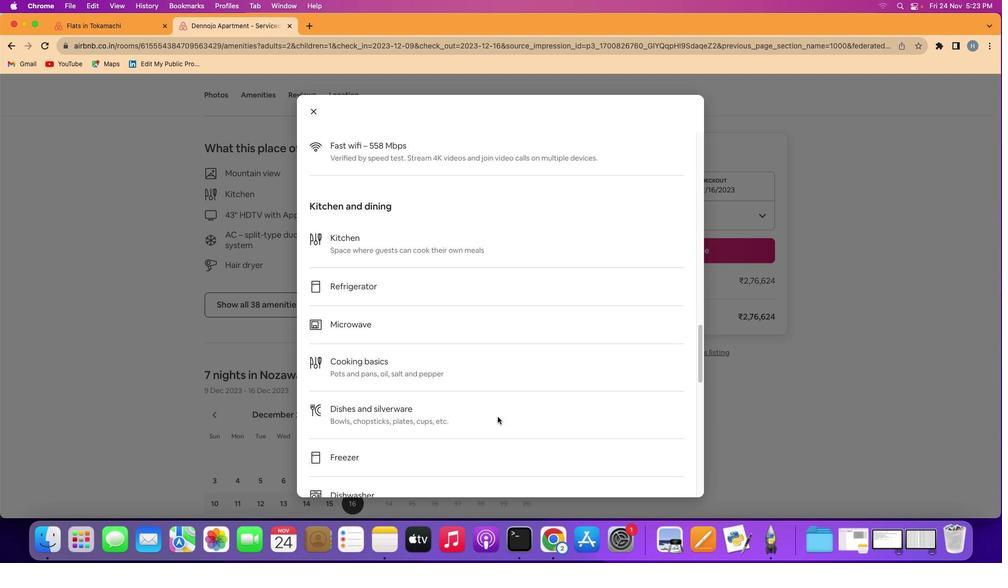 
Action: Mouse scrolled (497, 417) with delta (0, 0)
Screenshot: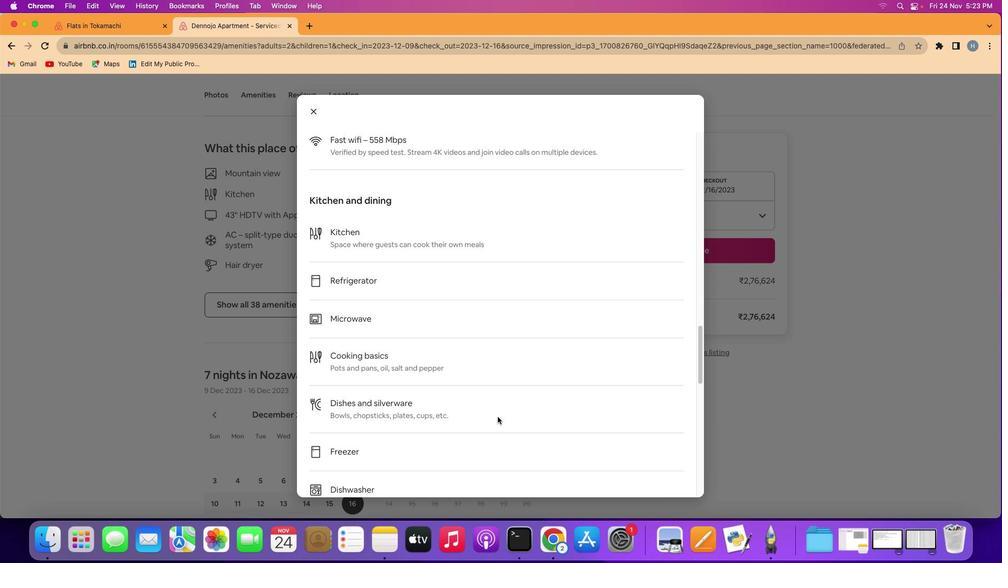 
Action: Mouse scrolled (497, 417) with delta (0, 1)
Screenshot: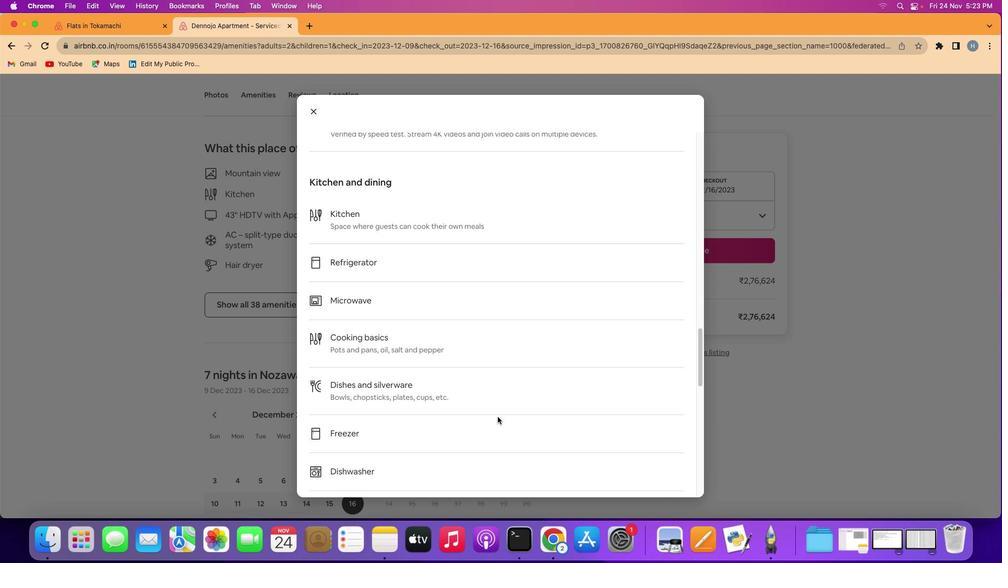 
Action: Mouse scrolled (497, 417) with delta (0, -1)
Screenshot: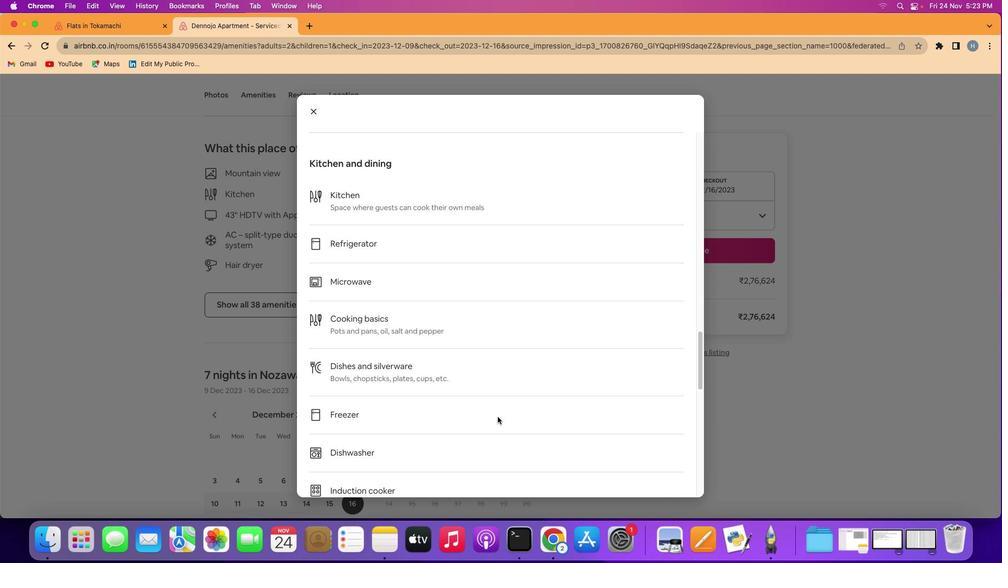 
Action: Mouse scrolled (497, 417) with delta (0, -1)
Screenshot: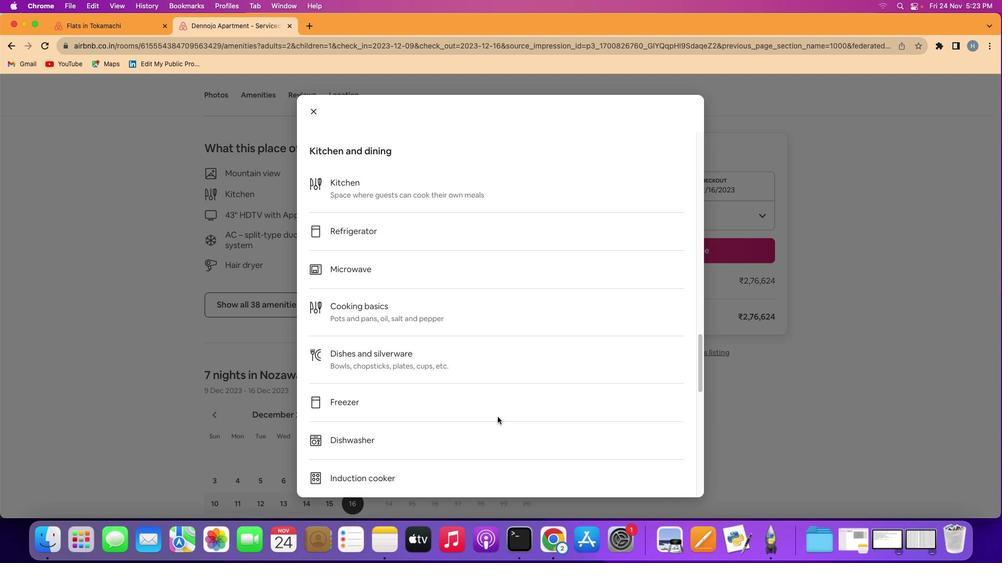 
Action: Mouse scrolled (497, 417) with delta (0, 0)
Screenshot: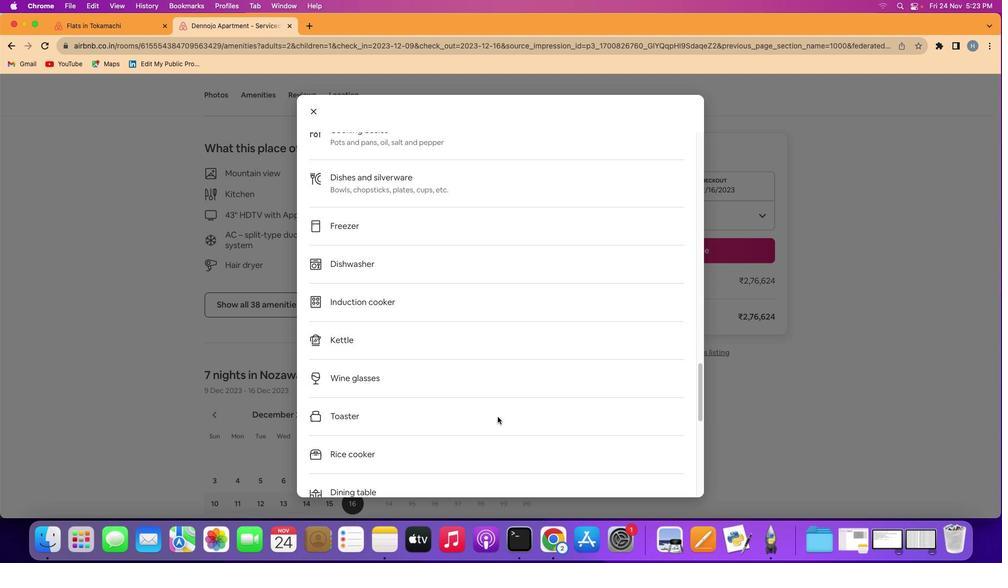 
Action: Mouse scrolled (497, 417) with delta (0, 0)
Screenshot: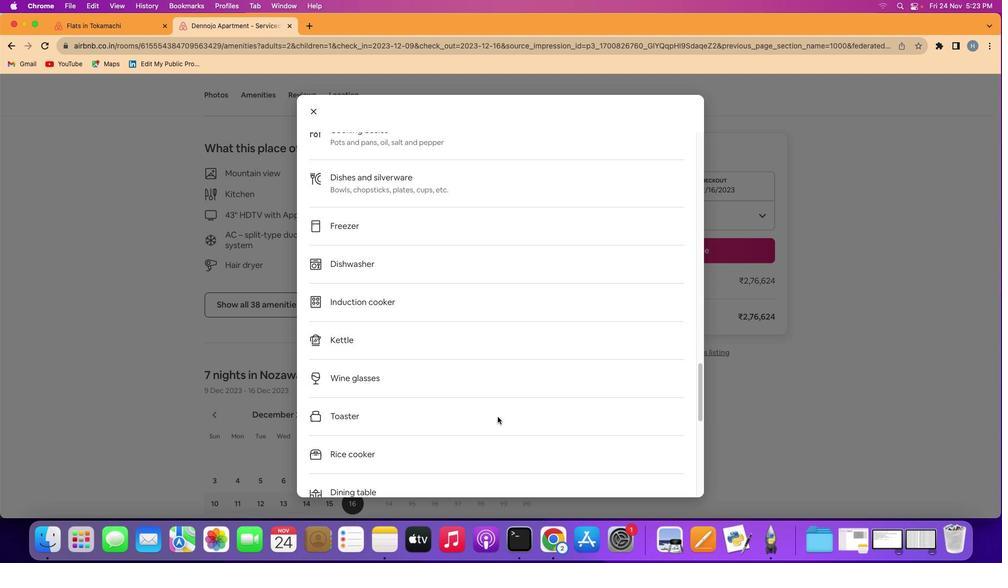 
Action: Mouse scrolled (497, 417) with delta (0, -1)
Screenshot: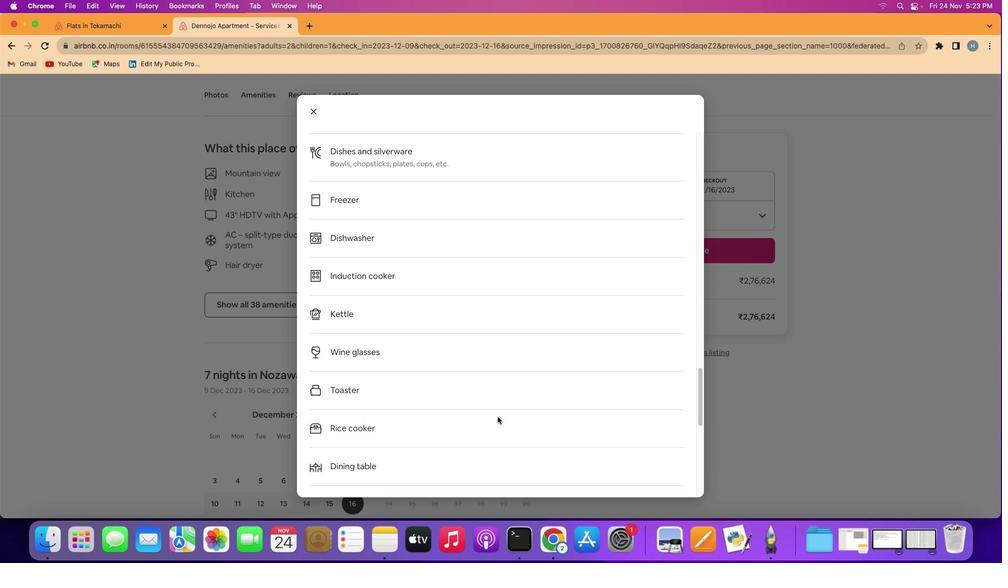 
Action: Mouse scrolled (497, 417) with delta (0, -2)
Screenshot: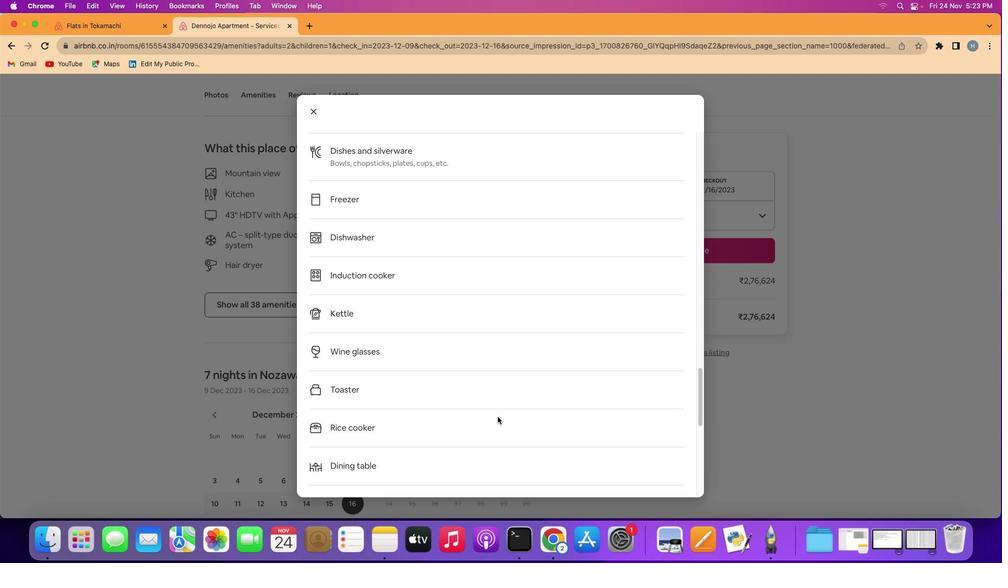 
Action: Mouse moved to (497, 414)
Screenshot: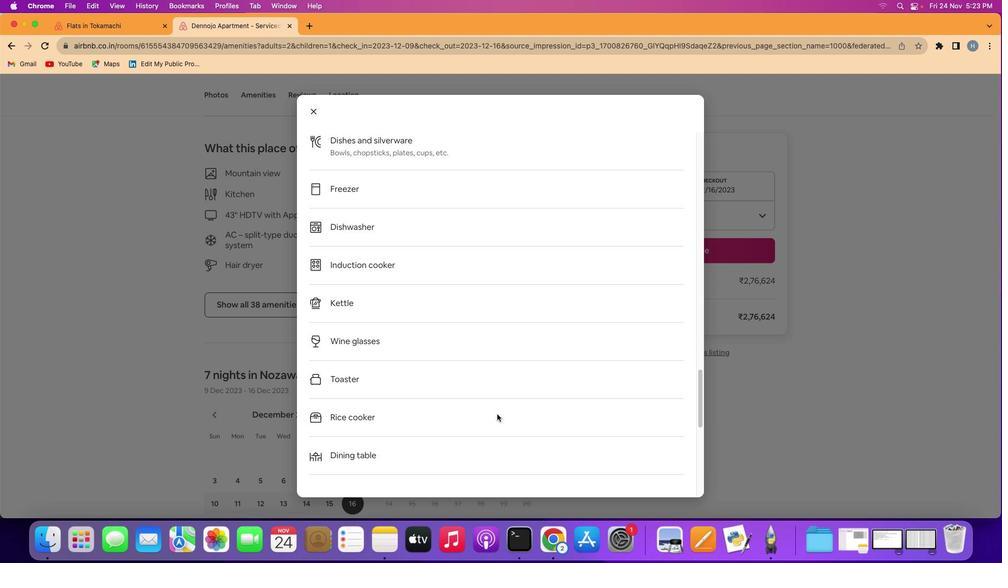 
Action: Mouse scrolled (497, 414) with delta (0, 0)
Screenshot: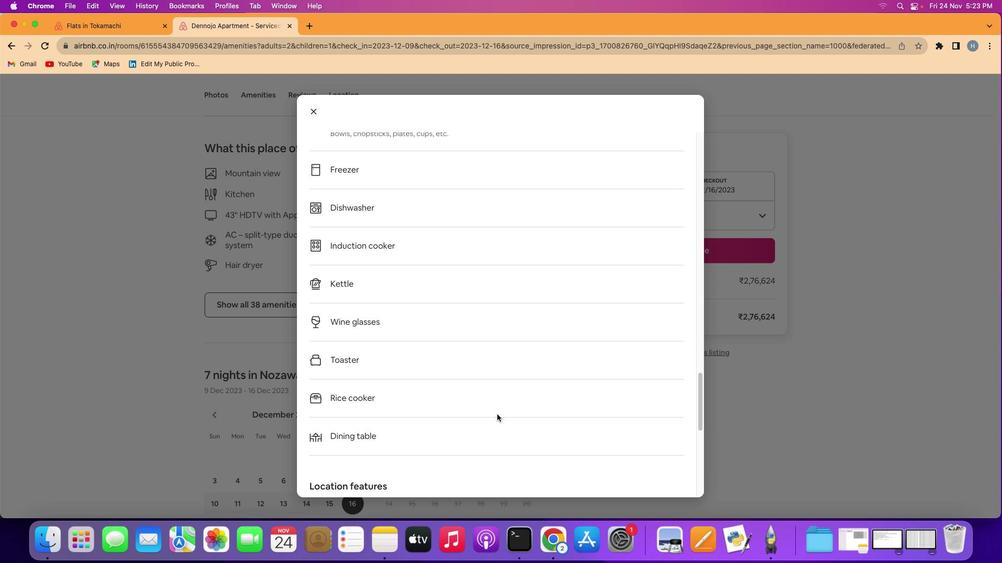 
Action: Mouse scrolled (497, 414) with delta (0, 0)
Screenshot: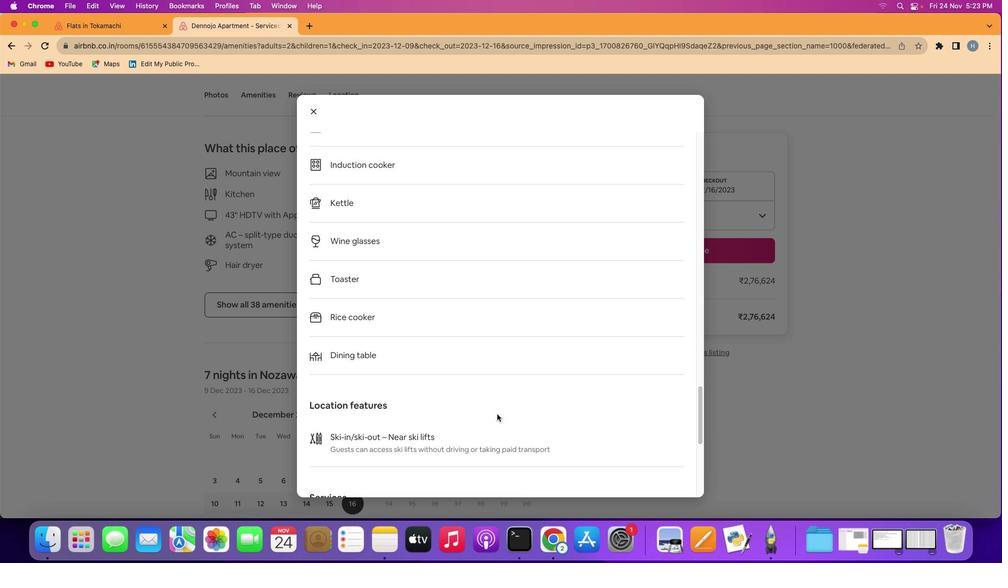 
Action: Mouse scrolled (497, 414) with delta (0, -1)
Screenshot: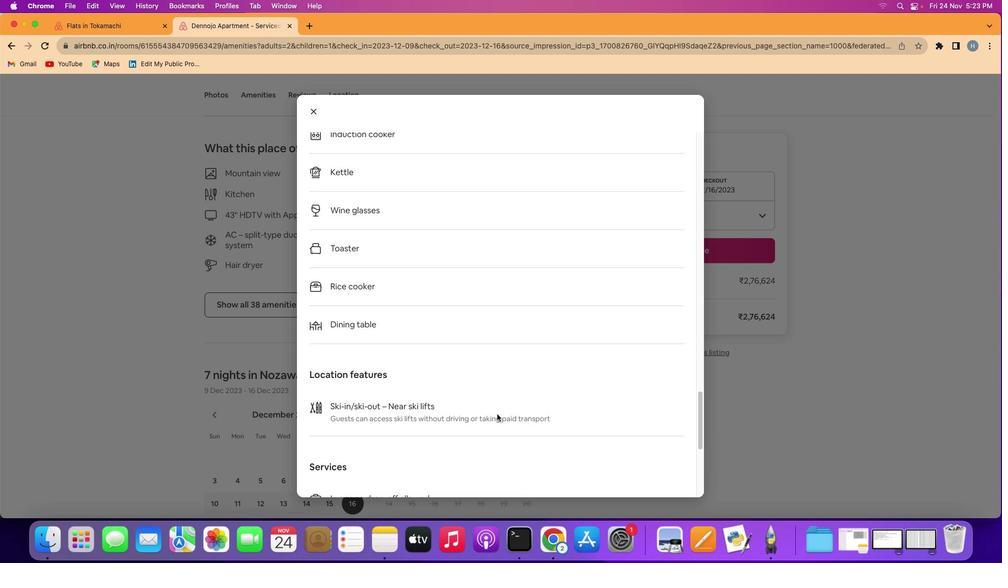 
Action: Mouse scrolled (497, 414) with delta (0, -1)
Screenshot: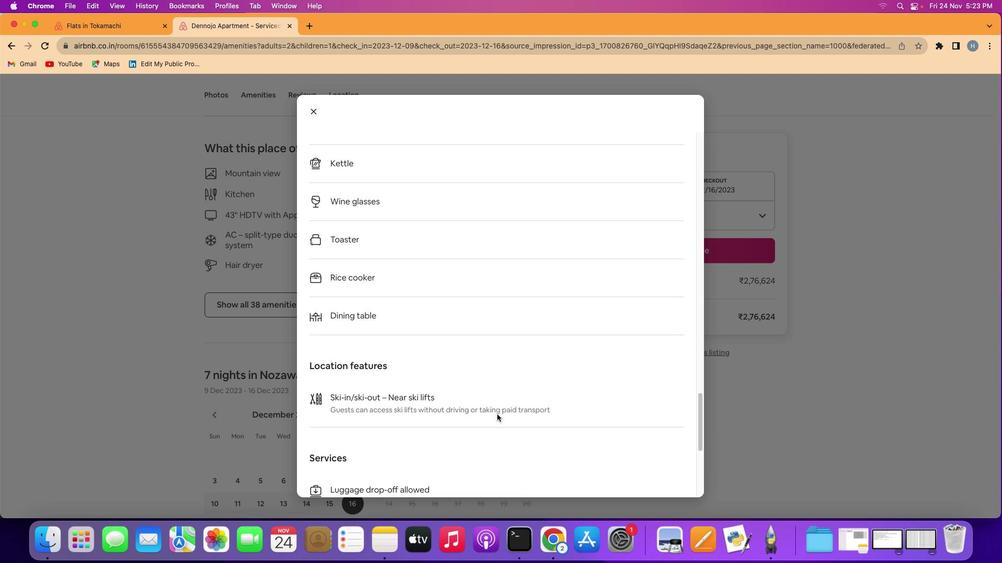
Action: Mouse scrolled (497, 414) with delta (0, 0)
